 Task: Create a social media marketing post vector editable template set.
Action: Mouse moved to (90, 13)
Screenshot: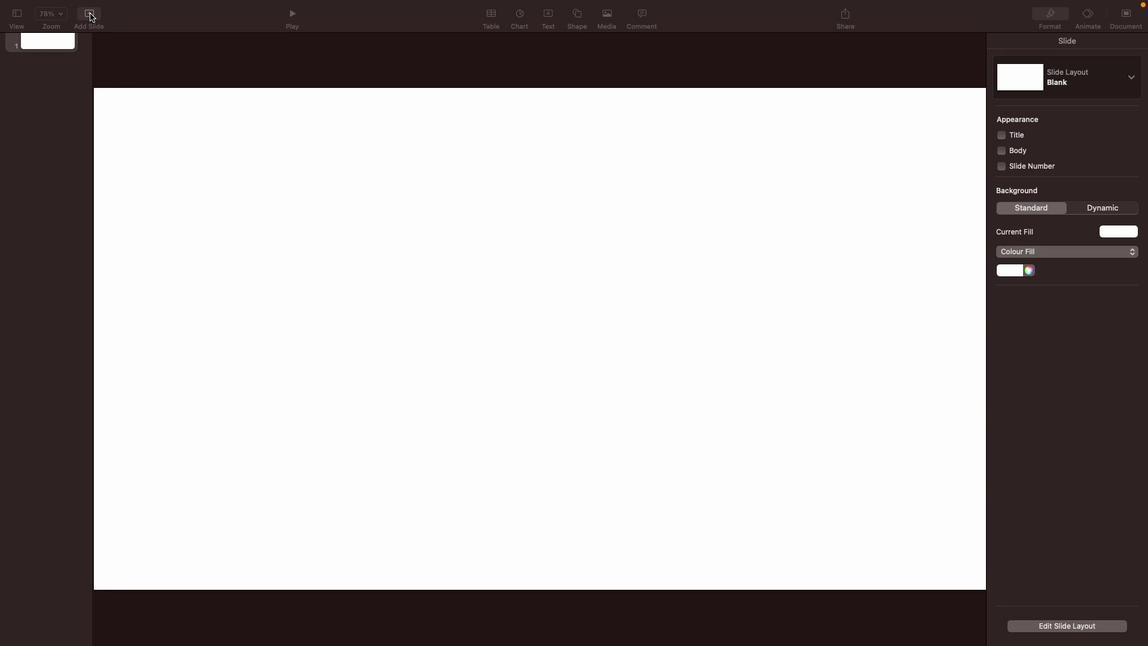 
Action: Mouse pressed left at (90, 13)
Screenshot: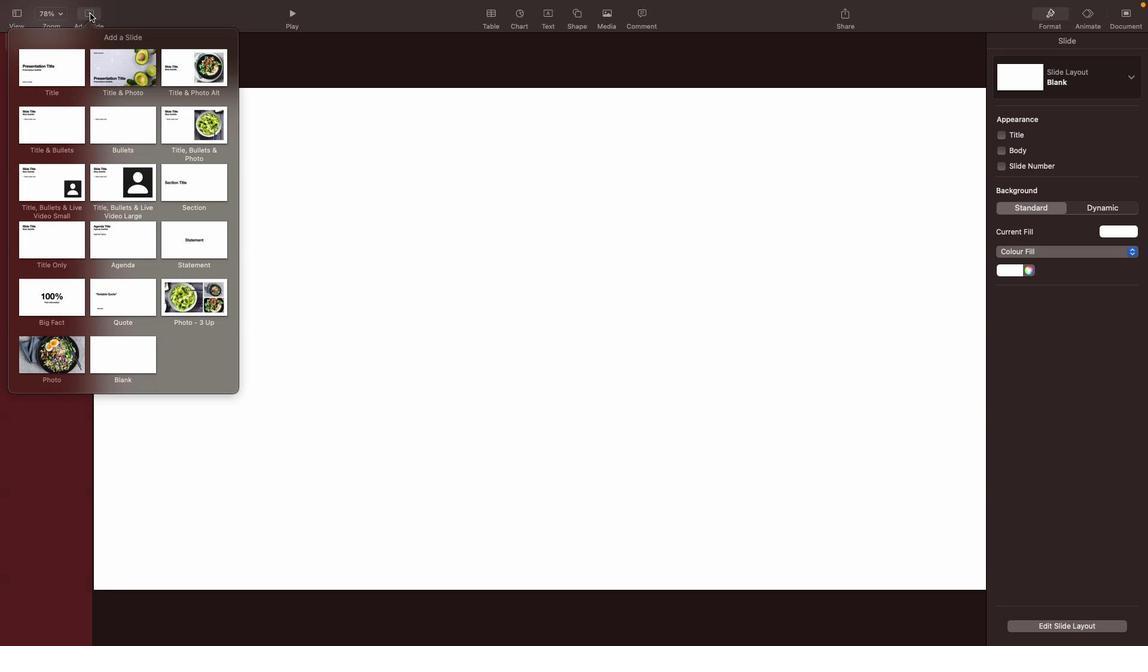 
Action: Mouse moved to (116, 356)
Screenshot: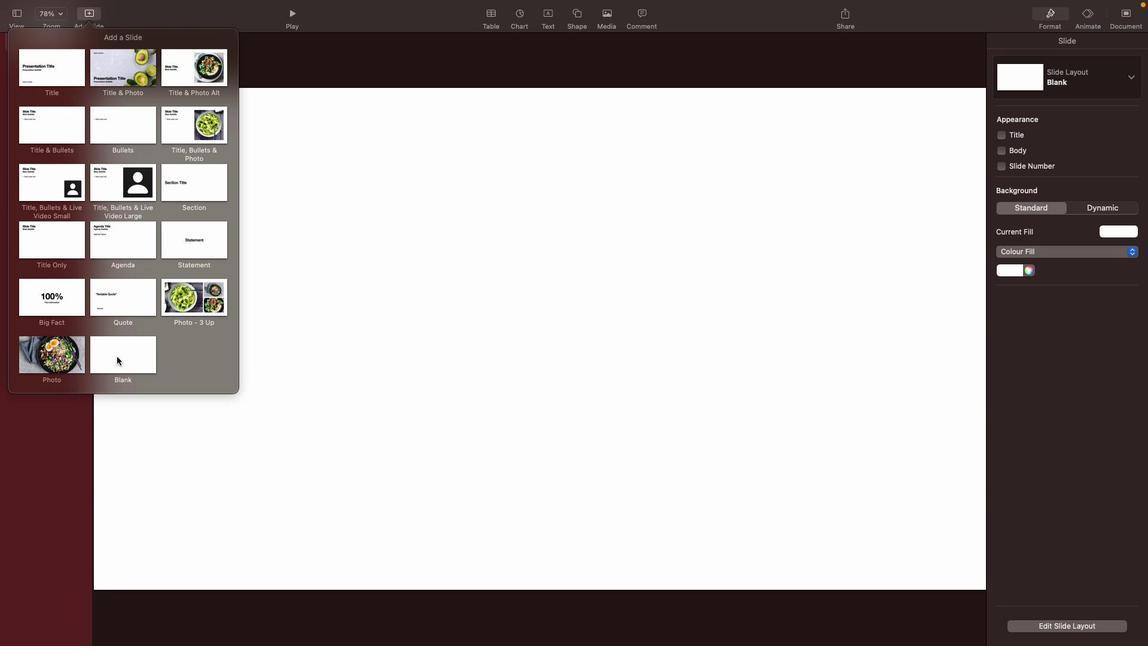
Action: Mouse pressed left at (116, 356)
Screenshot: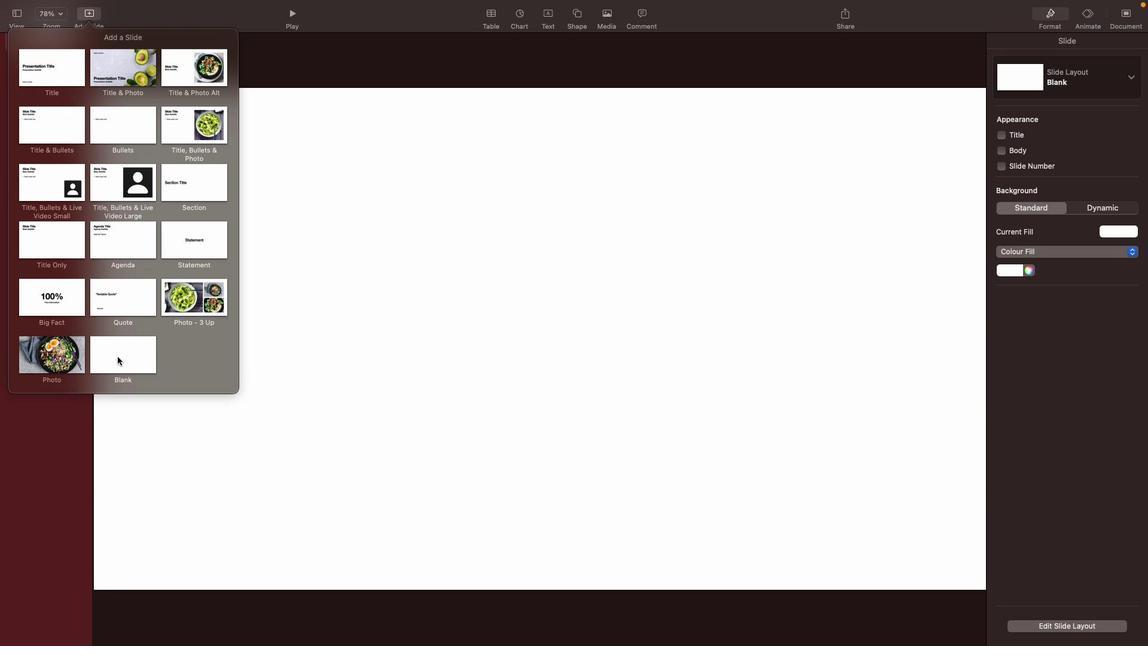 
Action: Mouse moved to (61, 69)
Screenshot: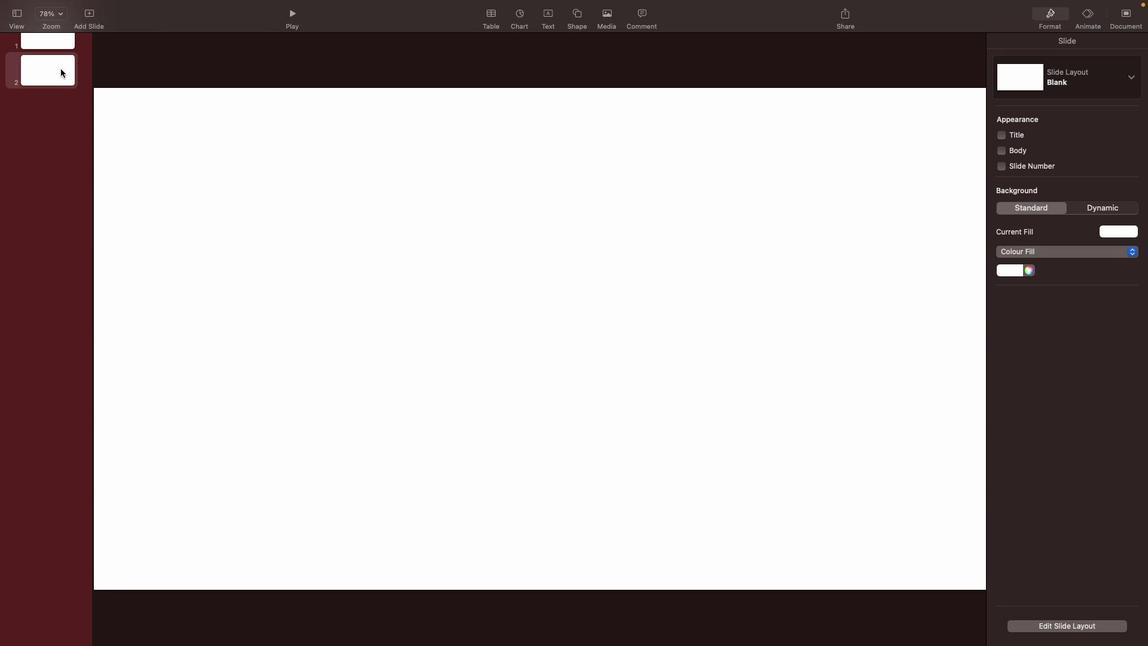 
Action: Mouse pressed right at (61, 69)
Screenshot: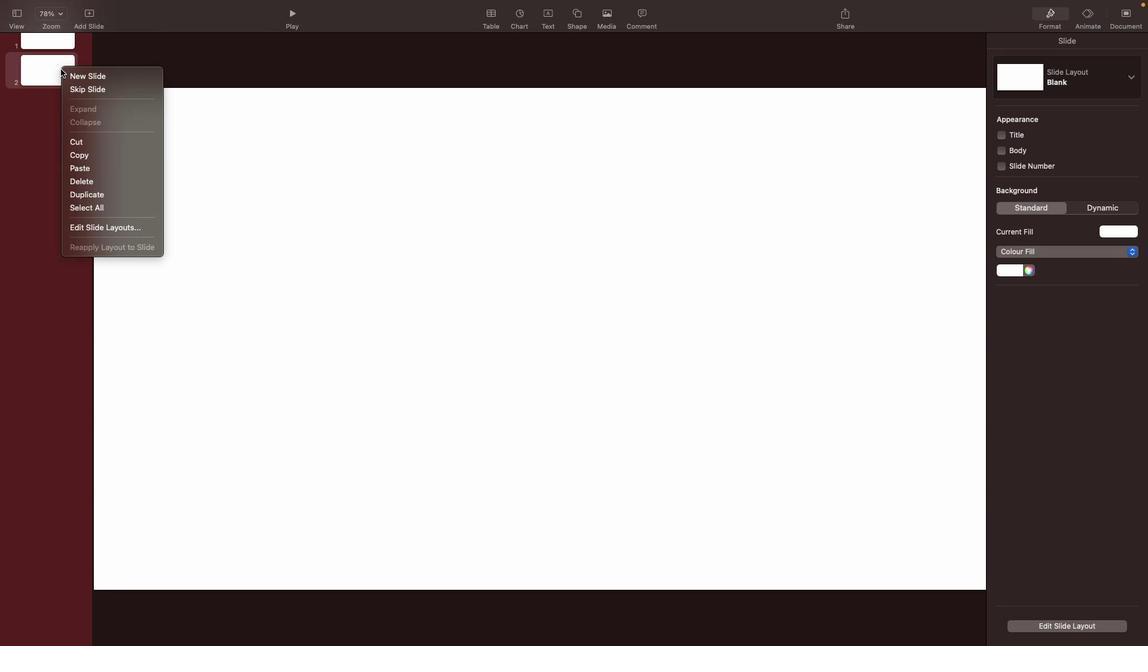 
Action: Mouse moved to (84, 76)
Screenshot: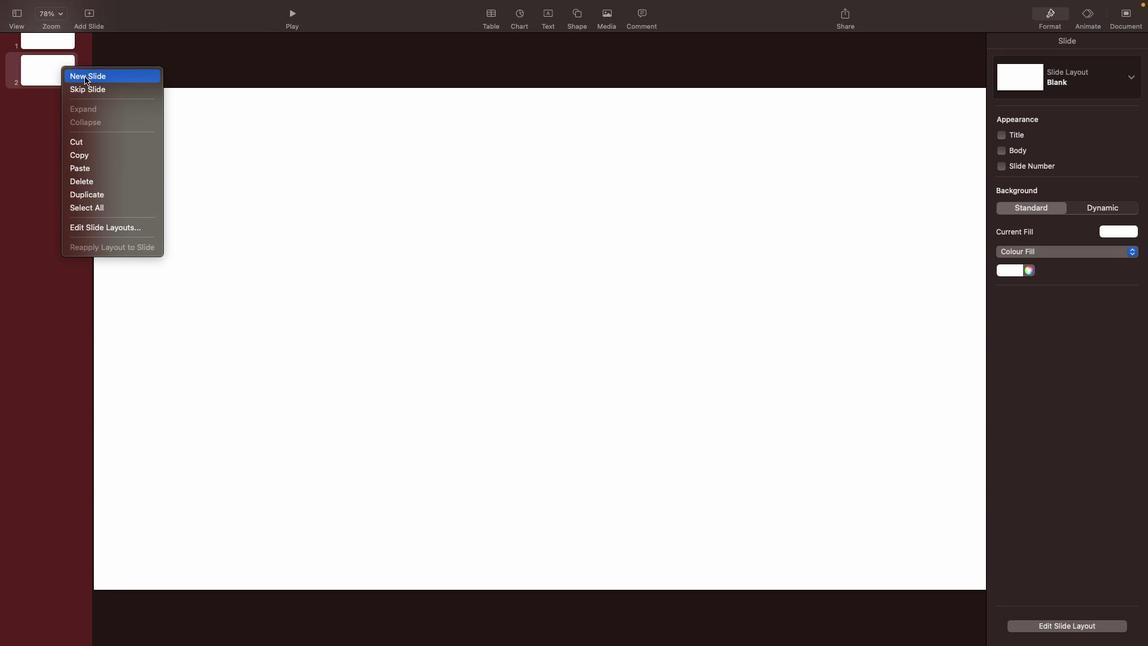 
Action: Mouse pressed left at (84, 76)
Screenshot: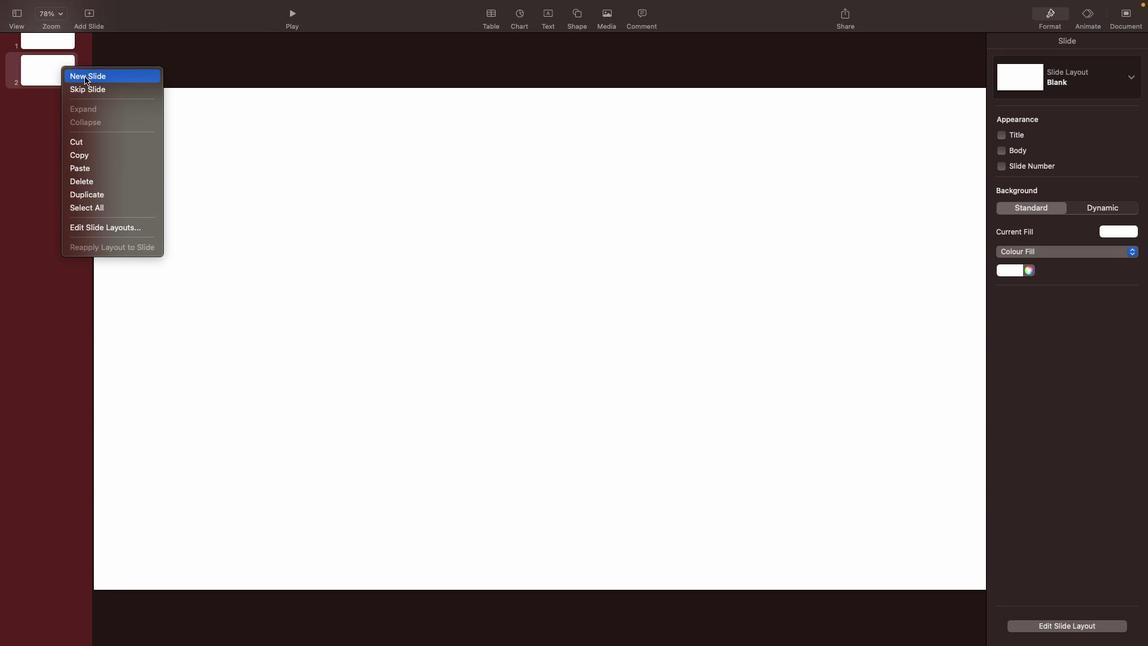
Action: Mouse moved to (47, 107)
Screenshot: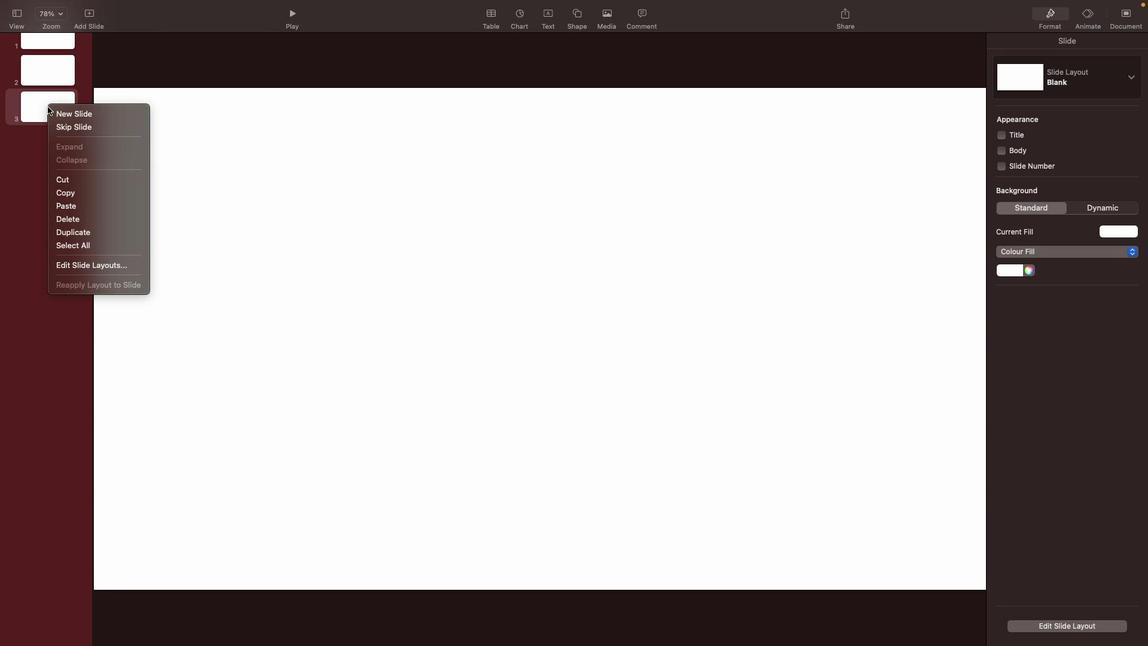 
Action: Mouse pressed right at (47, 107)
Screenshot: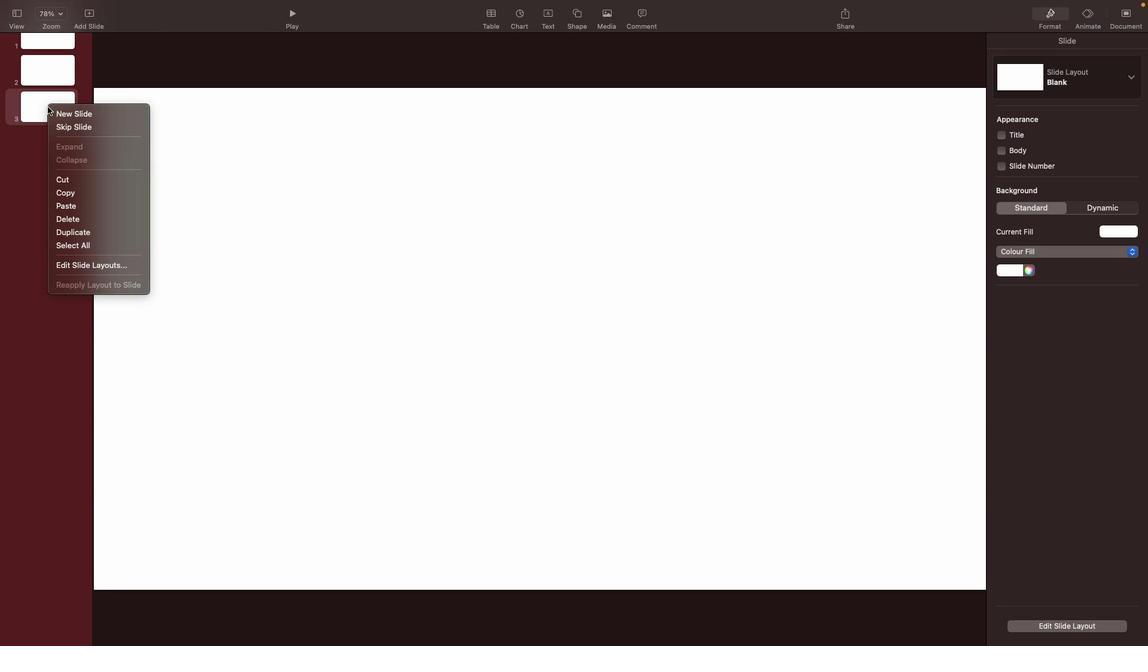 
Action: Mouse moved to (86, 115)
Screenshot: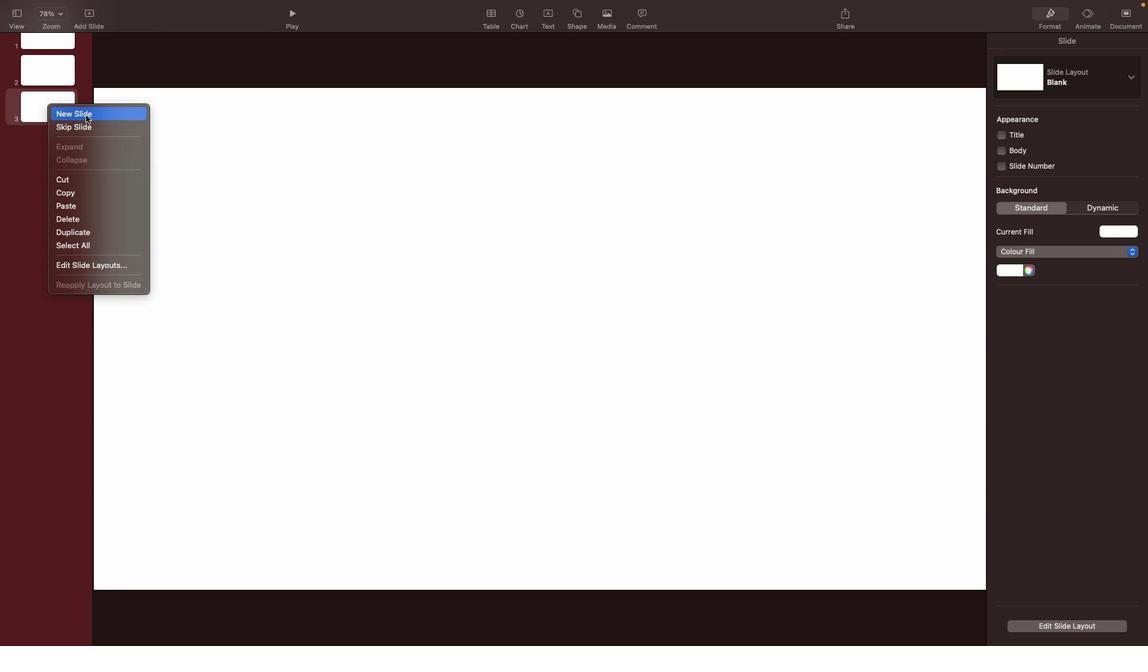
Action: Mouse pressed left at (86, 115)
Screenshot: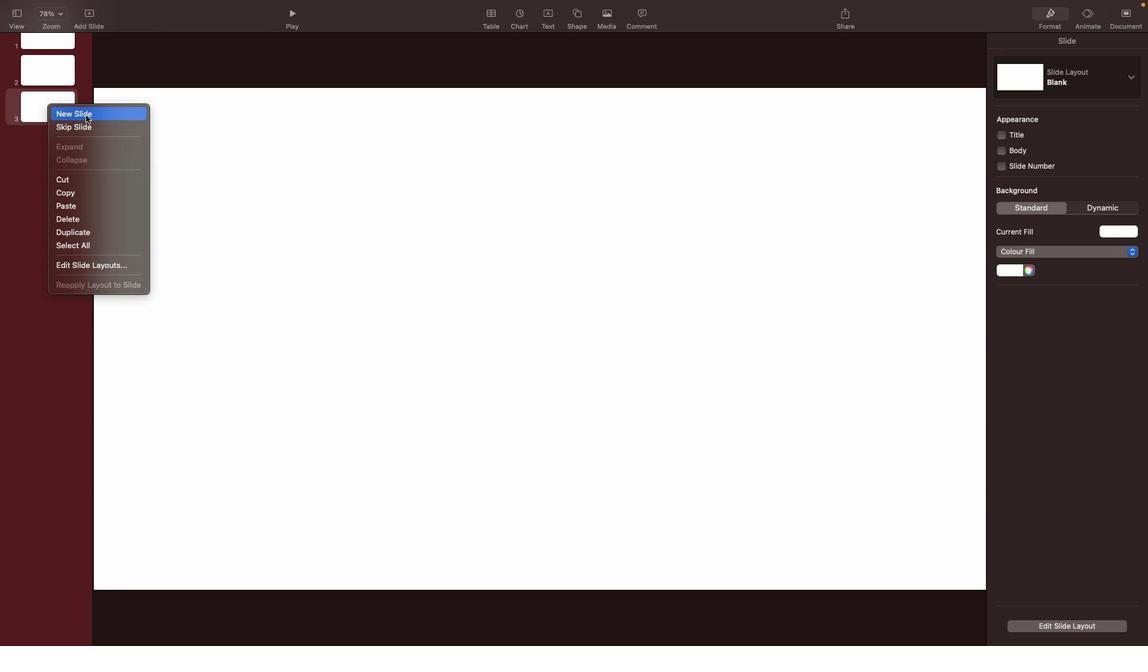 
Action: Mouse moved to (46, 136)
Screenshot: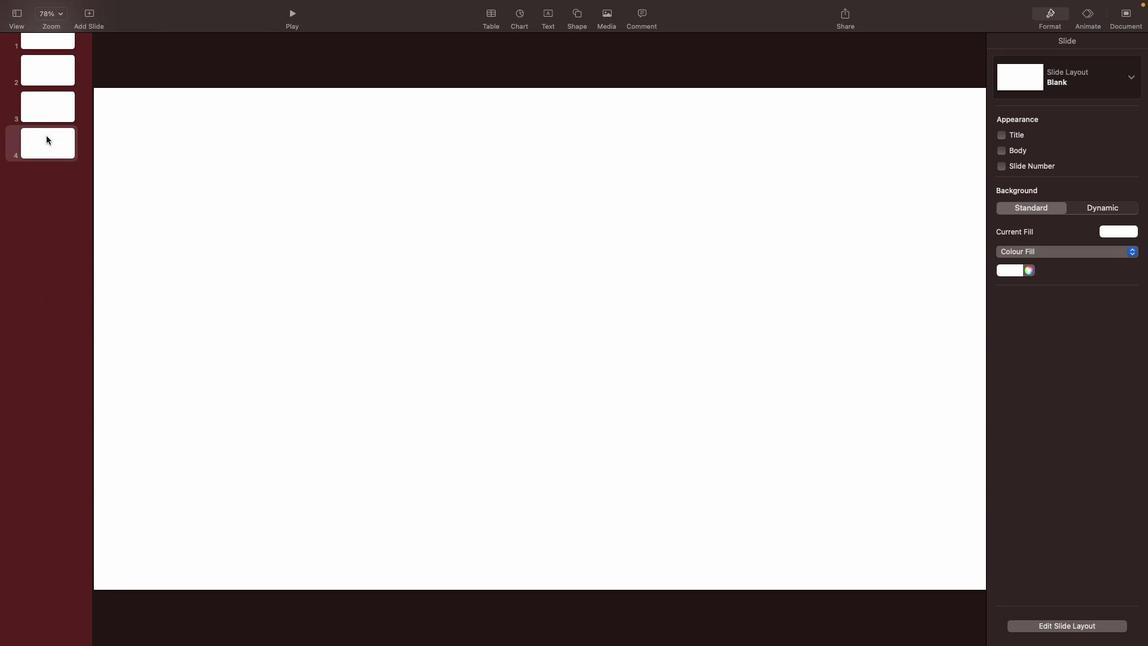 
Action: Mouse pressed right at (46, 136)
Screenshot: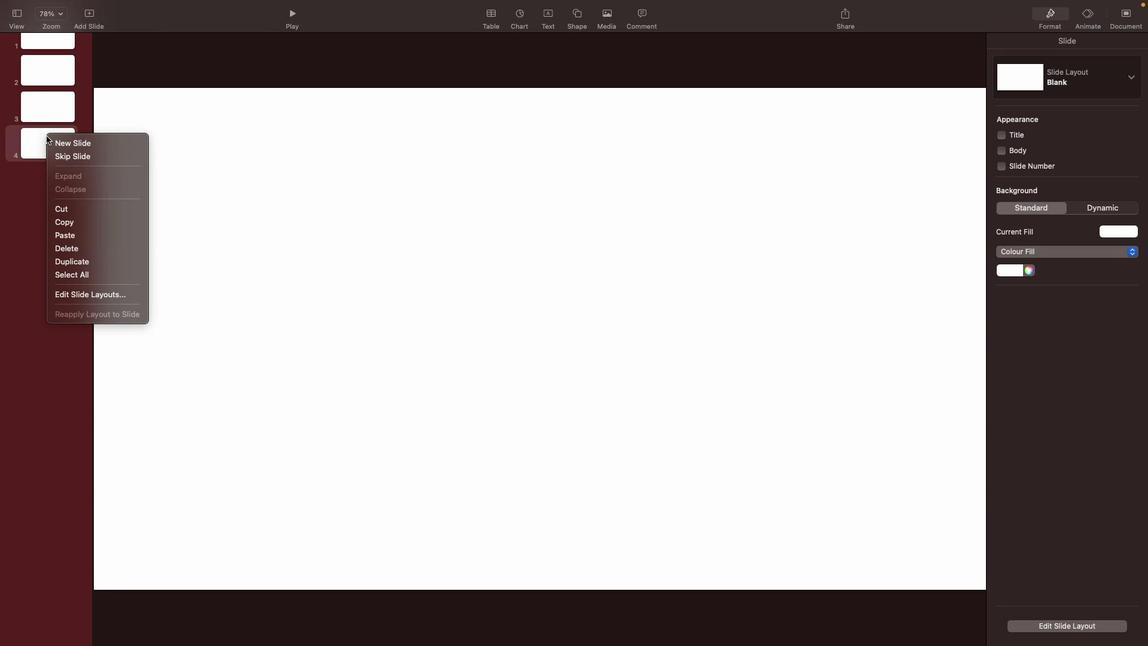
Action: Mouse moved to (99, 141)
Screenshot: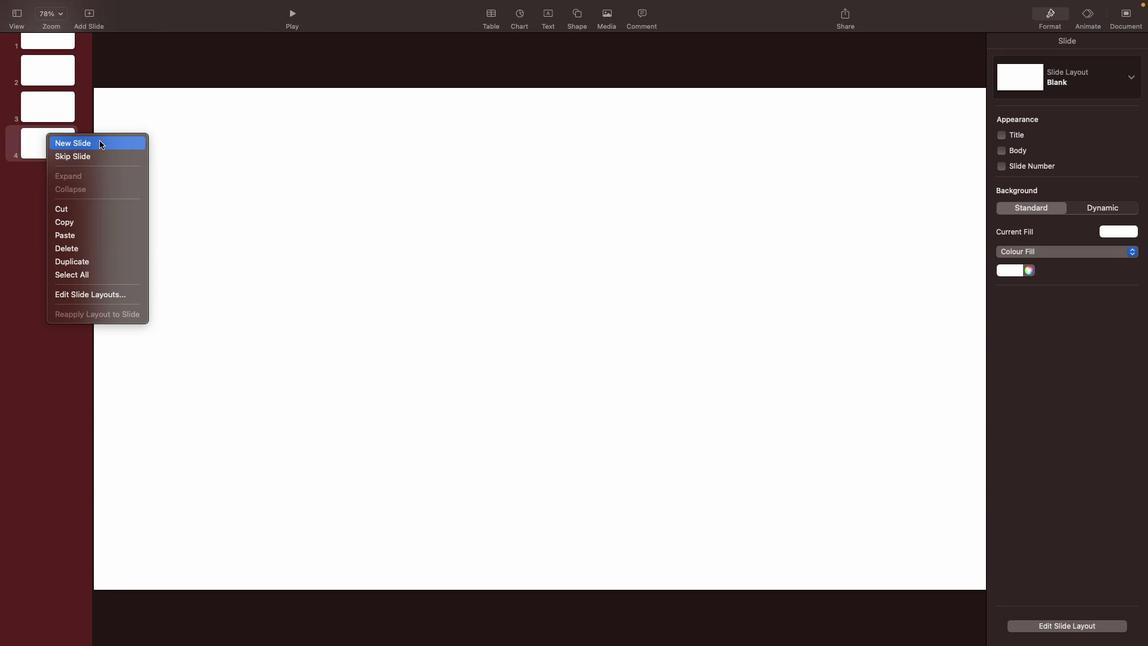 
Action: Mouse pressed left at (99, 141)
Screenshot: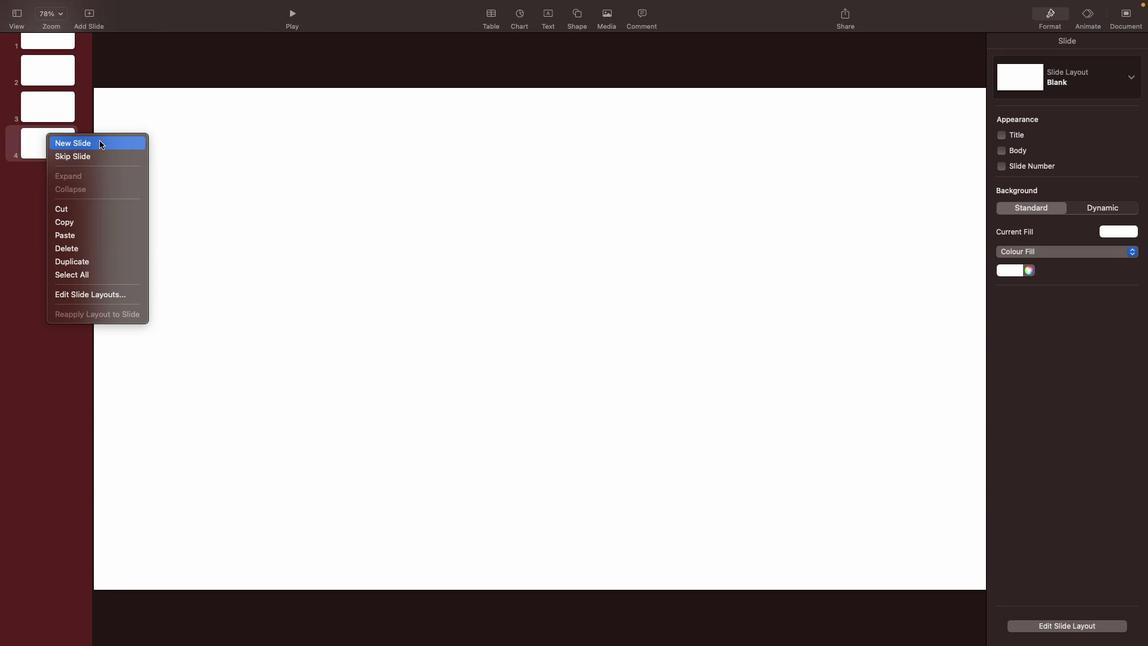 
Action: Mouse moved to (60, 184)
Screenshot: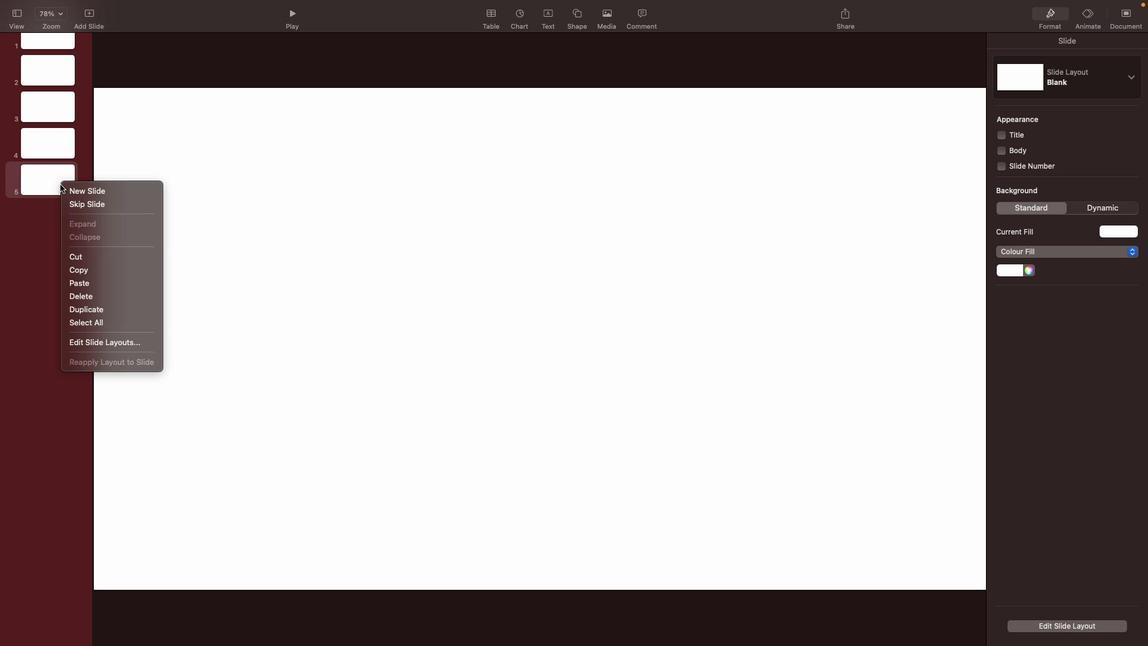 
Action: Mouse pressed right at (60, 184)
Screenshot: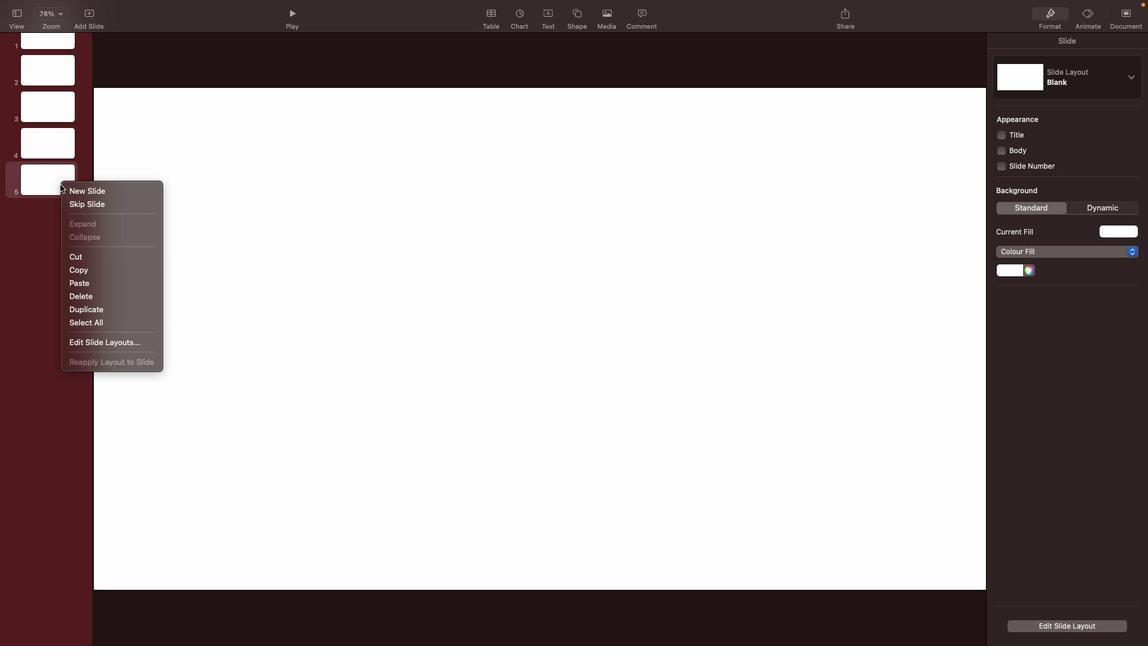 
Action: Mouse moved to (89, 202)
Screenshot: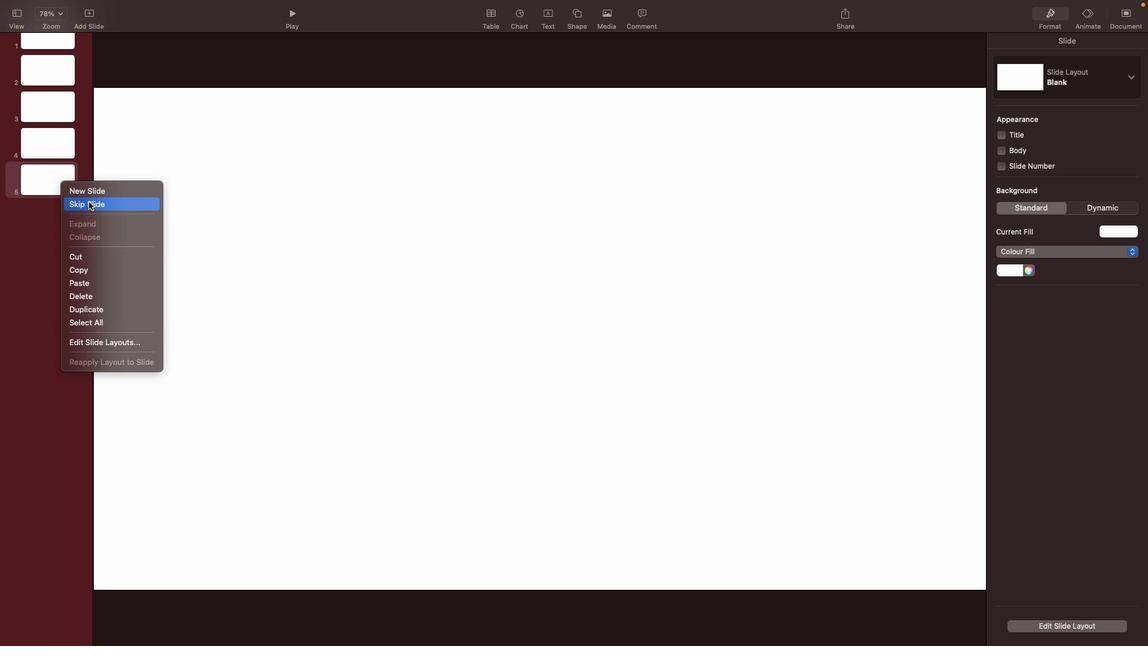
Action: Mouse pressed left at (89, 202)
Screenshot: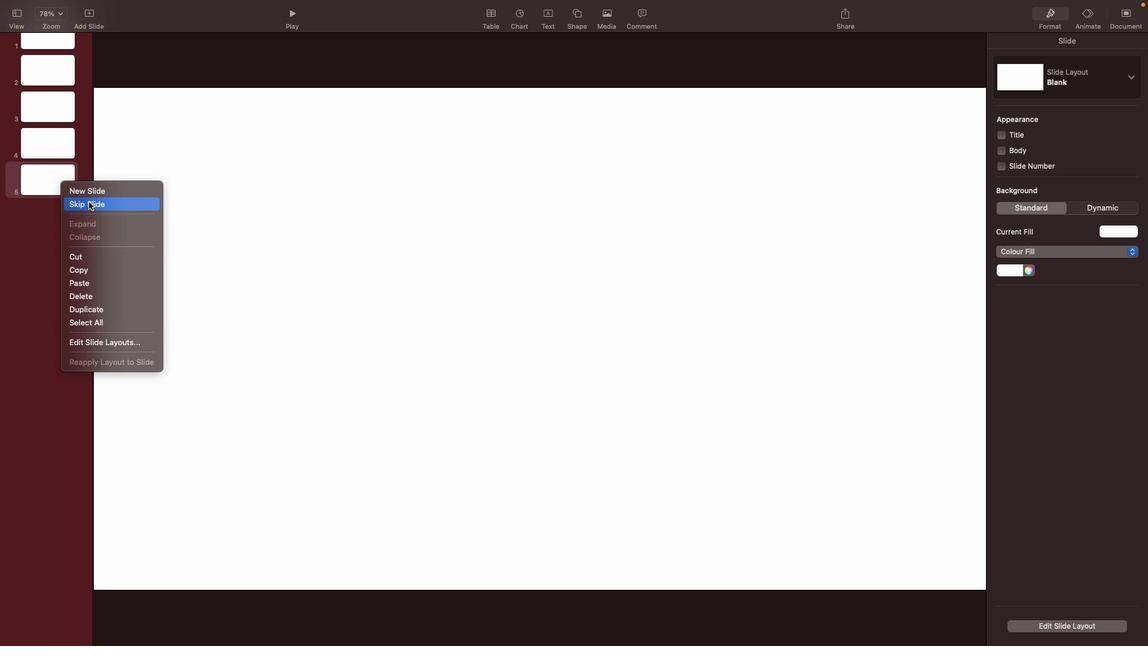 
Action: Mouse moved to (52, 158)
Screenshot: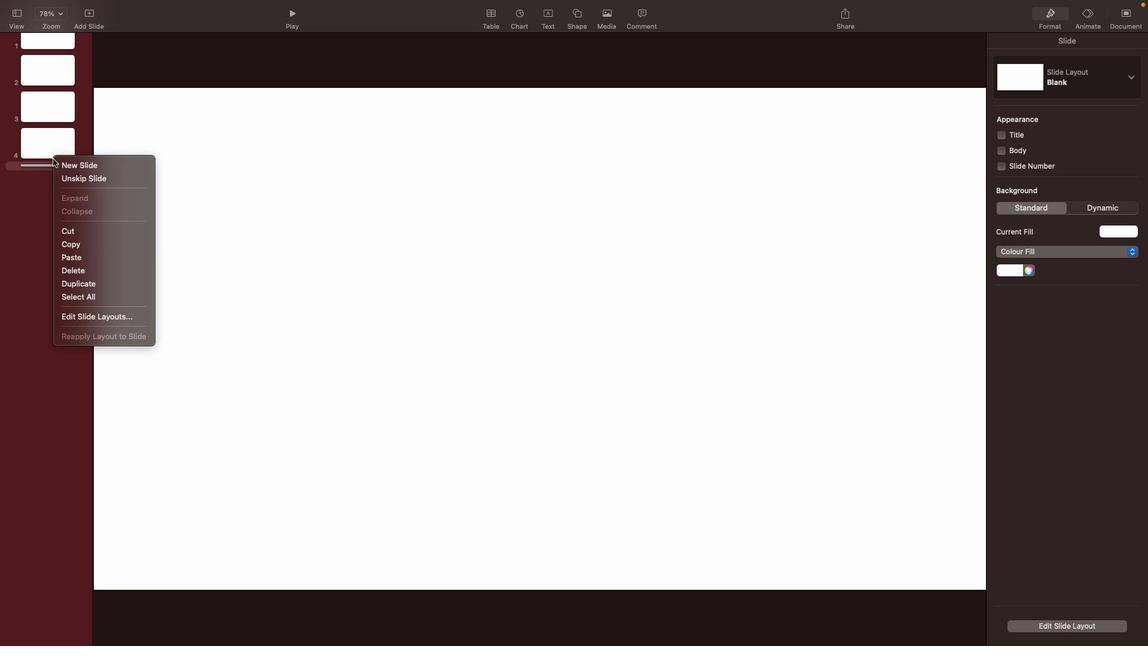 
Action: Mouse pressed right at (52, 158)
Screenshot: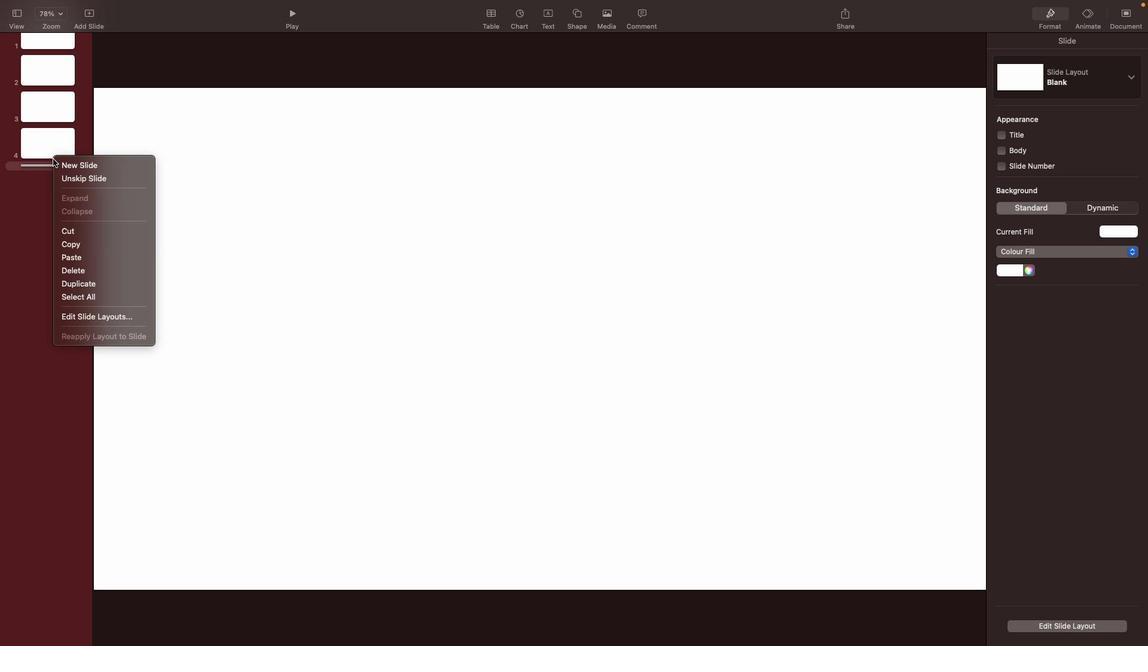 
Action: Mouse moved to (78, 233)
Screenshot: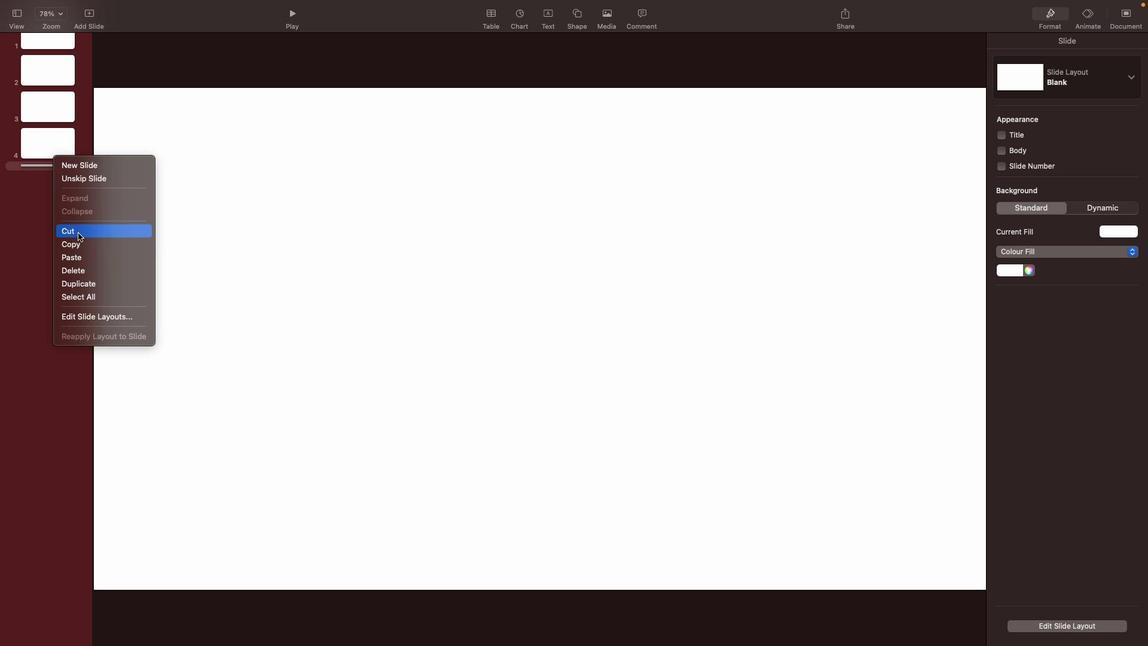 
Action: Mouse pressed left at (78, 233)
Screenshot: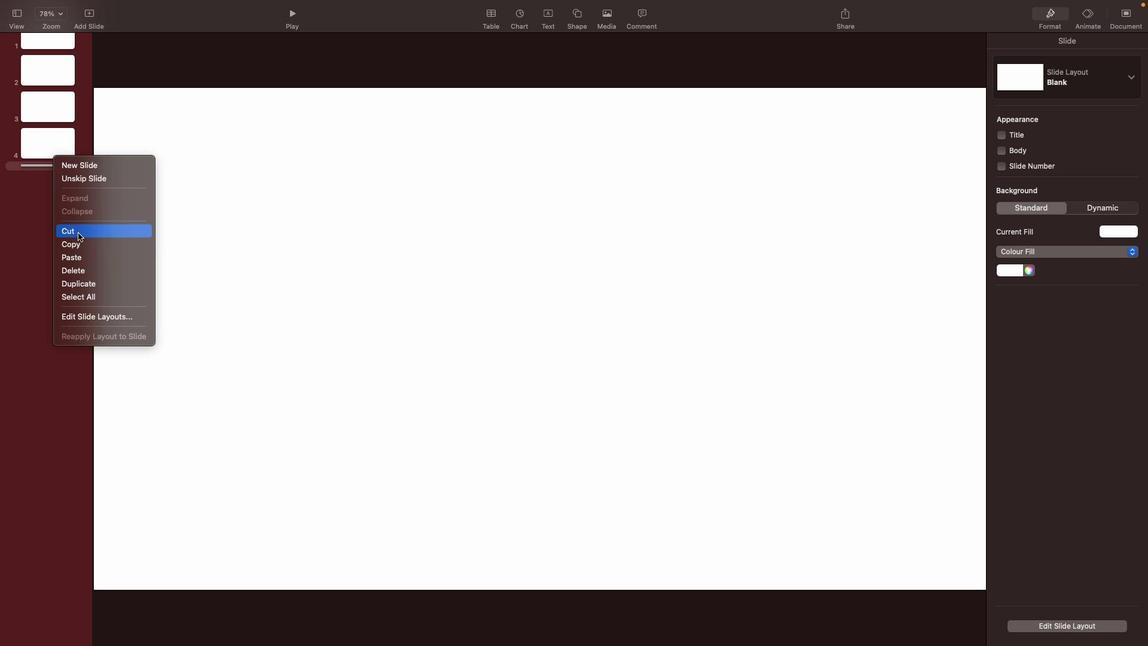 
Action: Mouse moved to (56, 142)
Screenshot: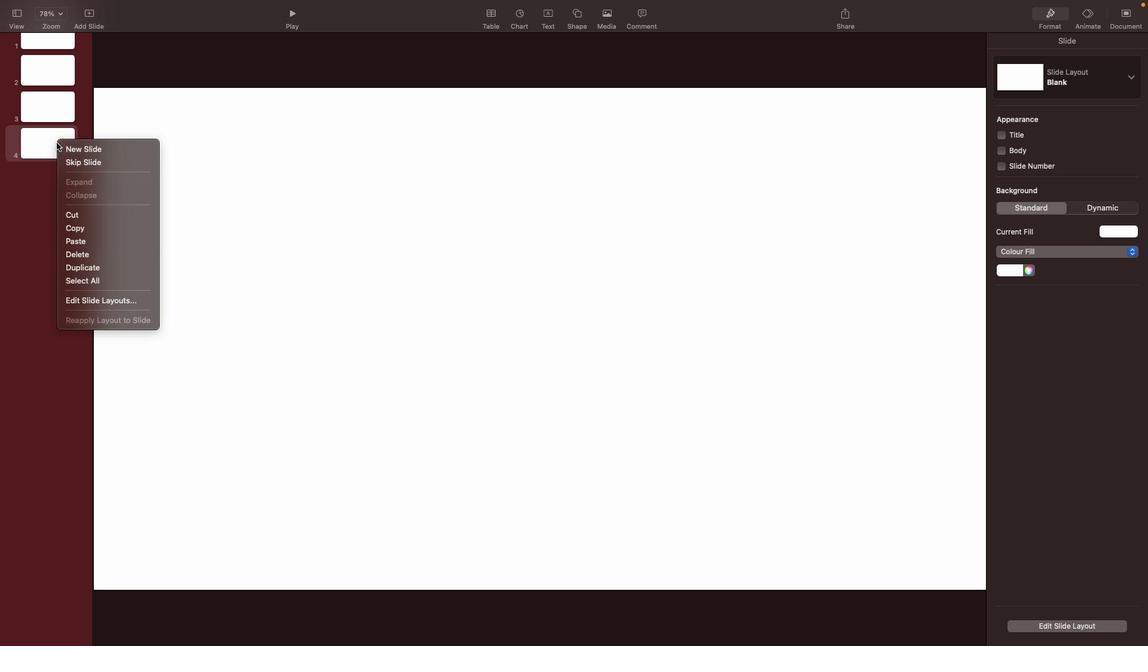 
Action: Mouse pressed right at (56, 142)
Screenshot: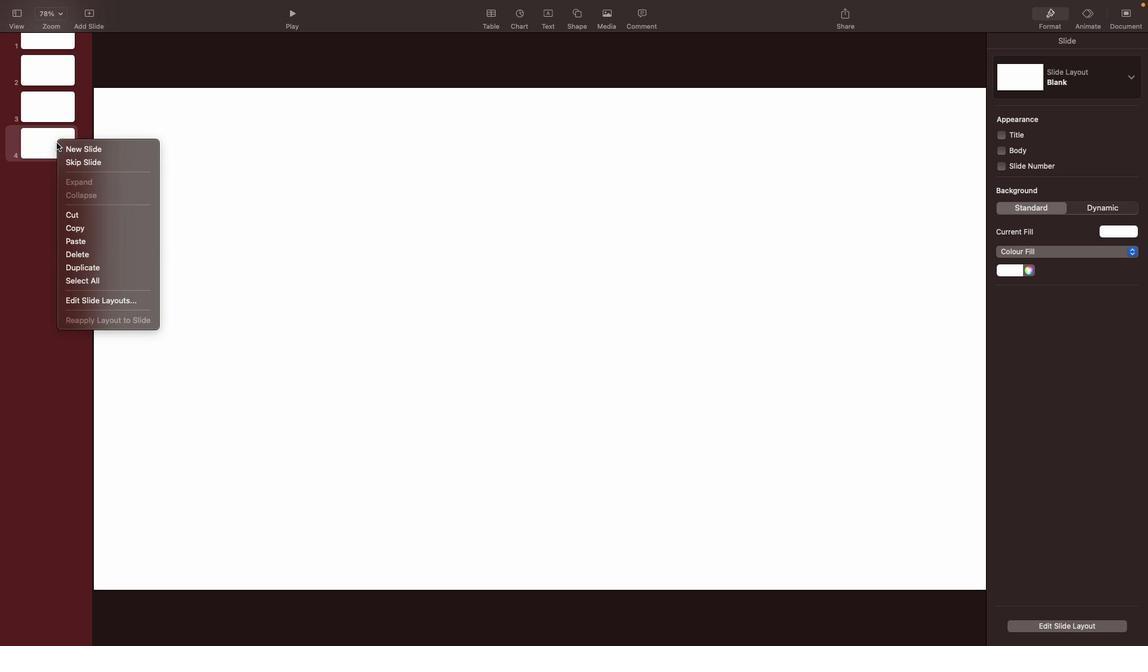 
Action: Mouse moved to (43, 43)
Screenshot: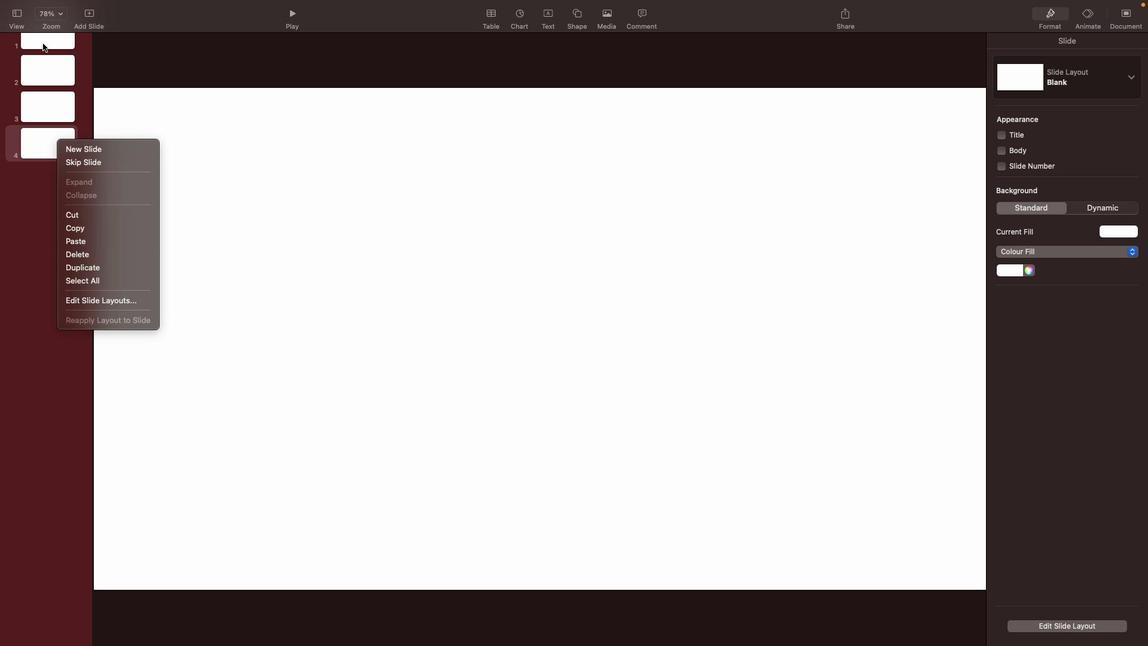 
Action: Mouse pressed left at (43, 43)
Screenshot: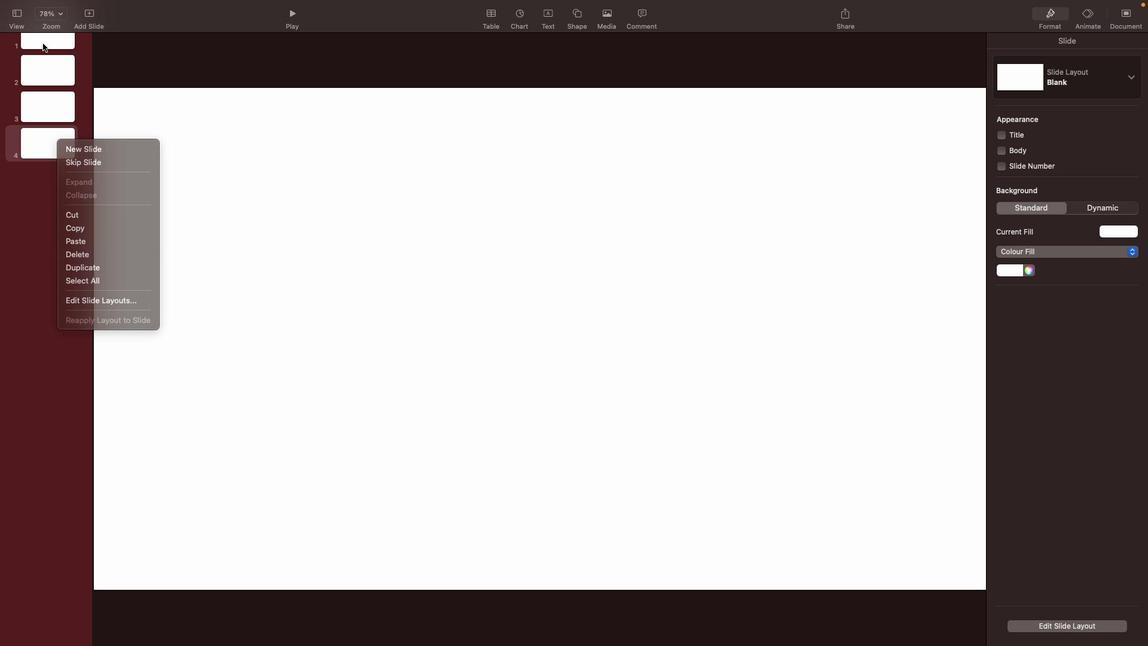 
Action: Mouse moved to (378, 260)
Screenshot: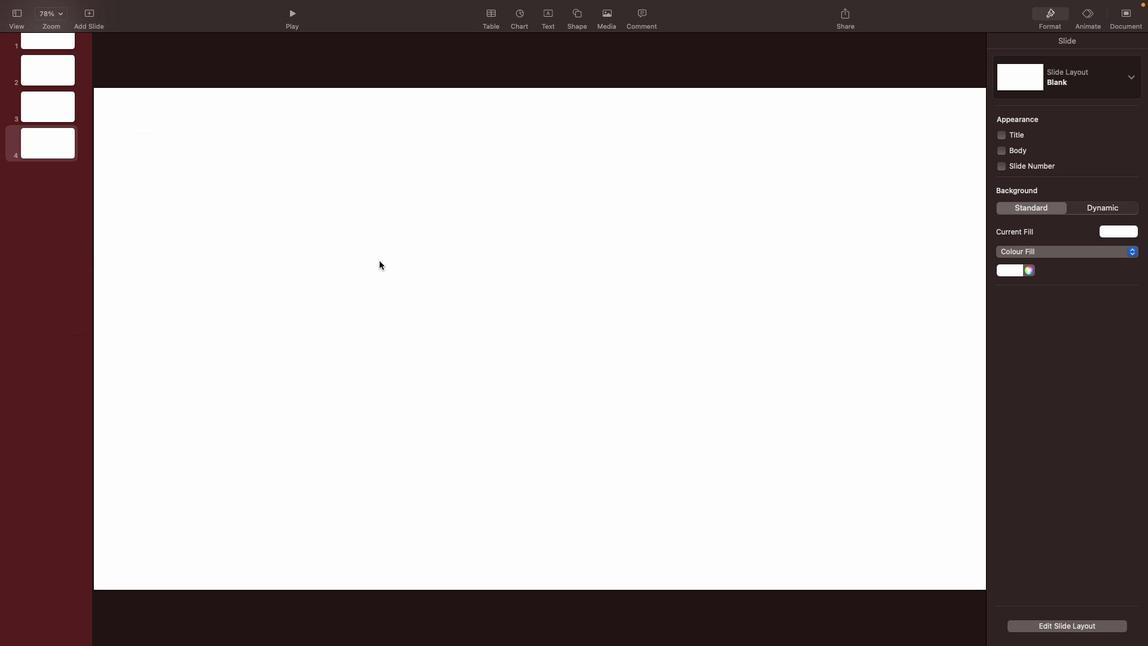 
Action: Mouse pressed left at (378, 260)
Screenshot: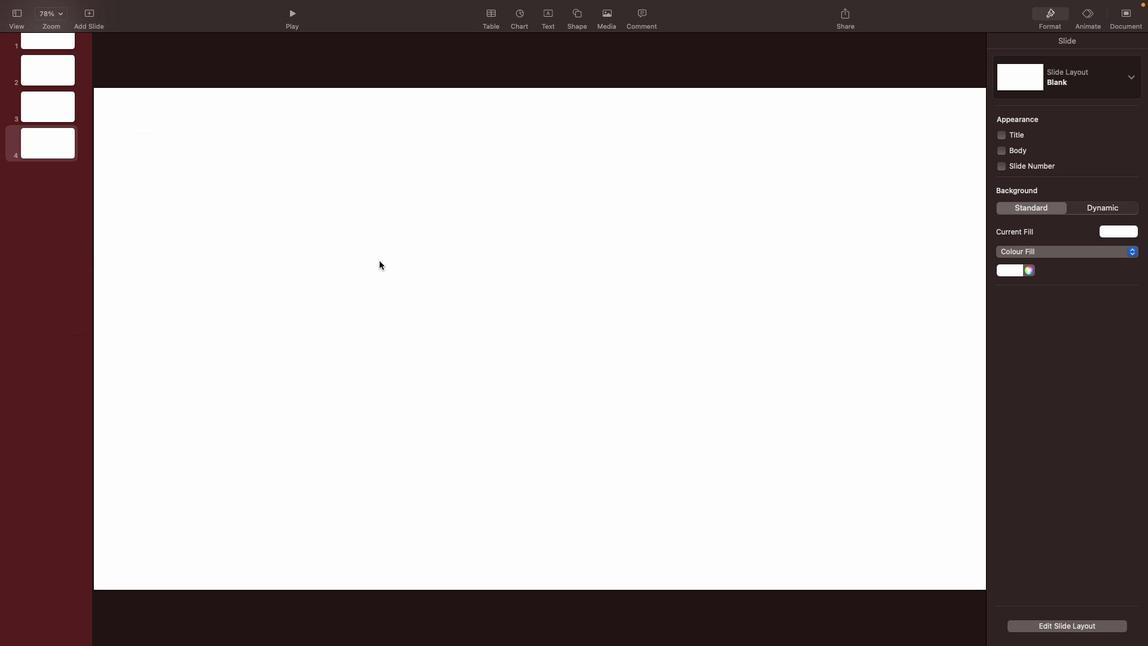 
Action: Mouse moved to (839, 211)
Screenshot: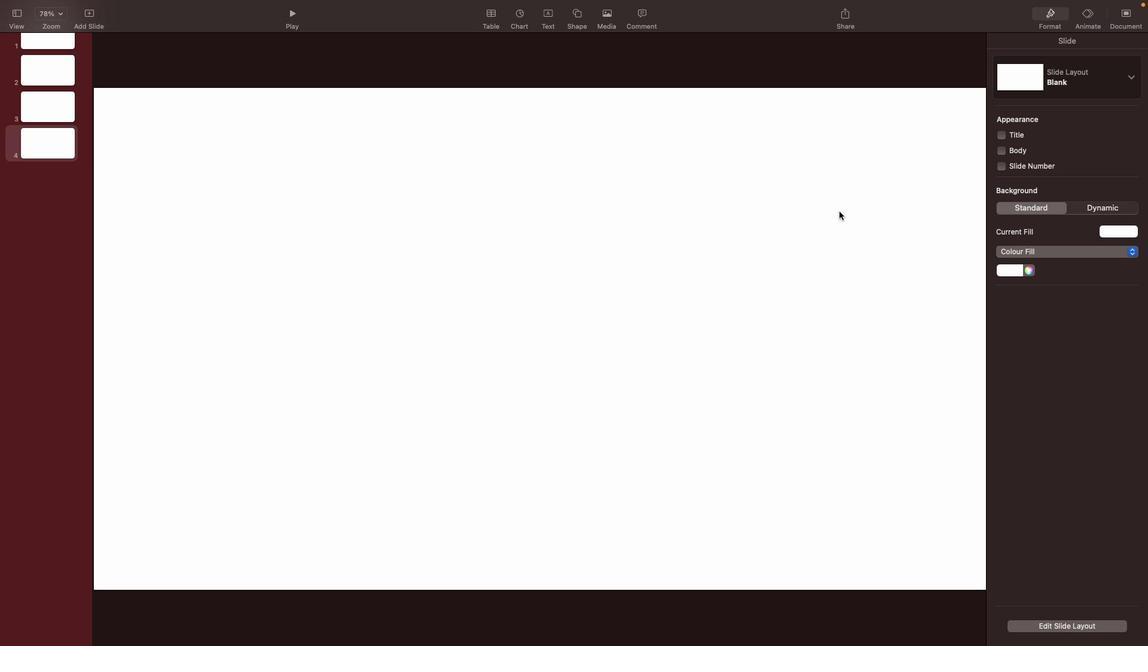 
Action: Mouse pressed left at (839, 211)
Screenshot: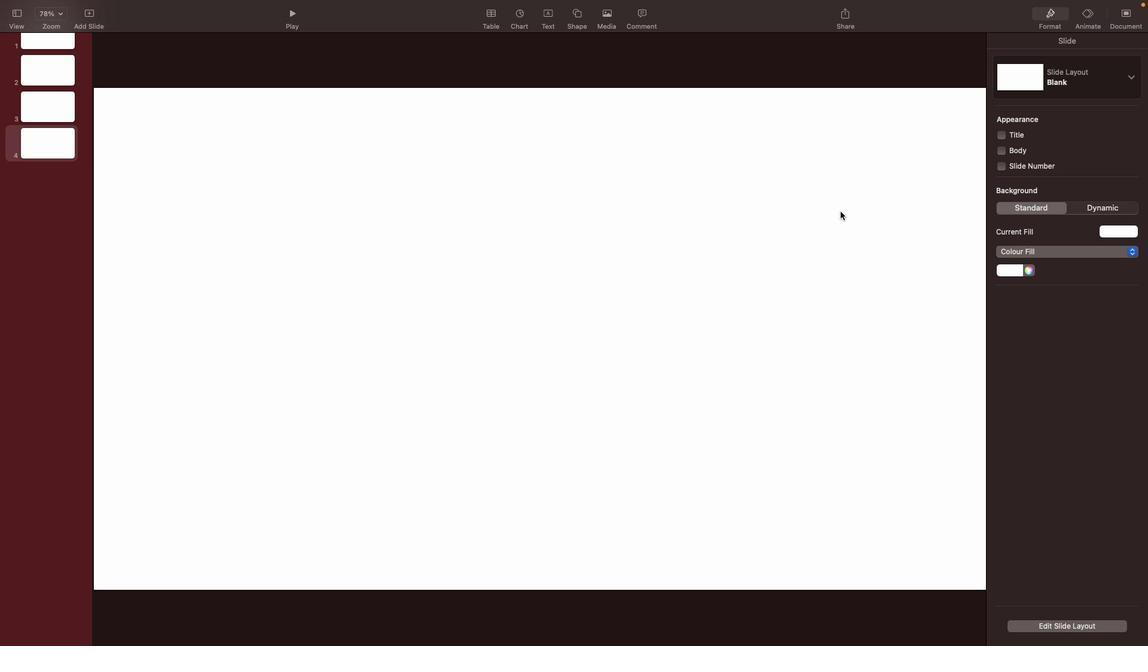 
Action: Mouse moved to (610, 14)
Screenshot: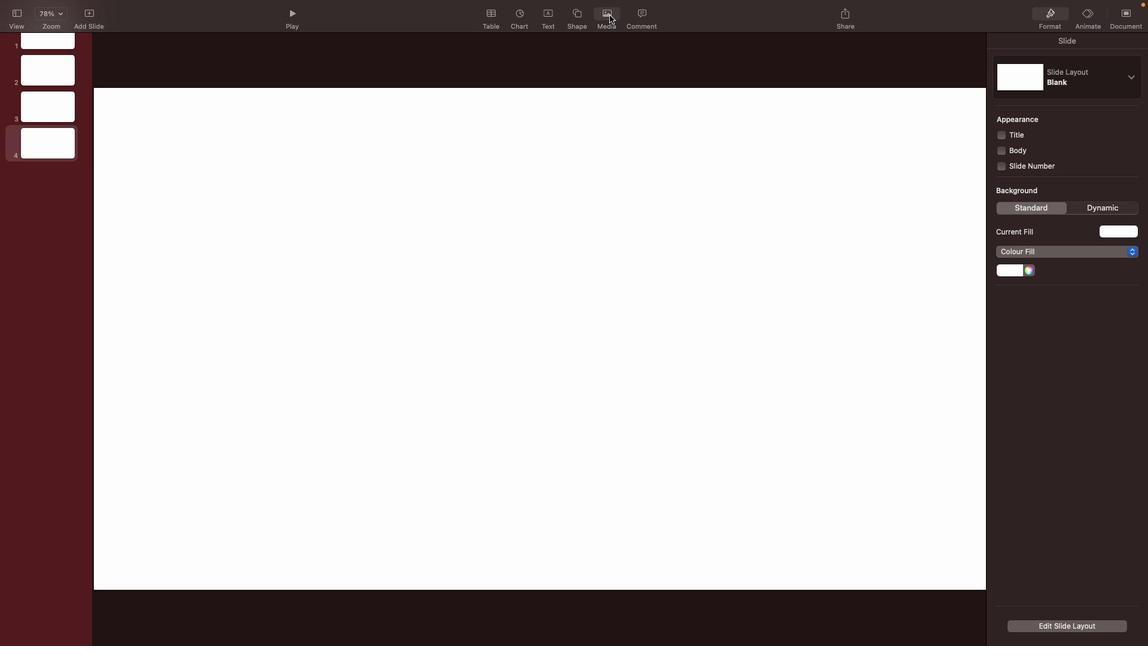 
Action: Mouse pressed left at (610, 14)
Screenshot: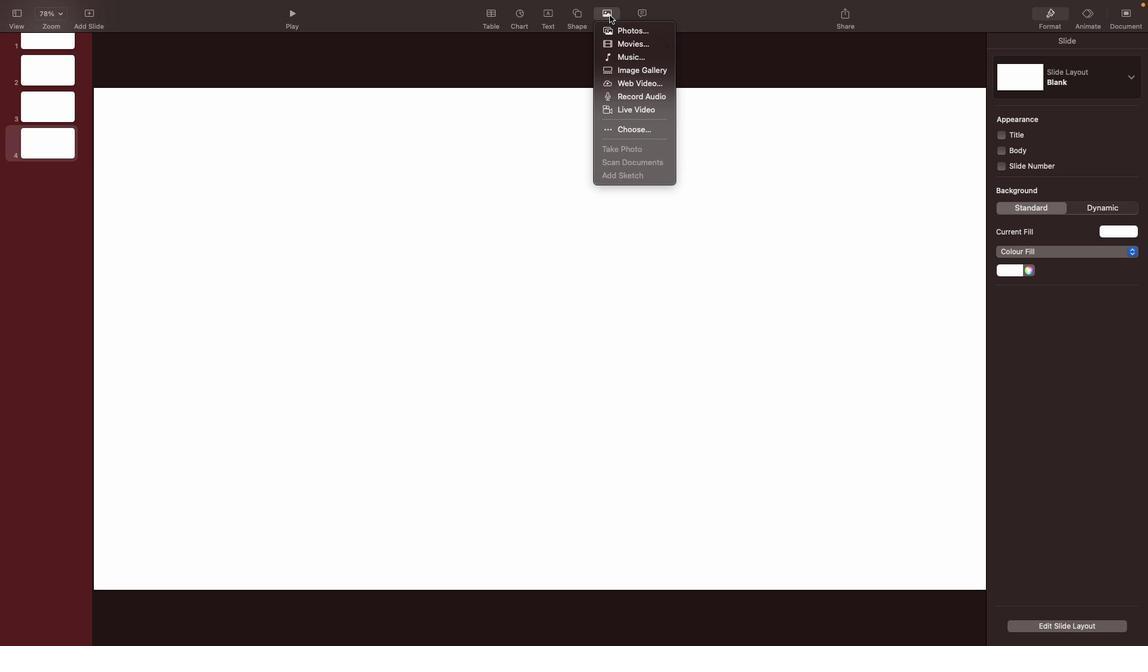 
Action: Mouse moved to (633, 67)
Screenshot: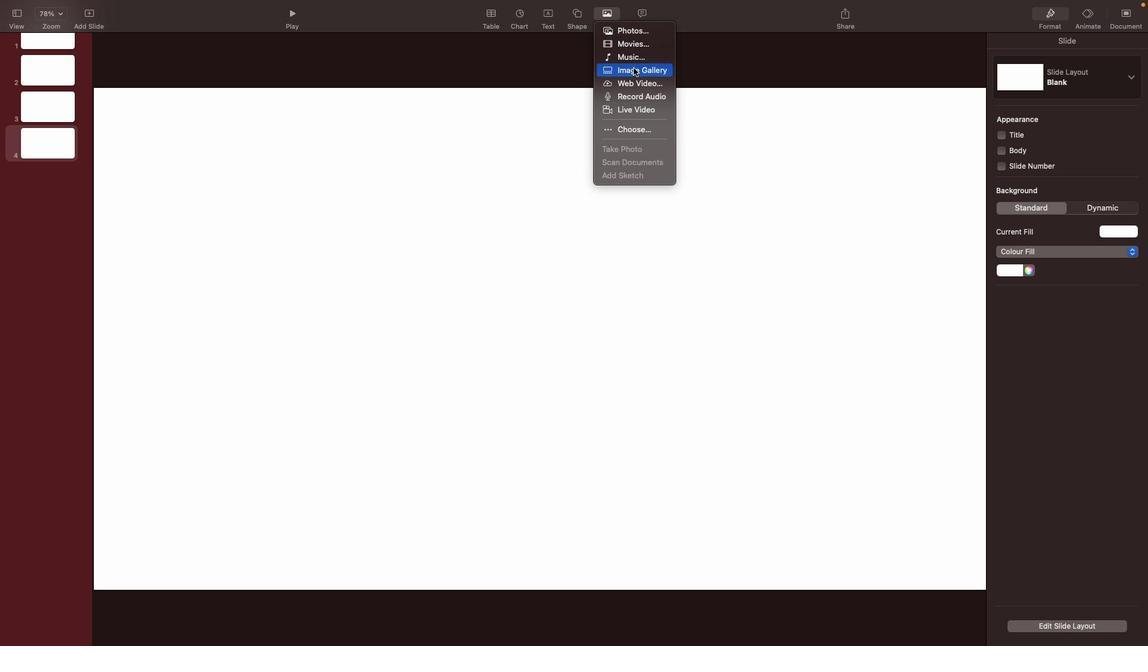 
Action: Mouse pressed left at (633, 67)
Screenshot: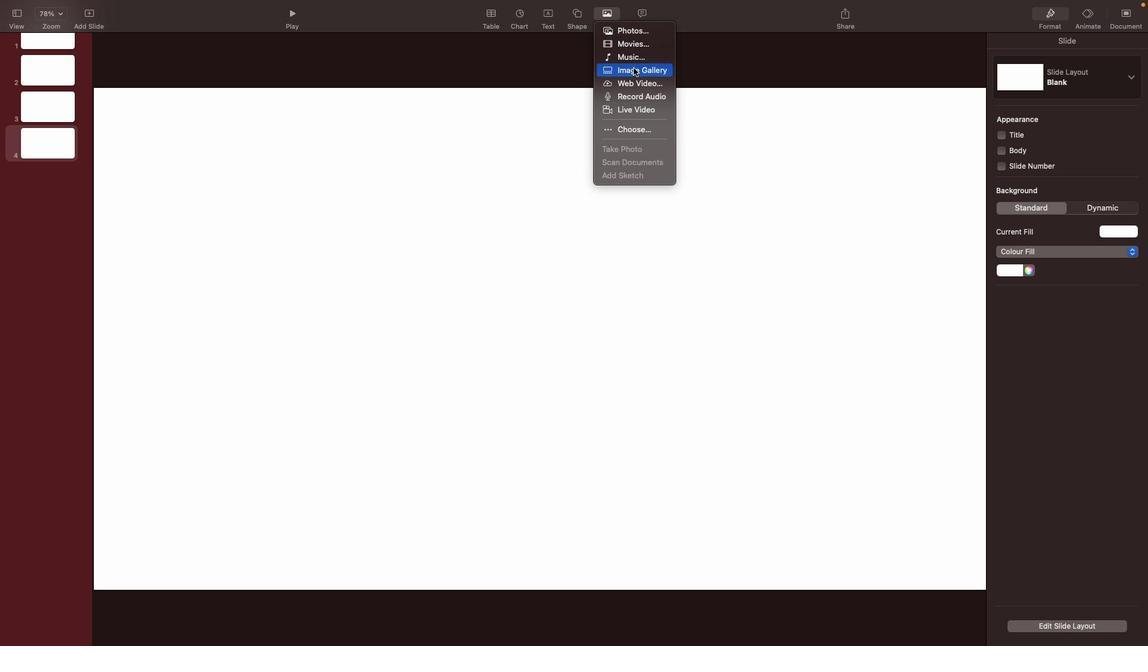 
Action: Mouse moved to (926, 506)
Screenshot: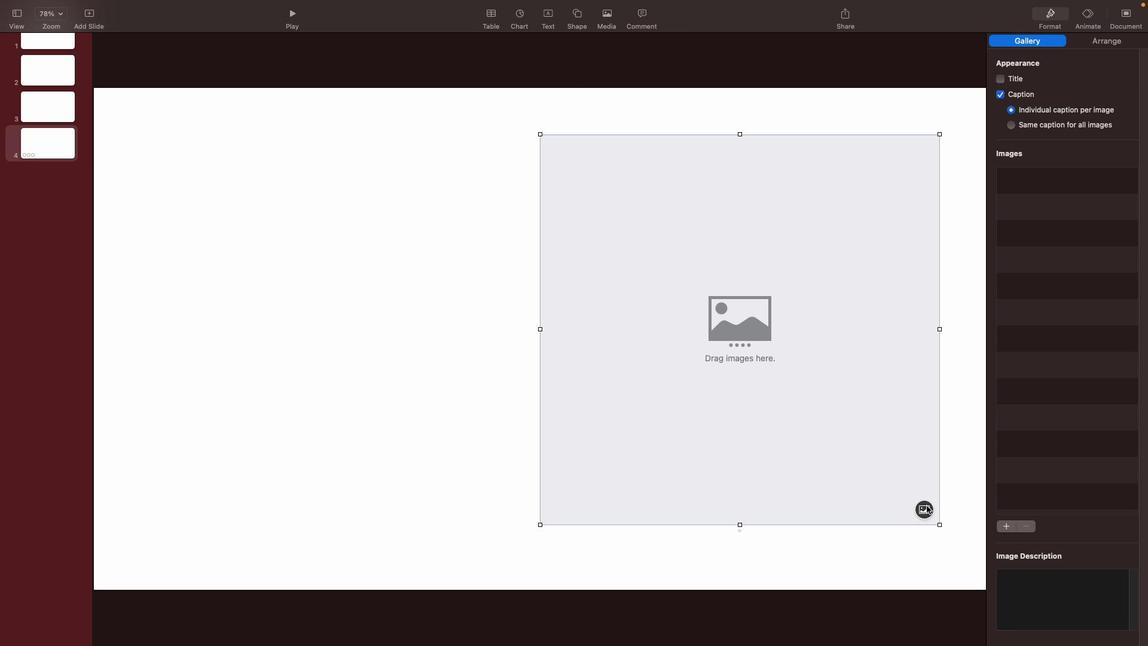 
Action: Mouse pressed left at (926, 506)
Screenshot: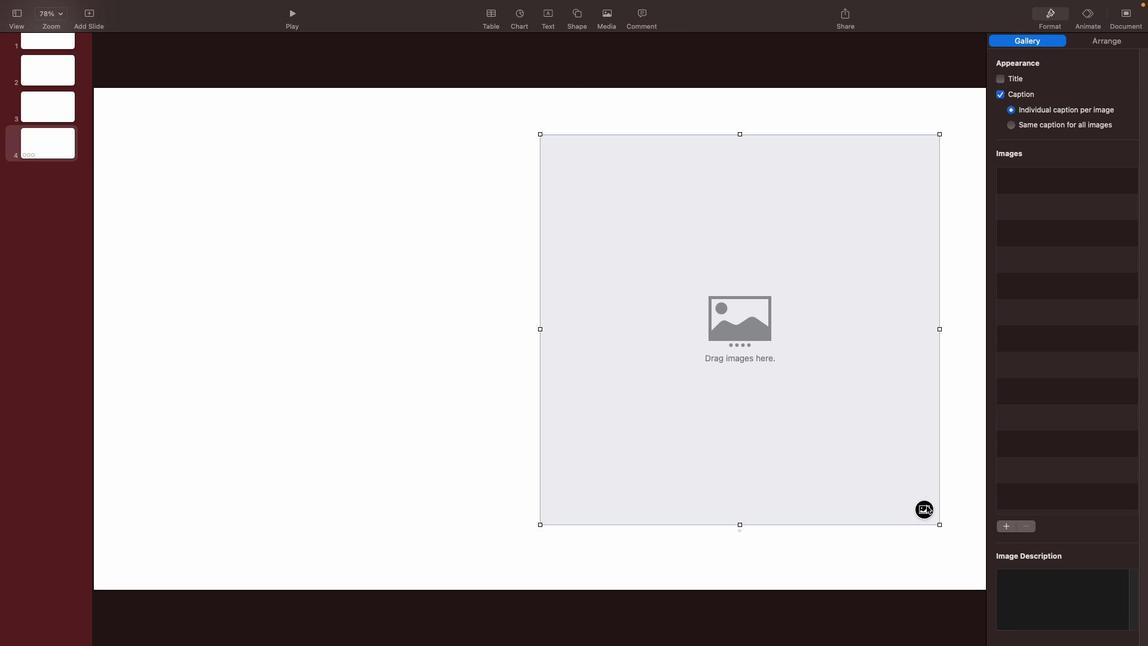 
Action: Mouse moved to (463, 315)
Screenshot: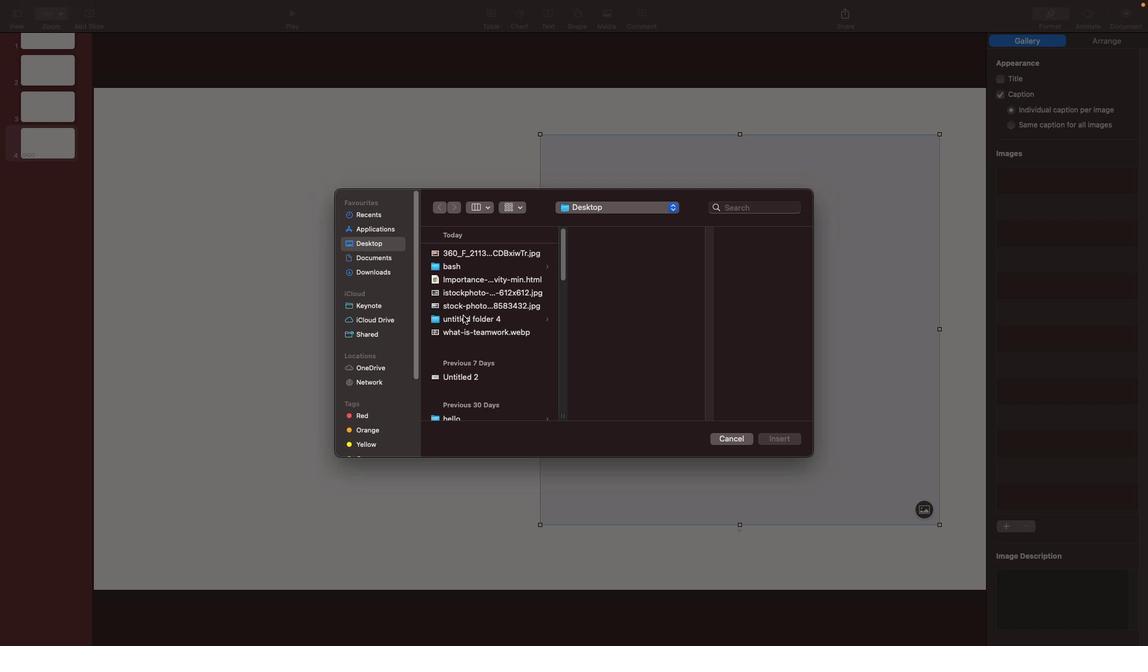 
Action: Mouse pressed left at (463, 315)
Screenshot: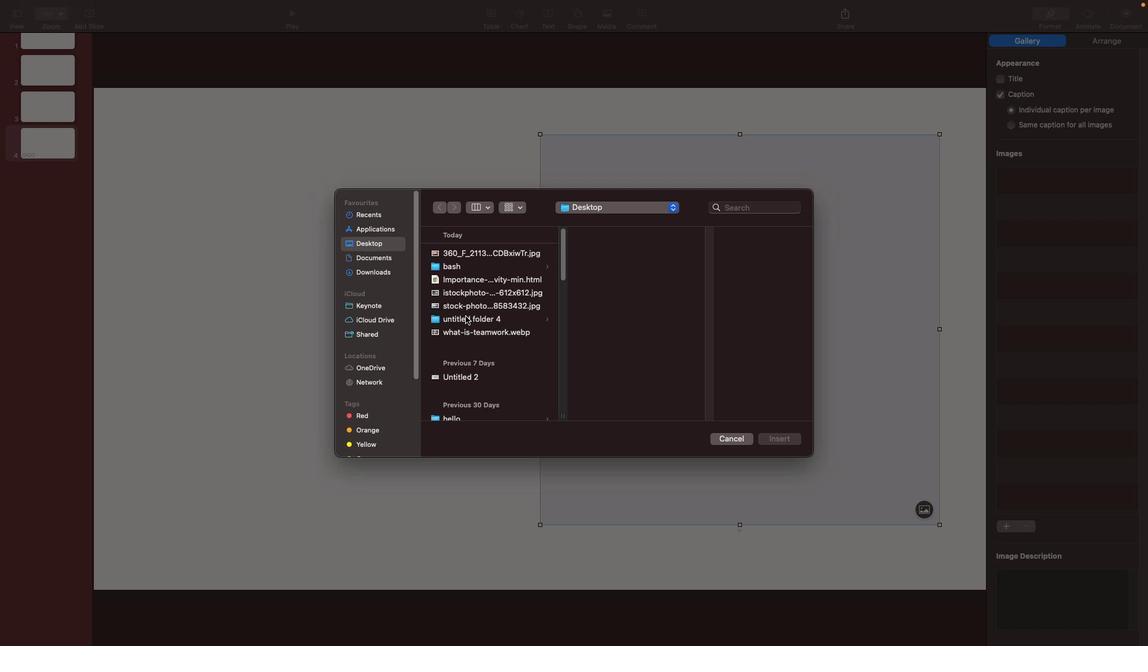 
Action: Mouse moved to (601, 284)
Screenshot: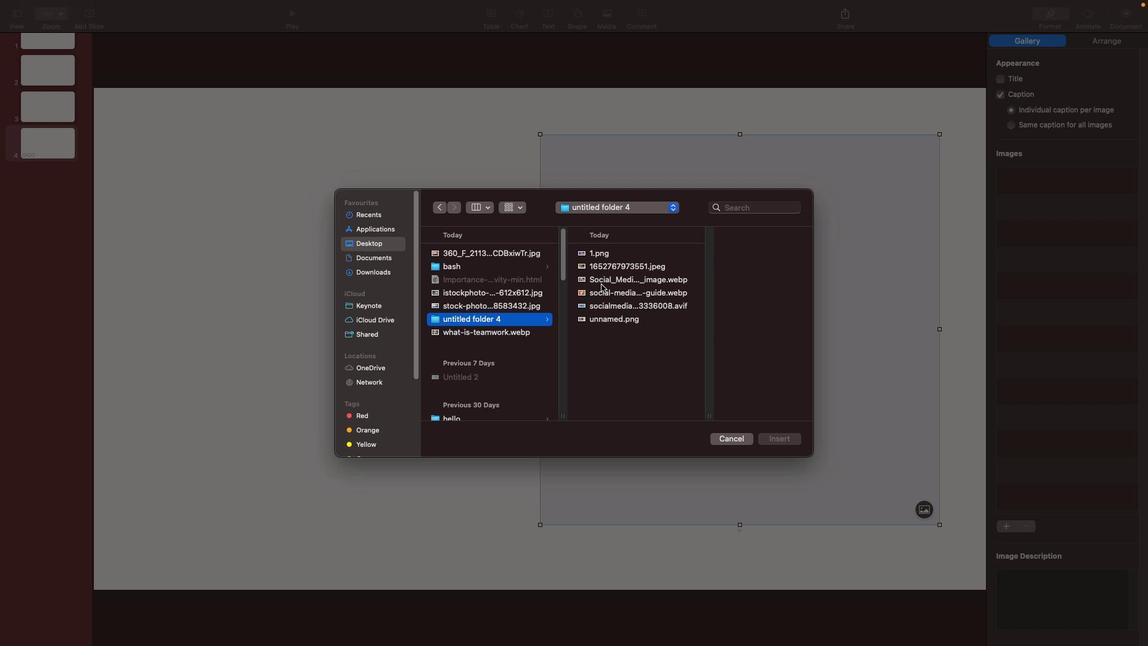 
Action: Mouse pressed left at (601, 284)
Screenshot: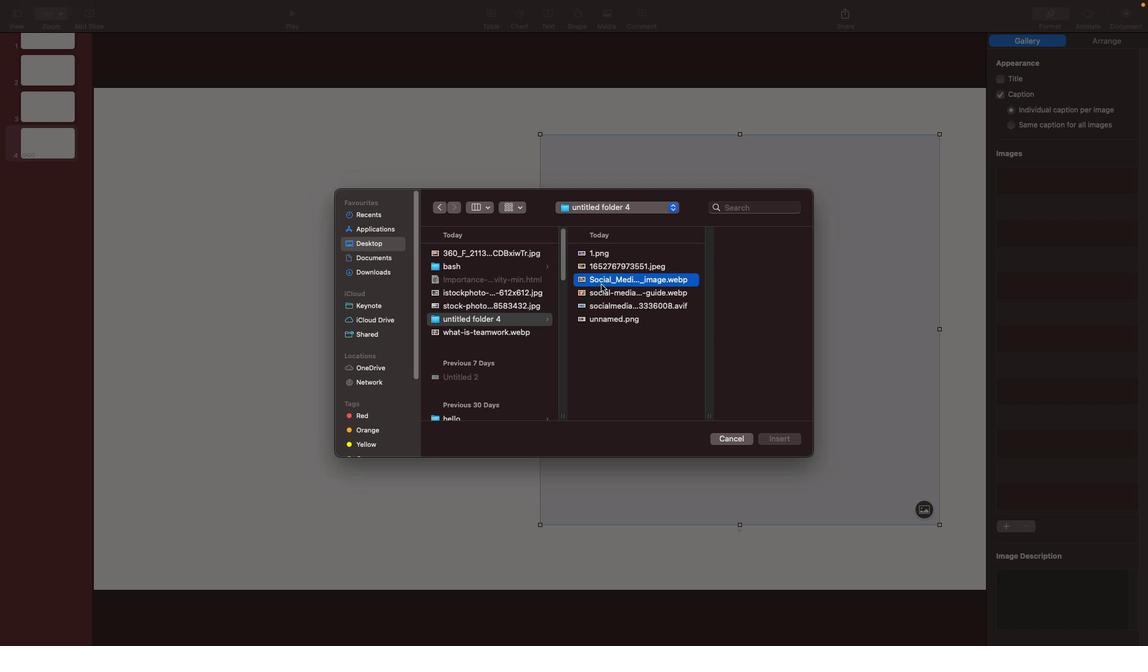 
Action: Mouse moved to (579, 291)
Screenshot: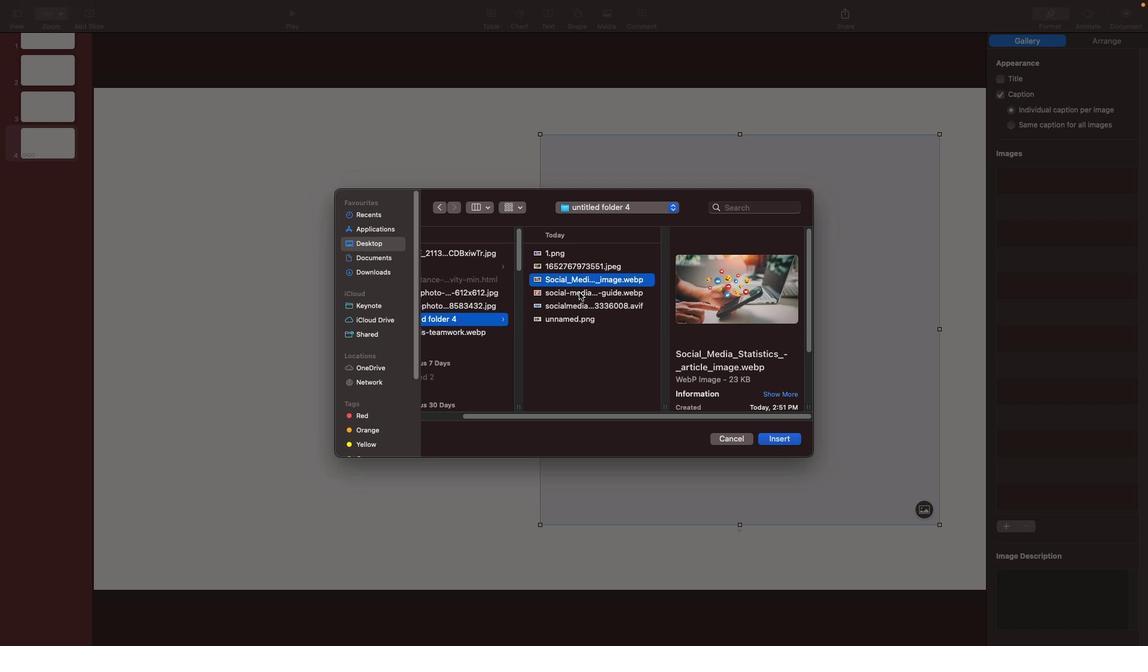 
Action: Mouse pressed left at (579, 291)
Screenshot: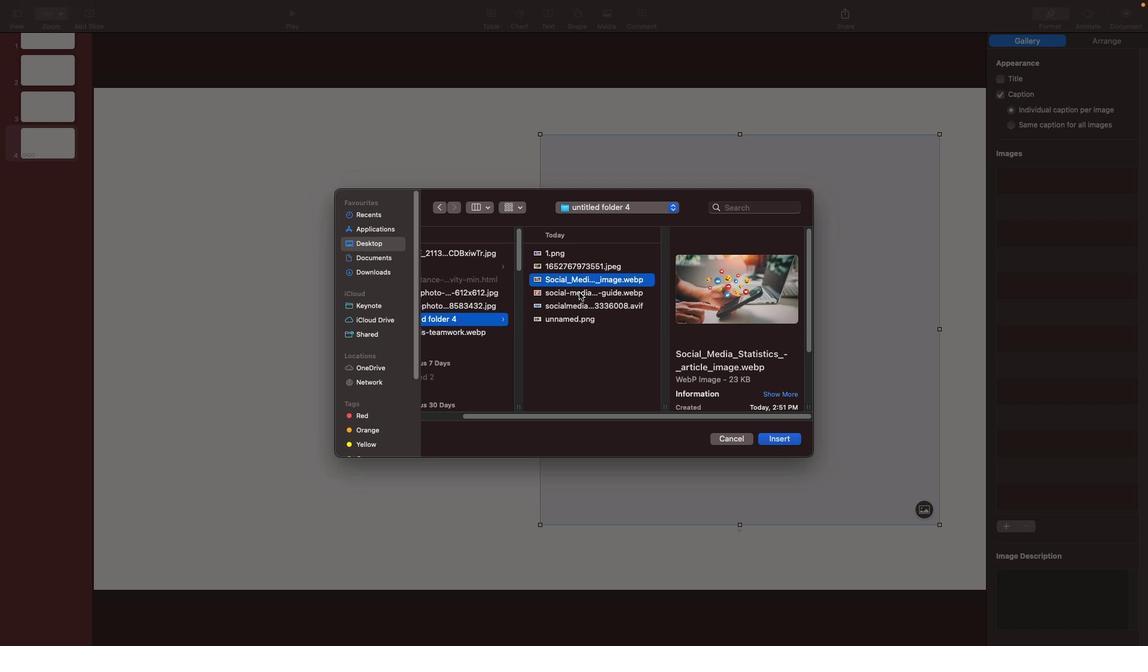 
Action: Mouse moved to (591, 309)
Screenshot: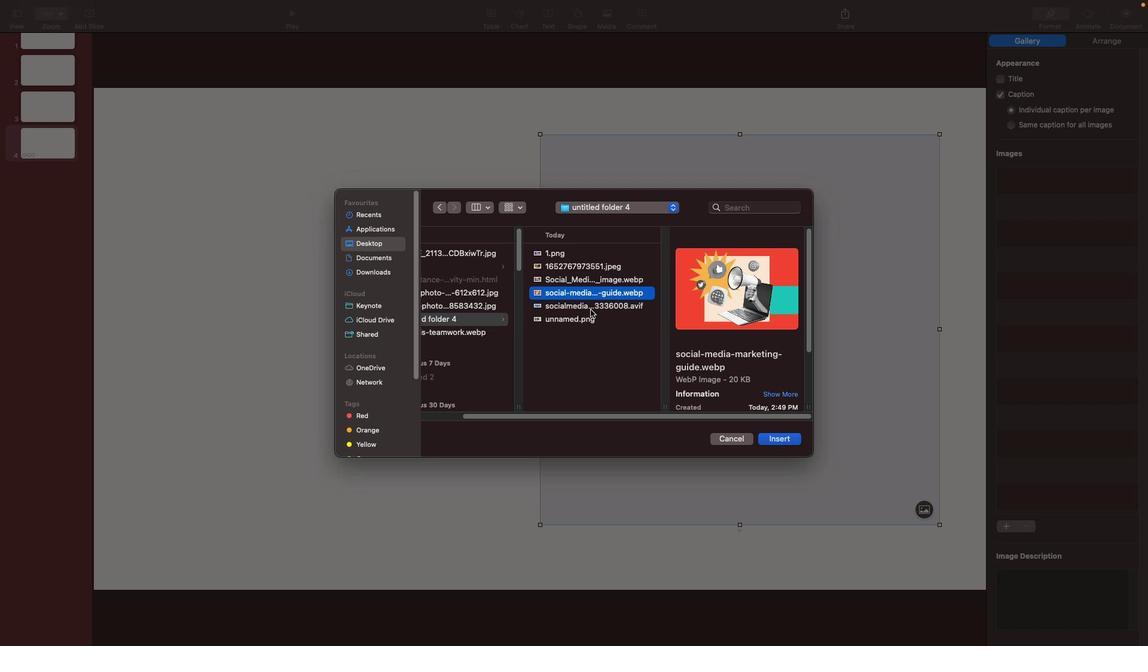 
Action: Mouse pressed left at (591, 309)
Screenshot: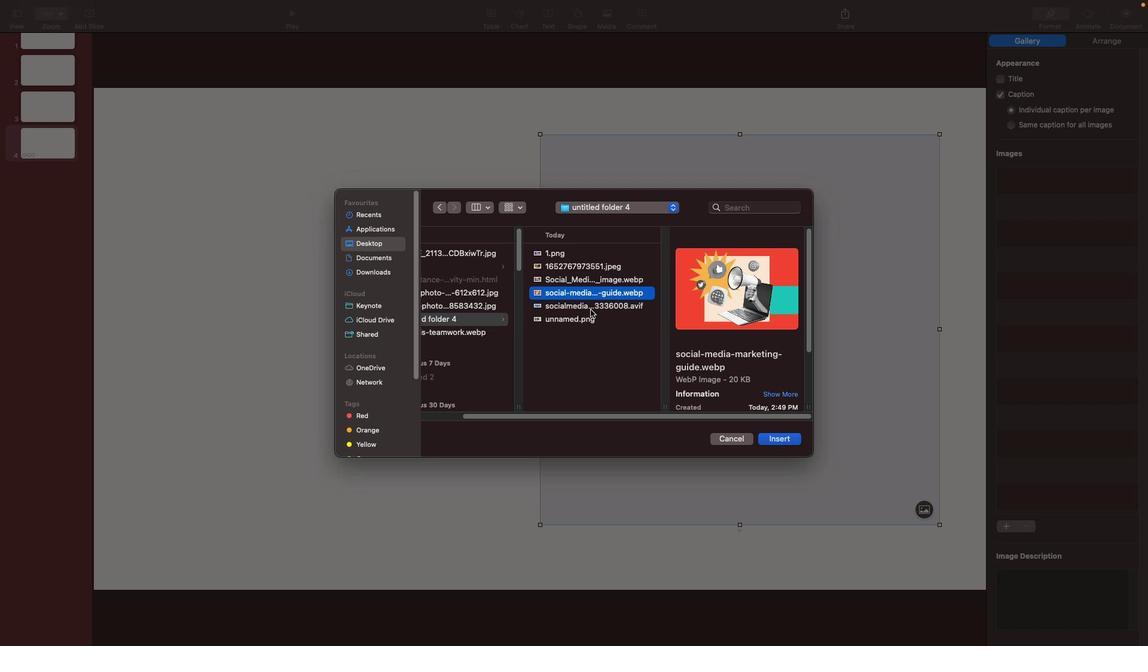 
Action: Mouse moved to (578, 294)
Screenshot: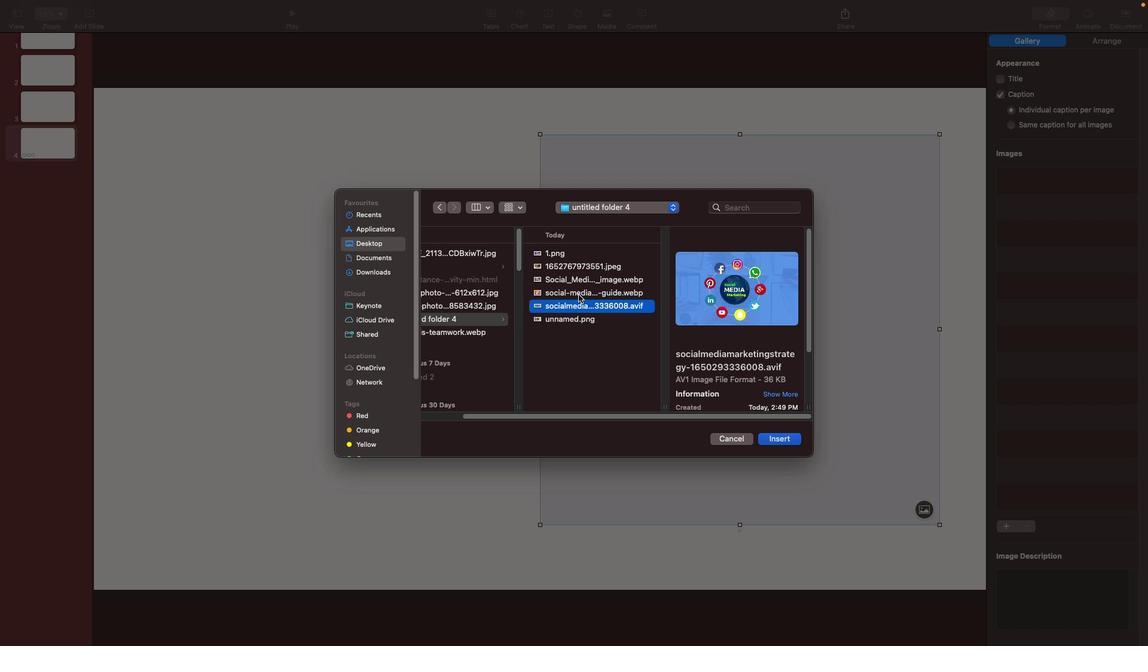
Action: Mouse pressed left at (578, 294)
Screenshot: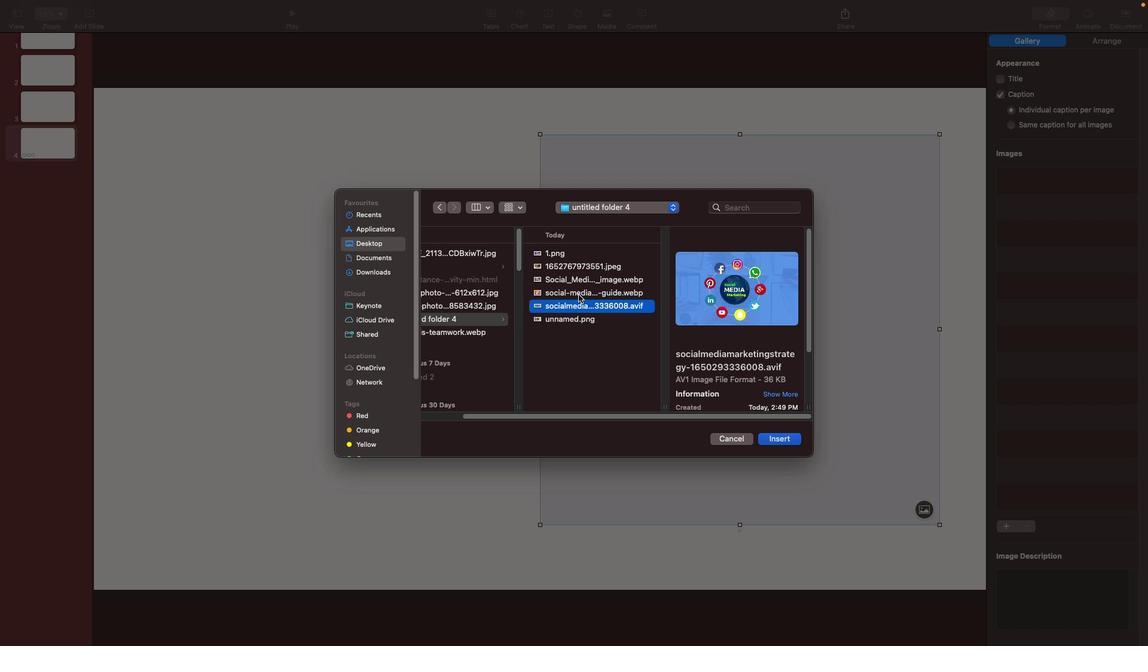 
Action: Mouse moved to (599, 286)
Screenshot: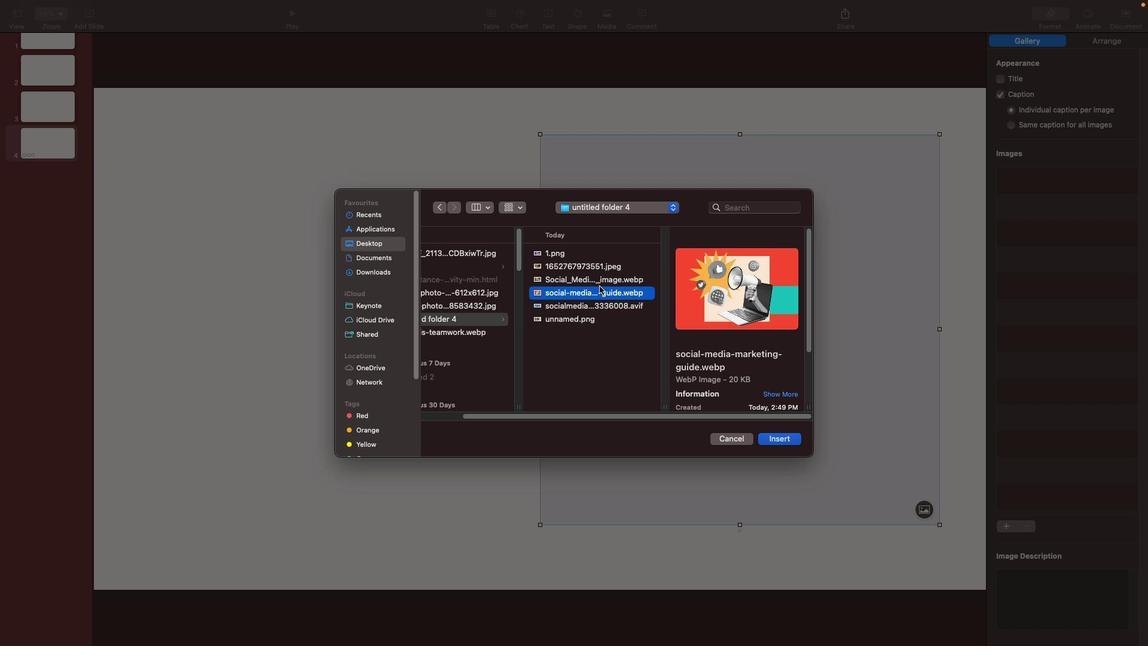 
Action: Mouse pressed left at (599, 286)
Screenshot: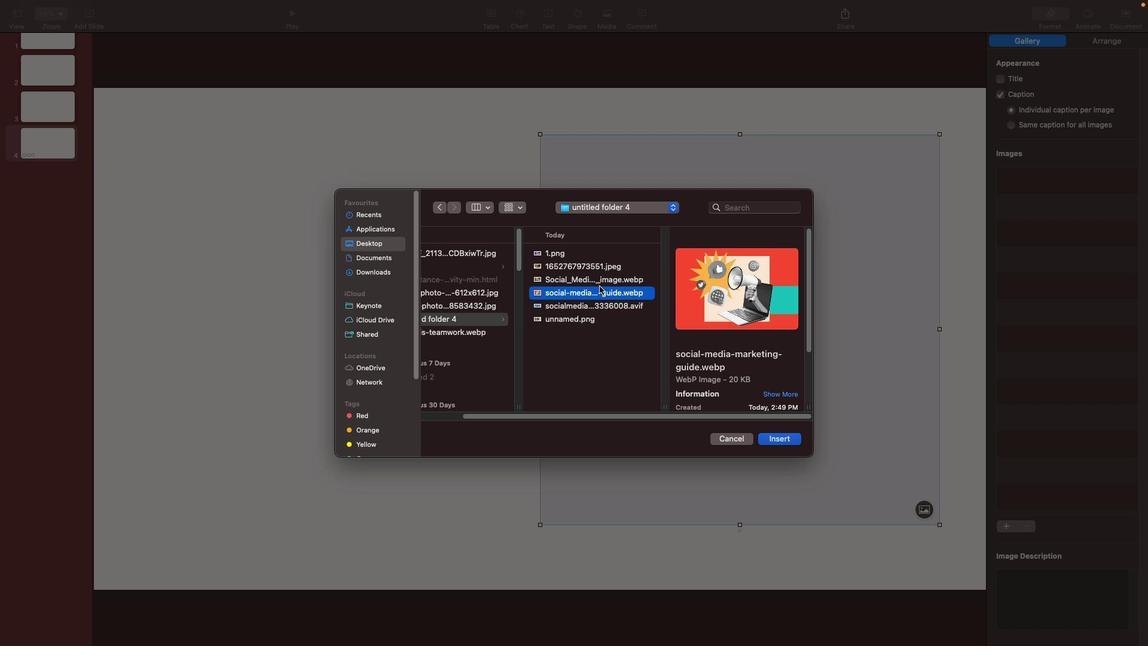 
Action: Mouse moved to (595, 274)
Screenshot: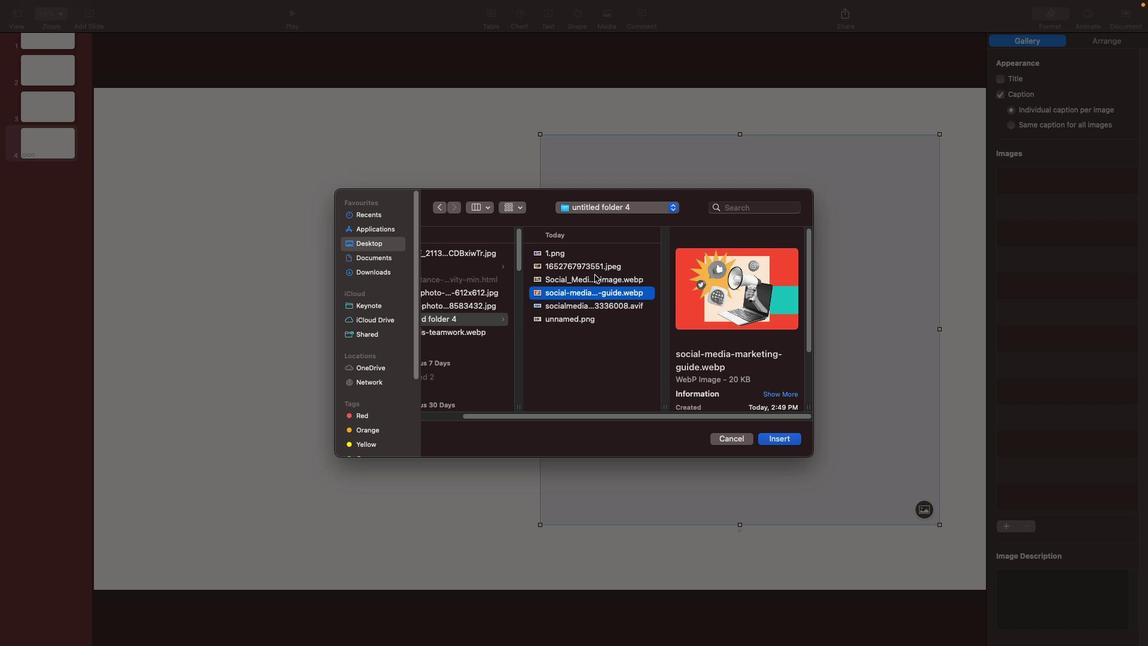 
Action: Mouse pressed left at (595, 274)
Screenshot: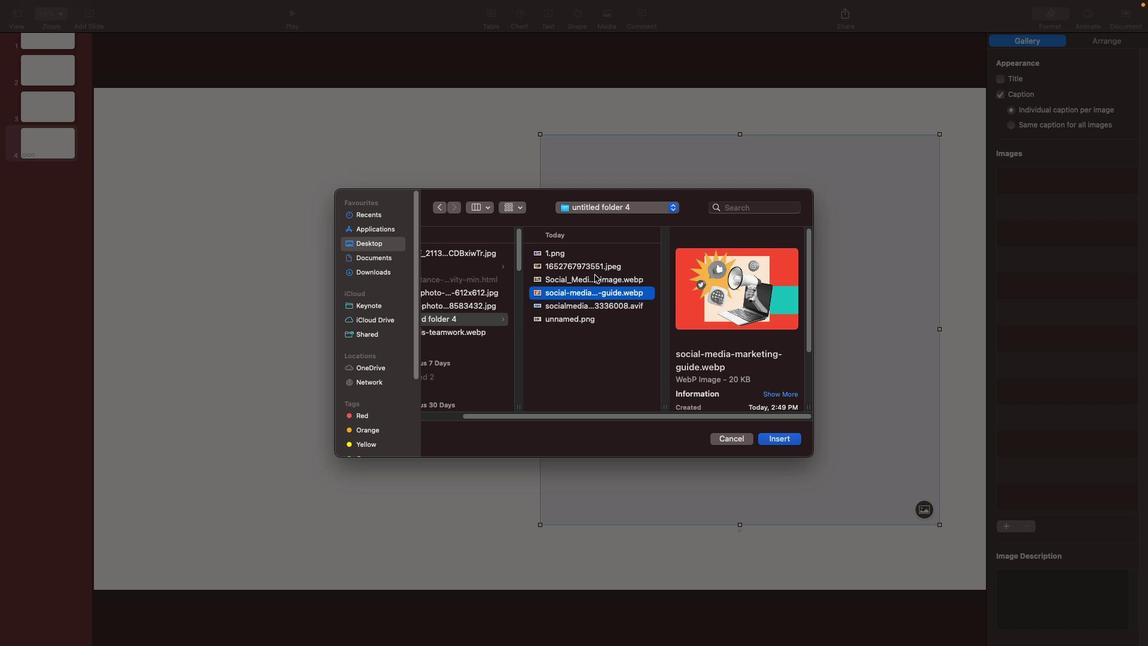 
Action: Mouse moved to (790, 439)
Screenshot: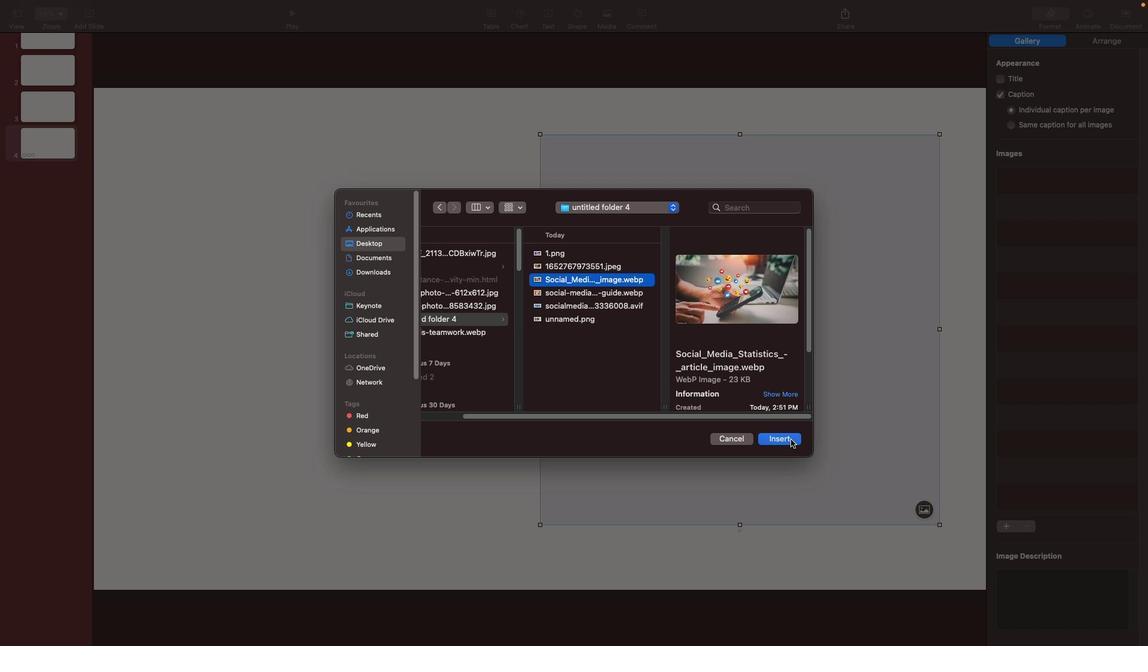 
Action: Mouse pressed left at (790, 439)
Screenshot: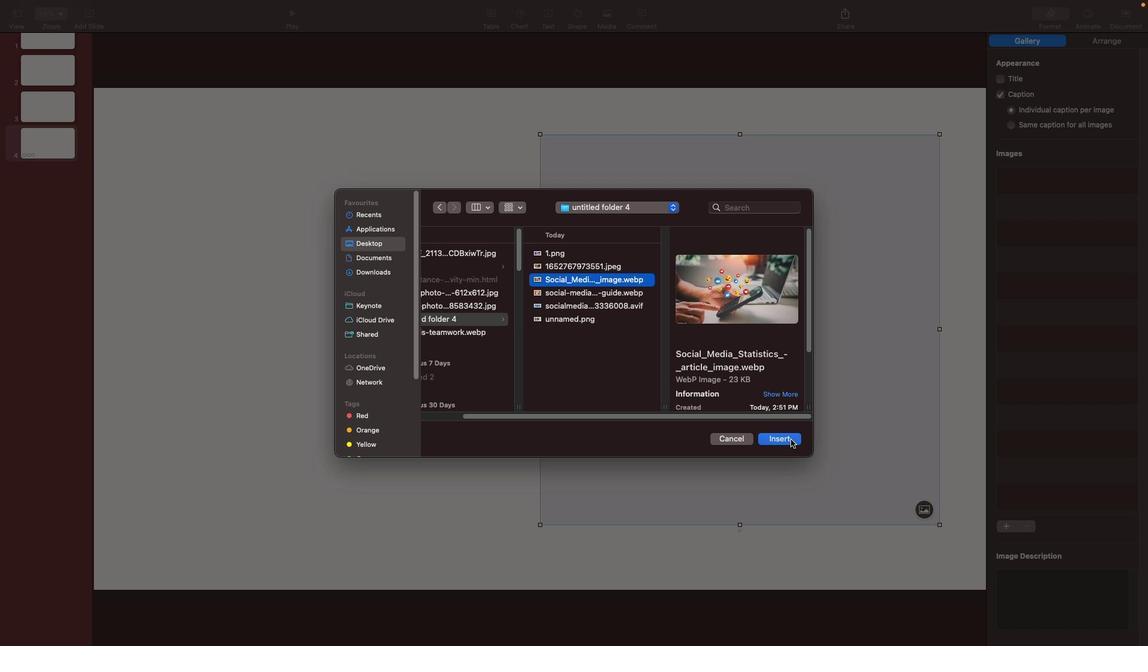 
Action: Mouse moved to (539, 135)
Screenshot: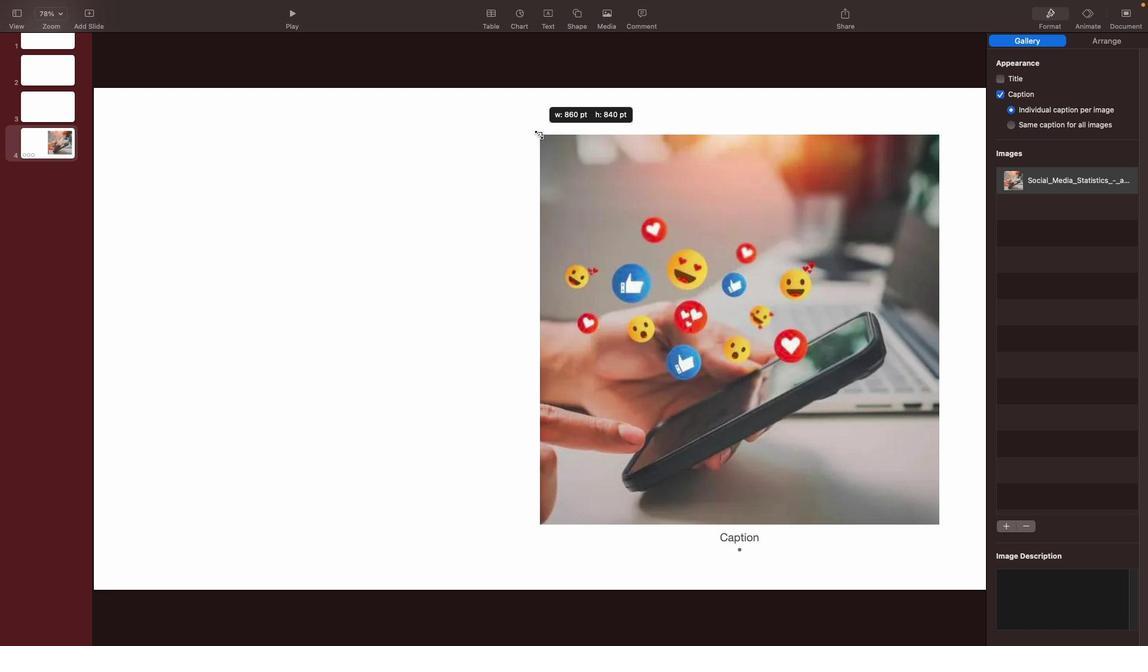 
Action: Mouse pressed left at (539, 135)
Screenshot: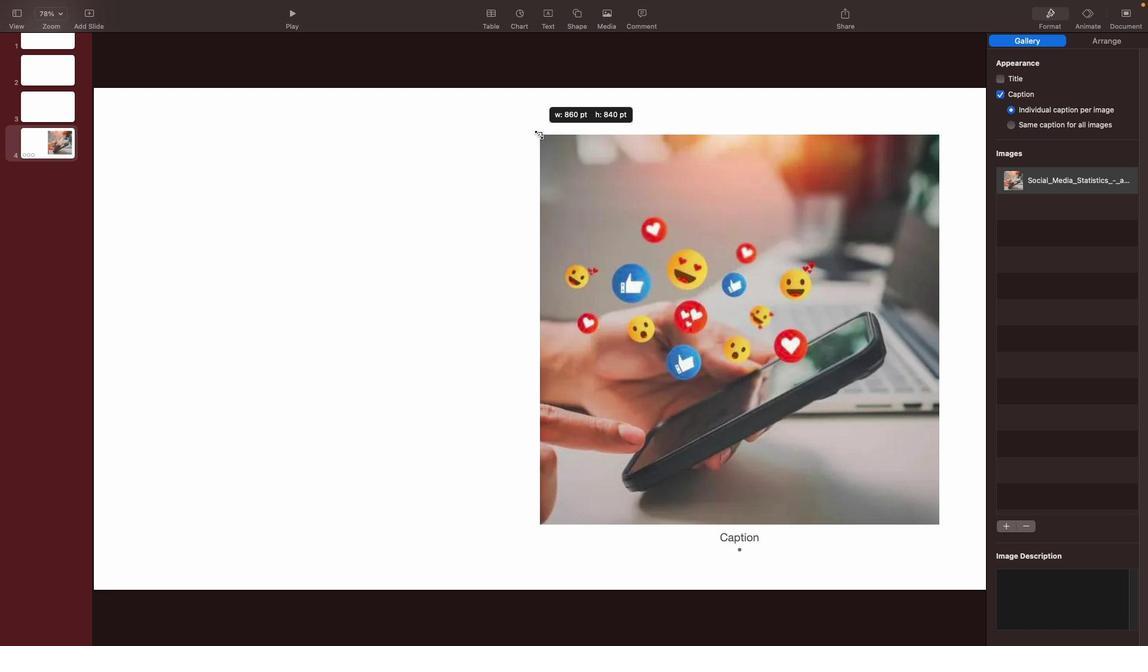 
Action: Mouse moved to (939, 305)
Screenshot: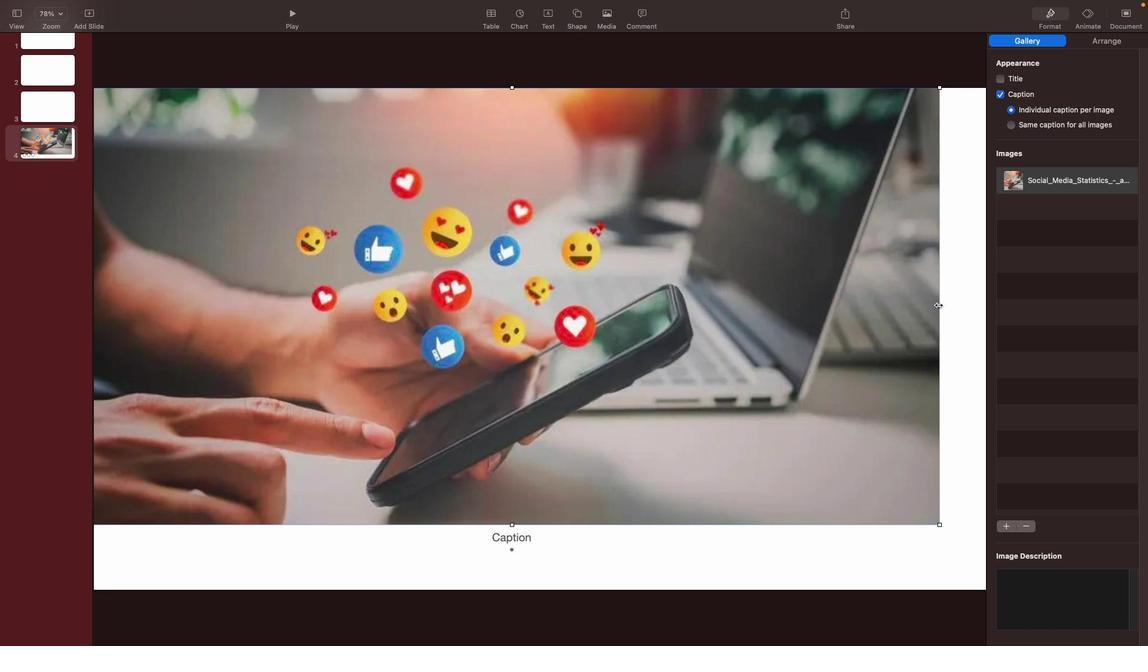 
Action: Mouse pressed left at (939, 305)
Screenshot: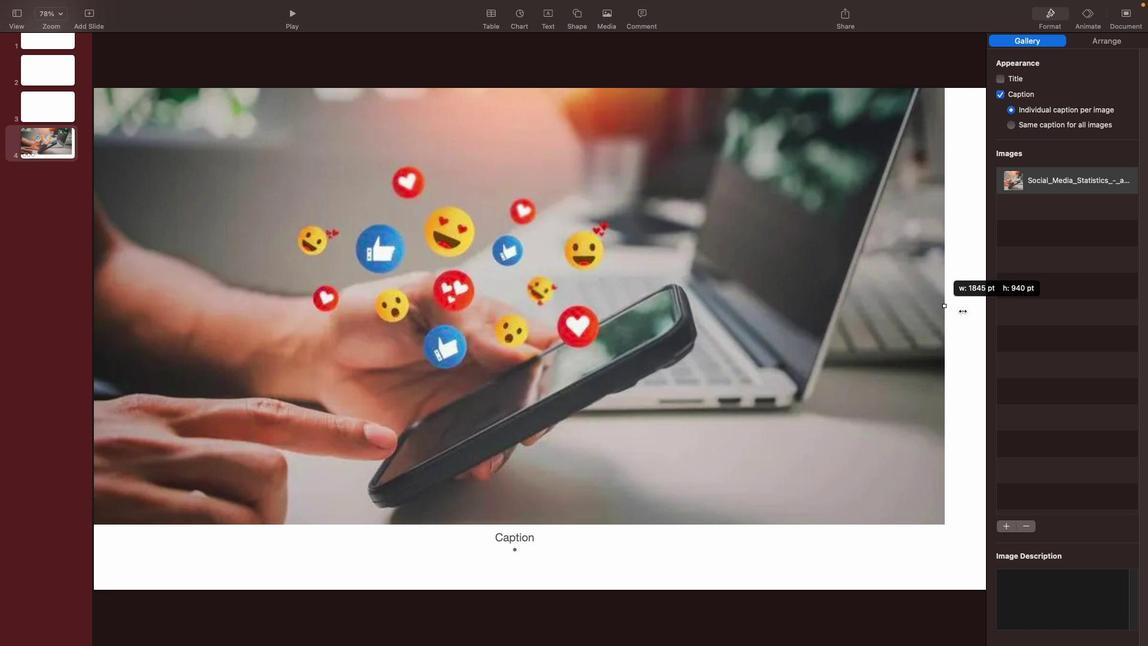 
Action: Mouse moved to (551, 525)
Screenshot: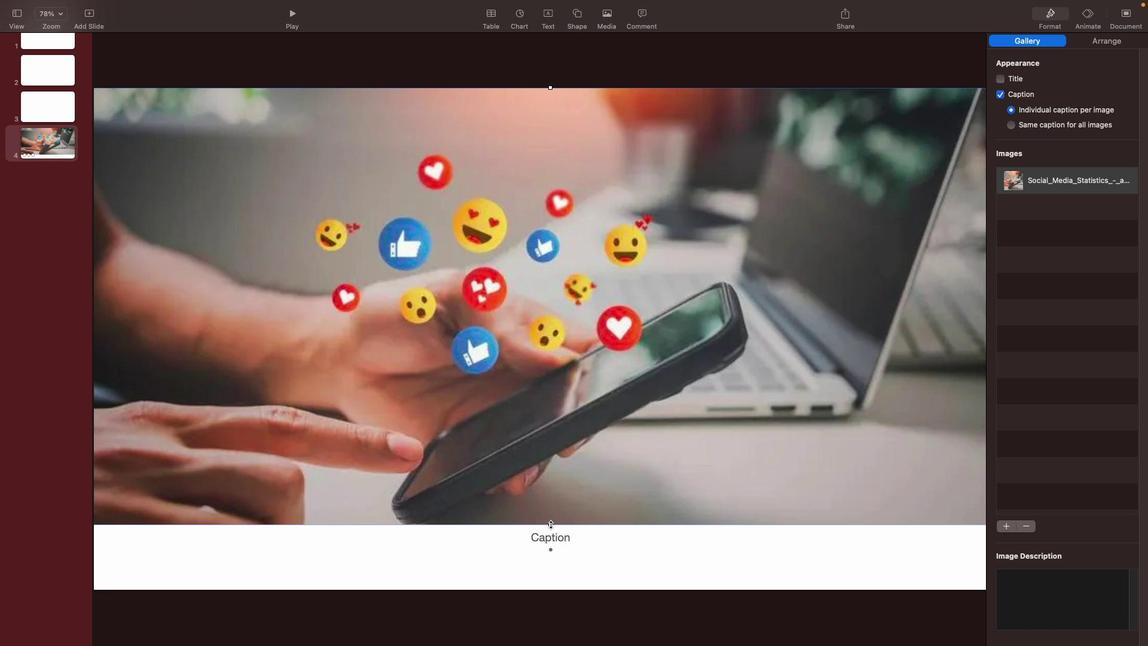 
Action: Mouse pressed left at (551, 525)
Screenshot: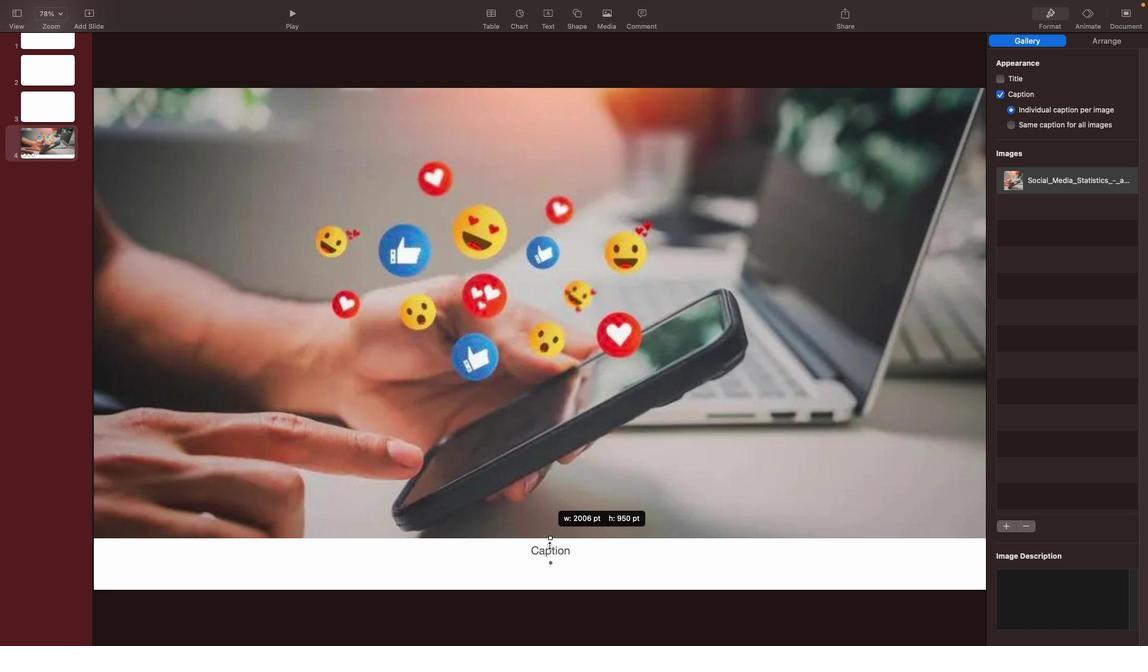
Action: Mouse moved to (580, 529)
Screenshot: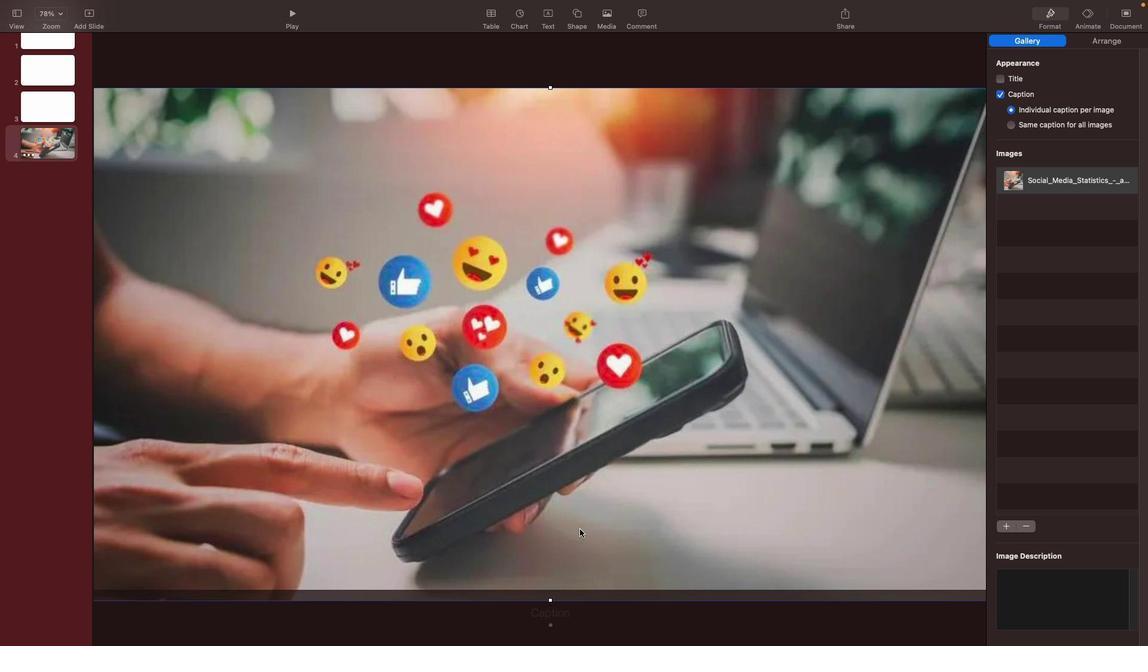 
Action: Mouse pressed left at (580, 529)
Screenshot: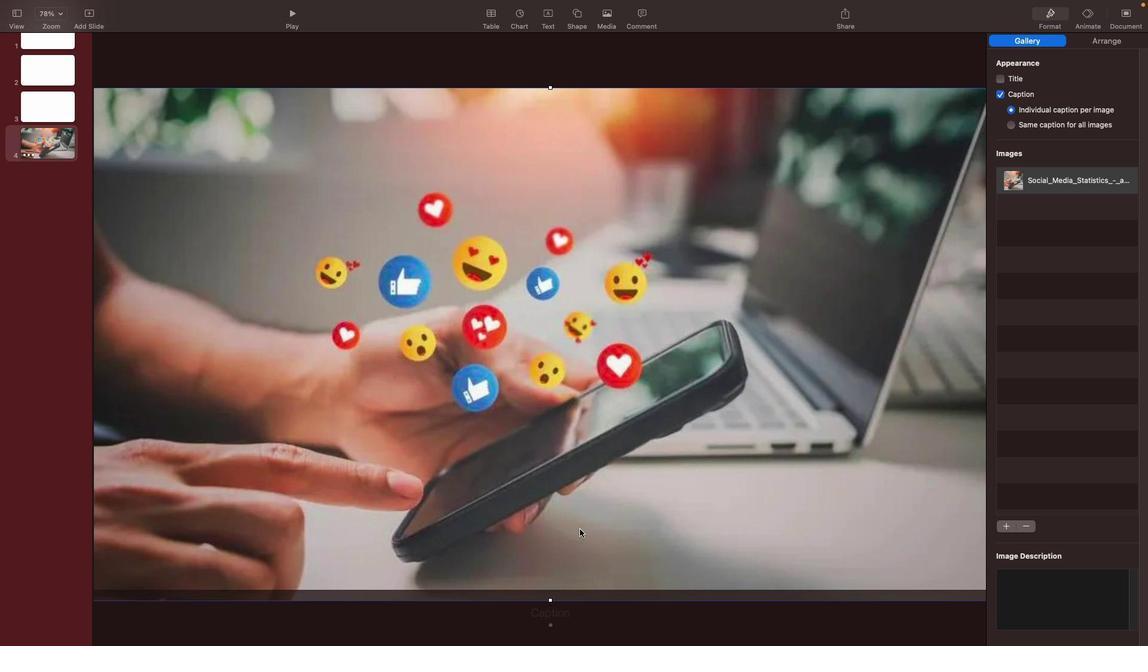 
Action: Mouse moved to (1002, 92)
Screenshot: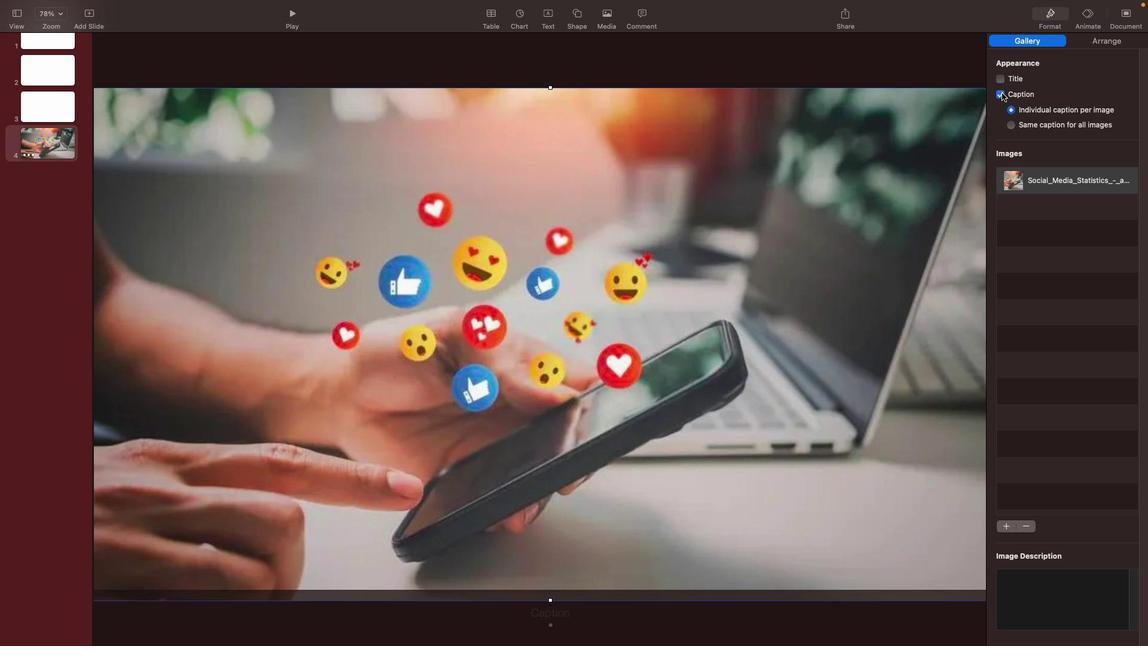 
Action: Mouse pressed left at (1002, 92)
Screenshot: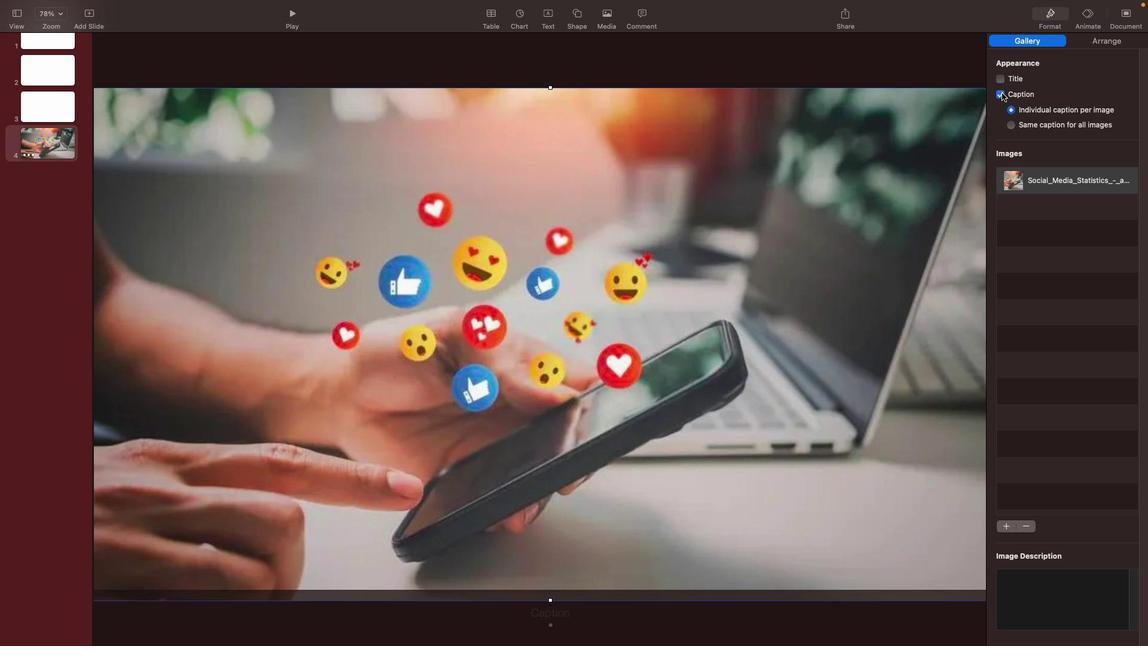 
Action: Mouse moved to (823, 202)
Screenshot: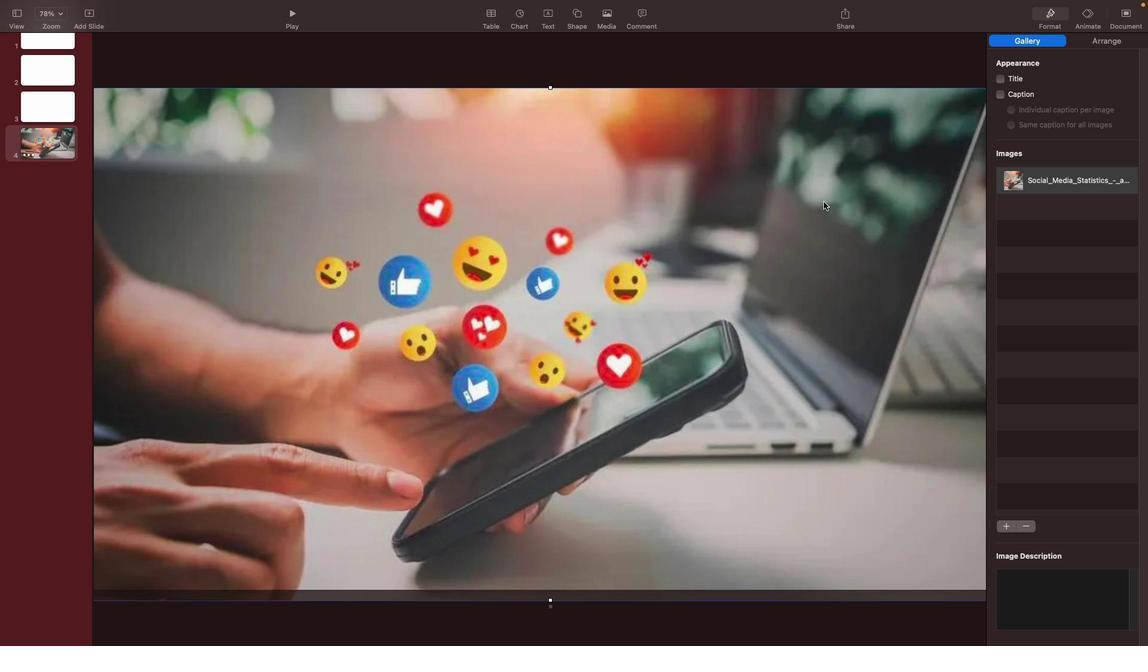 
Action: Mouse pressed left at (823, 202)
Screenshot: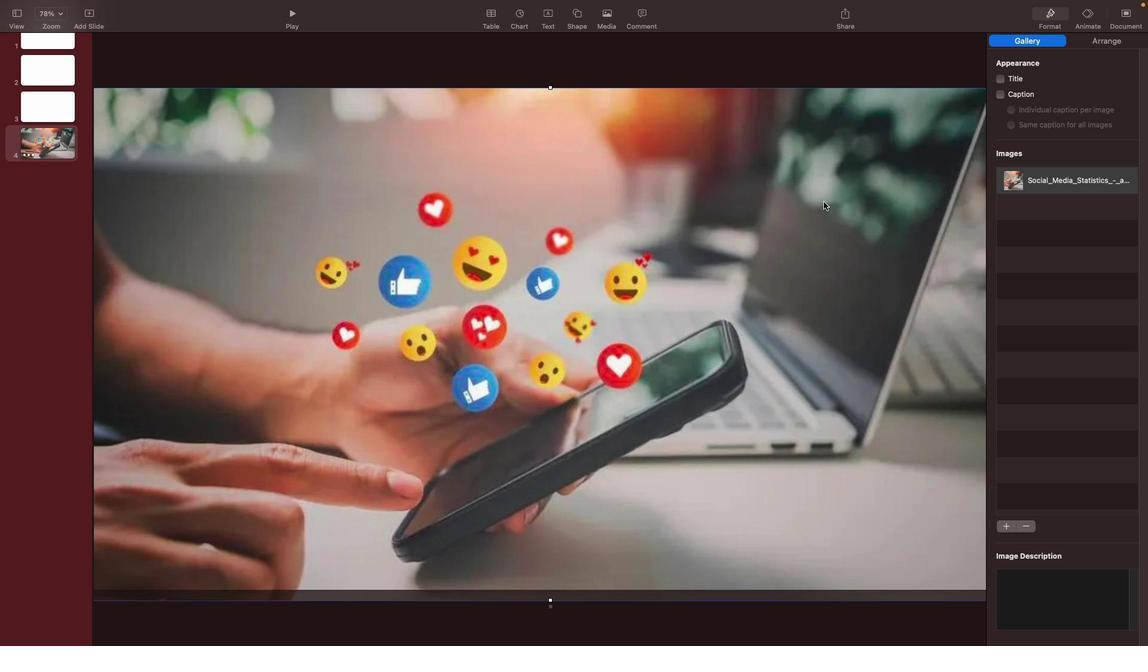 
Action: Mouse moved to (939, 80)
Screenshot: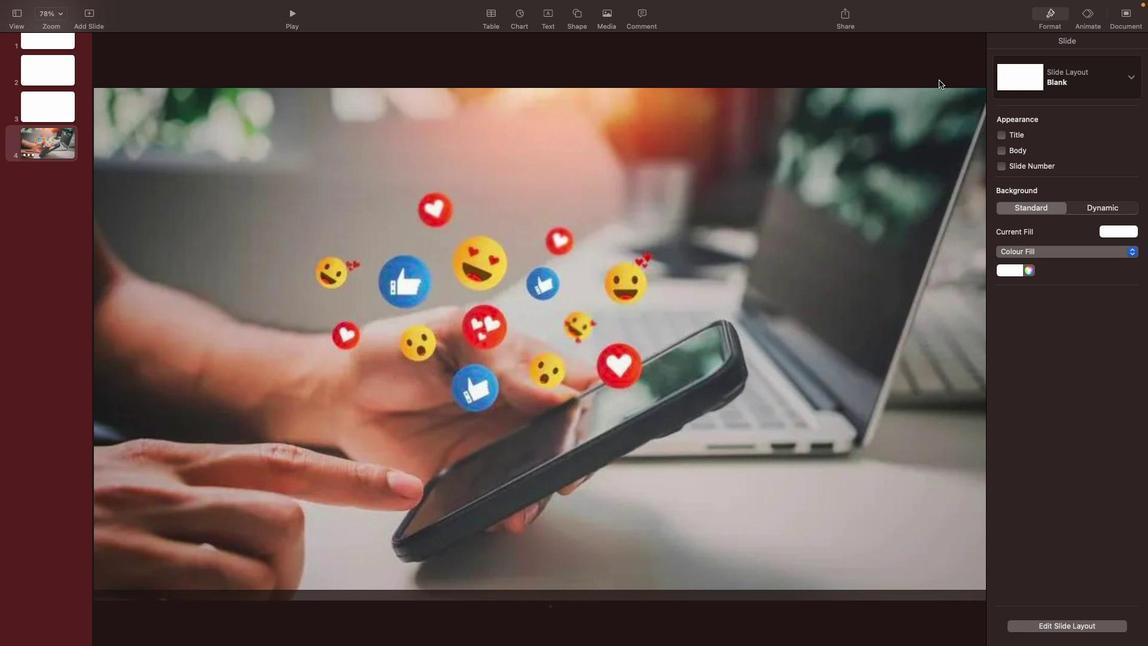 
Action: Mouse pressed left at (939, 80)
Screenshot: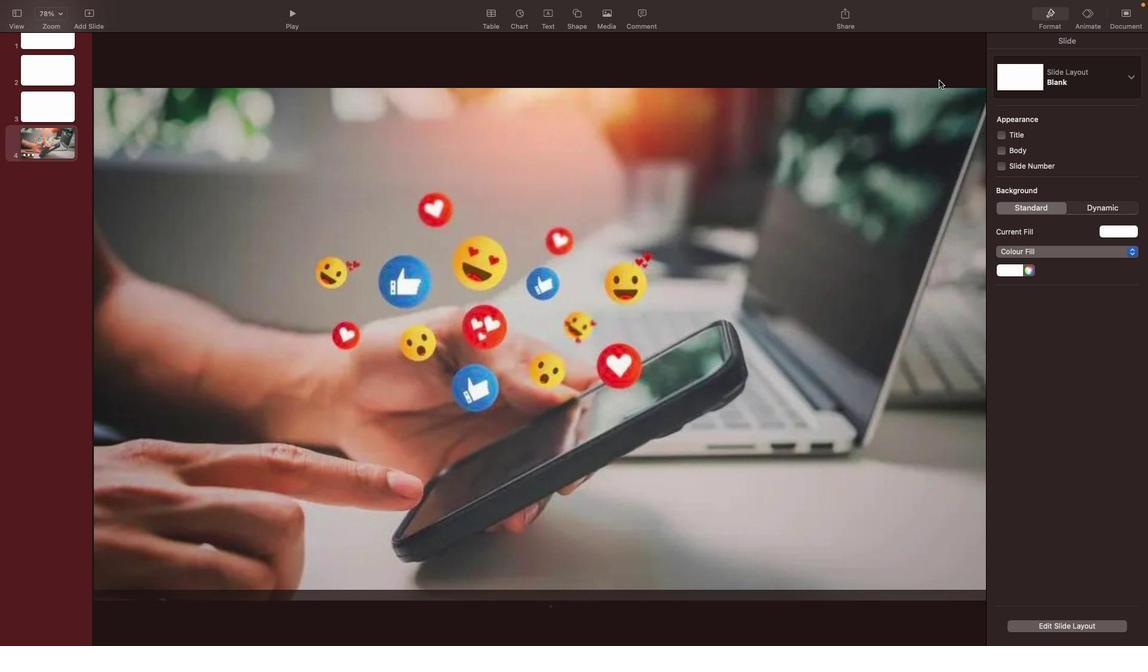 
Action: Mouse moved to (999, 134)
Screenshot: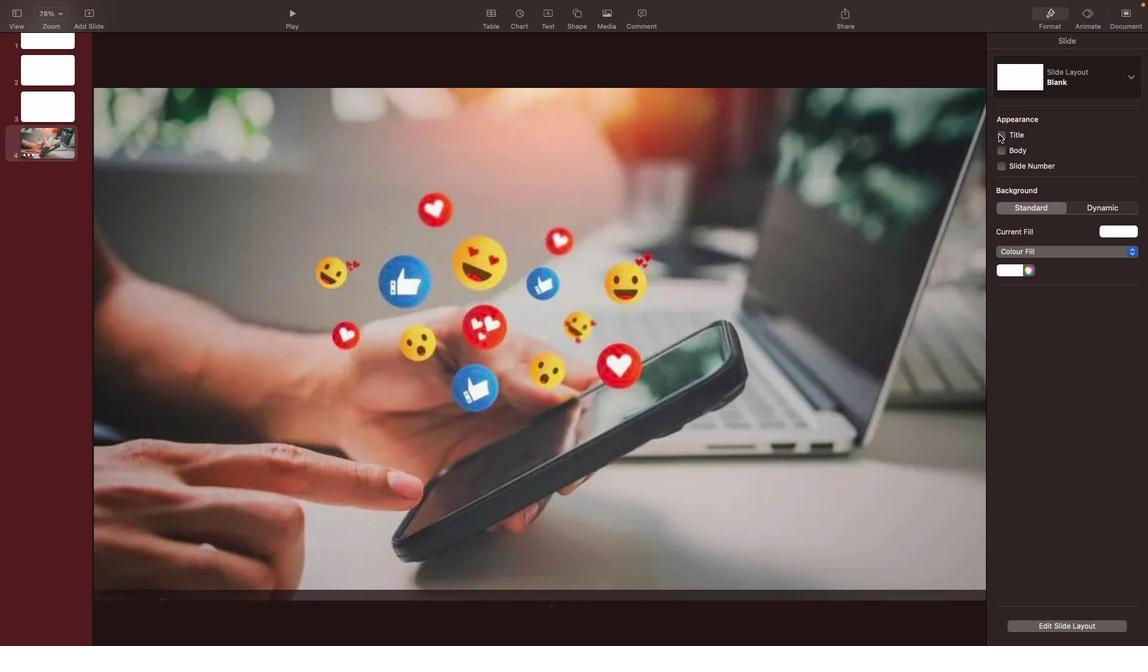 
Action: Mouse pressed left at (999, 134)
Screenshot: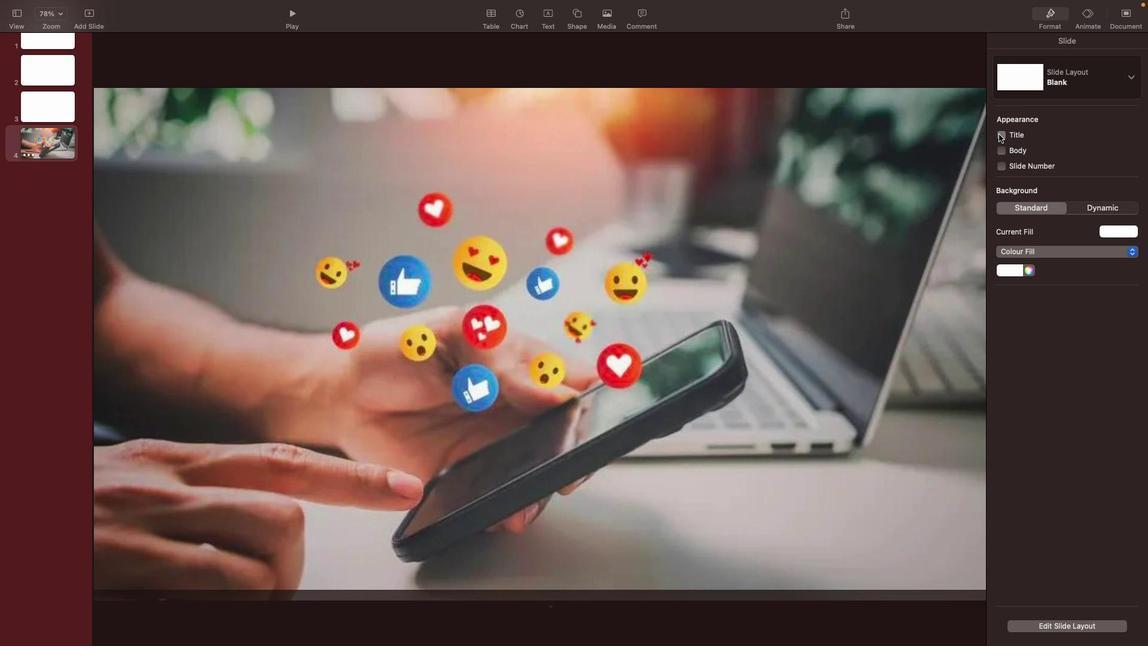 
Action: Mouse moved to (454, 159)
Screenshot: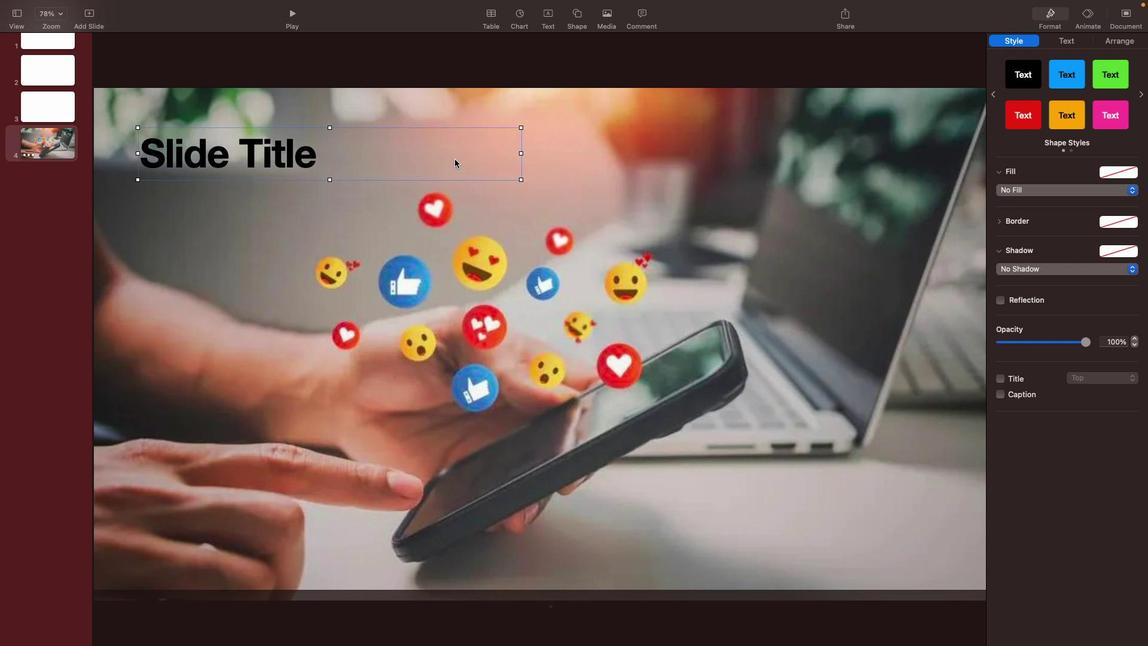 
Action: Mouse pressed left at (454, 159)
Screenshot: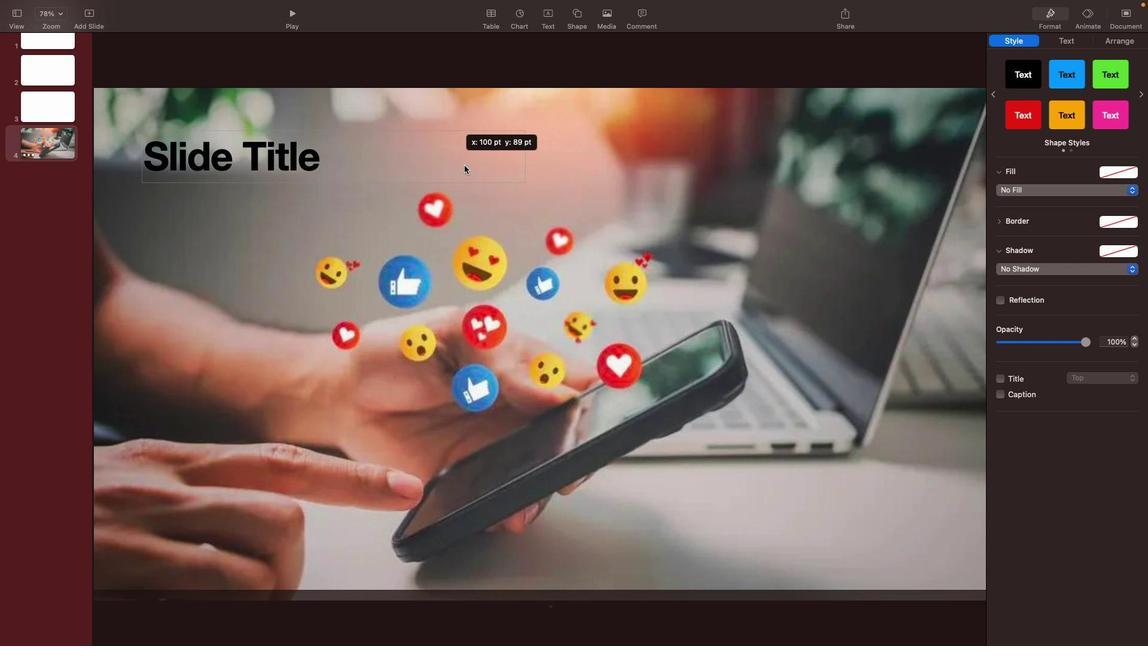 
Action: Mouse moved to (560, 180)
Screenshot: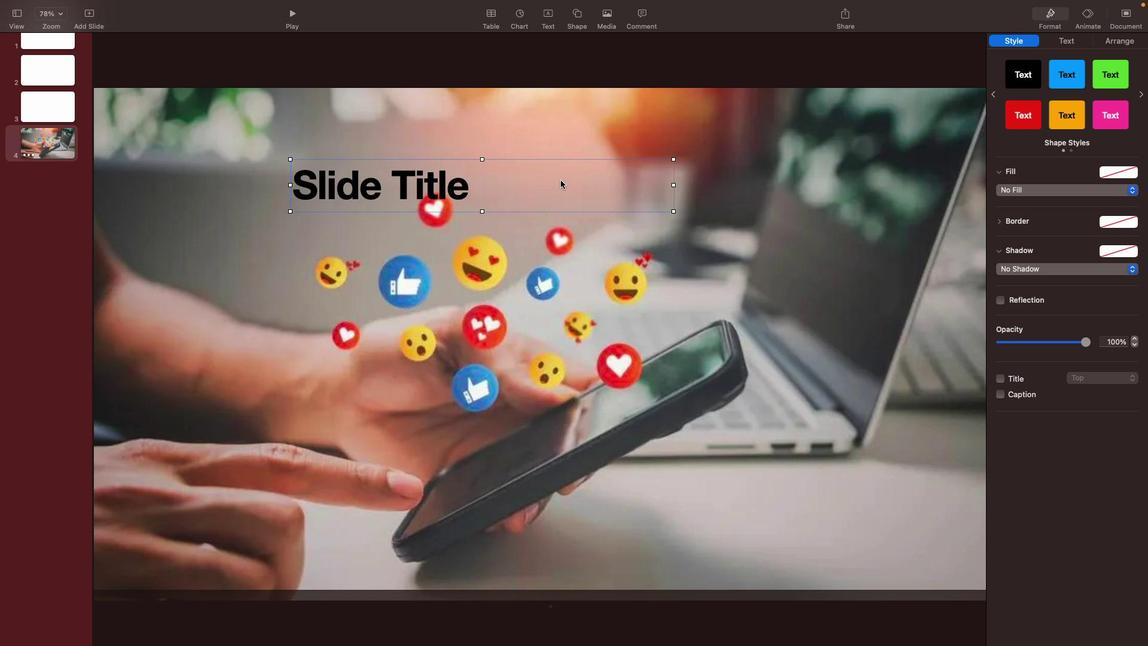
Action: Mouse pressed left at (560, 180)
Screenshot: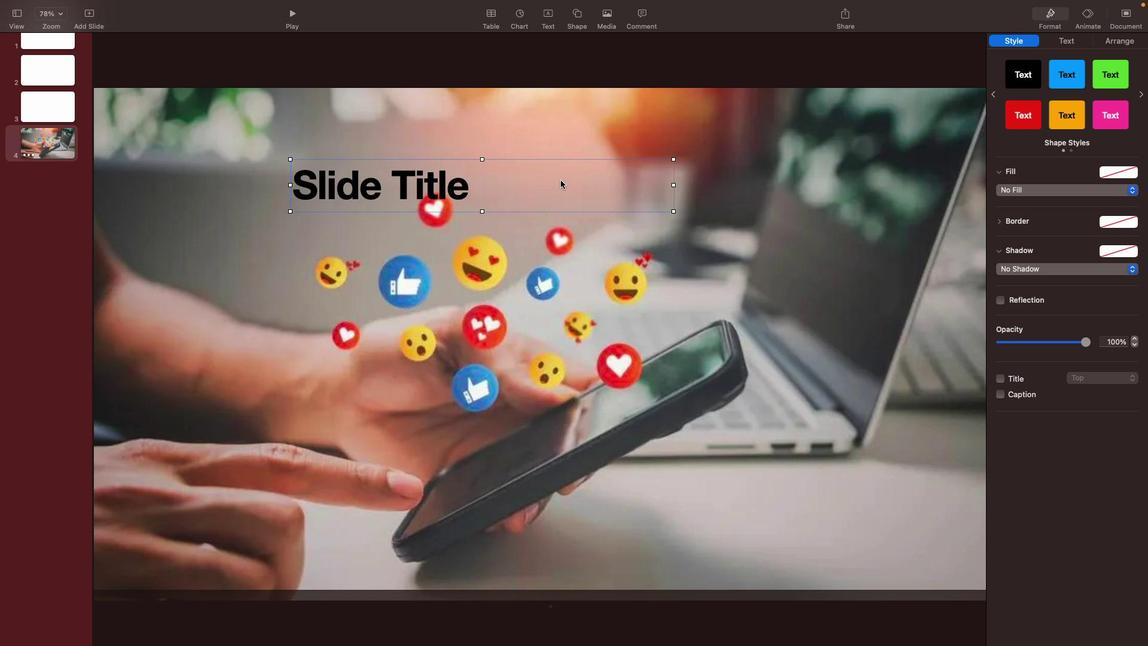 
Action: Key pressed '4'Key.space'P''O''I''N''T''D'Key.spaceKey.backspaceKey.backspace'S'Key.space'T''O'Key.space'B''U''I''L''D'Key.space'A'Key.space'K''I''L''L''E''R'Key.spaceKey.shift'S''O''C''I''A''L'Key.space'M''E''D''I''A'Key.space'M''A''R''K''I''T''I''N''G'Key.spaceKey.backspaceKey.backspaceKey.backspaceKey.backspaceKey.backspaceKey.backspace'E''T''I''N''G'Key.space'S''T''R''A''T''E''G''Y'
Screenshot: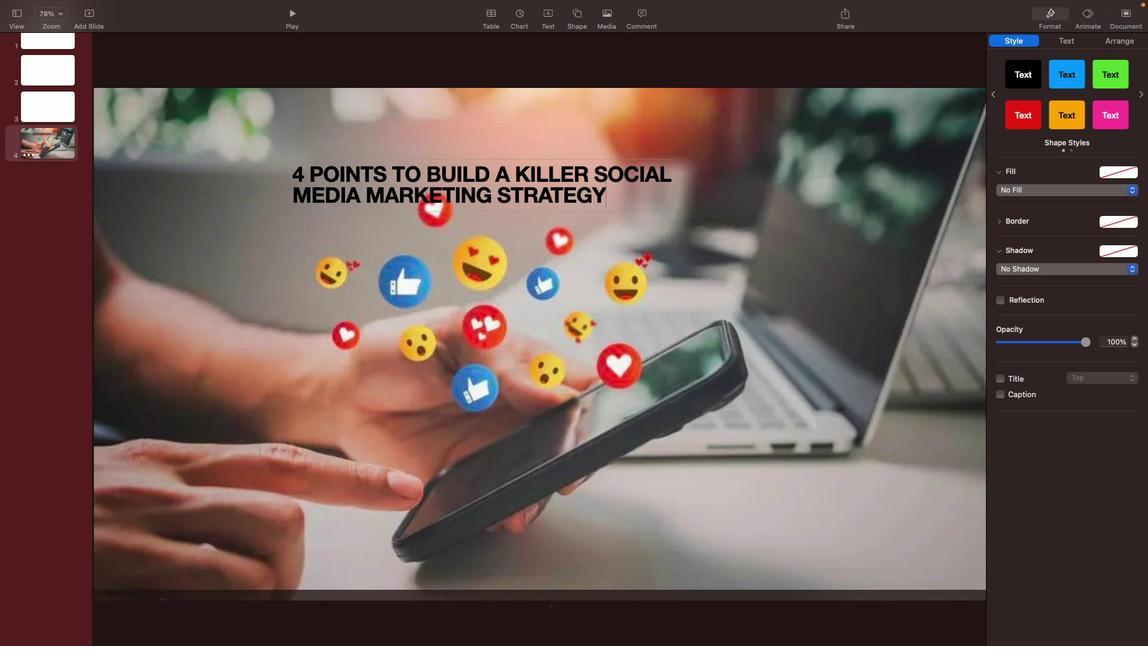 
Action: Mouse moved to (703, 168)
Screenshot: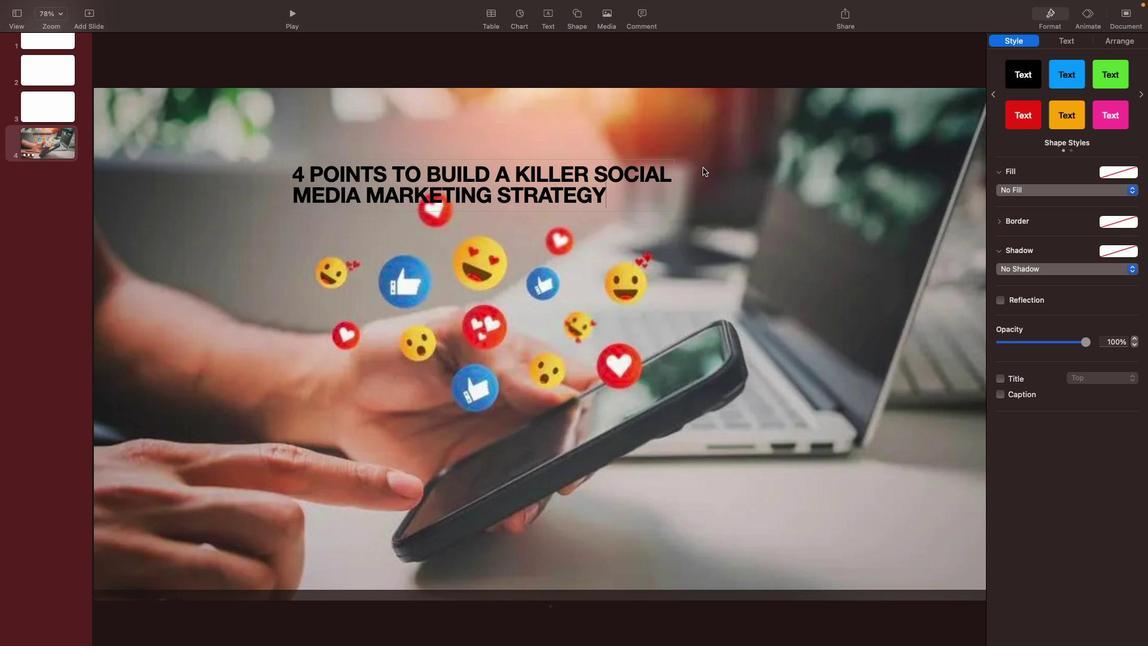 
Action: Mouse pressed left at (703, 168)
Screenshot: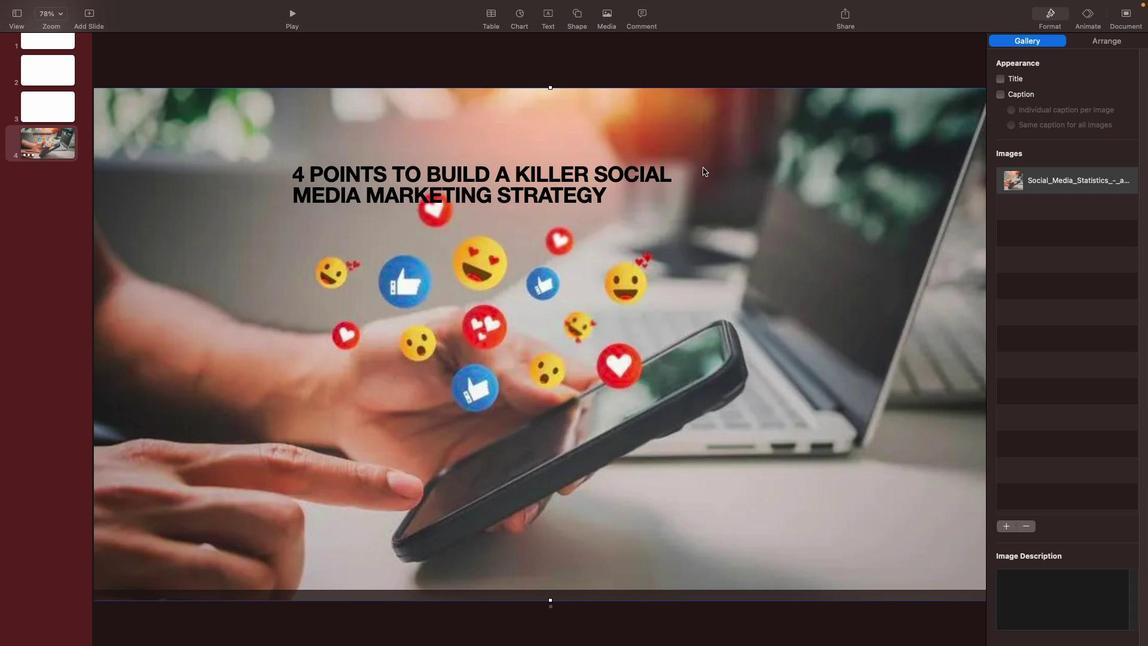 
Action: Mouse moved to (610, 196)
Screenshot: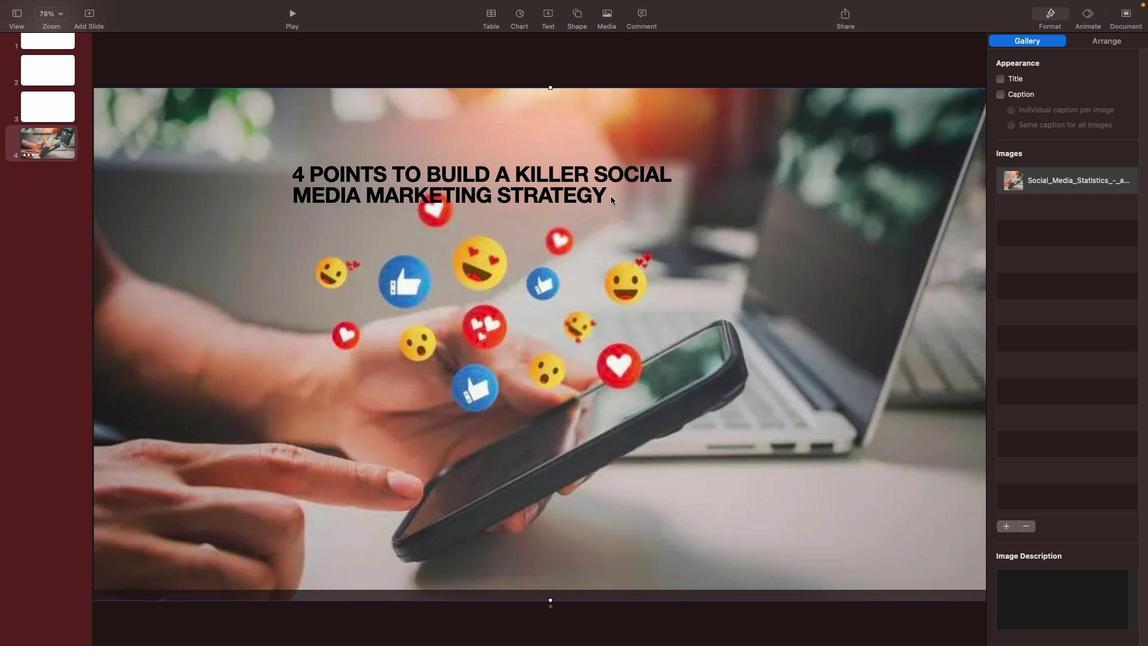 
Action: Mouse pressed left at (610, 196)
Screenshot: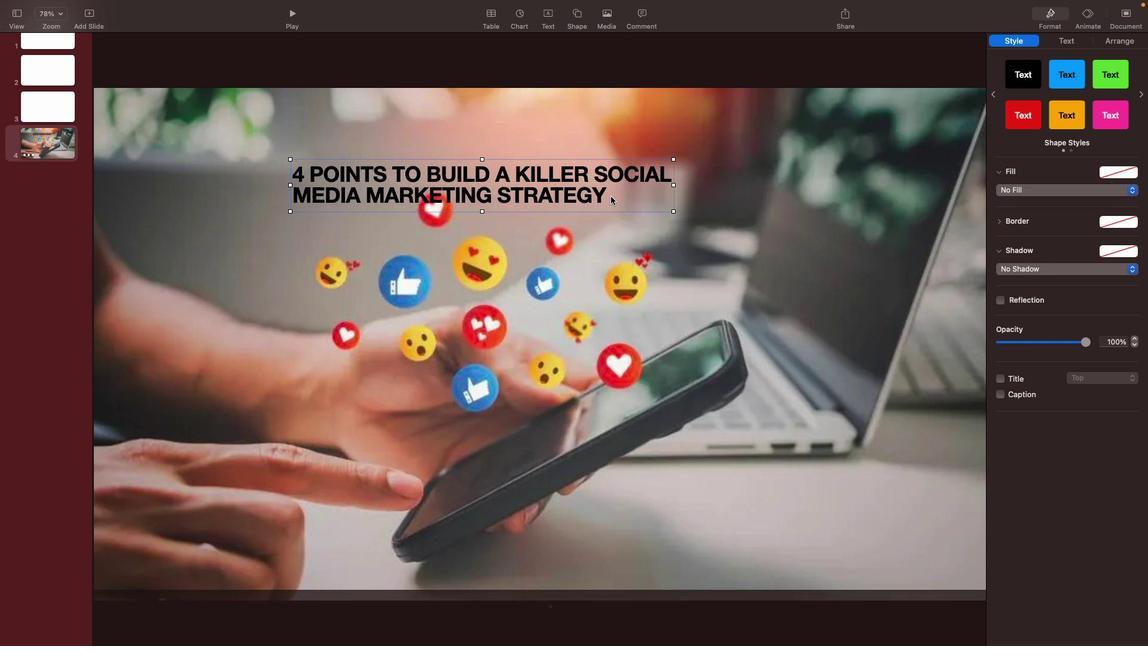 
Action: Mouse moved to (674, 186)
Screenshot: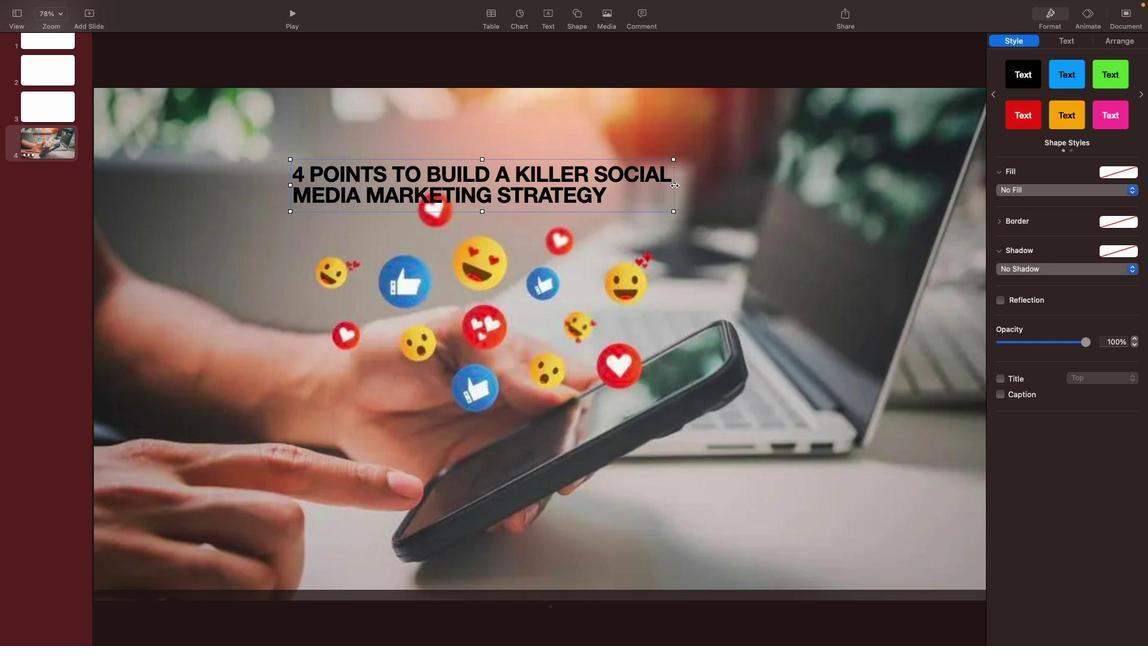 
Action: Mouse pressed left at (674, 186)
Screenshot: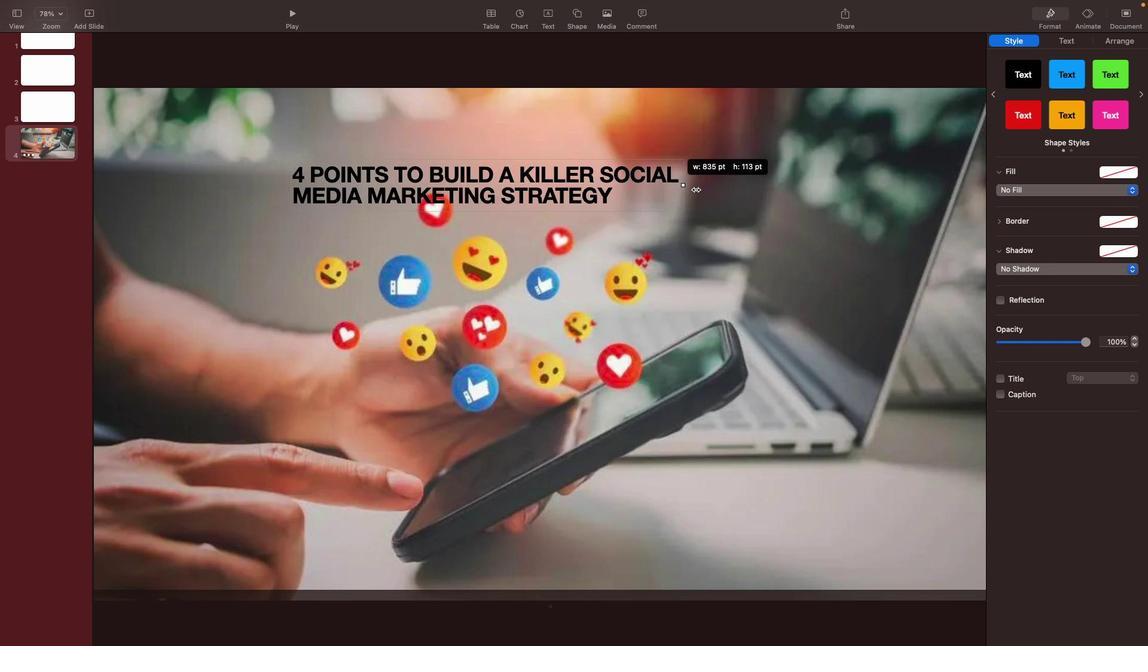 
Action: Mouse moved to (587, 211)
Screenshot: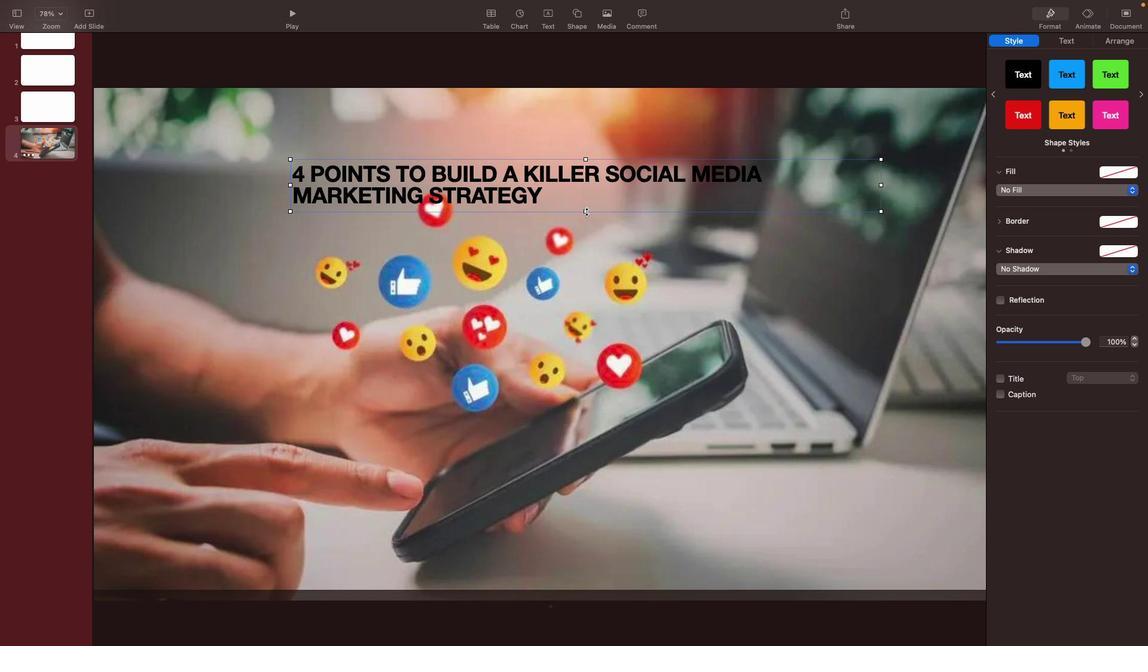
Action: Mouse pressed left at (587, 211)
Screenshot: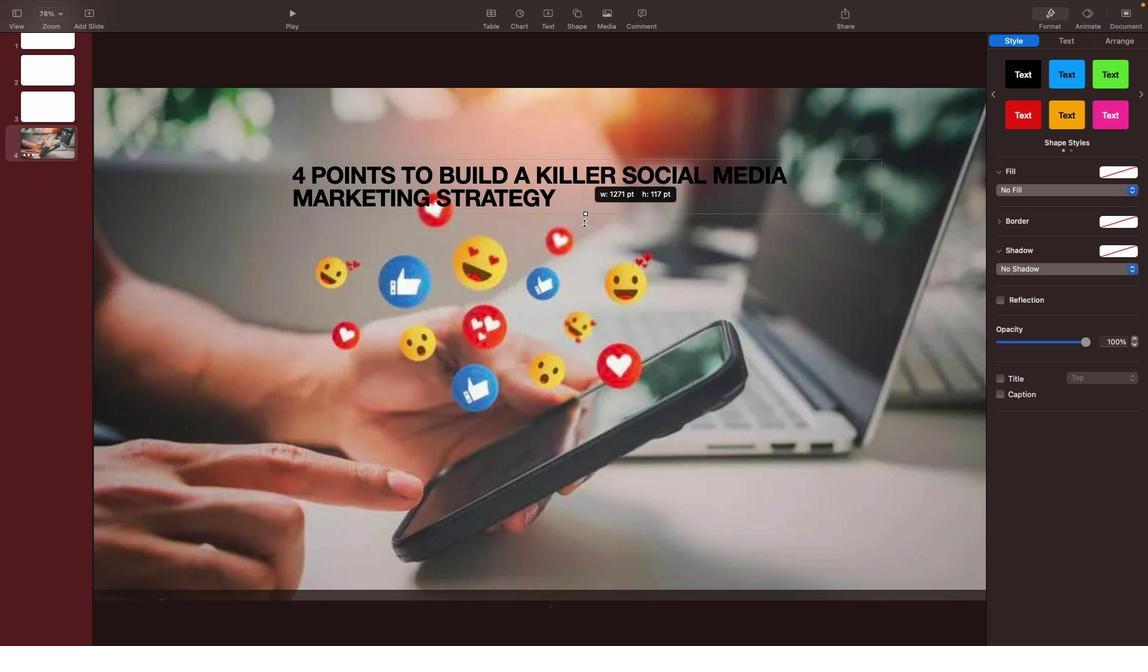 
Action: Mouse moved to (548, 229)
Screenshot: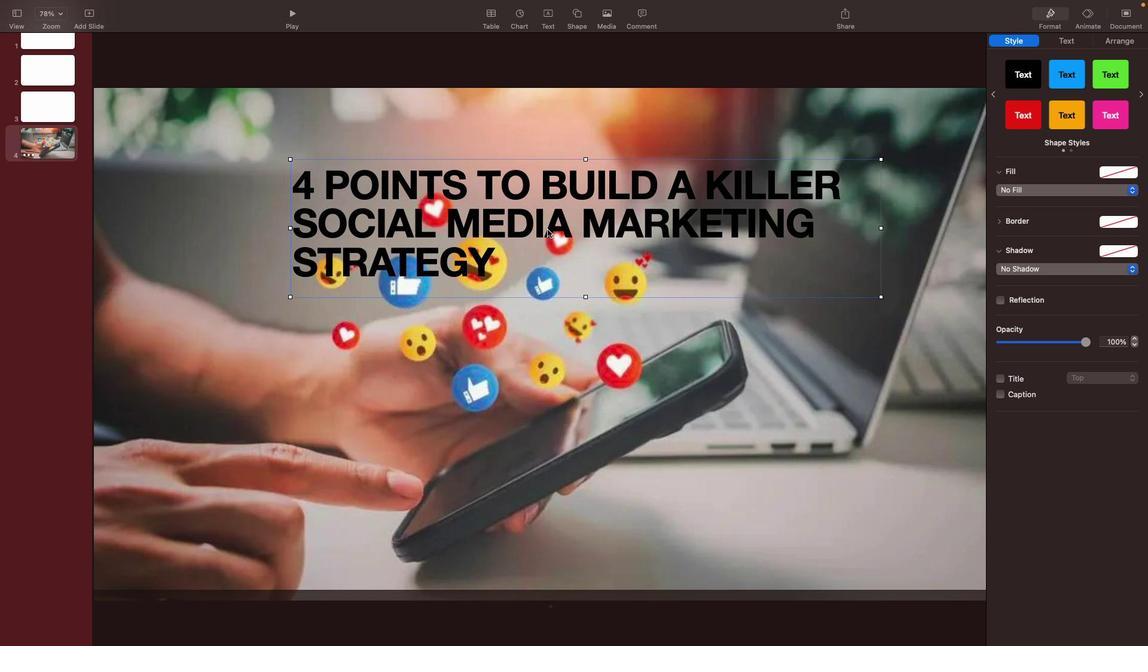 
Action: Mouse pressed left at (548, 229)
Screenshot: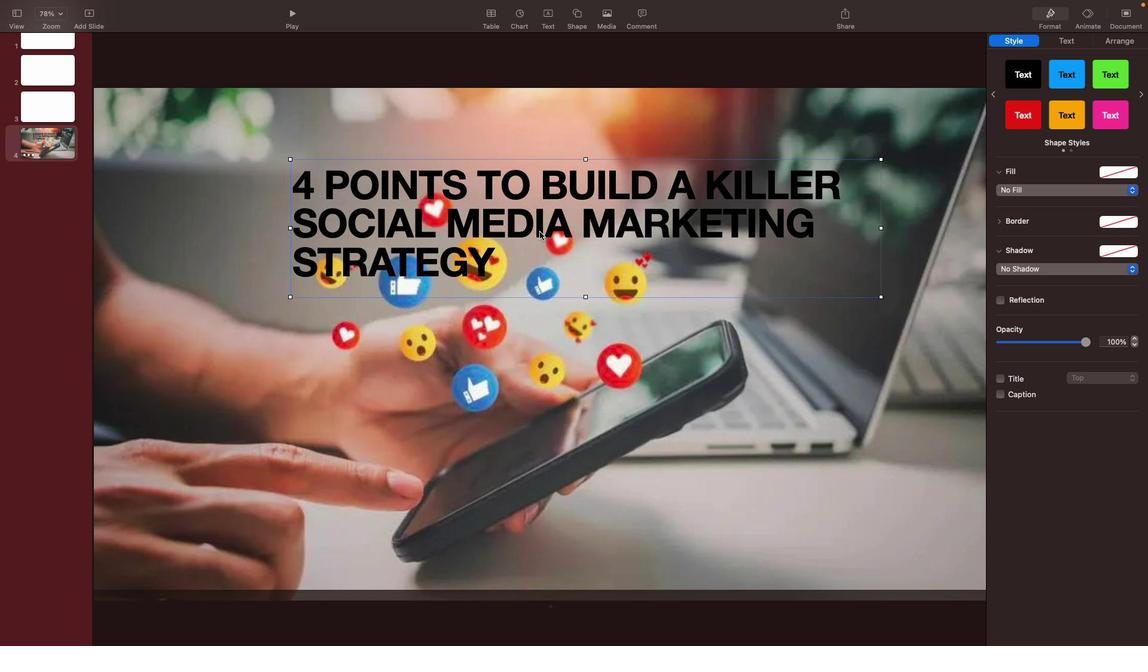 
Action: Mouse moved to (410, 360)
Screenshot: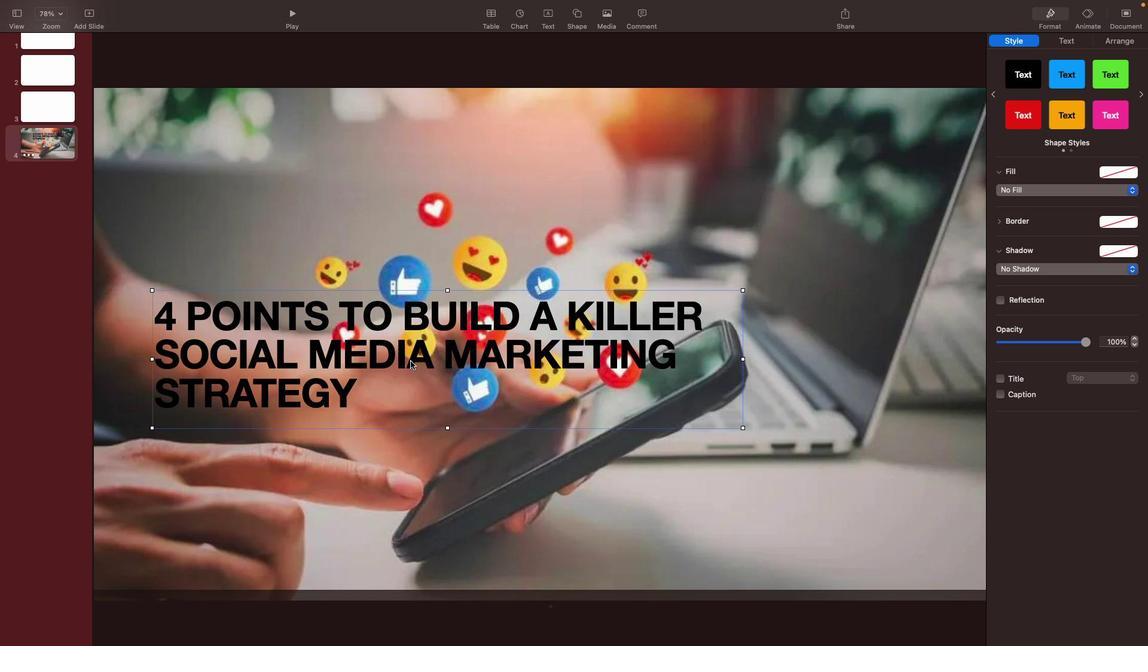 
Action: Mouse pressed left at (410, 360)
Screenshot: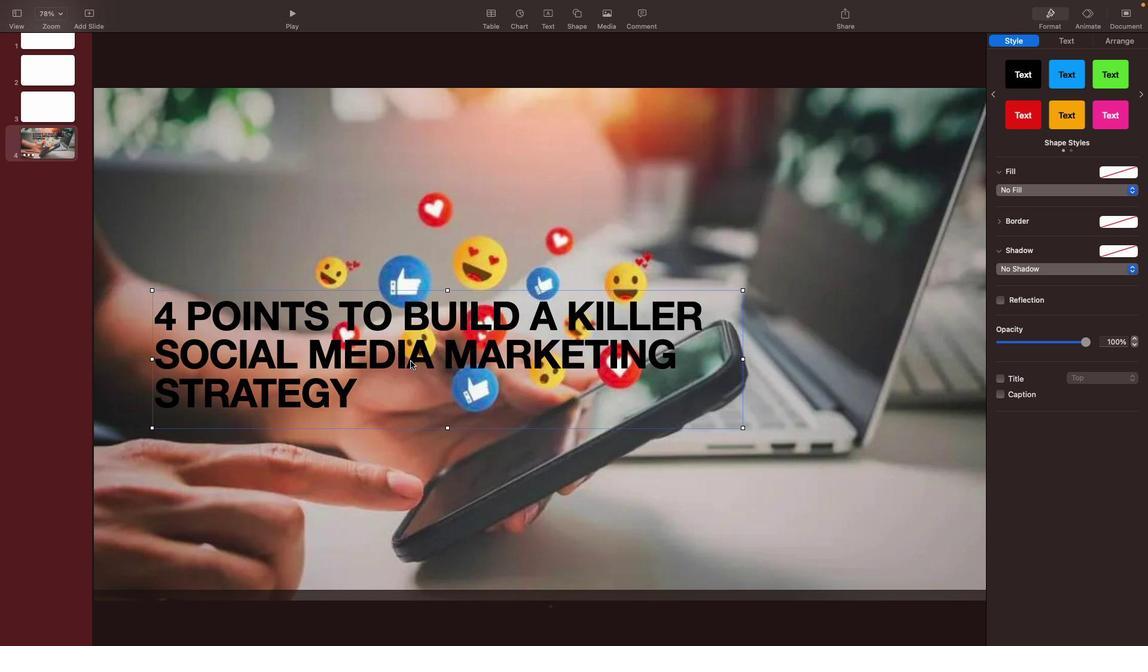 
Action: Mouse moved to (409, 338)
Screenshot: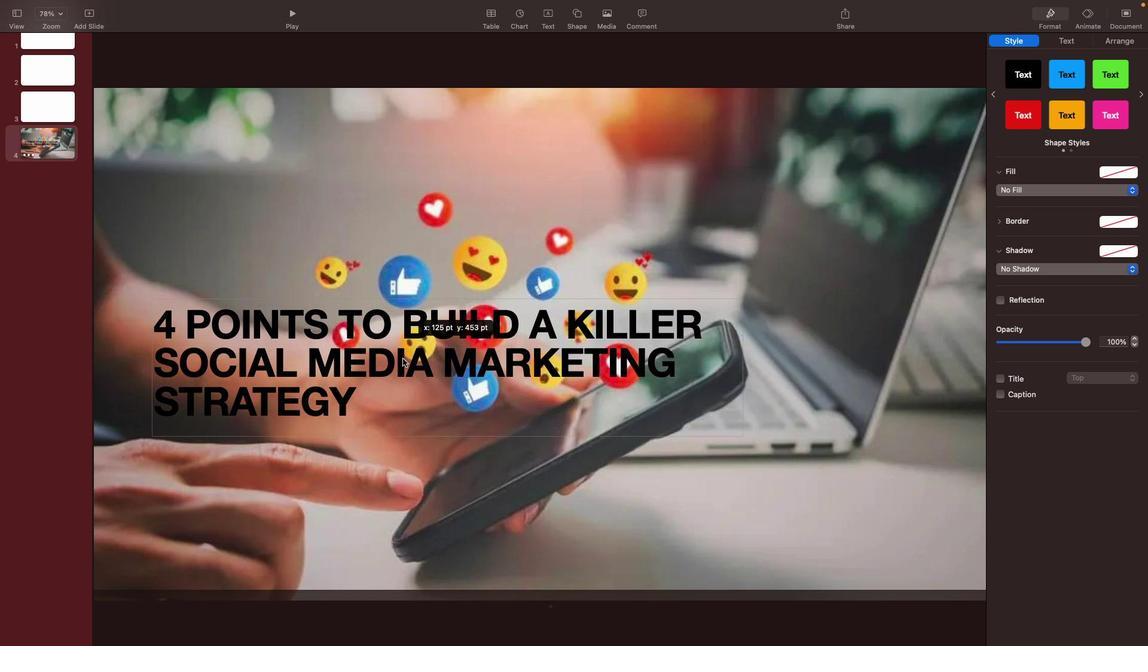 
Action: Mouse pressed left at (409, 338)
Screenshot: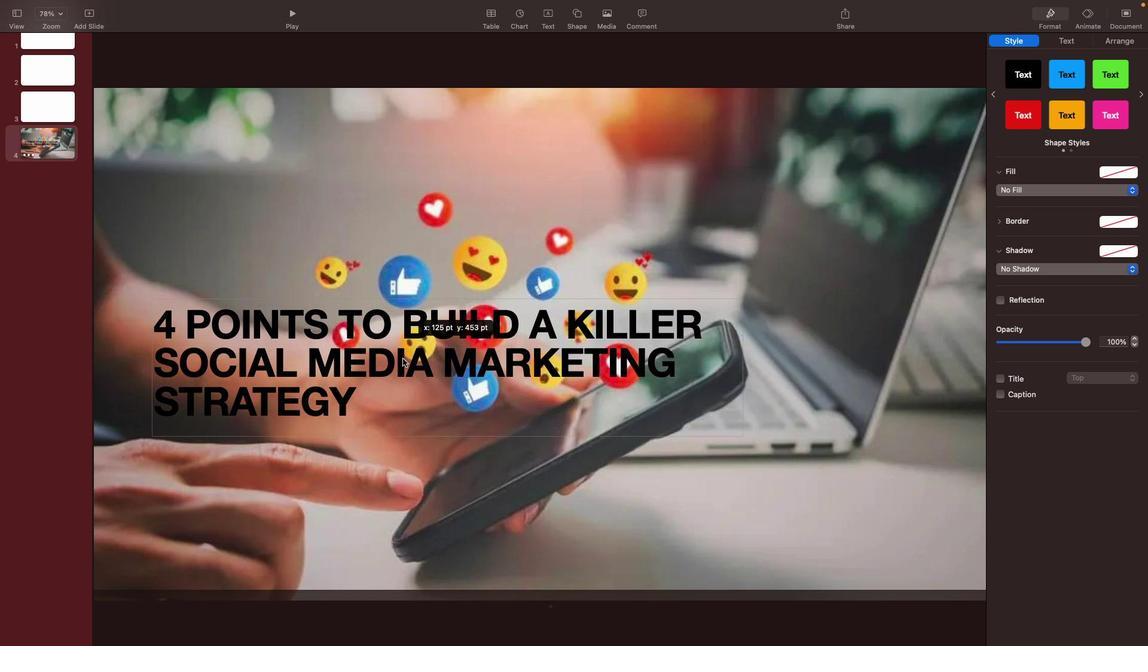 
Action: Mouse moved to (1066, 40)
Screenshot: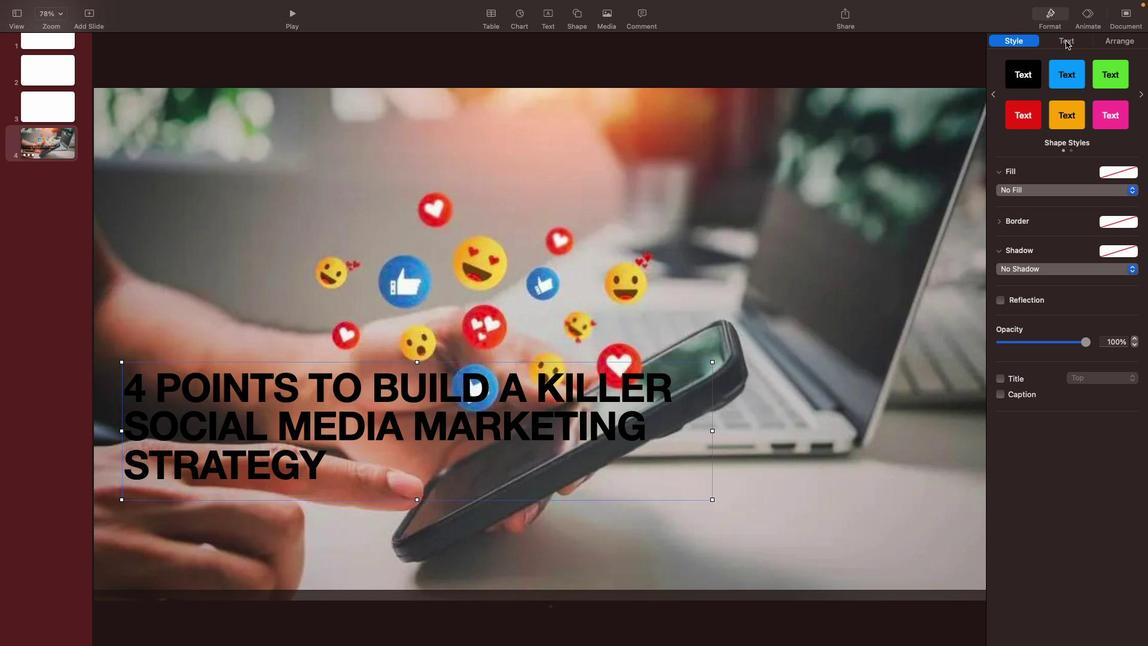 
Action: Mouse pressed left at (1066, 40)
Screenshot: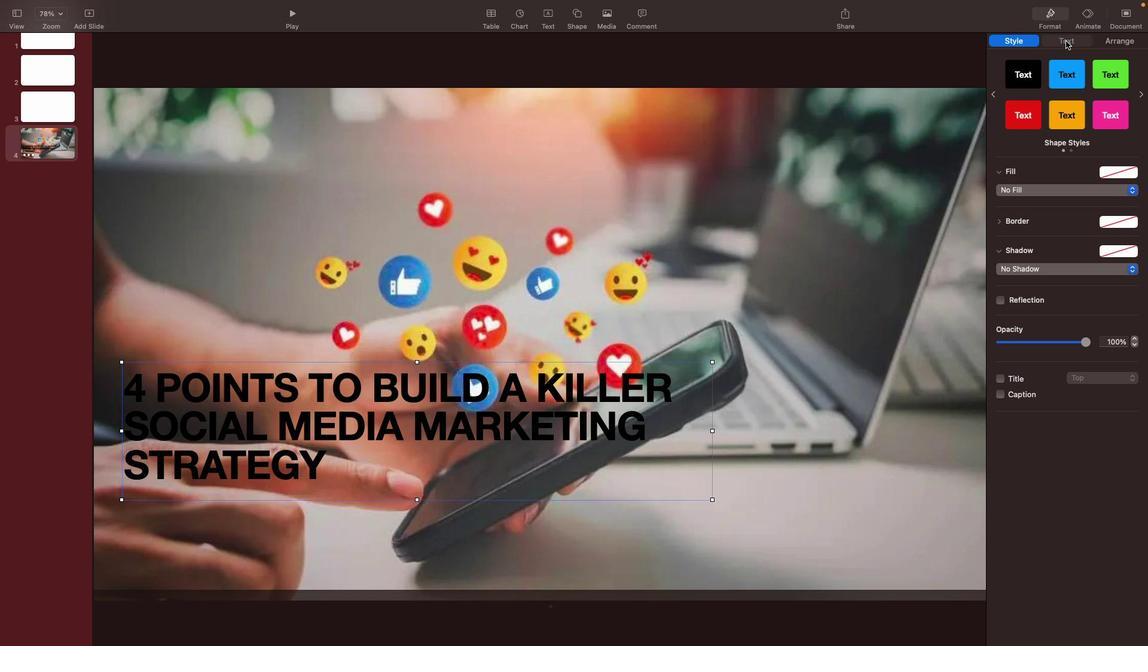 
Action: Mouse moved to (1124, 235)
Screenshot: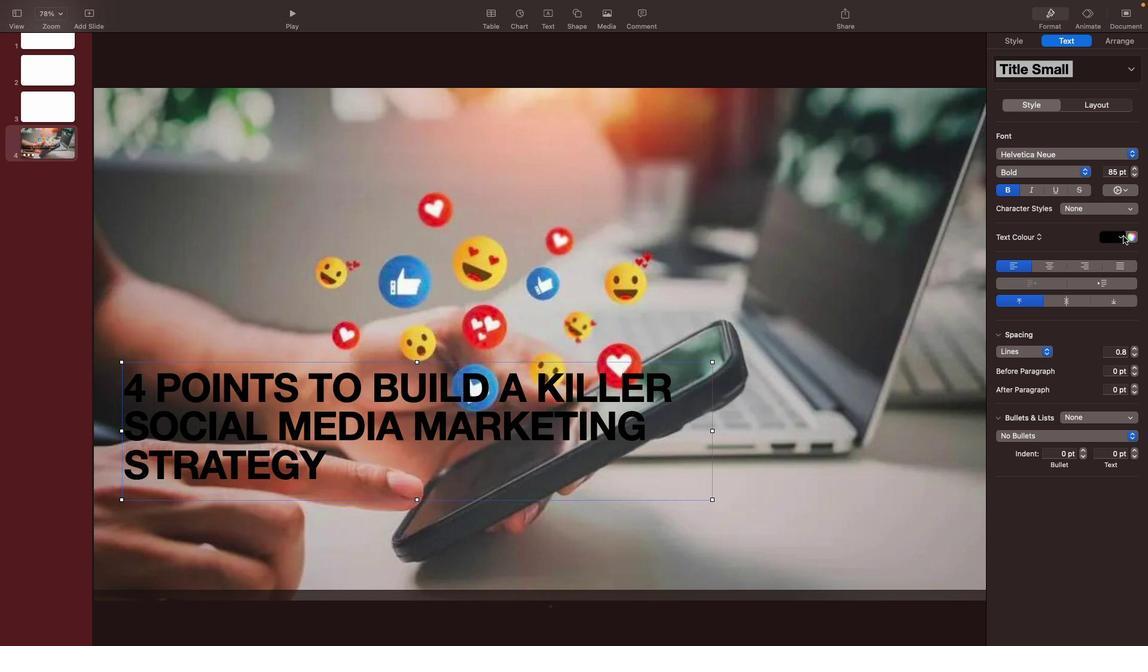 
Action: Mouse pressed left at (1124, 235)
Screenshot: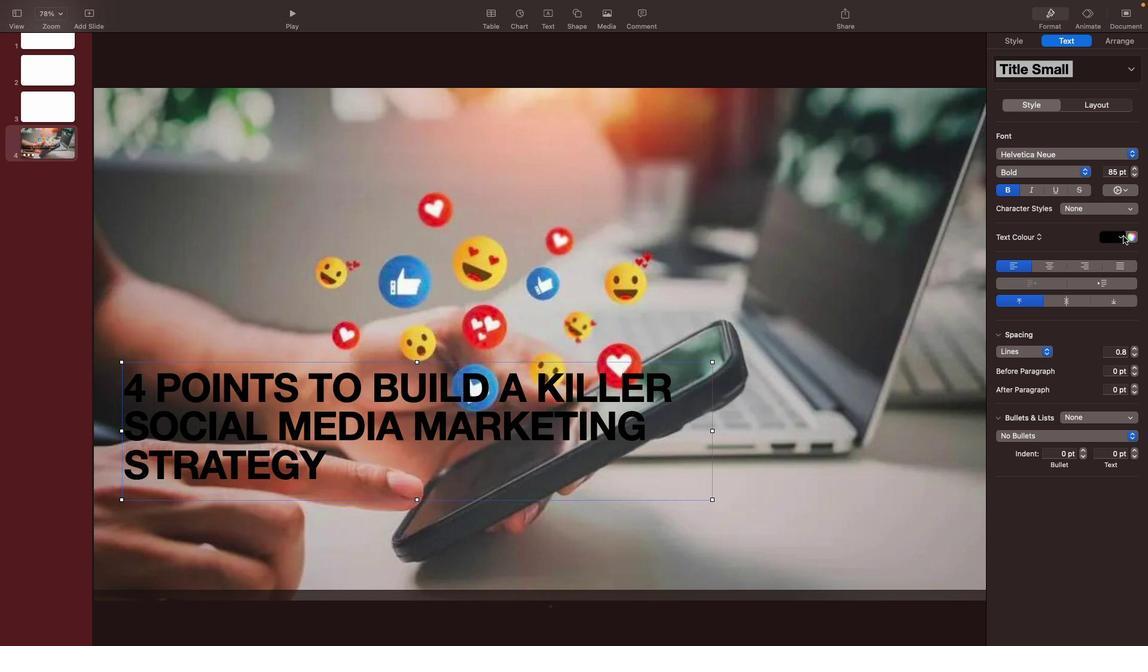 
Action: Mouse moved to (1008, 317)
Screenshot: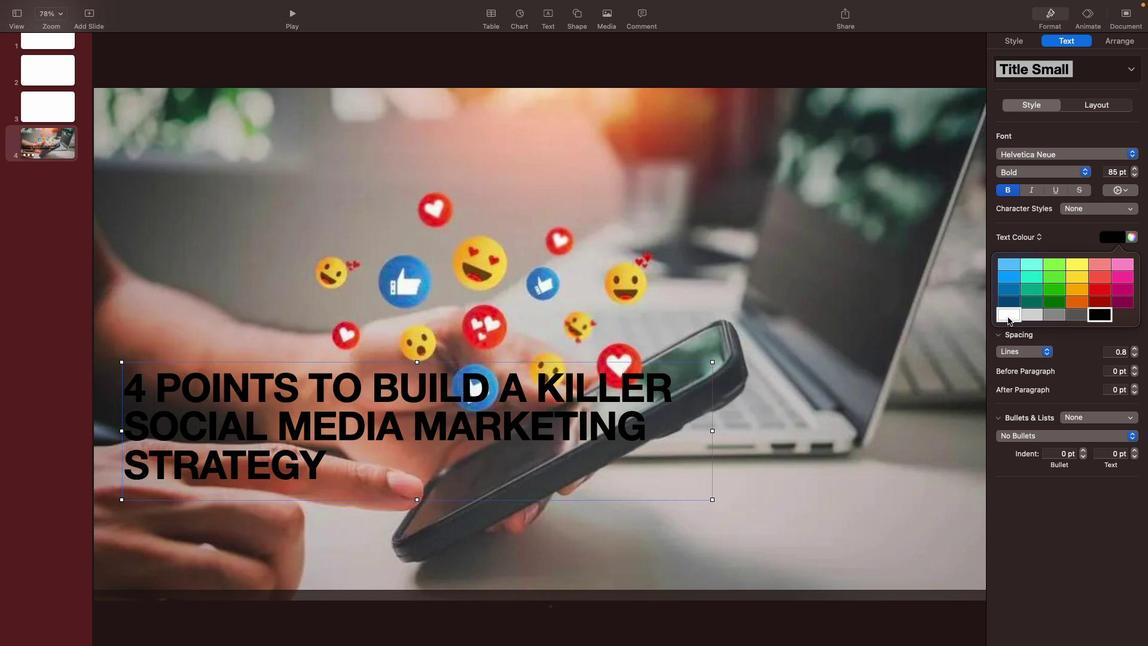 
Action: Mouse pressed left at (1008, 317)
Screenshot: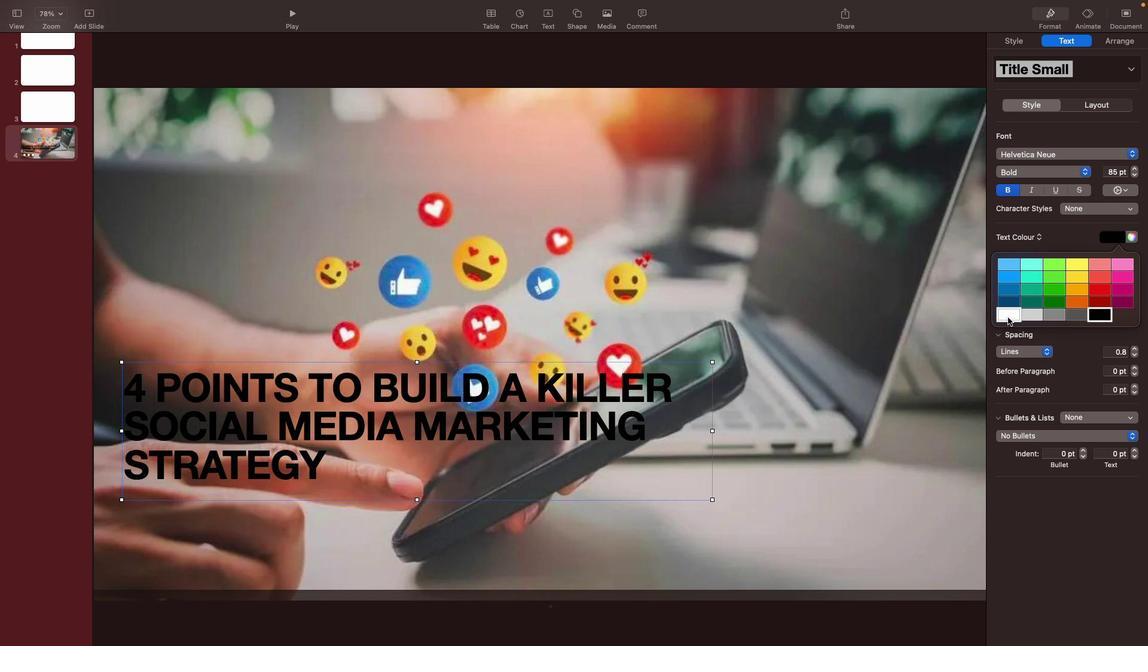 
Action: Mouse moved to (811, 364)
Screenshot: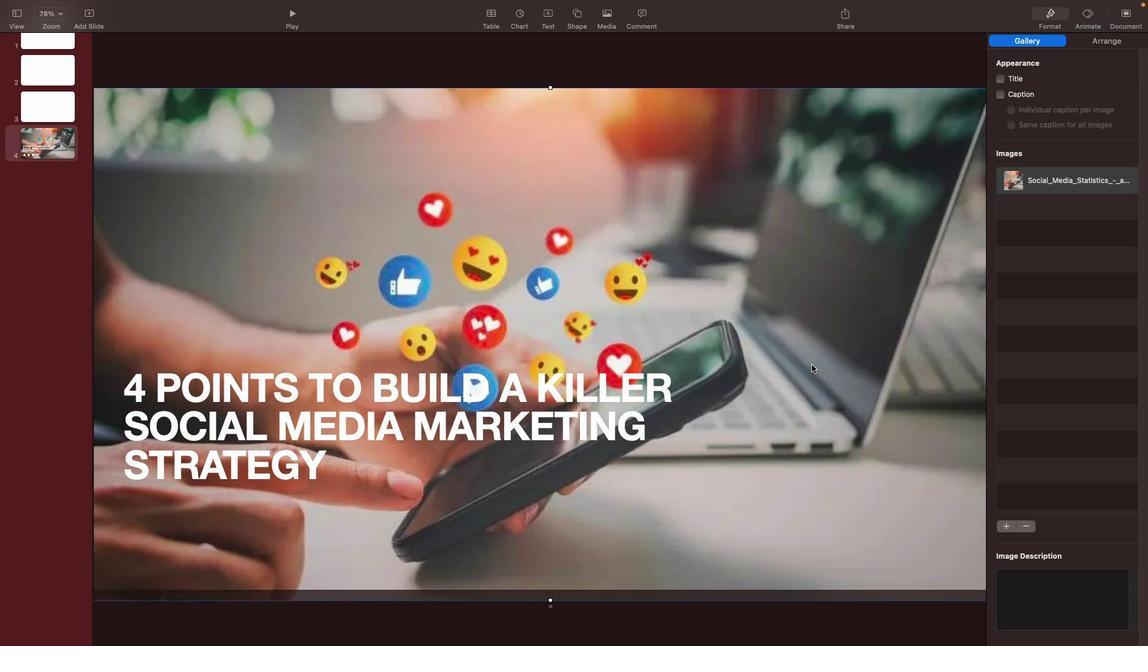 
Action: Mouse pressed left at (811, 364)
Screenshot: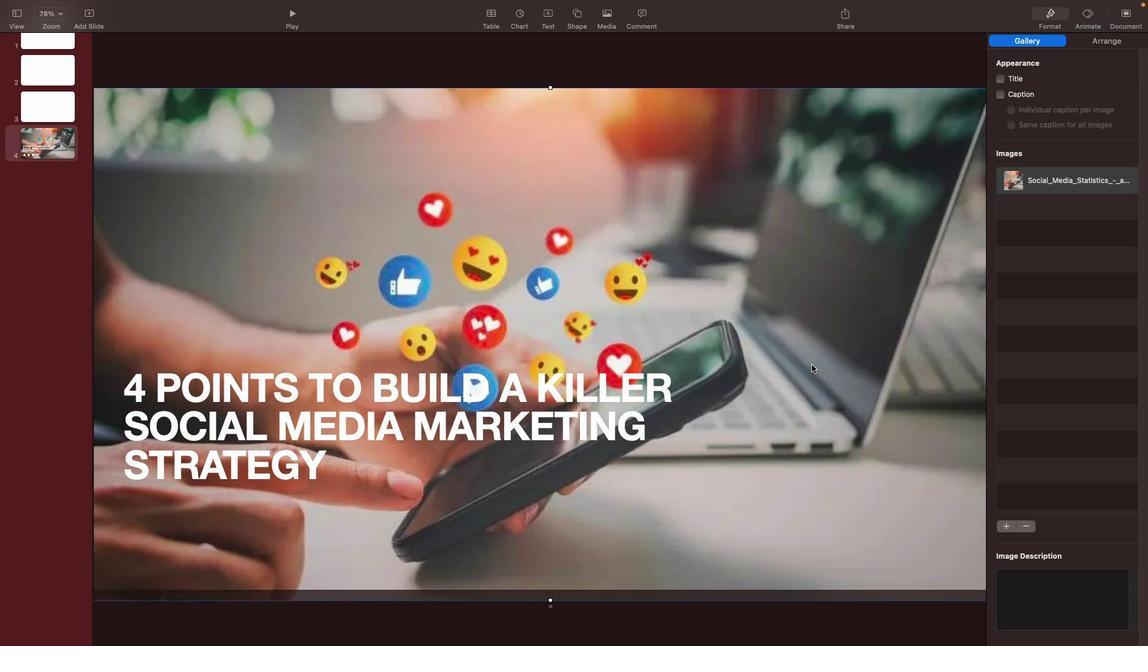 
Action: Mouse moved to (687, 393)
Screenshot: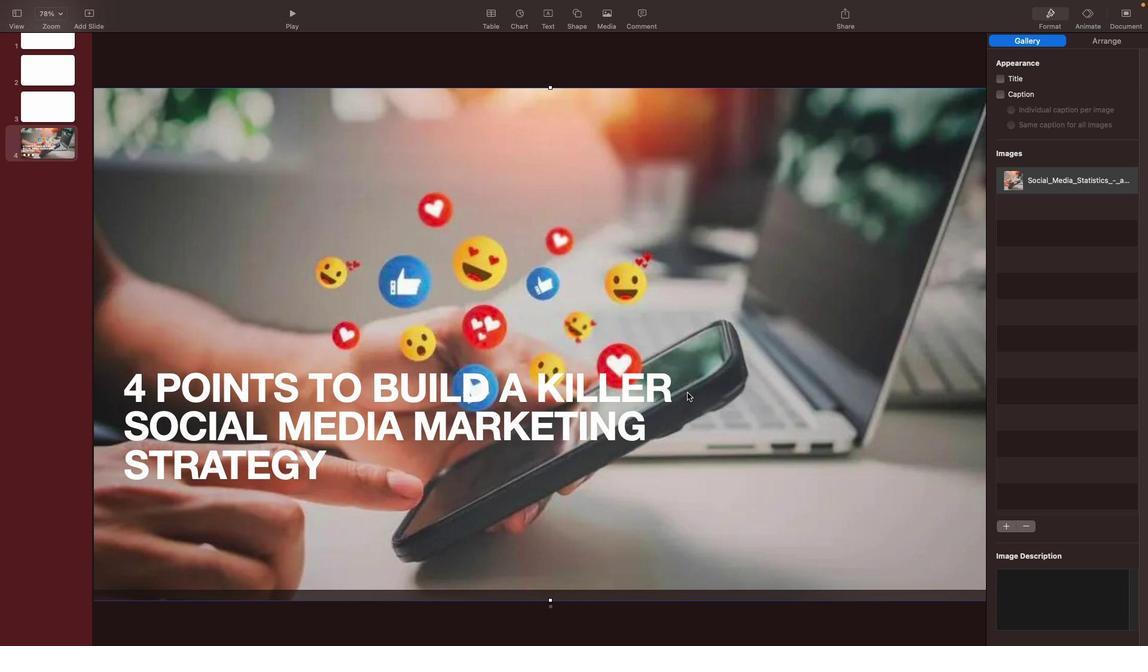 
Action: Mouse pressed left at (687, 393)
Screenshot: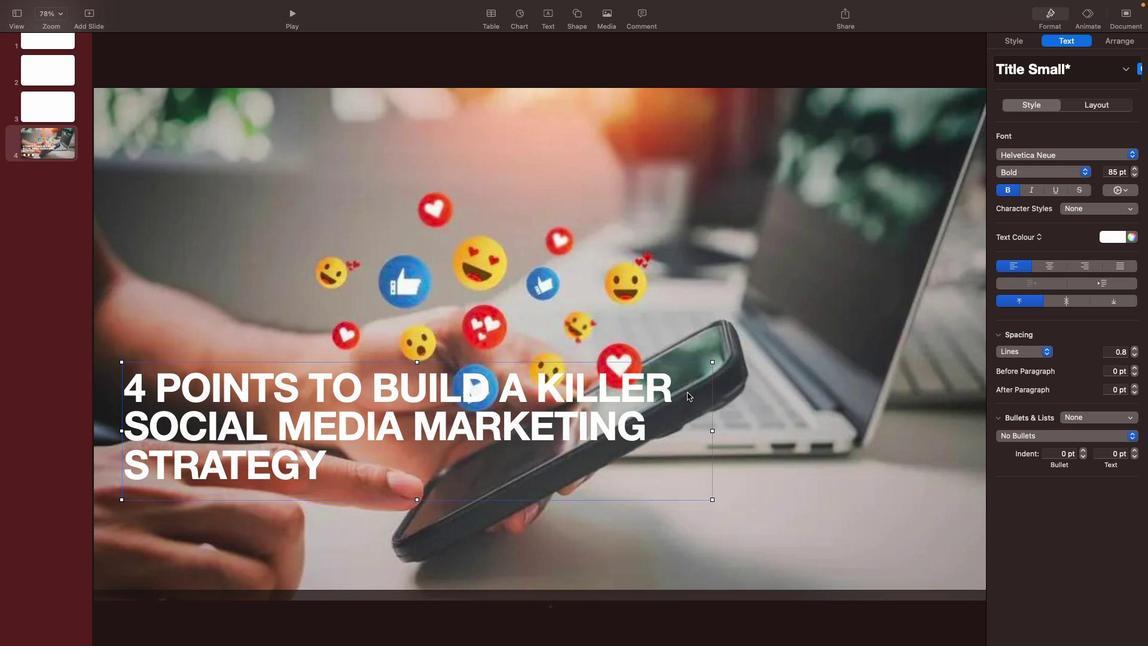 
Action: Mouse moved to (1121, 236)
Screenshot: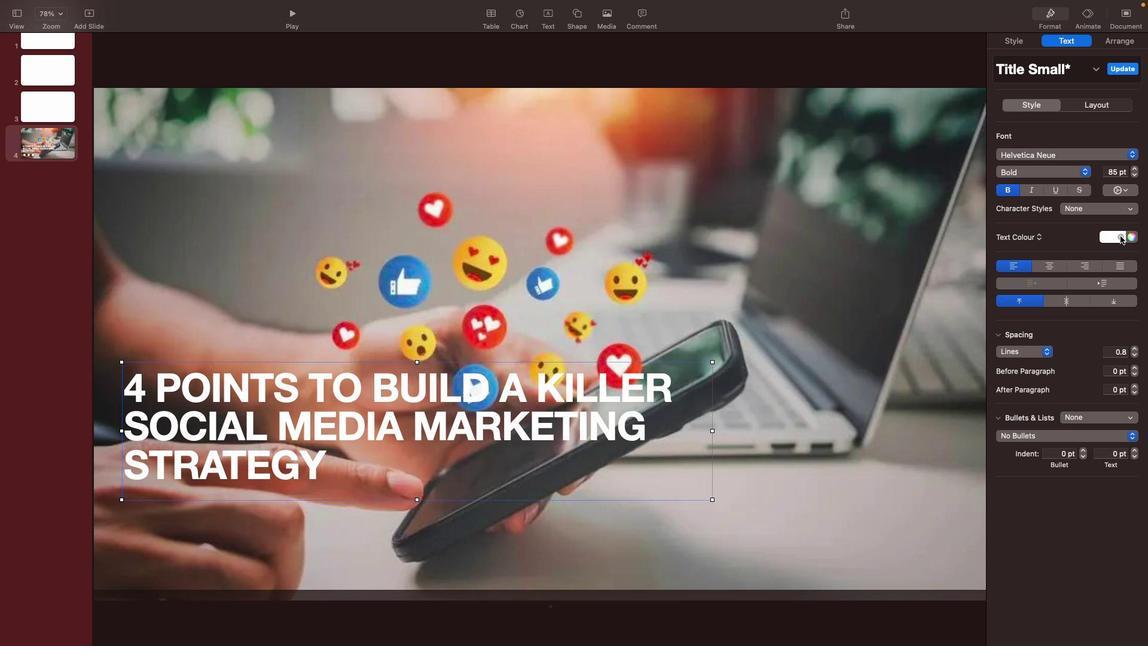 
Action: Mouse pressed left at (1121, 236)
Screenshot: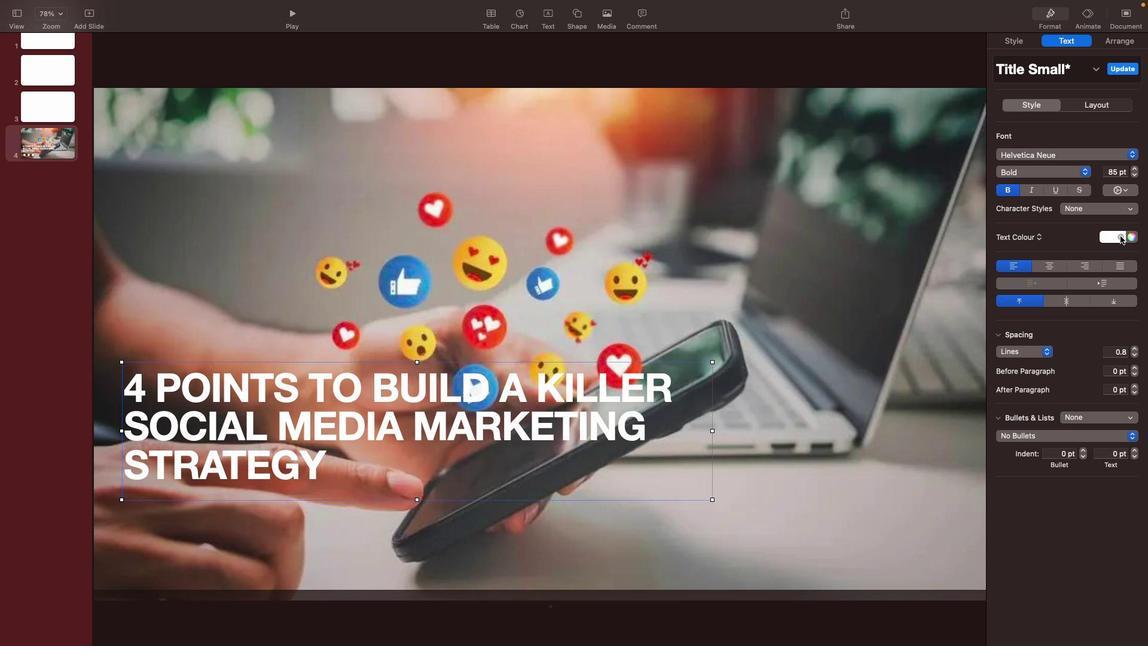 
Action: Mouse moved to (1011, 301)
Screenshot: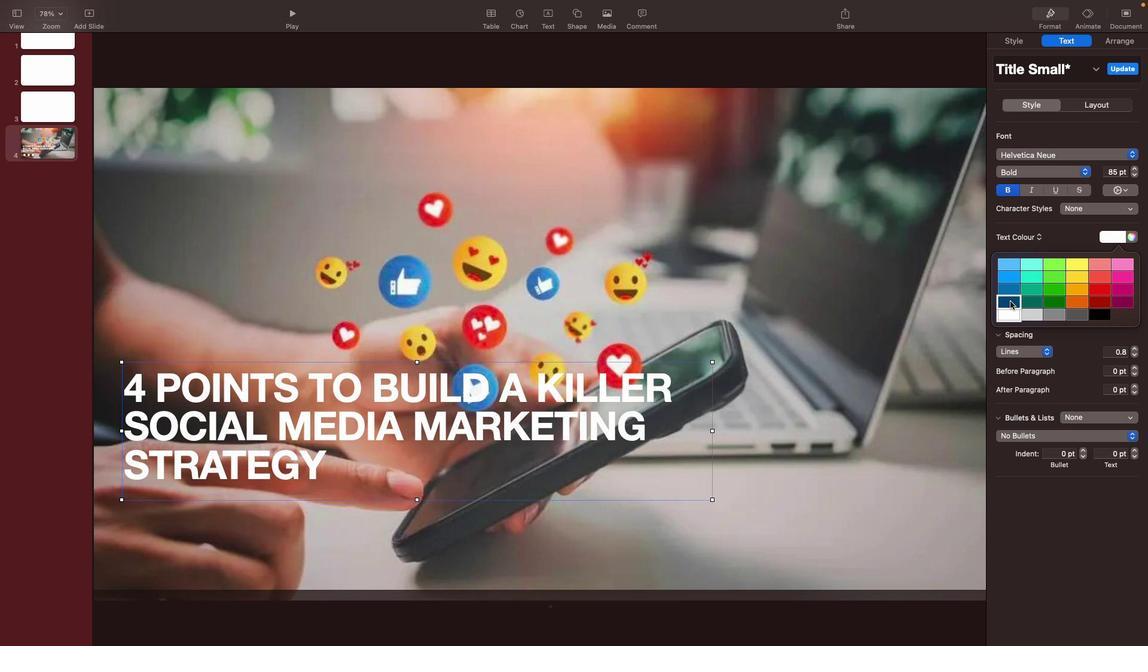 
Action: Mouse pressed left at (1011, 301)
Screenshot: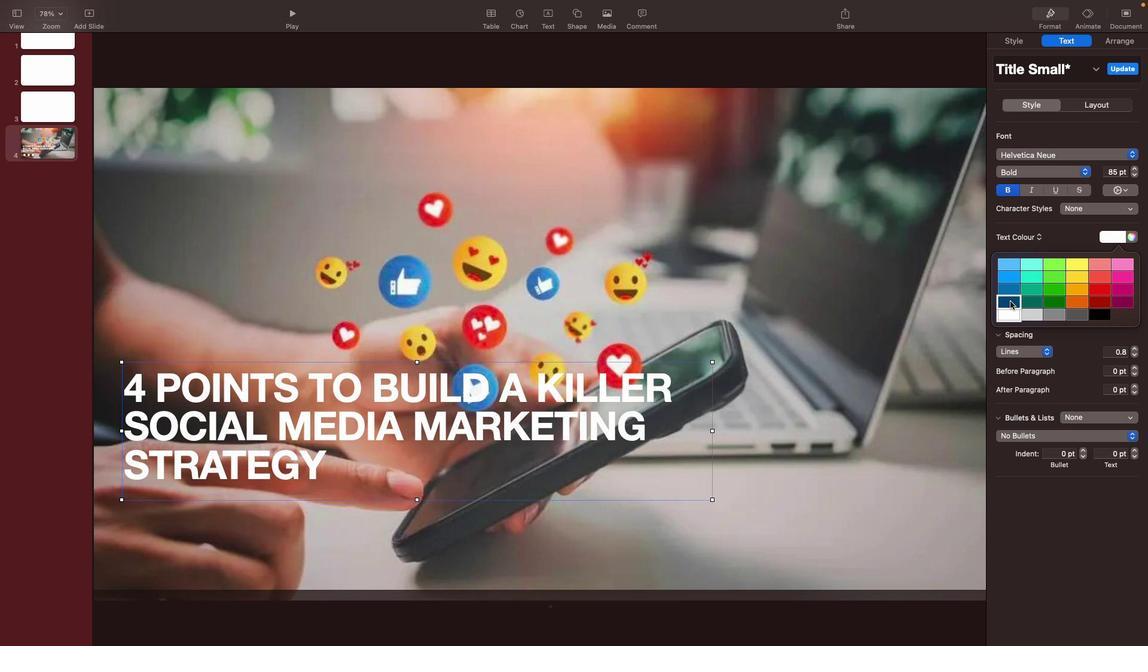 
Action: Mouse moved to (613, 300)
Screenshot: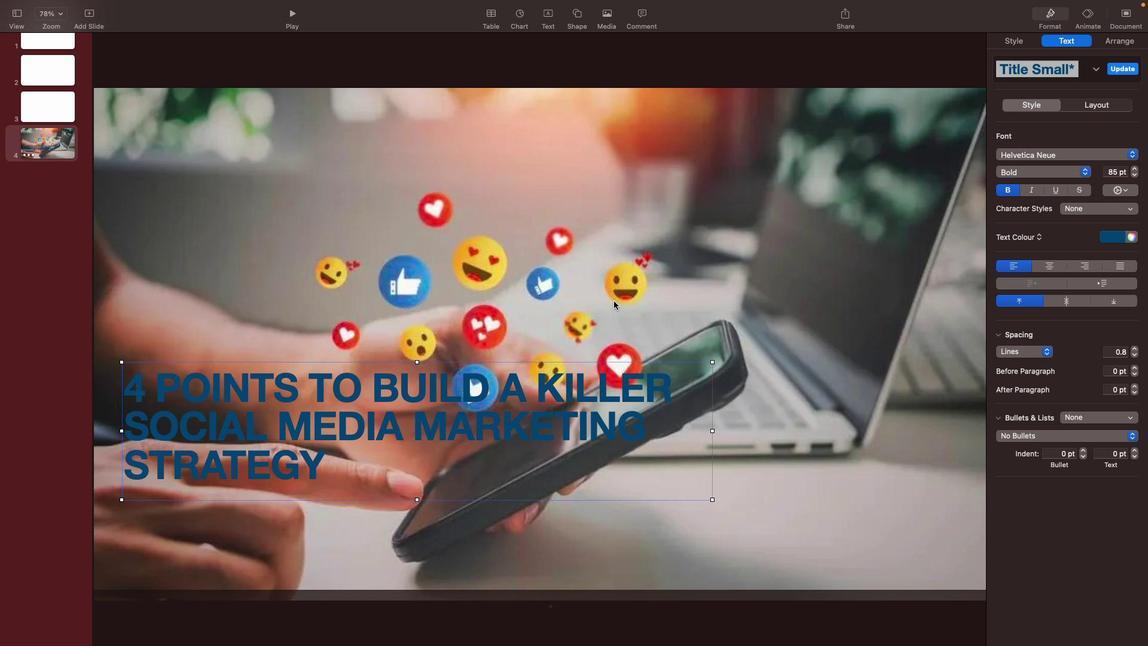 
Action: Mouse pressed left at (613, 300)
Screenshot: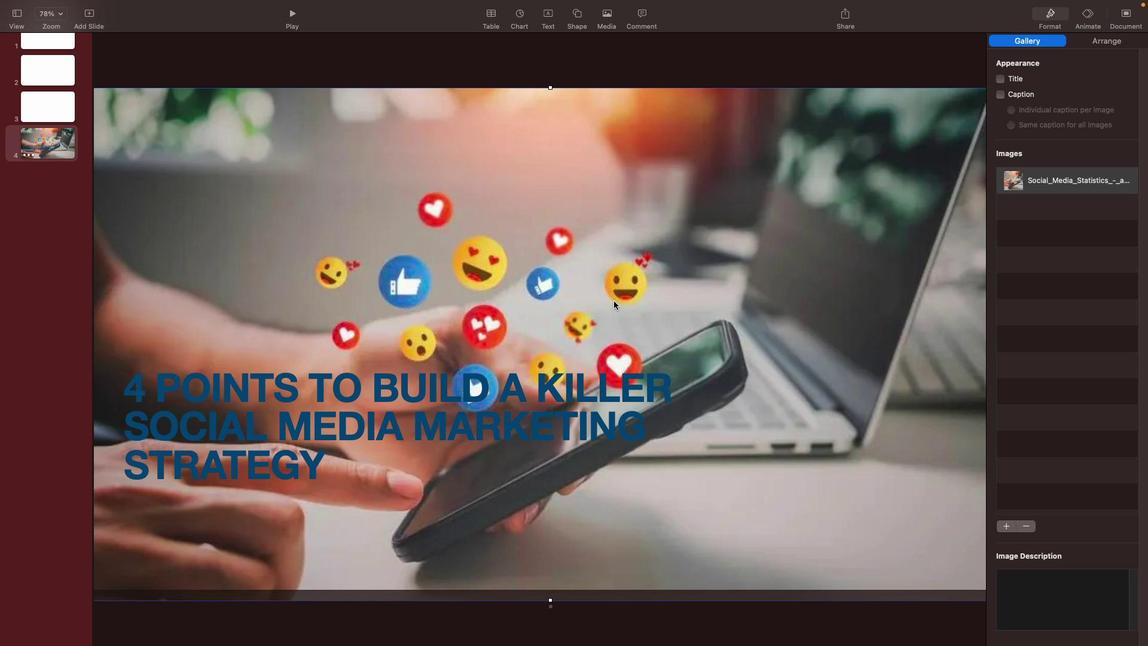 
Action: Mouse moved to (576, 381)
Screenshot: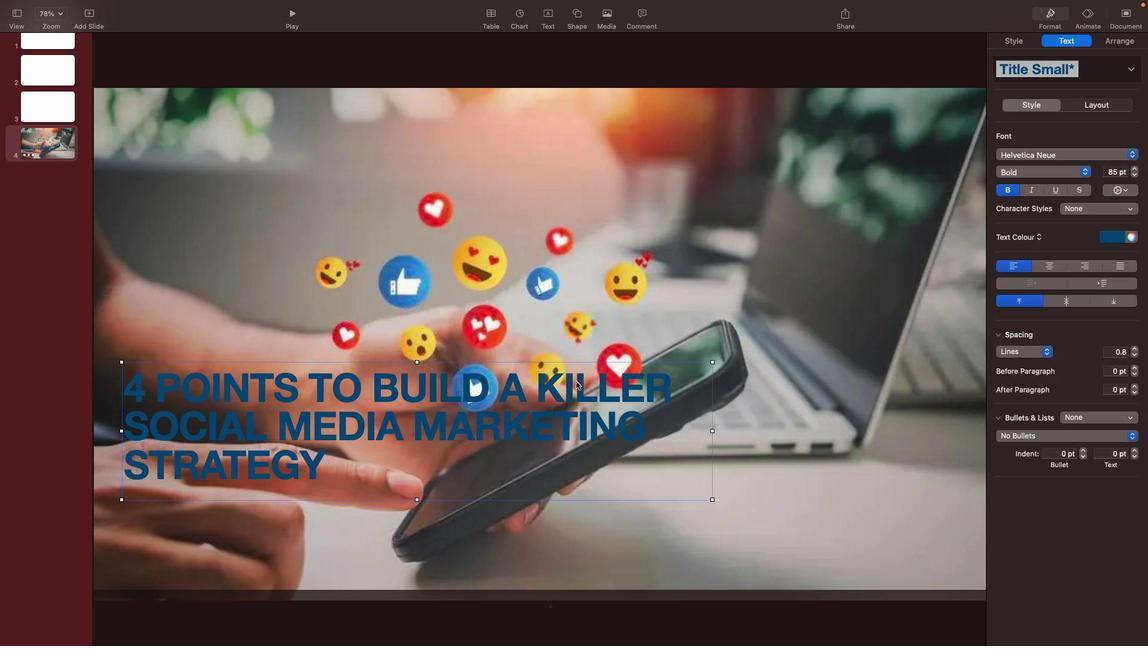
Action: Mouse pressed left at (576, 381)
Screenshot: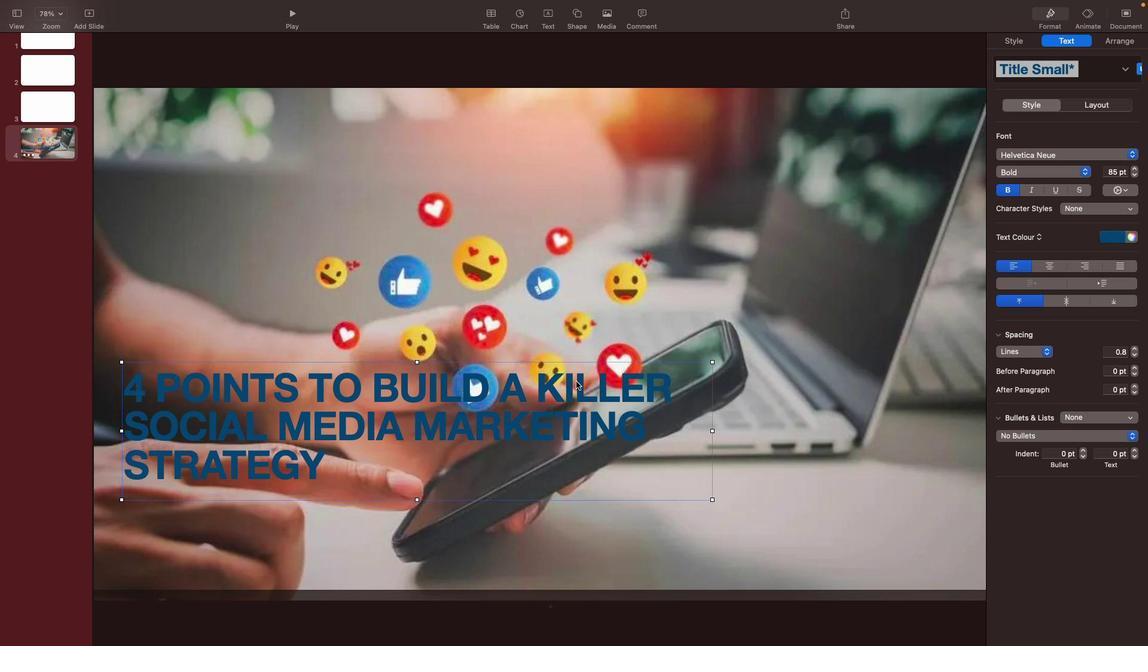 
Action: Mouse moved to (712, 476)
Screenshot: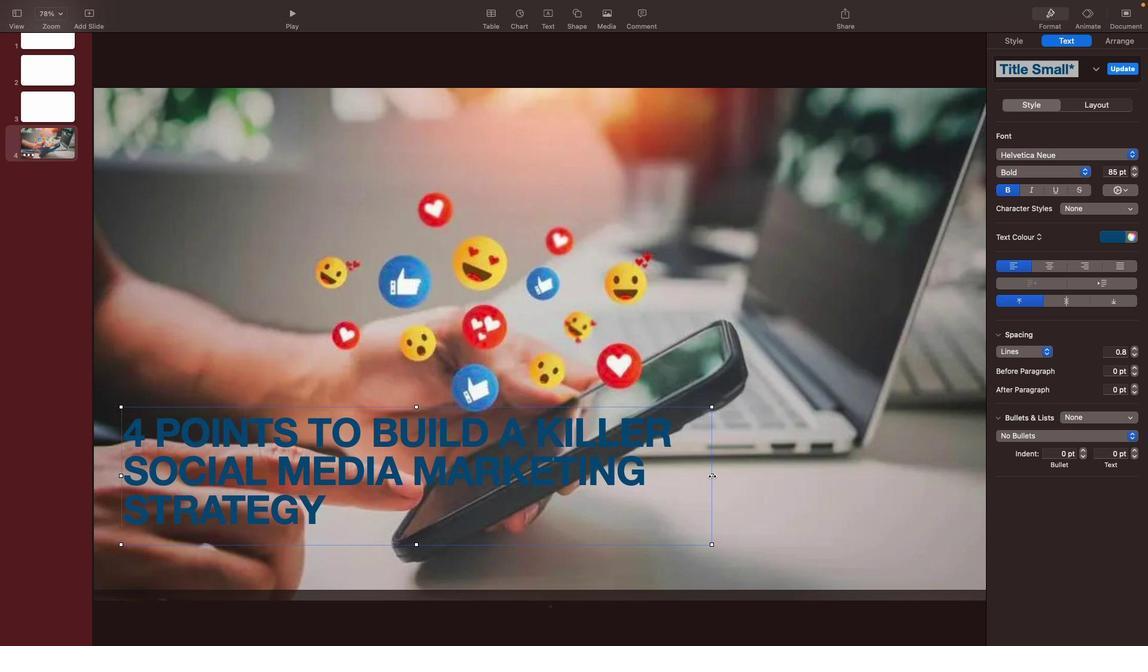 
Action: Mouse pressed left at (712, 476)
Screenshot: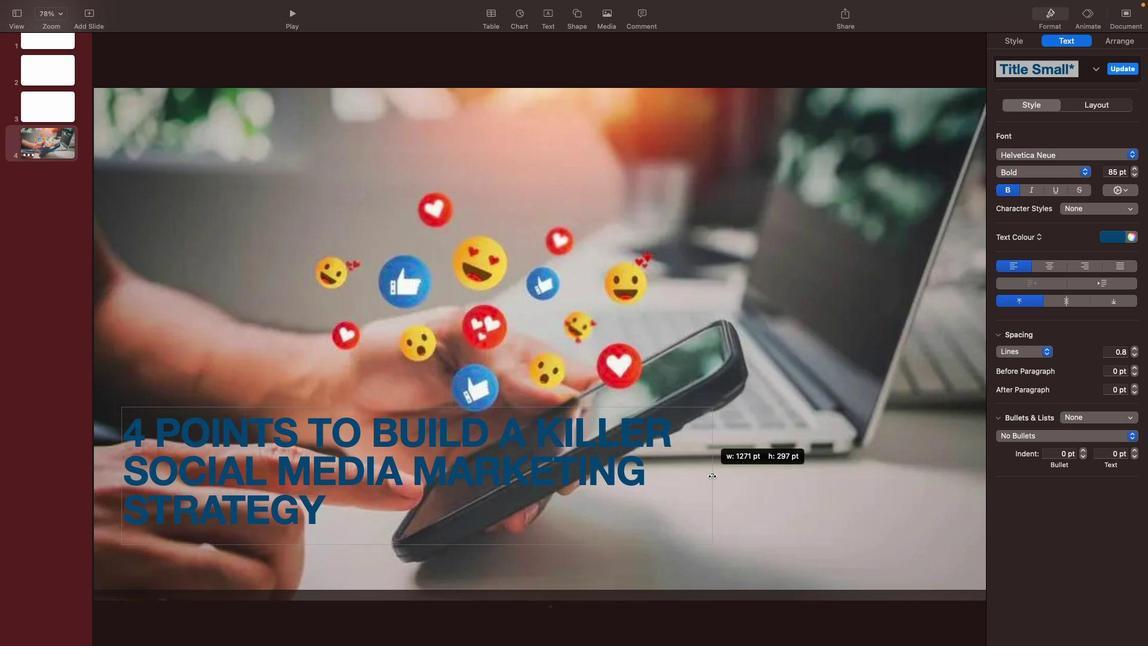 
Action: Mouse moved to (664, 397)
Screenshot: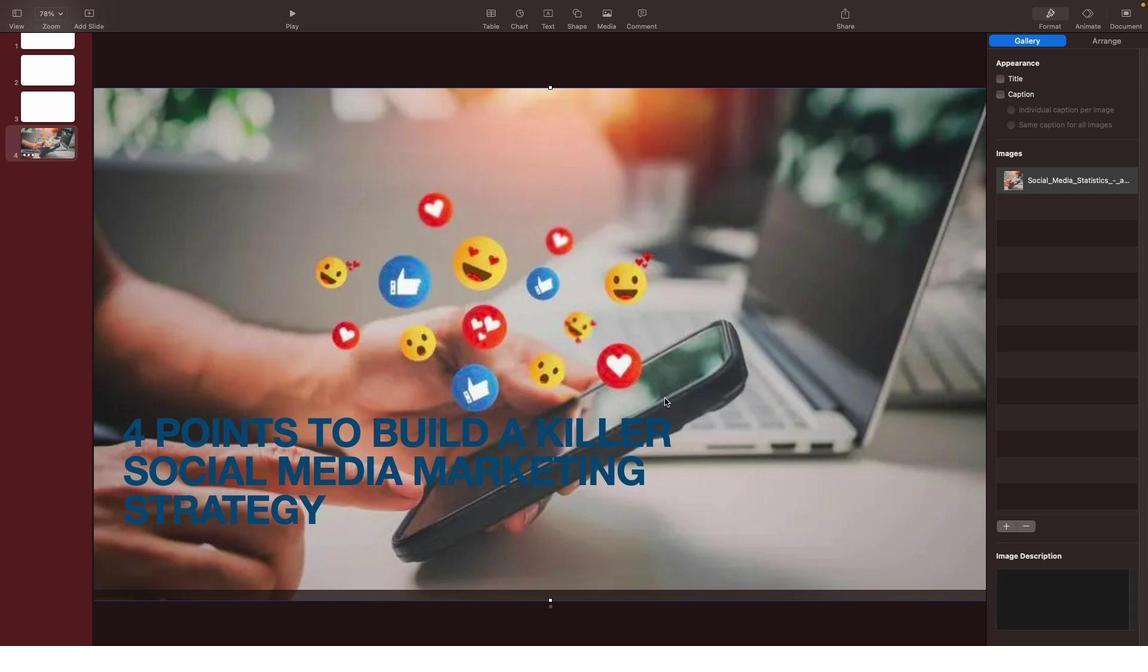 
Action: Mouse pressed left at (664, 397)
Screenshot: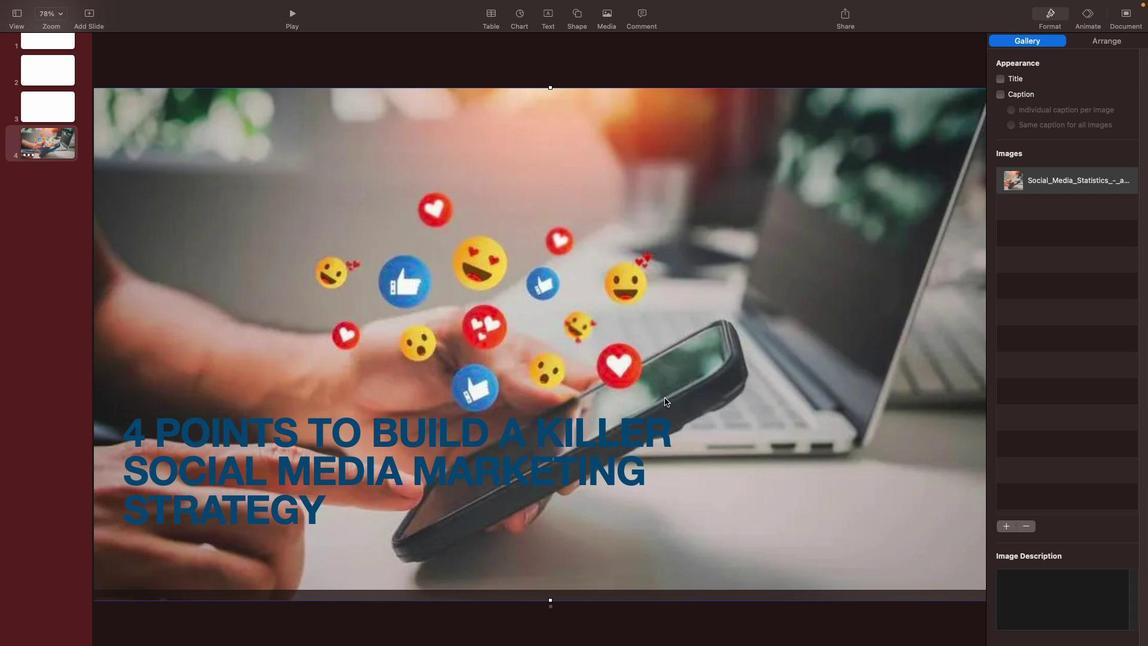 
Action: Mouse moved to (641, 446)
Screenshot: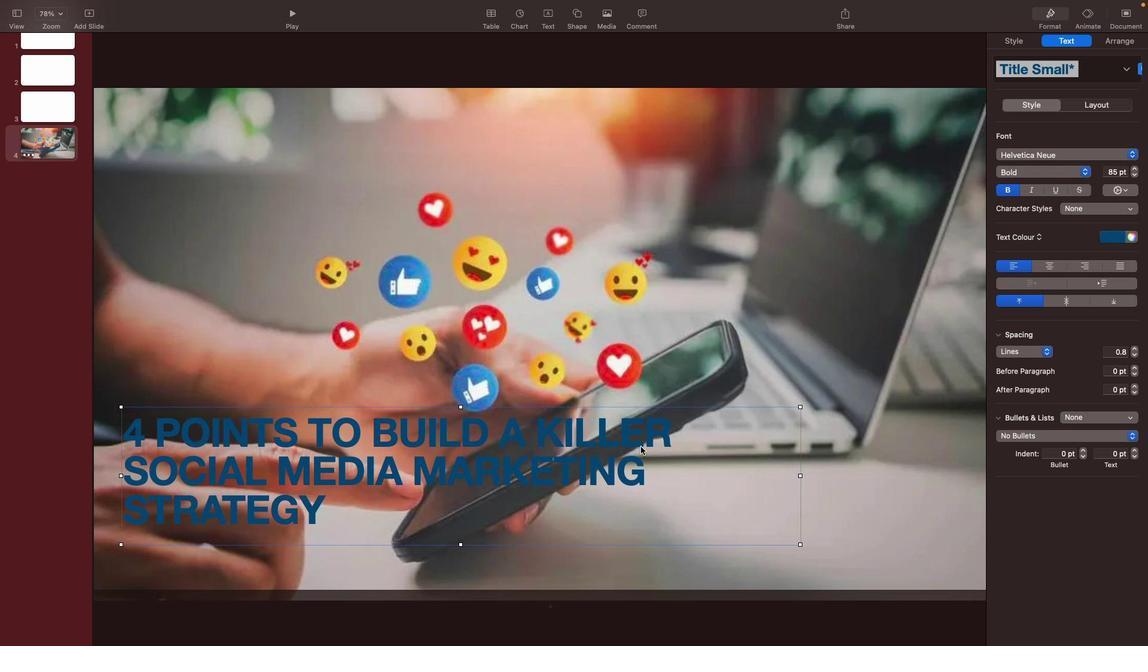 
Action: Mouse pressed left at (641, 446)
Screenshot: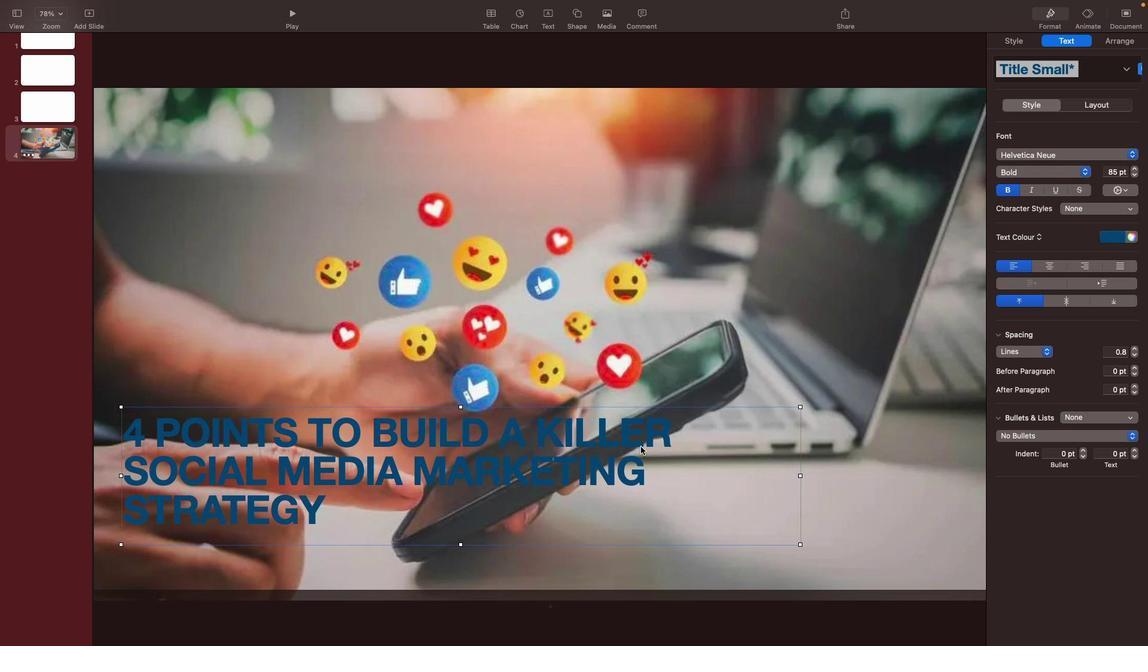 
Action: Mouse moved to (1020, 45)
Screenshot: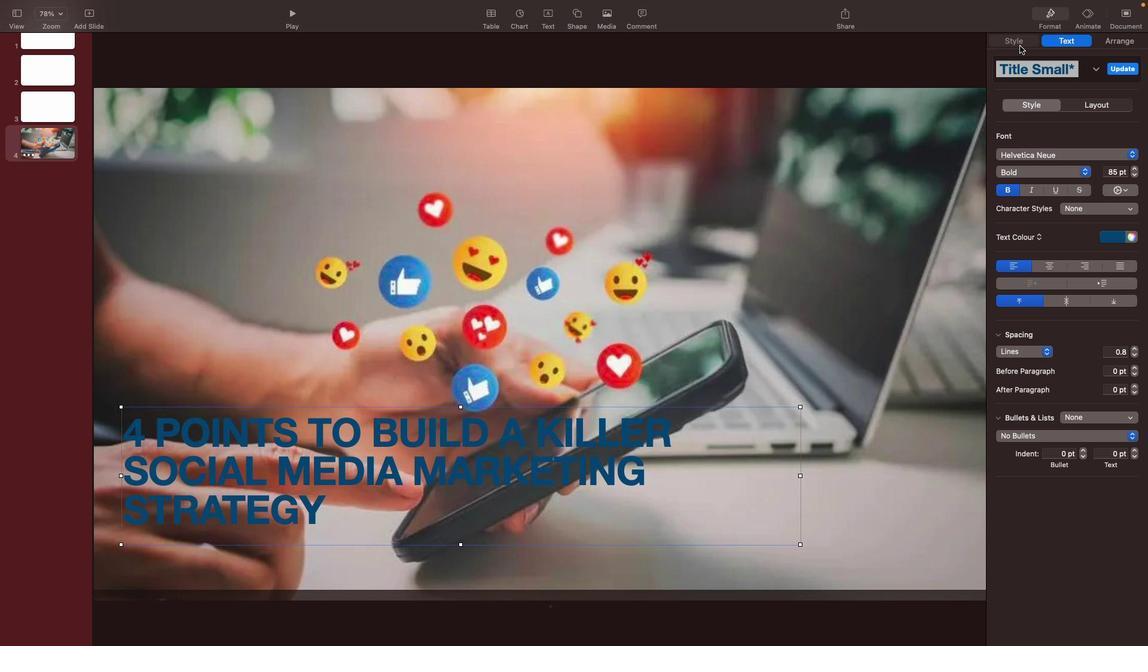 
Action: Mouse pressed left at (1020, 45)
Screenshot: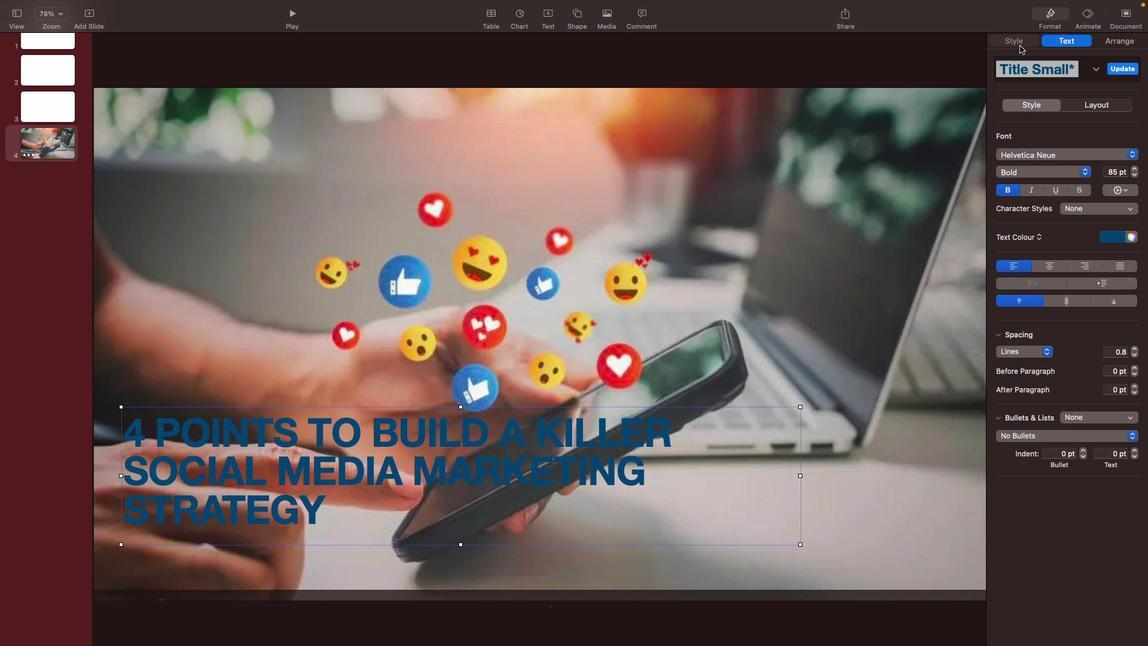 
Action: Mouse moved to (1134, 166)
Screenshot: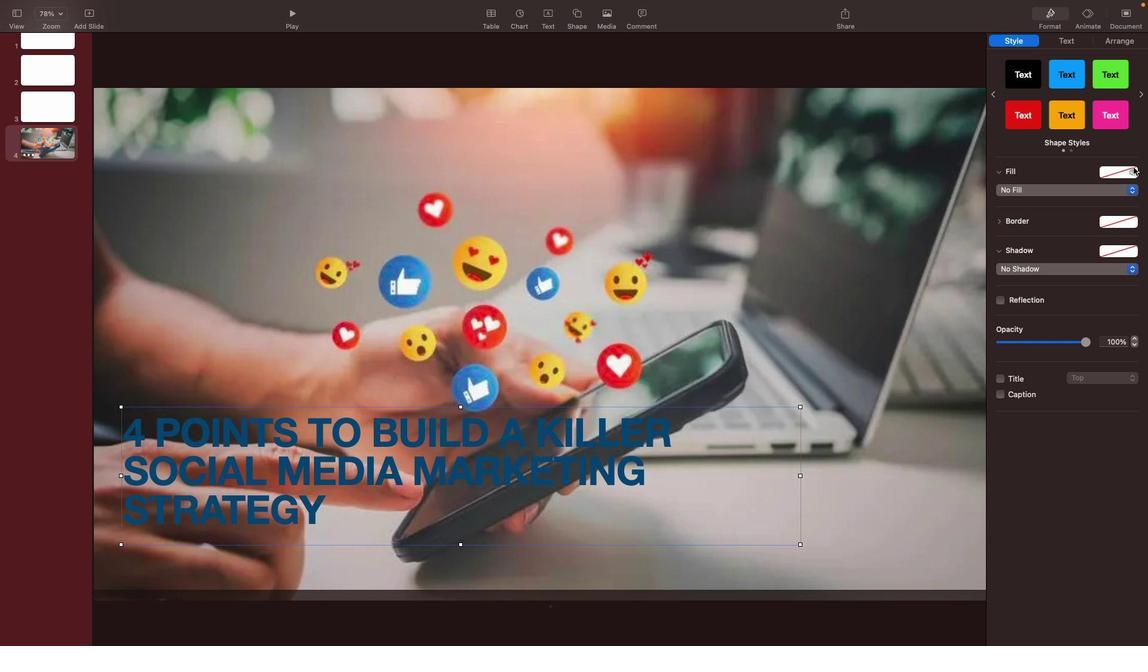 
Action: Mouse pressed left at (1134, 166)
Screenshot: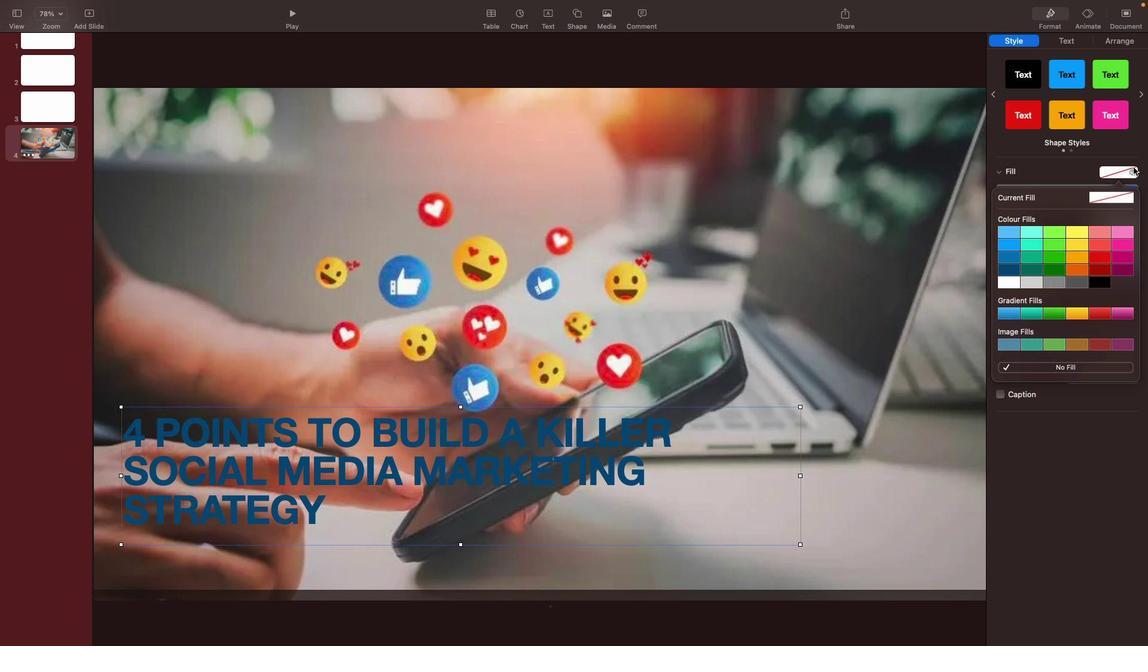 
Action: Mouse moved to (1024, 278)
Screenshot: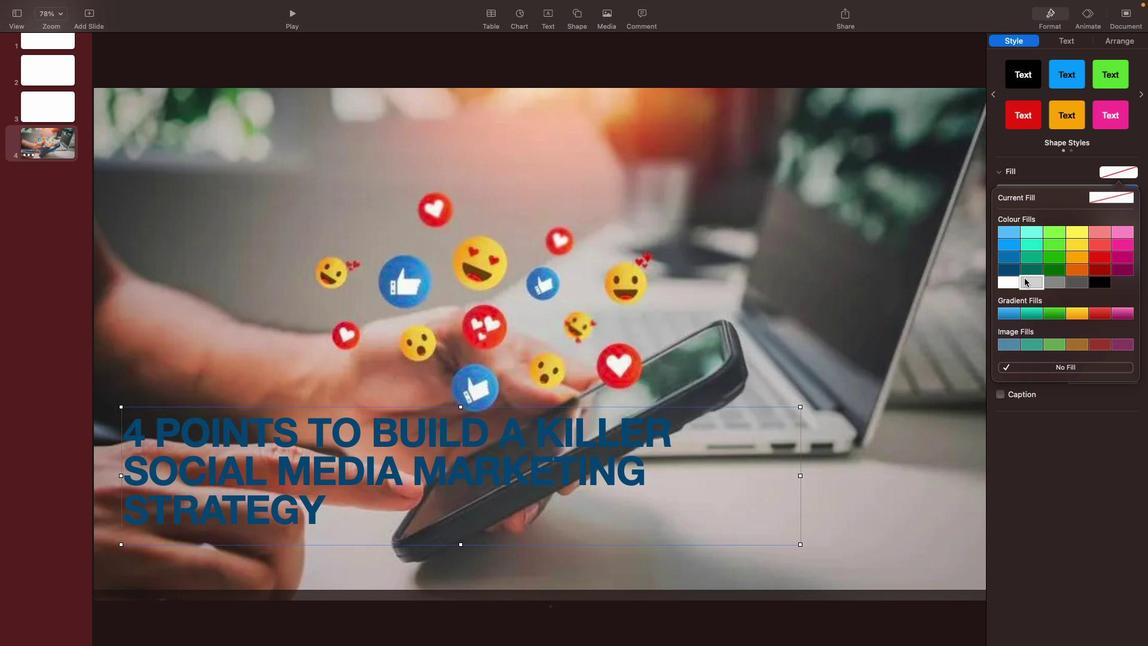 
Action: Mouse pressed left at (1024, 278)
Screenshot: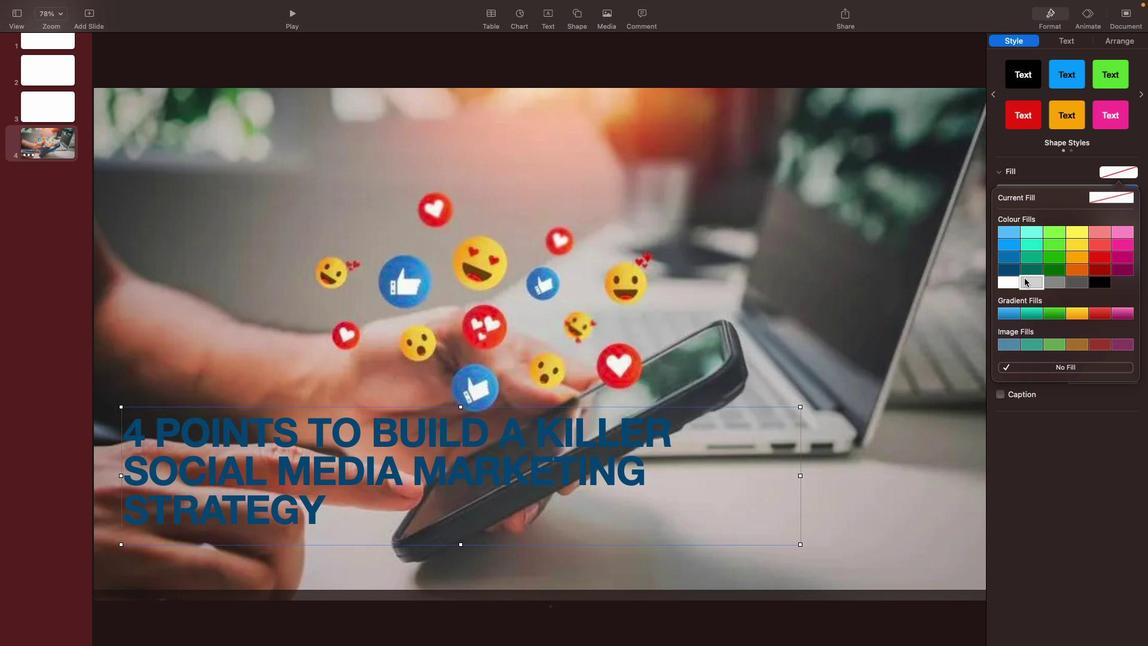 
Action: Mouse moved to (706, 345)
Screenshot: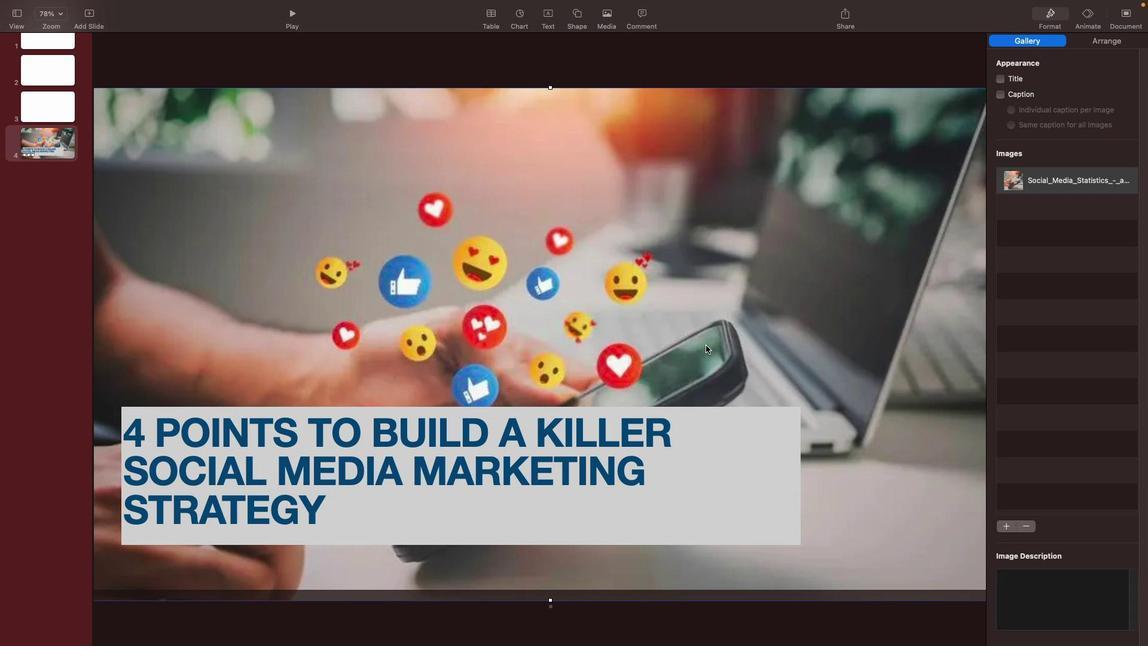 
Action: Mouse pressed left at (706, 345)
Screenshot: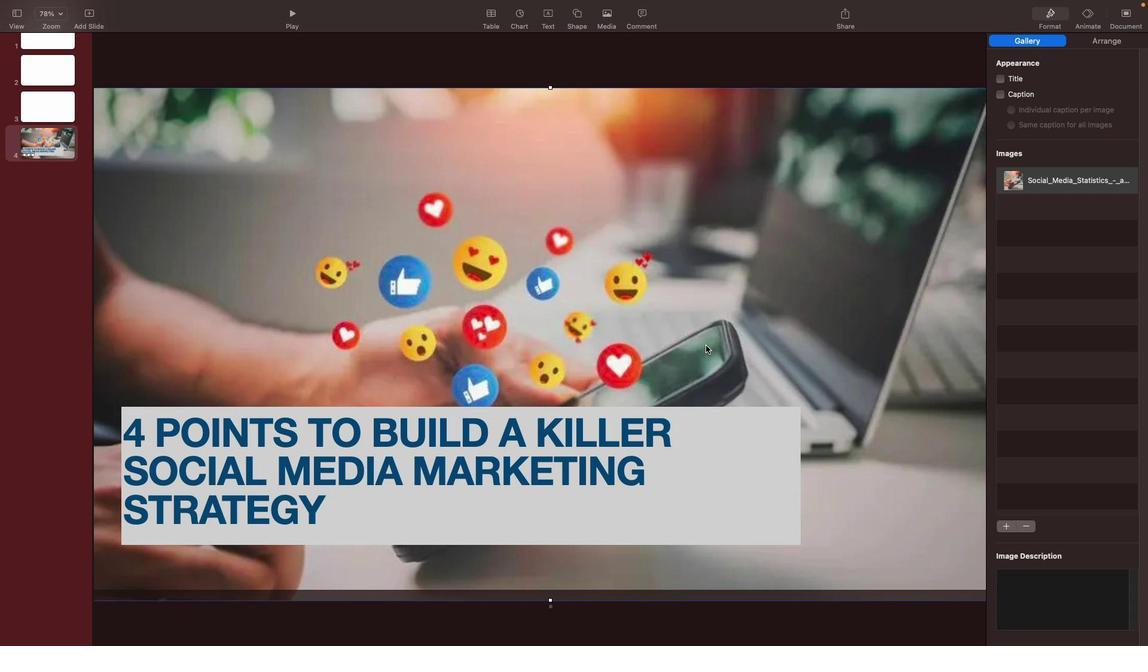 
Action: Mouse moved to (762, 466)
Screenshot: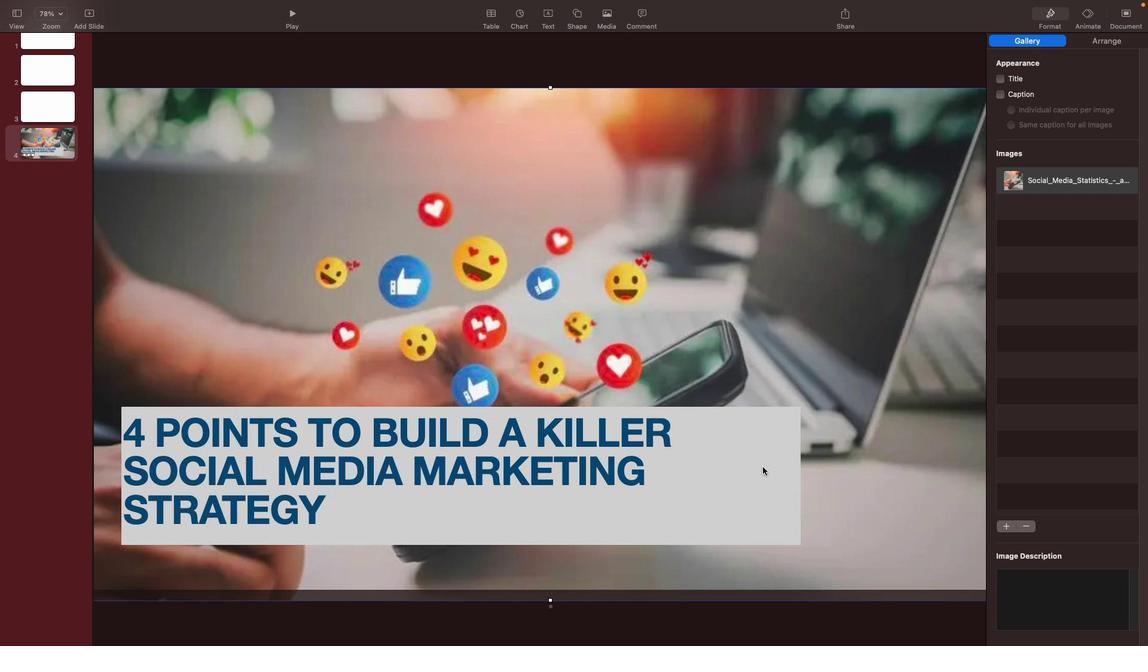 
Action: Mouse pressed left at (762, 466)
Screenshot: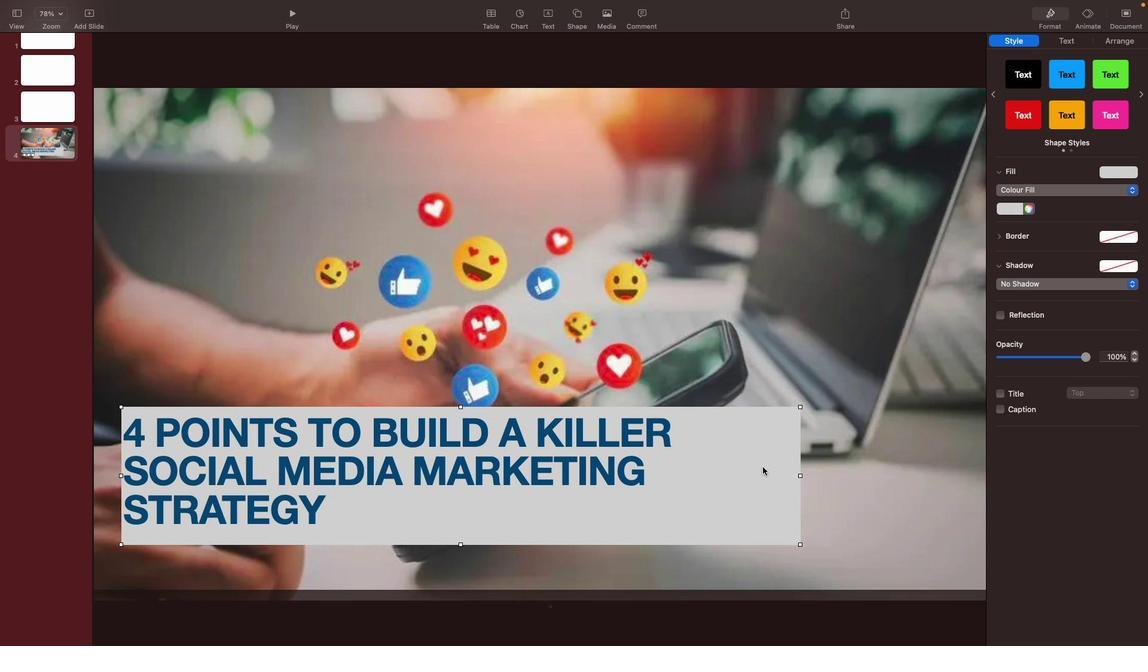 
Action: Mouse moved to (799, 476)
Screenshot: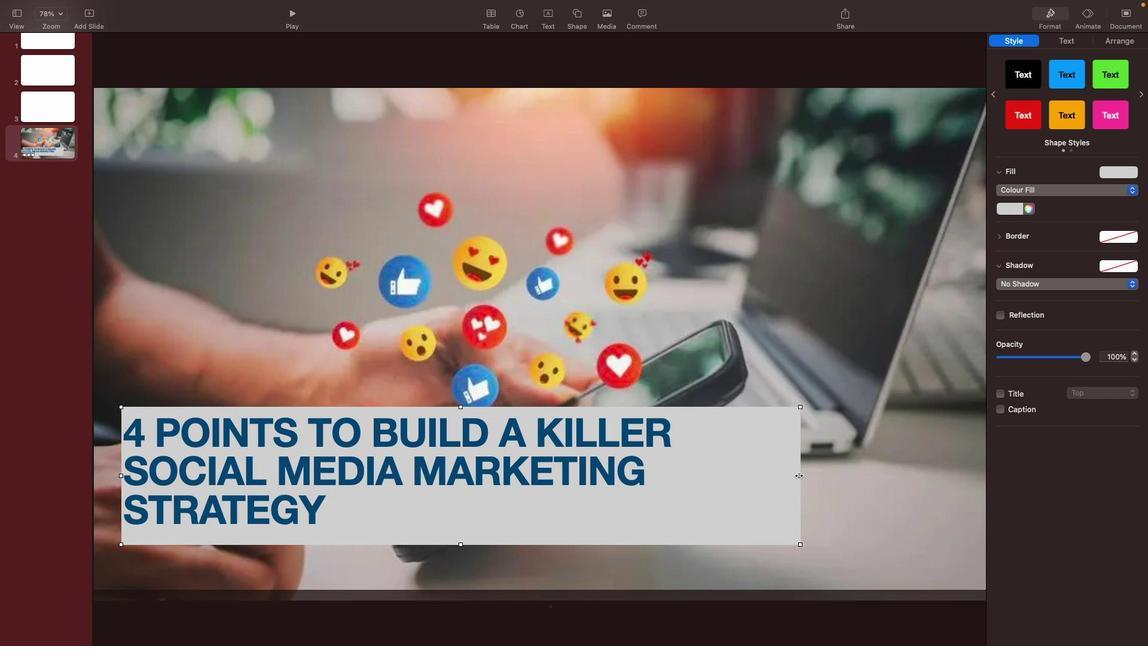 
Action: Mouse pressed left at (799, 476)
Screenshot: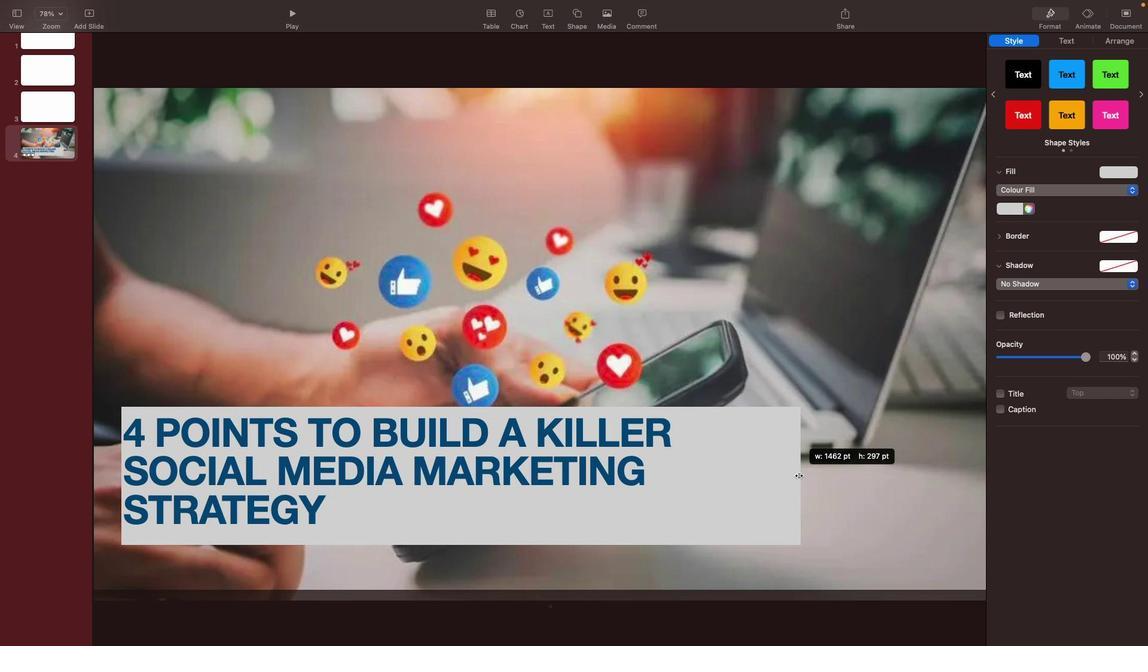 
Action: Mouse moved to (492, 466)
Screenshot: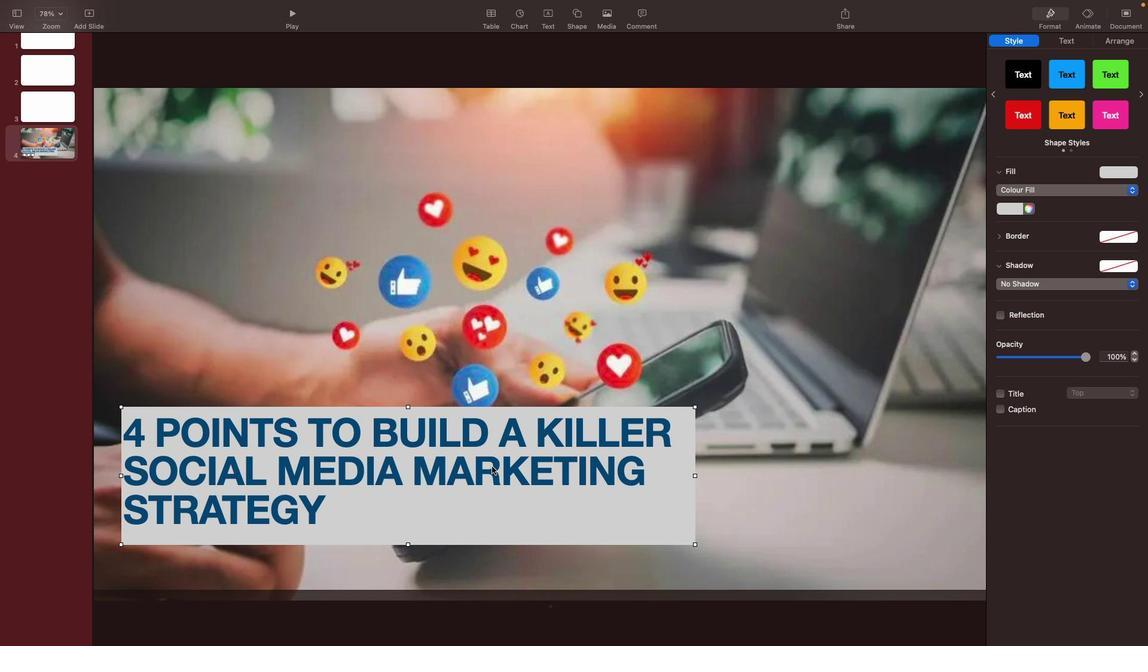 
Action: Mouse pressed left at (492, 466)
Screenshot: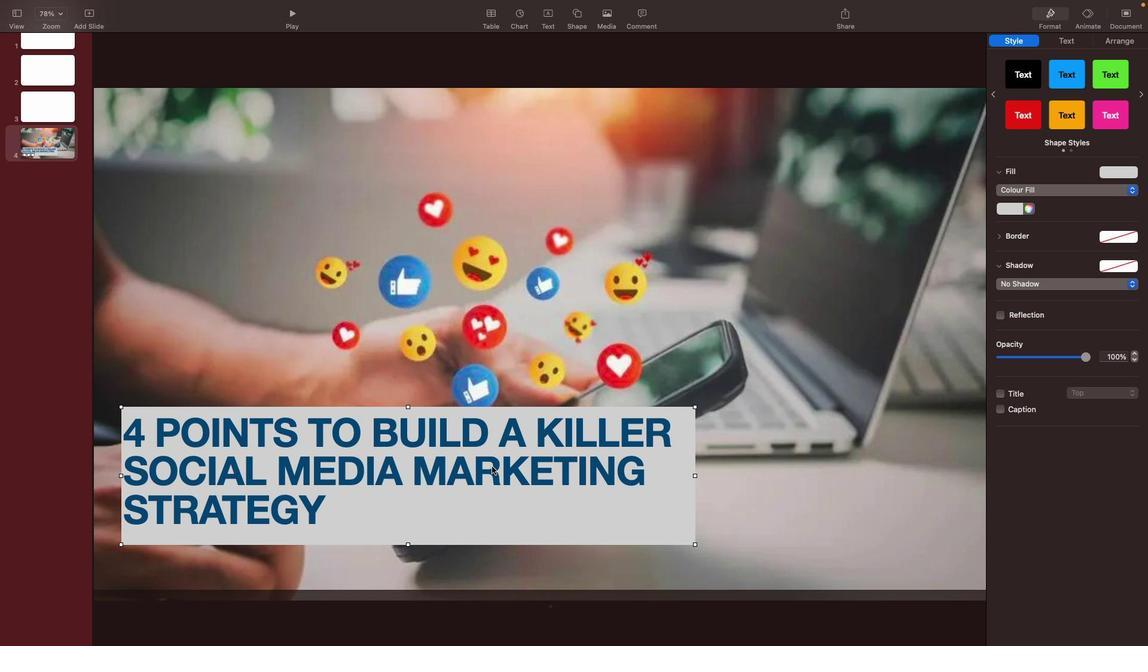 
Action: Mouse moved to (121, 476)
Screenshot: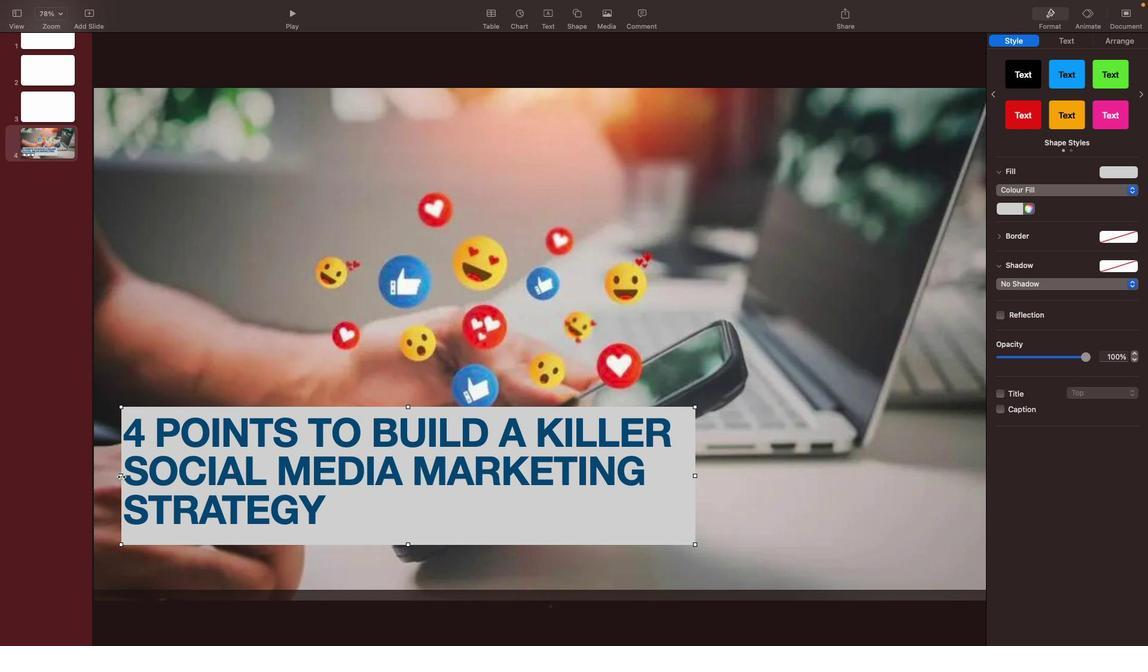
Action: Mouse pressed left at (121, 476)
Screenshot: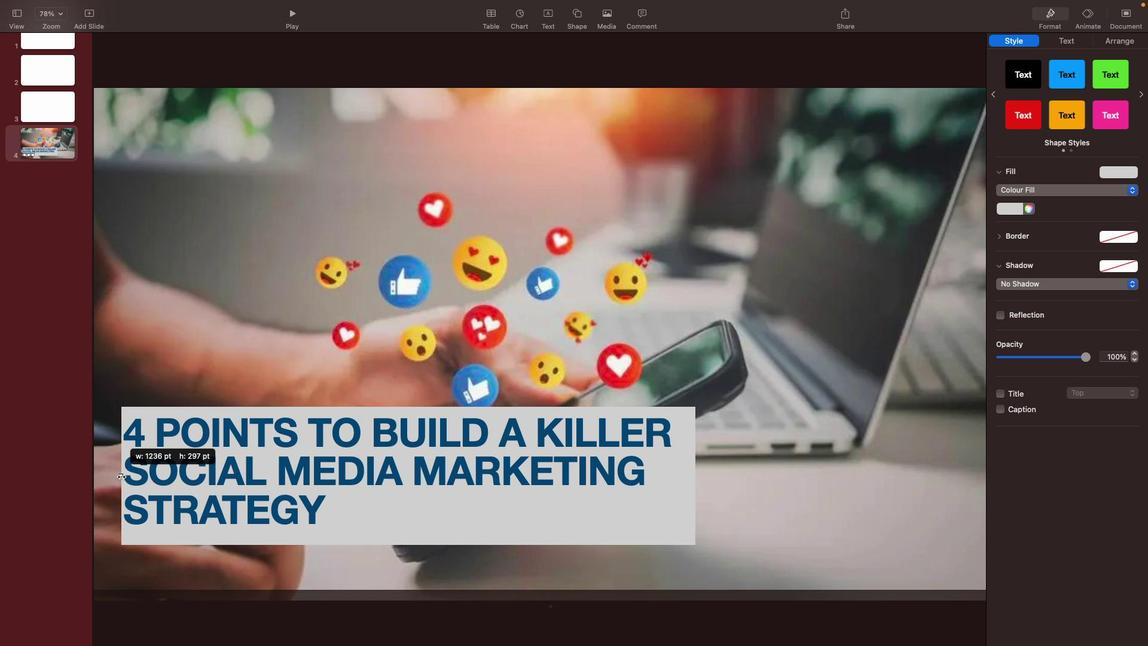 
Action: Mouse moved to (248, 501)
Screenshot: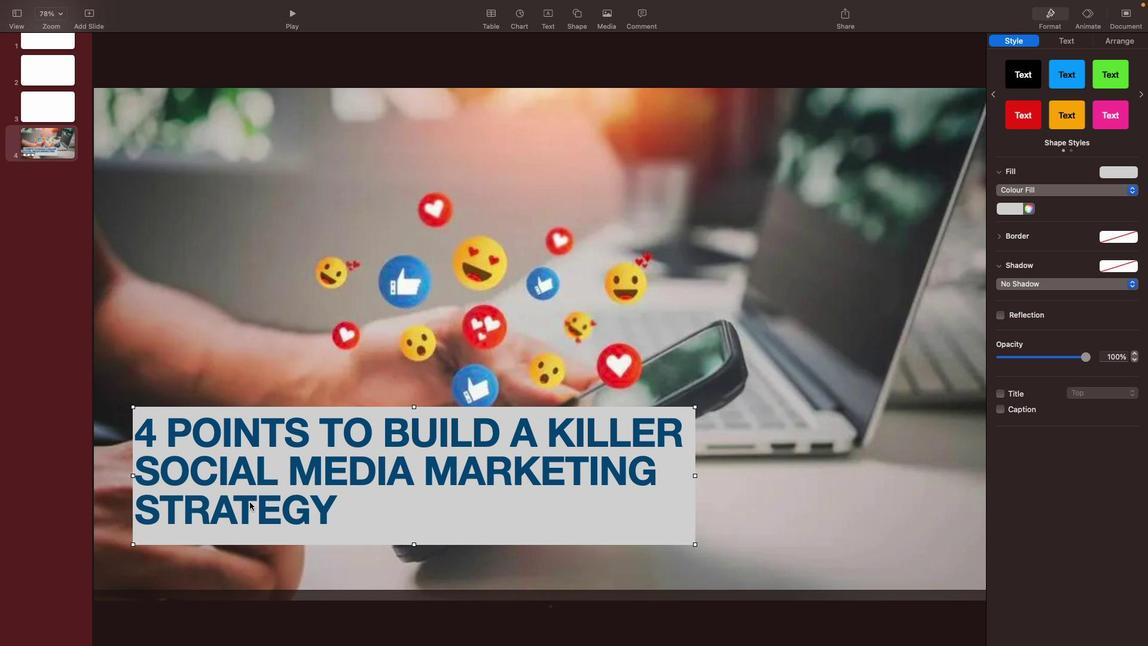 
Action: Mouse pressed left at (248, 501)
Screenshot: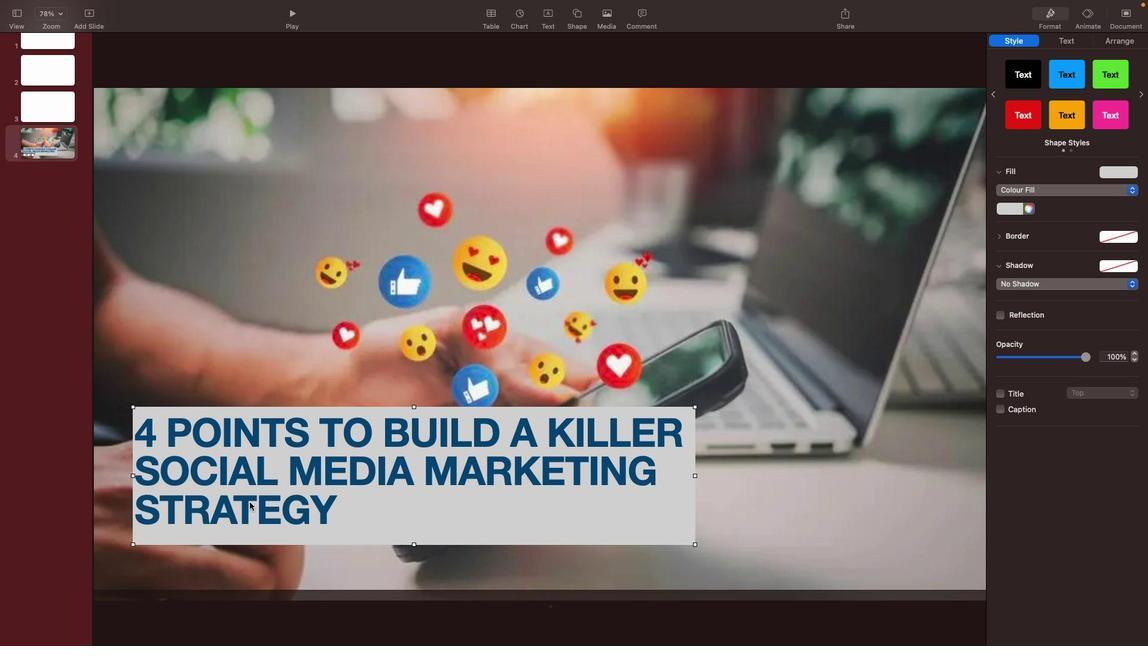 
Action: Mouse moved to (372, 486)
Screenshot: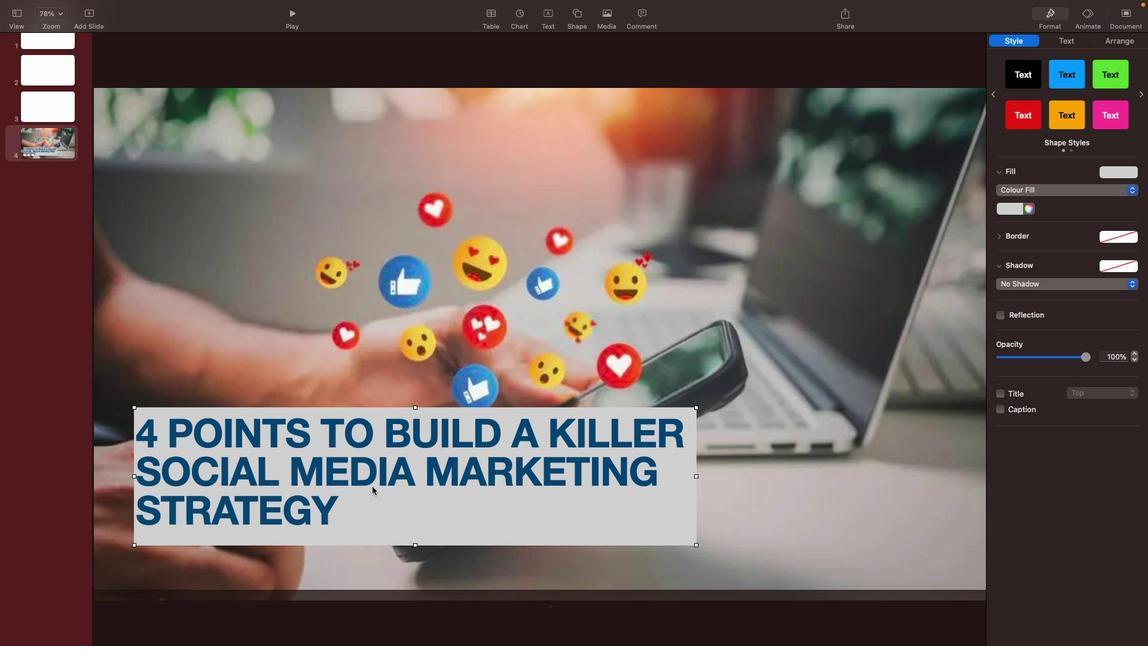 
Action: Mouse pressed left at (372, 486)
Screenshot: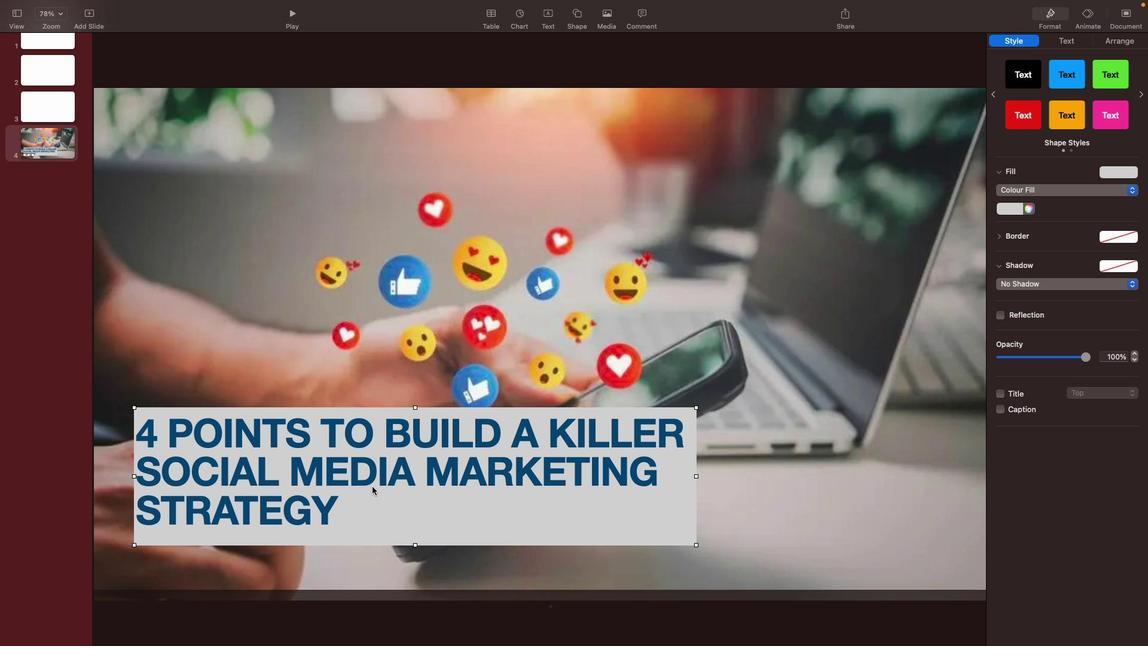 
Action: Mouse moved to (441, 470)
Screenshot: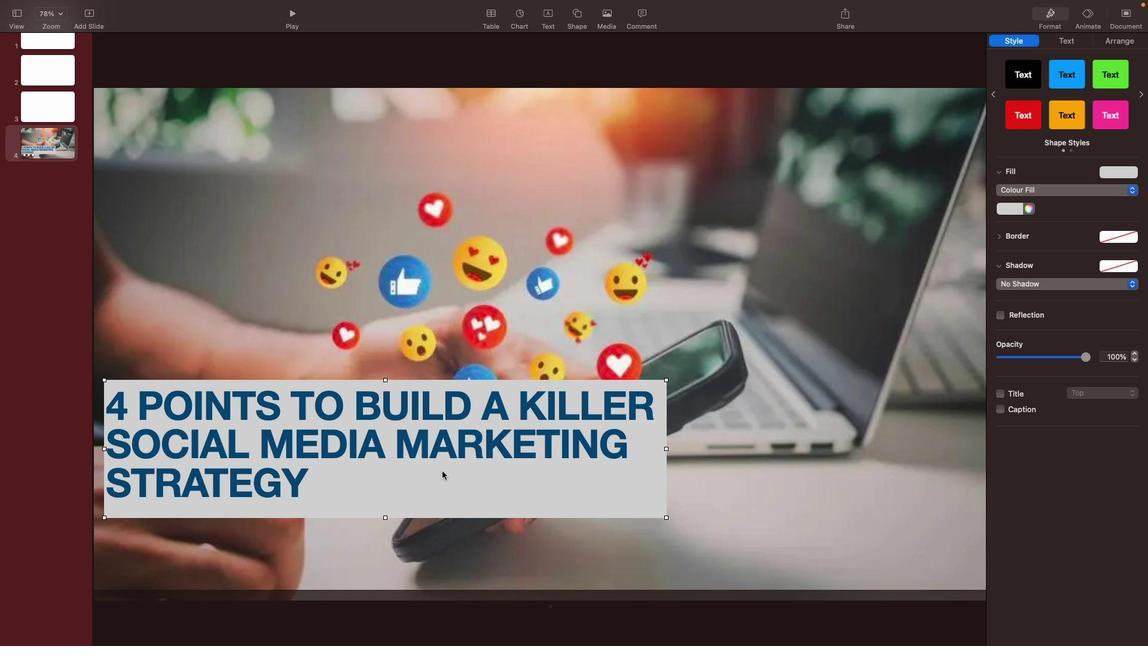 
Action: Mouse pressed left at (441, 470)
Screenshot: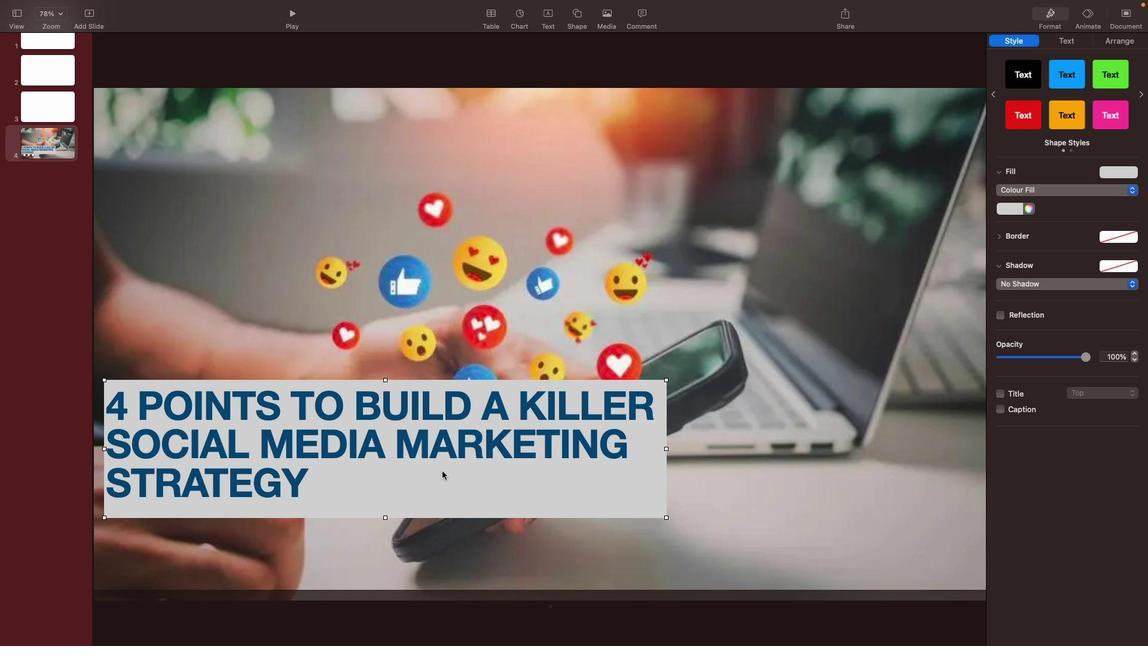 
Action: Mouse moved to (110, 449)
Screenshot: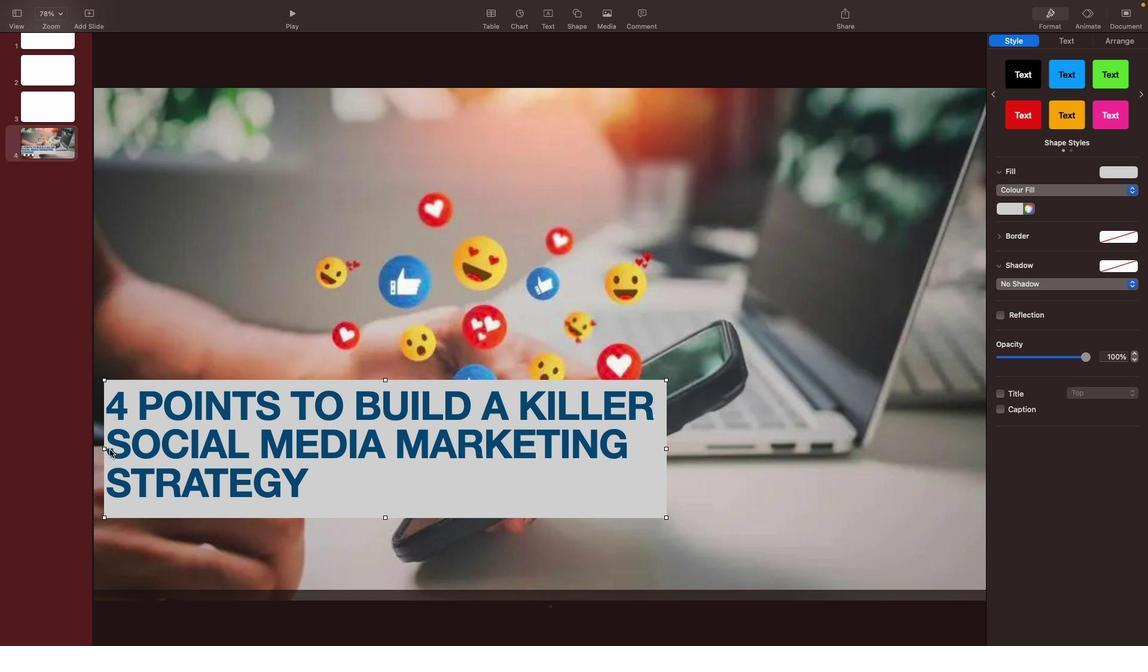 
Action: Mouse pressed left at (110, 449)
Screenshot: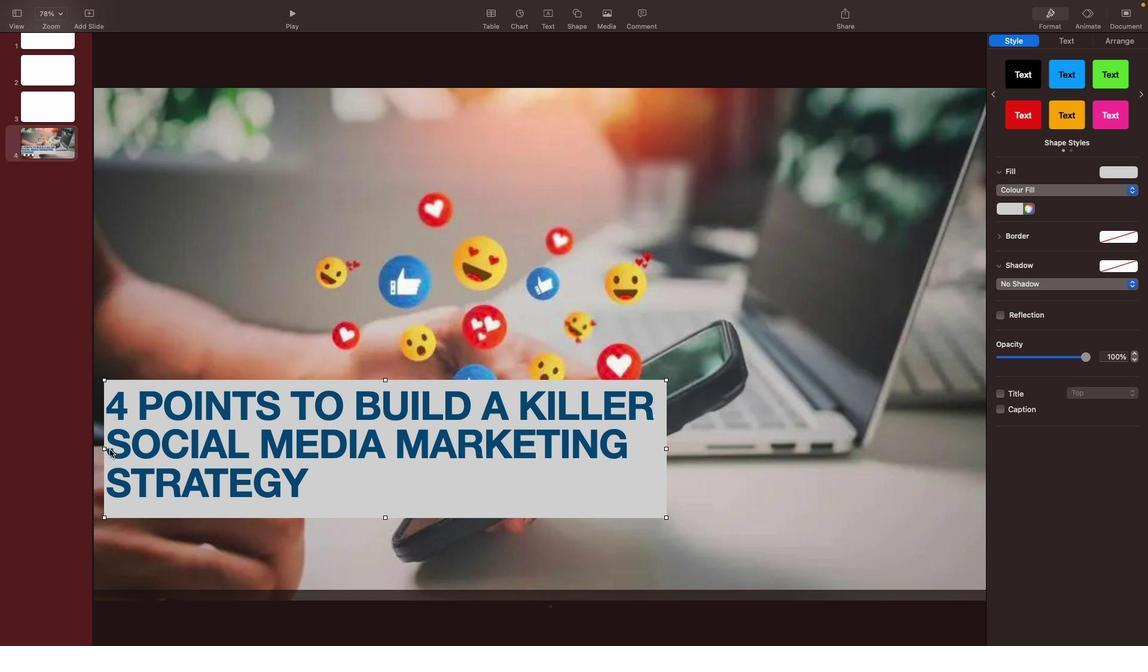 
Action: Mouse moved to (610, 435)
Screenshot: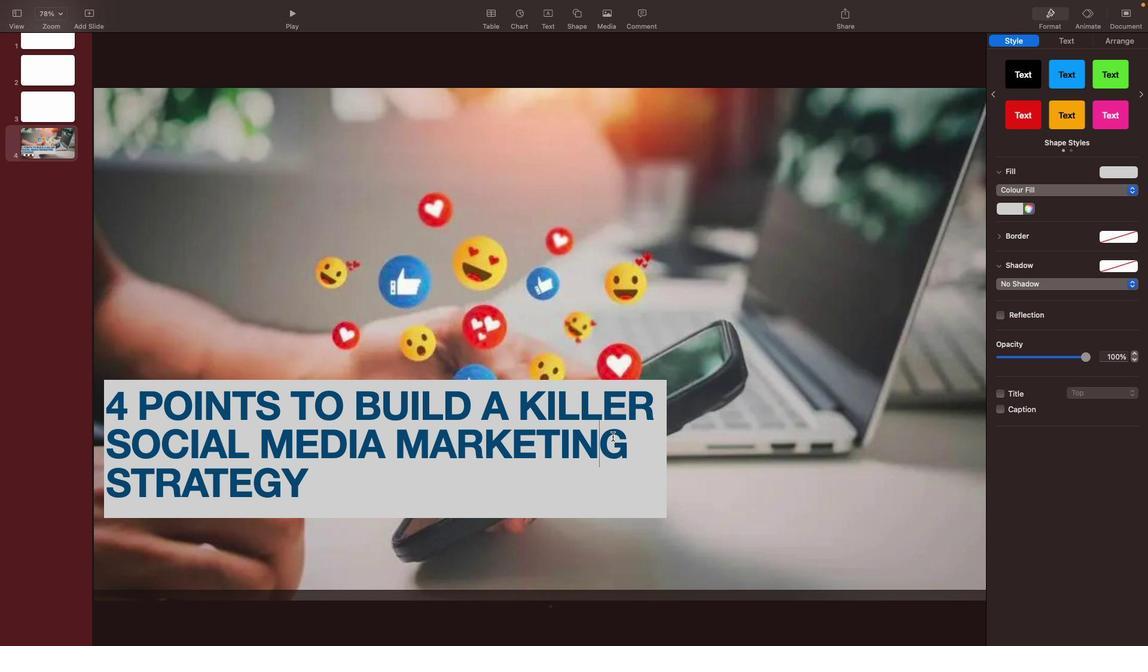 
Action: Mouse pressed left at (610, 435)
Screenshot: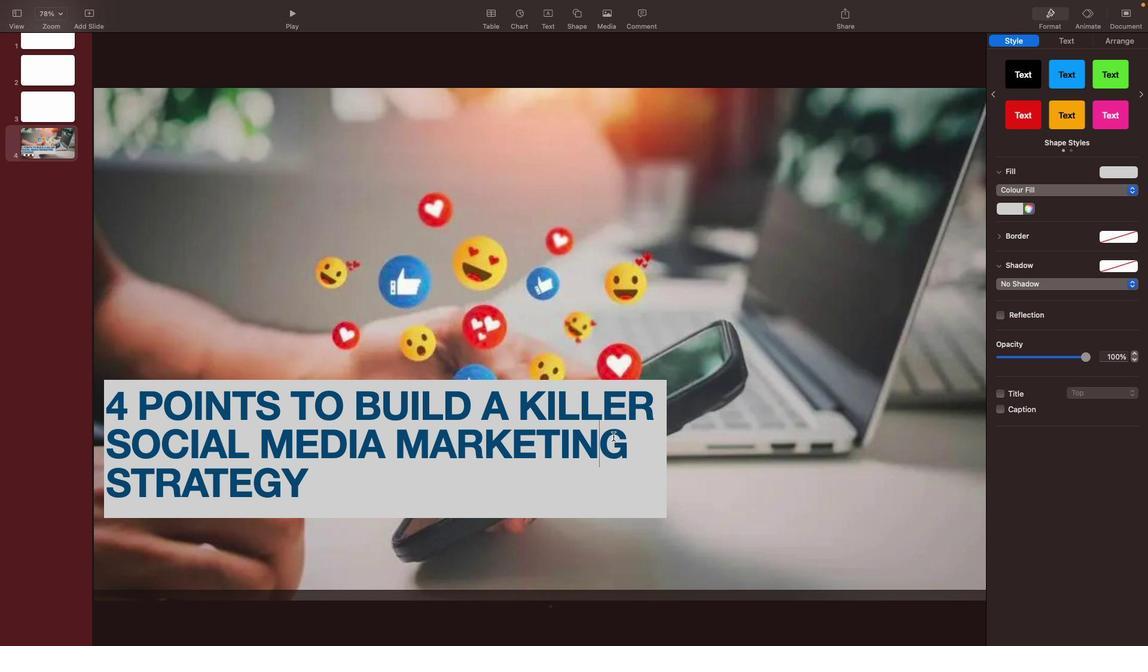 
Action: Mouse moved to (667, 448)
Screenshot: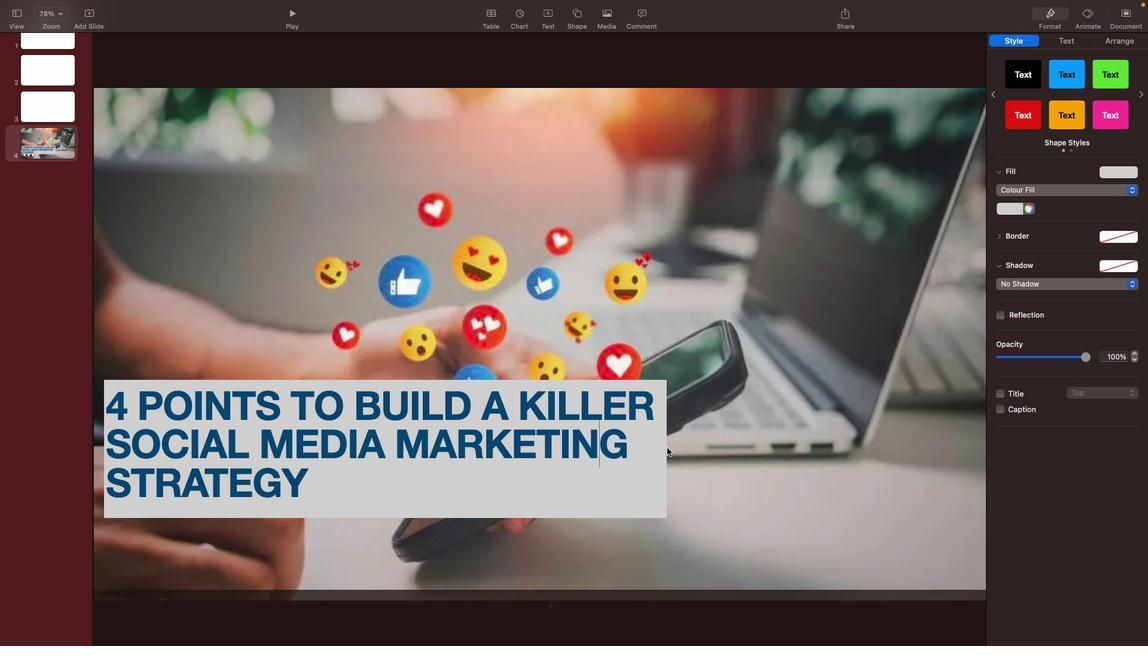 
Action: Mouse pressed left at (667, 448)
Screenshot: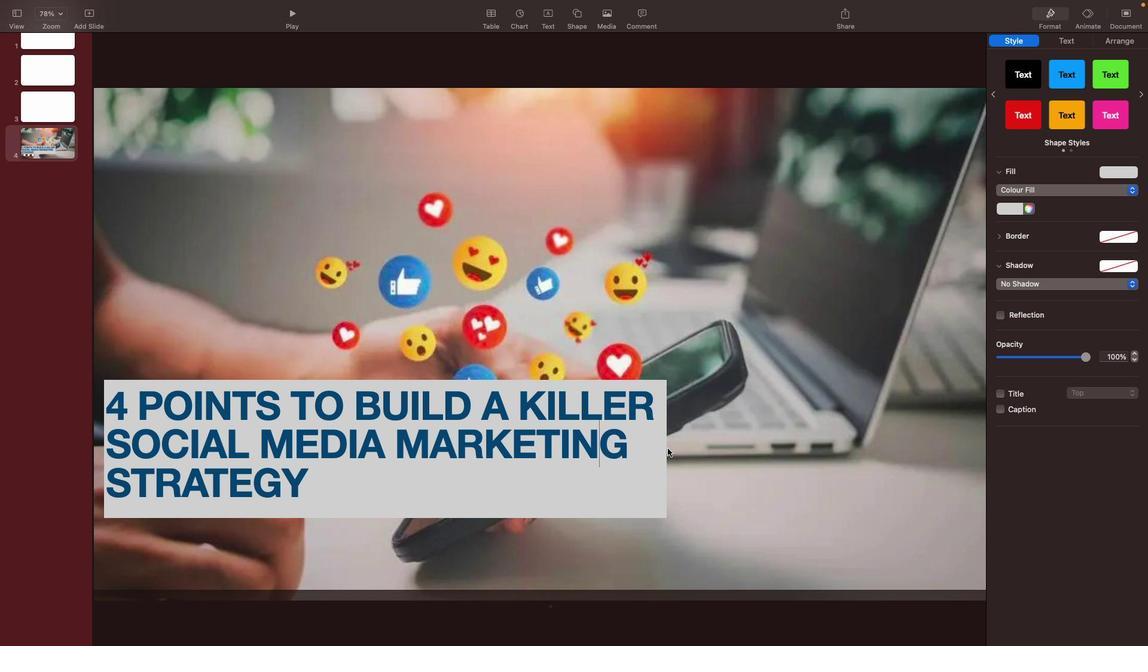 
Action: Mouse moved to (698, 430)
Screenshot: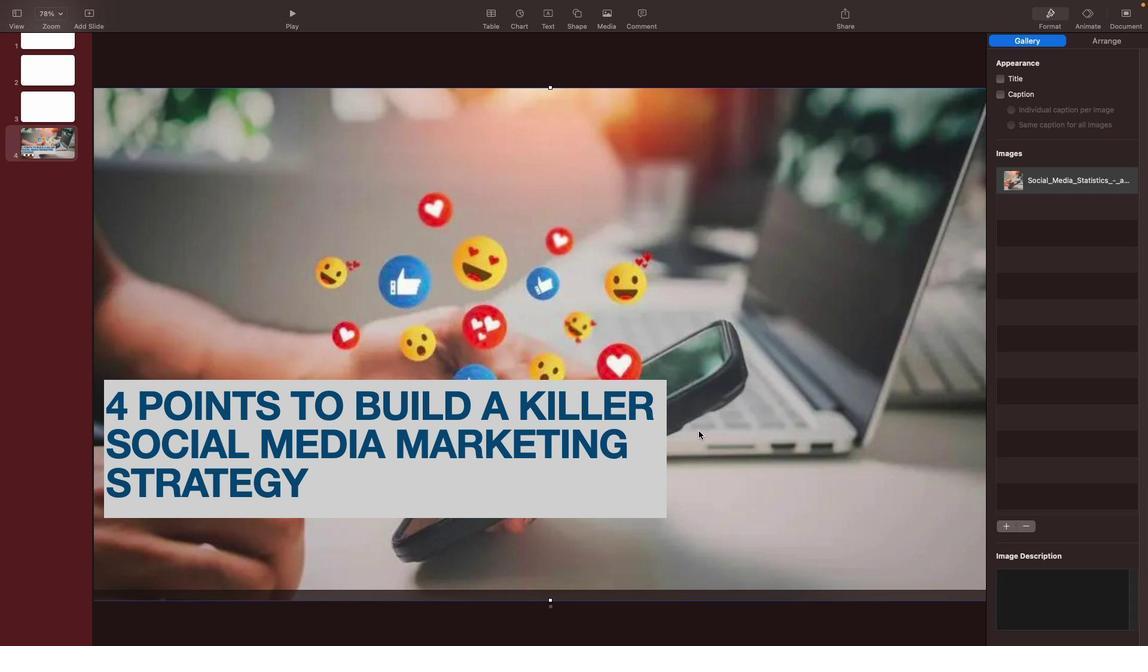 
Action: Mouse pressed left at (698, 430)
Screenshot: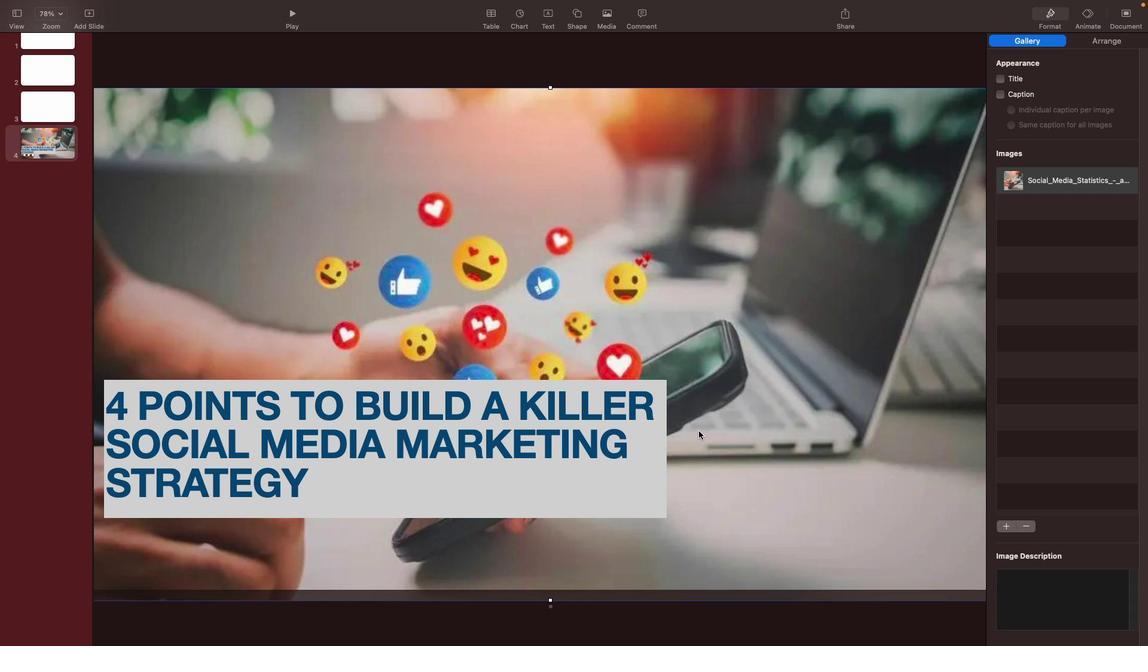 
Action: Mouse moved to (652, 445)
Screenshot: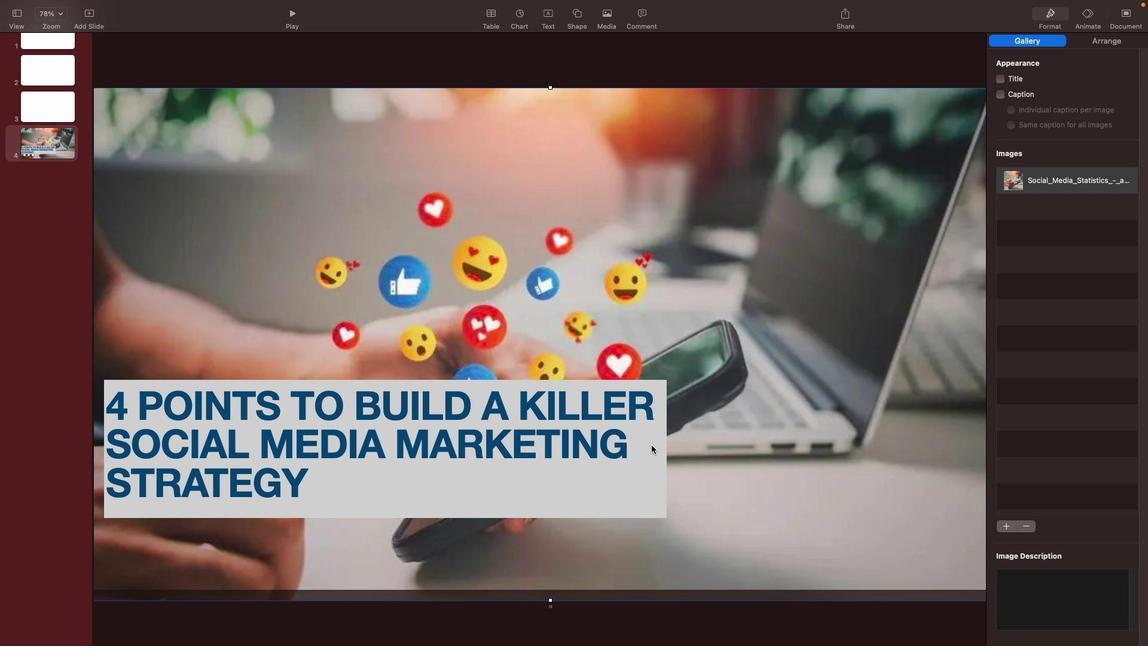 
Action: Mouse pressed left at (652, 445)
Screenshot: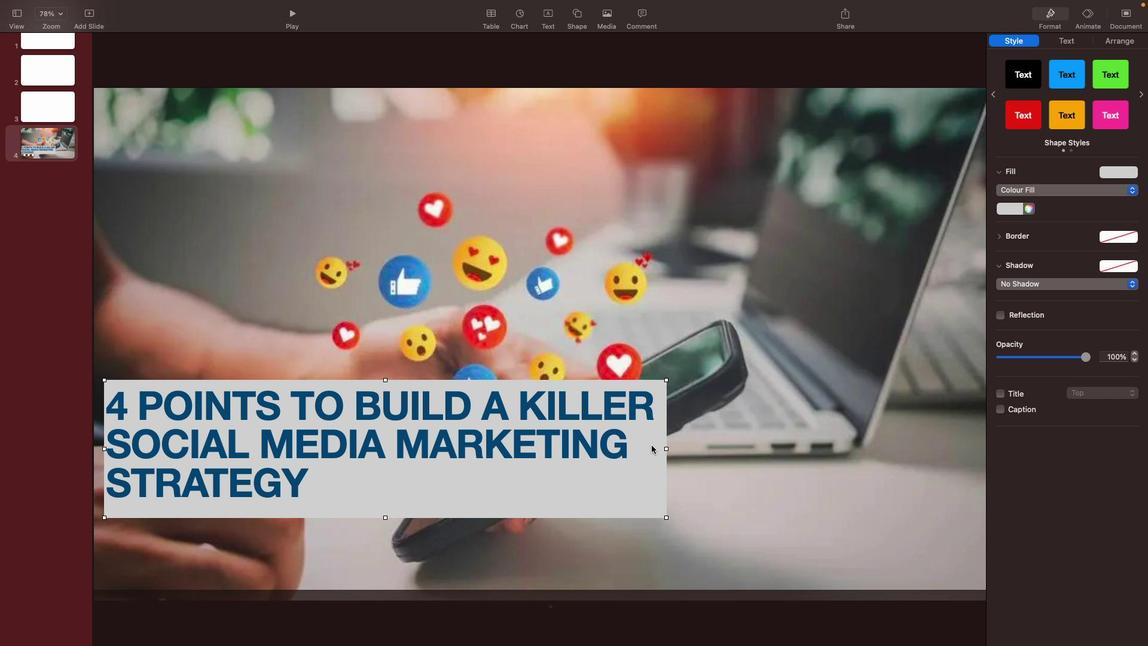 
Action: Mouse moved to (666, 448)
Screenshot: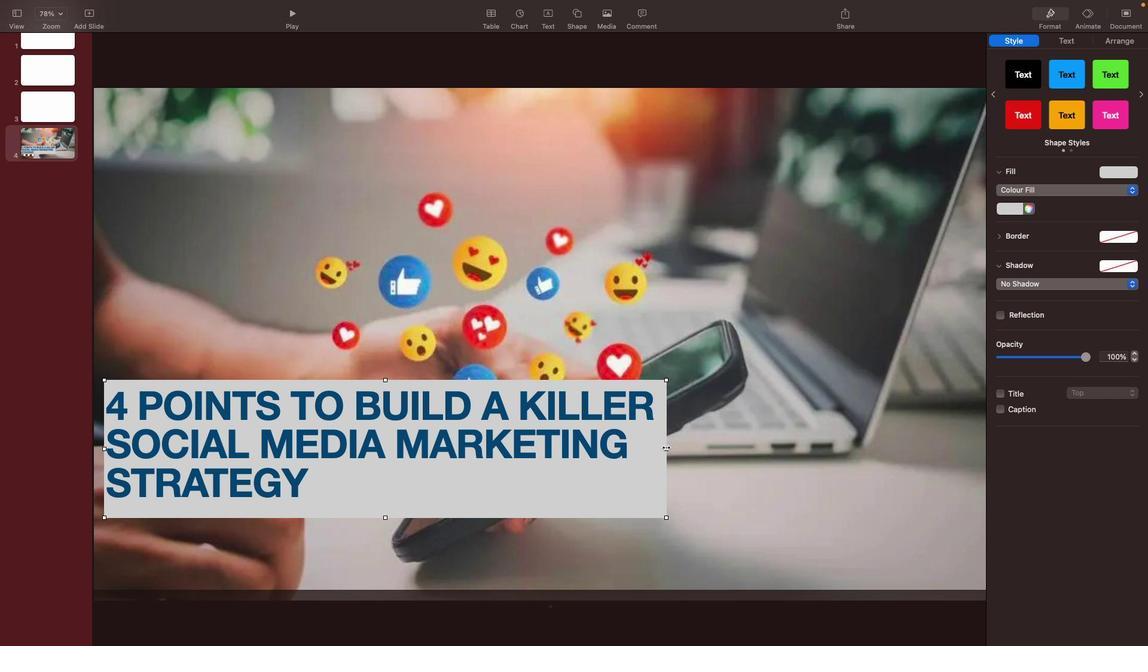 
Action: Mouse pressed left at (666, 448)
Screenshot: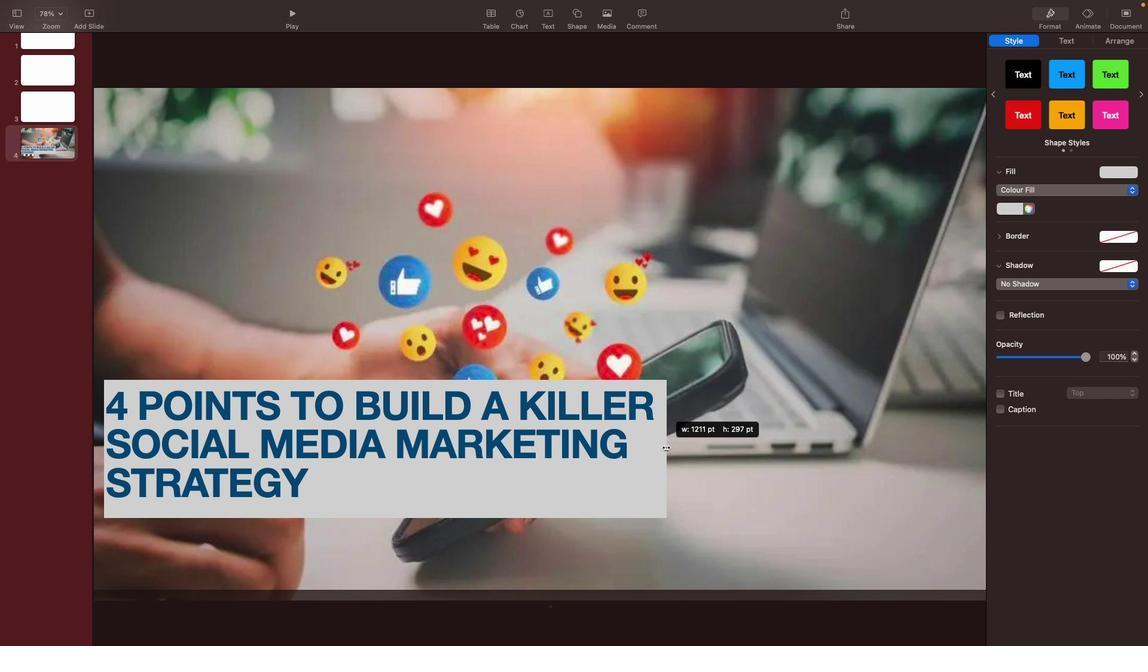 
Action: Mouse moved to (693, 468)
Screenshot: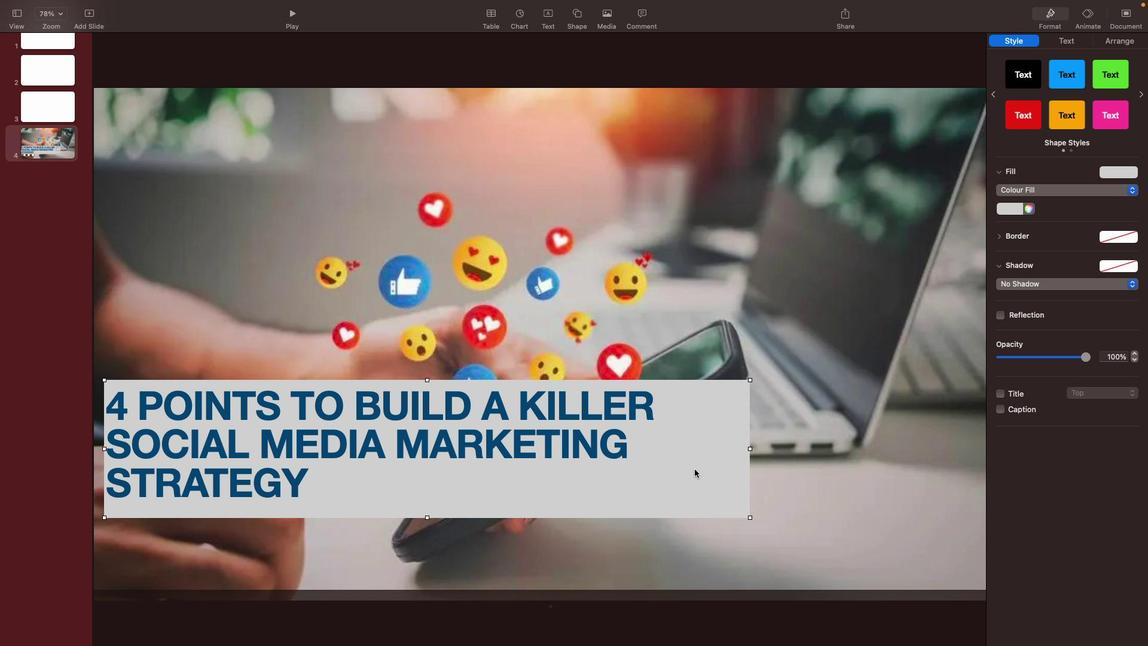 
Action: Mouse pressed left at (693, 468)
Screenshot: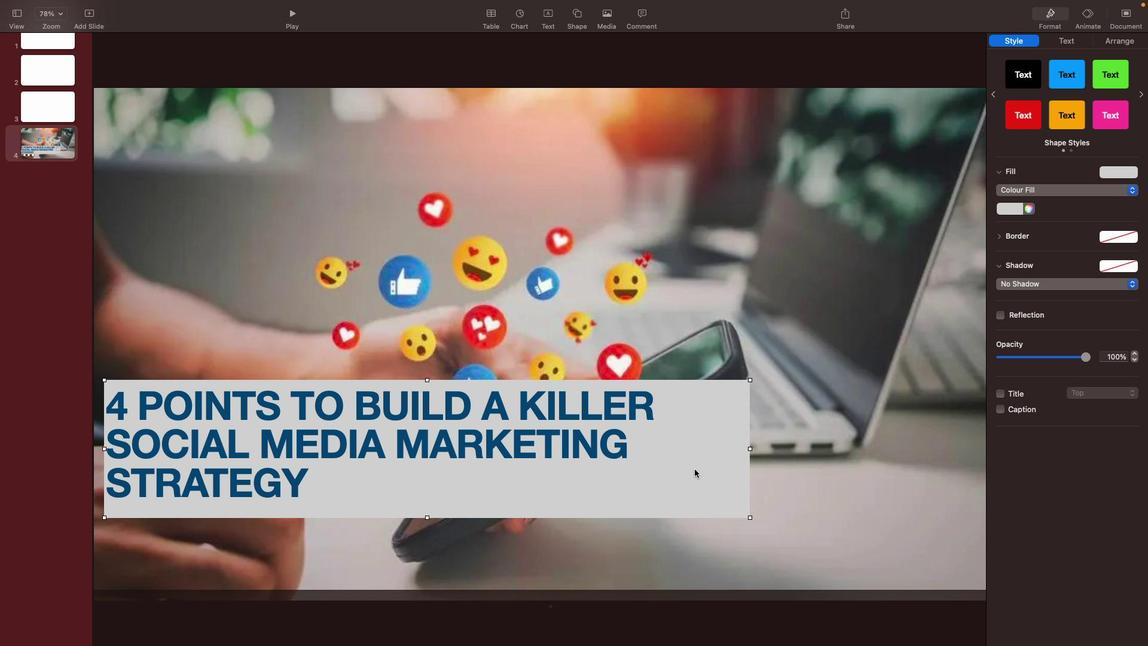 
Action: Mouse moved to (637, 333)
Screenshot: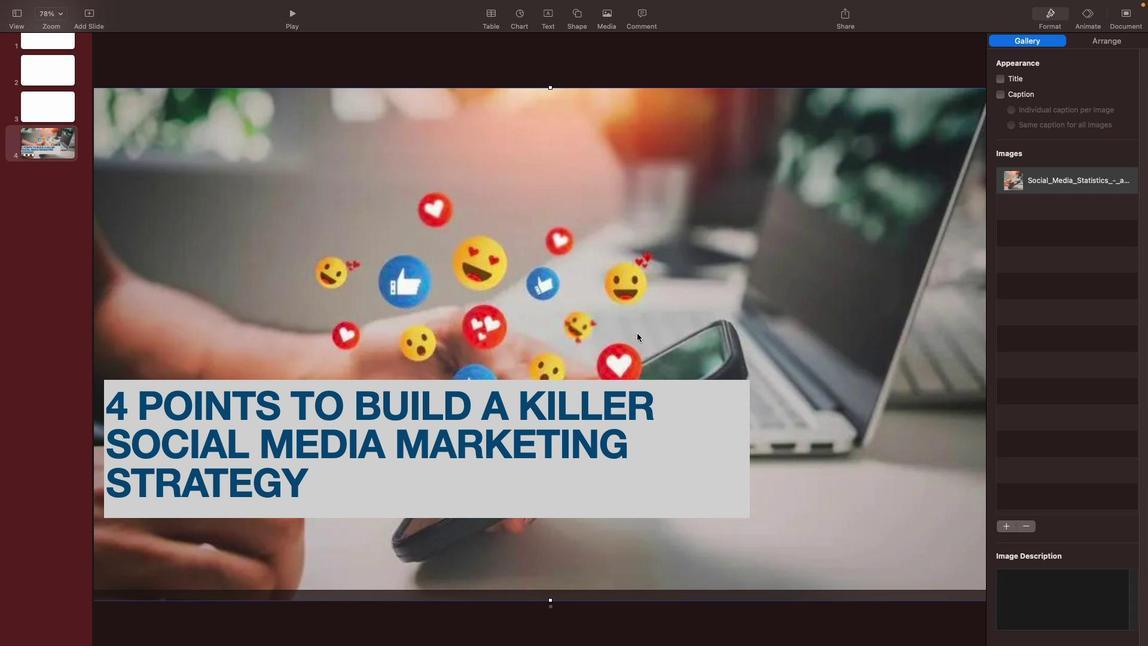 
Action: Mouse pressed left at (637, 333)
Screenshot: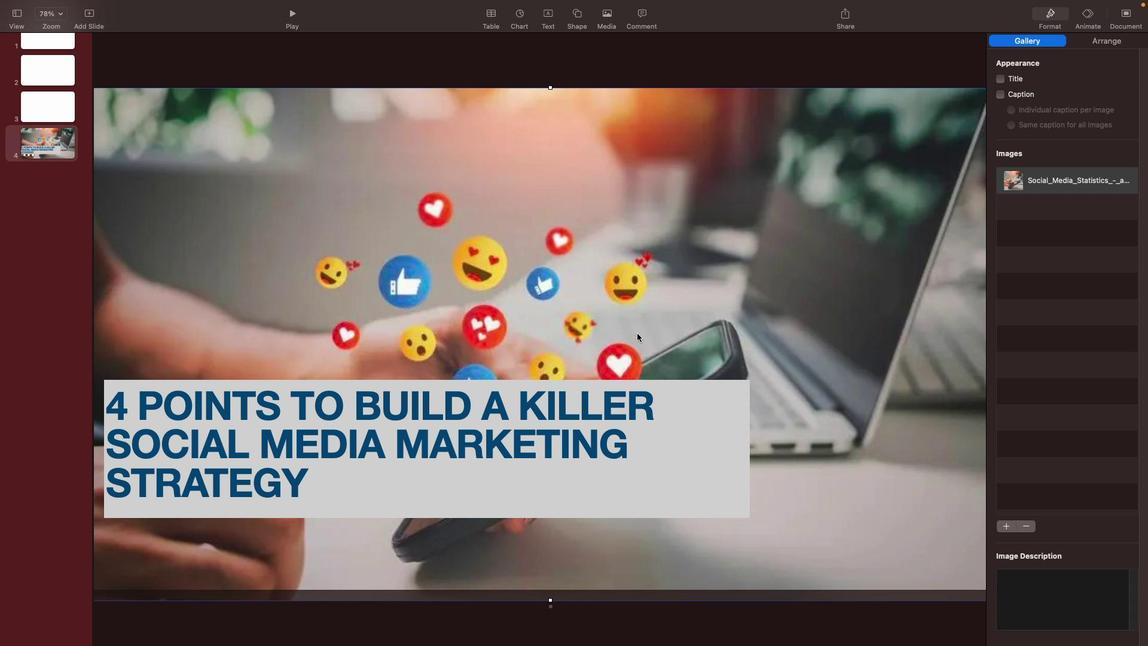 
Action: Mouse moved to (566, 481)
Screenshot: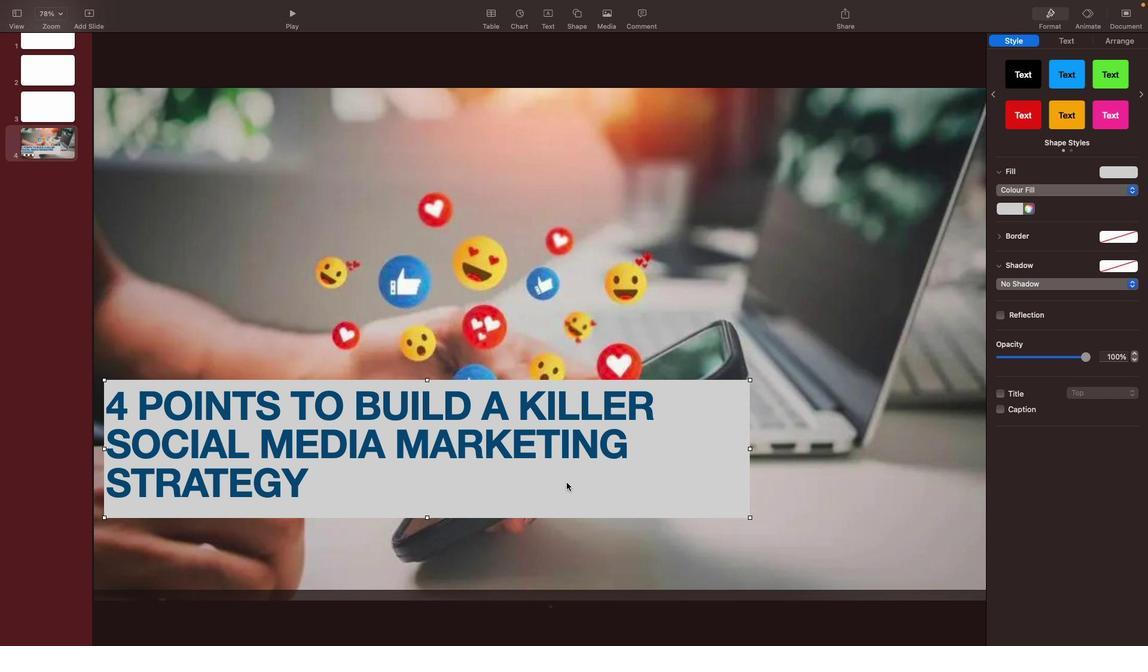 
Action: Mouse pressed left at (566, 481)
Screenshot: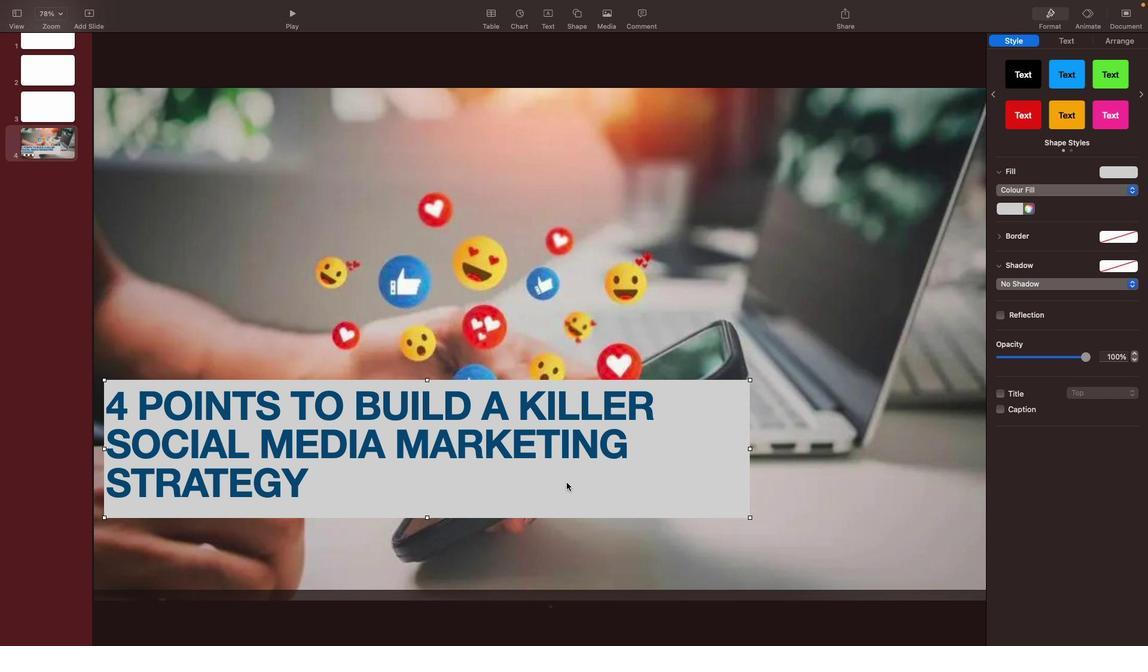 
Action: Mouse moved to (1062, 35)
Screenshot: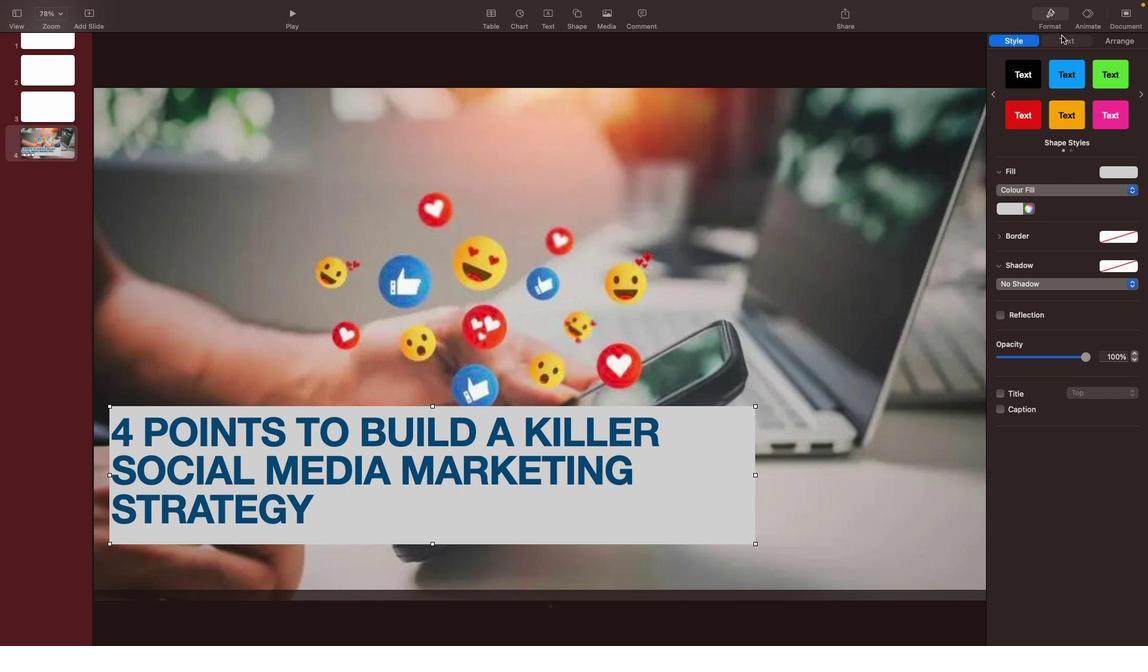 
Action: Mouse pressed left at (1062, 35)
Screenshot: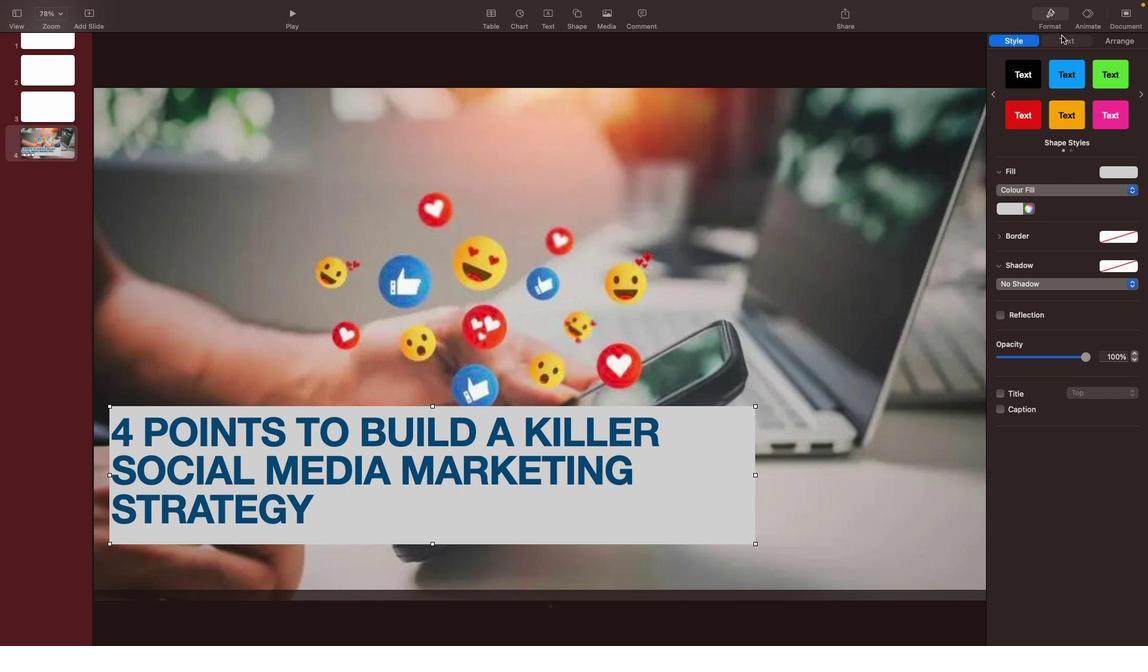 
Action: Mouse moved to (1026, 44)
Screenshot: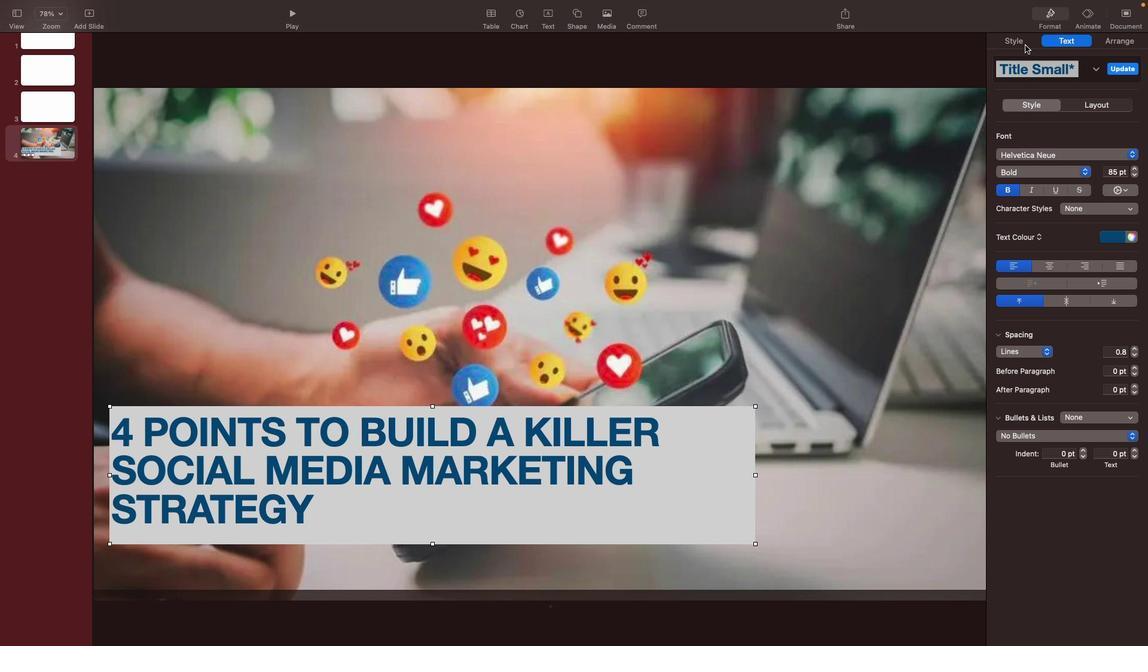 
Action: Mouse pressed left at (1026, 44)
Screenshot: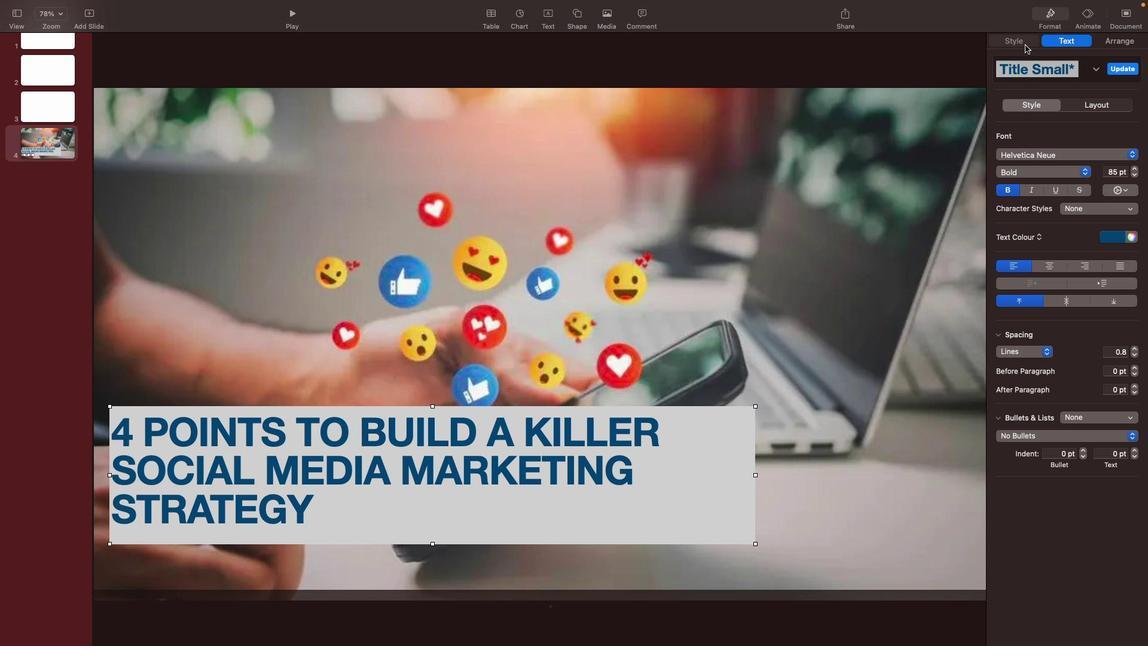 
Action: Mouse moved to (1132, 173)
Screenshot: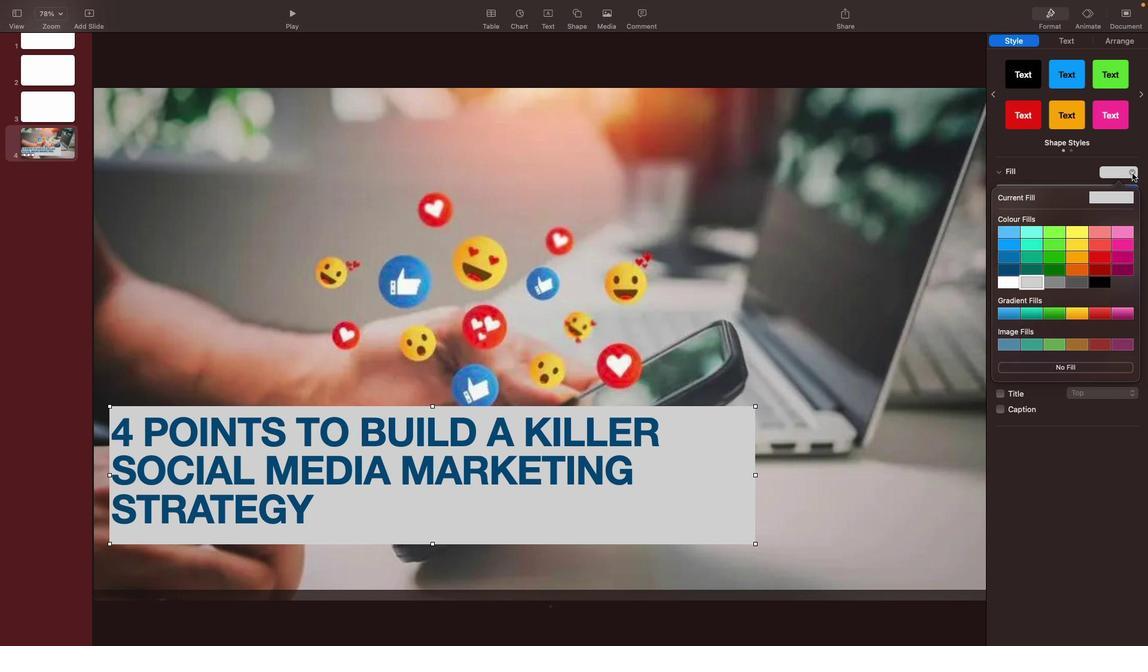 
Action: Mouse pressed left at (1132, 173)
Screenshot: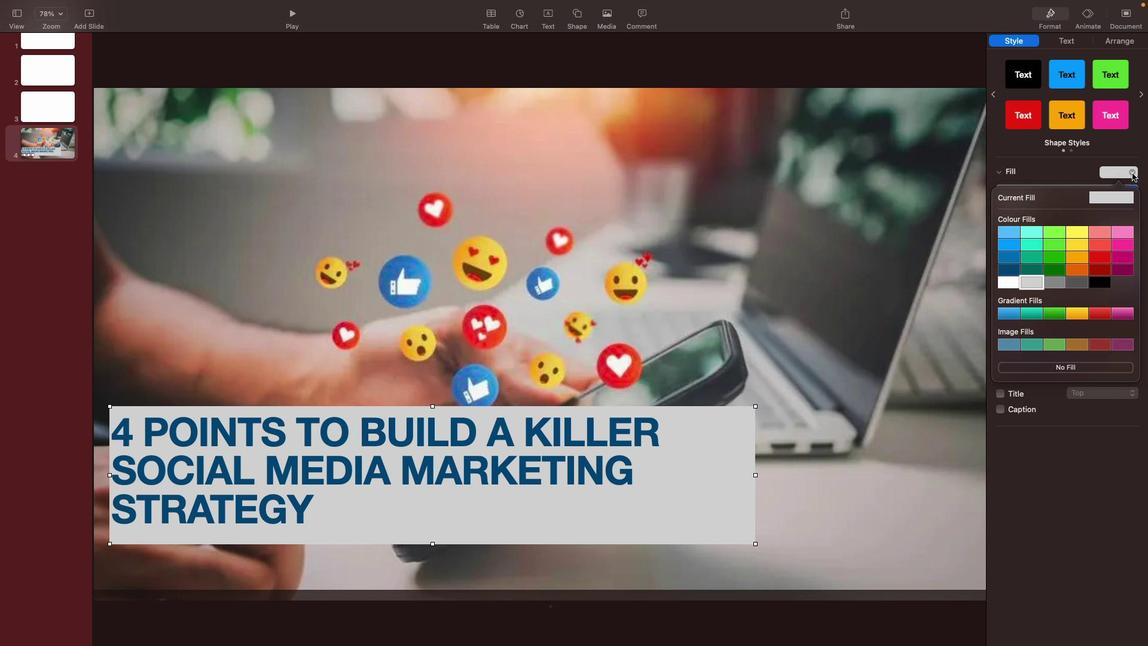 
Action: Mouse moved to (1078, 367)
Screenshot: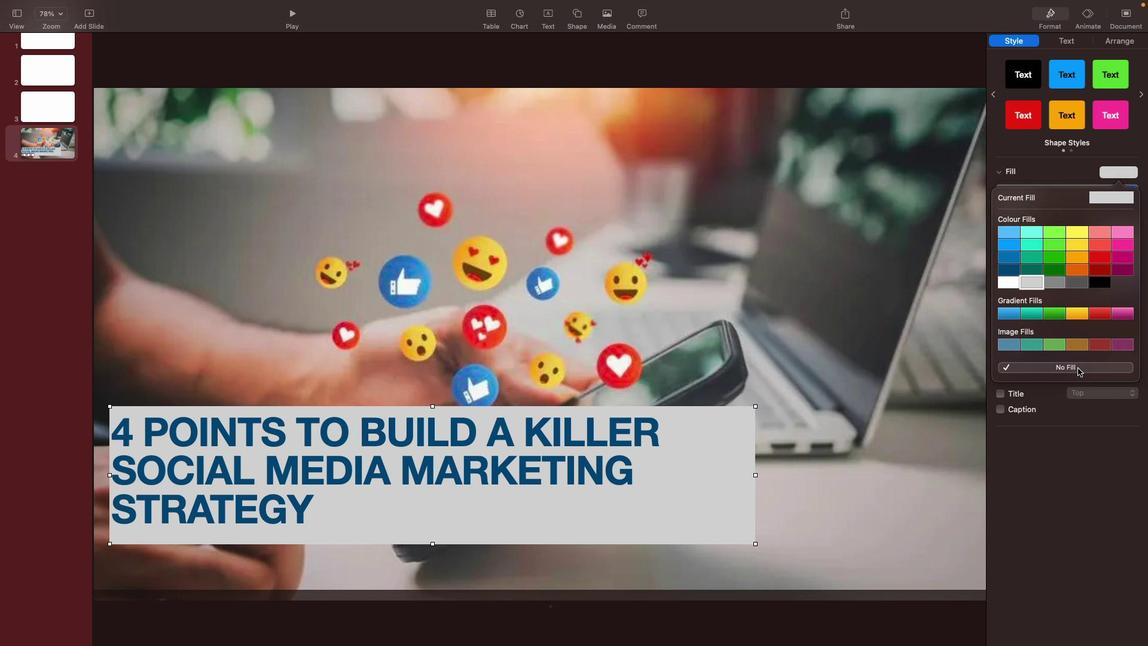 
Action: Mouse pressed left at (1078, 367)
Screenshot: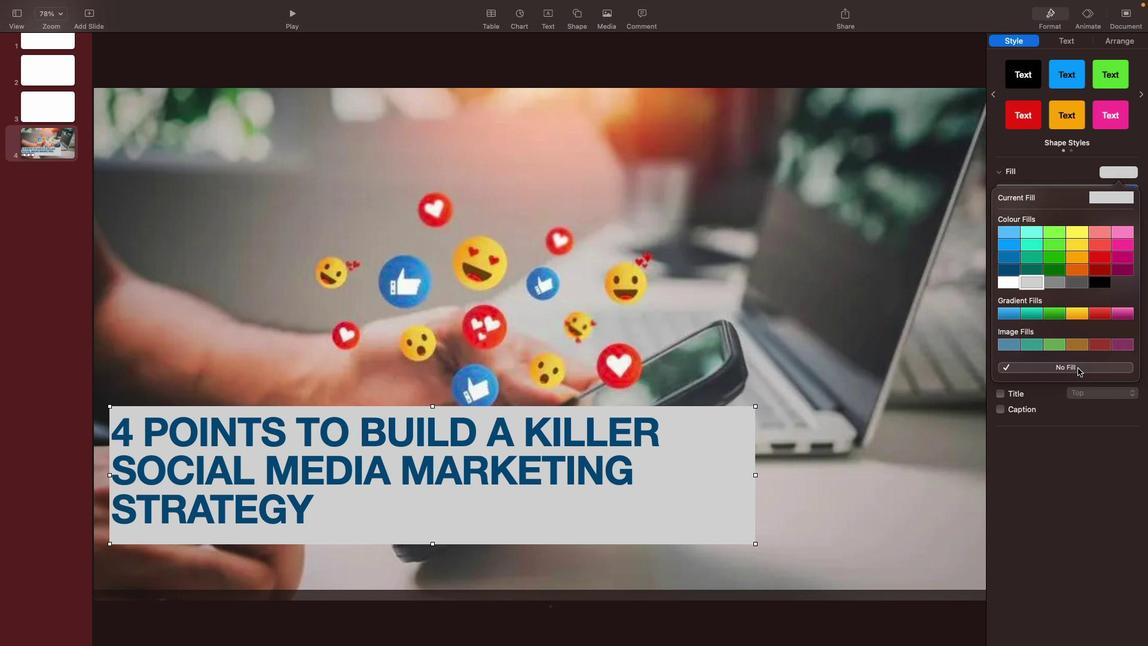 
Action: Mouse moved to (792, 329)
Screenshot: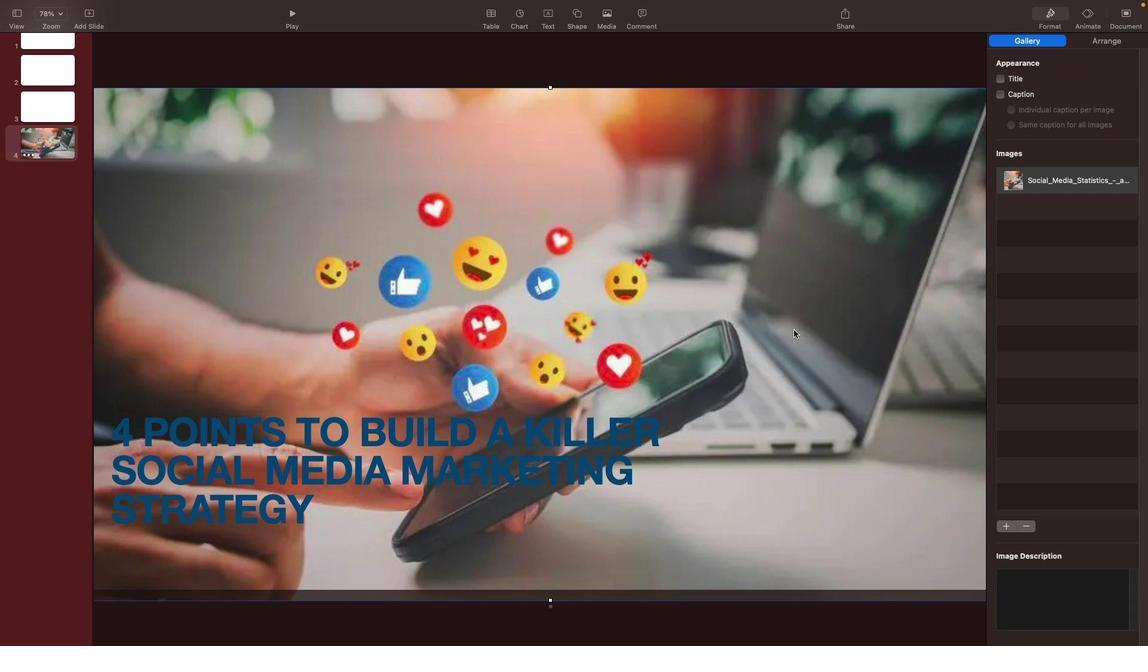
Action: Mouse pressed left at (792, 329)
Screenshot: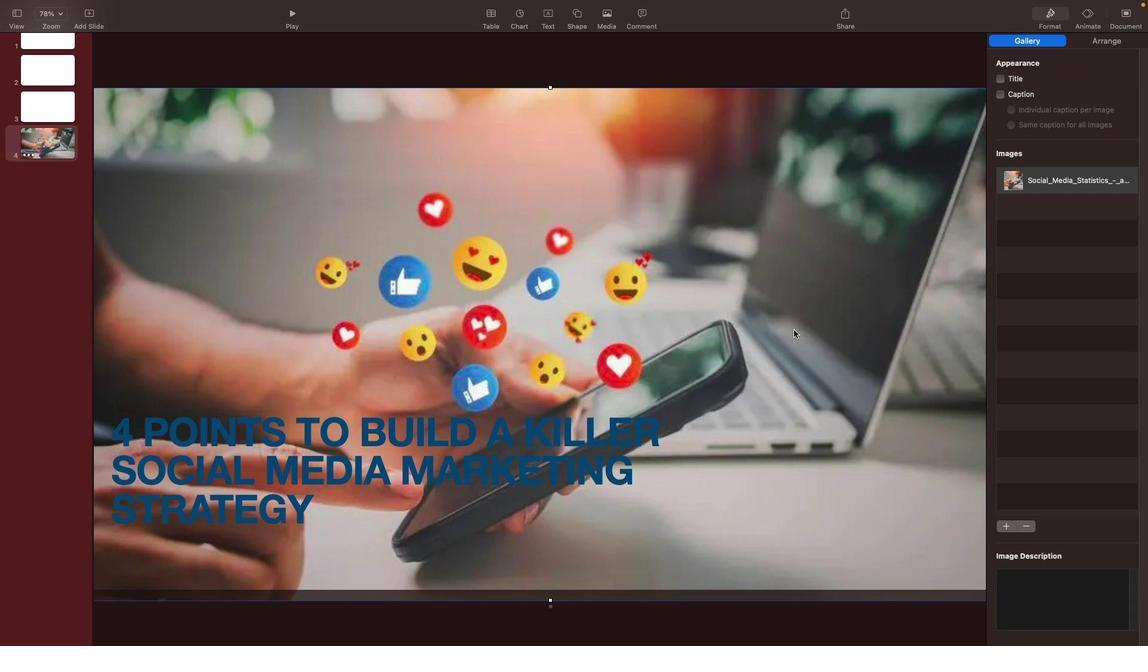 
Action: Mouse moved to (625, 451)
Screenshot: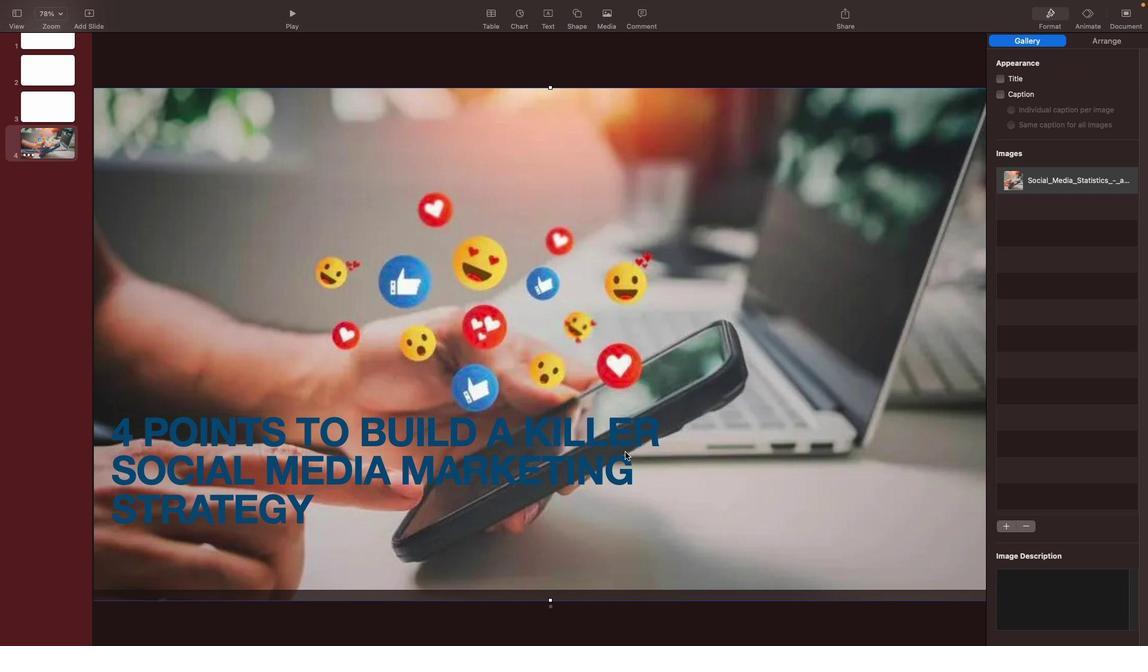 
Action: Mouse pressed left at (625, 451)
Screenshot: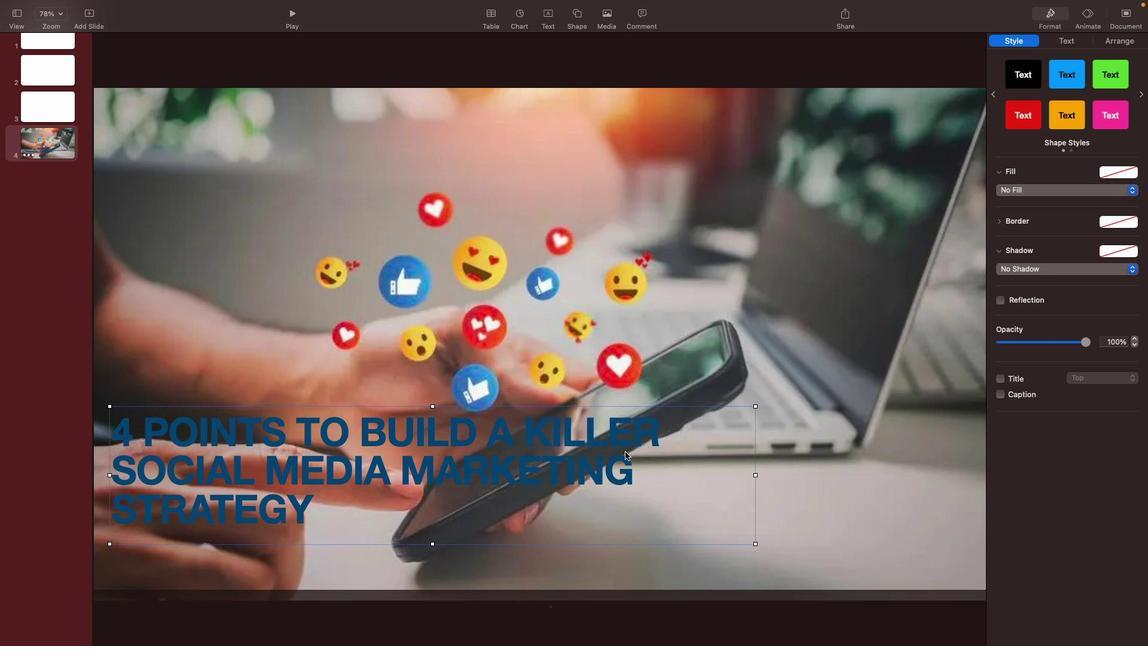 
Action: Mouse moved to (579, 431)
Screenshot: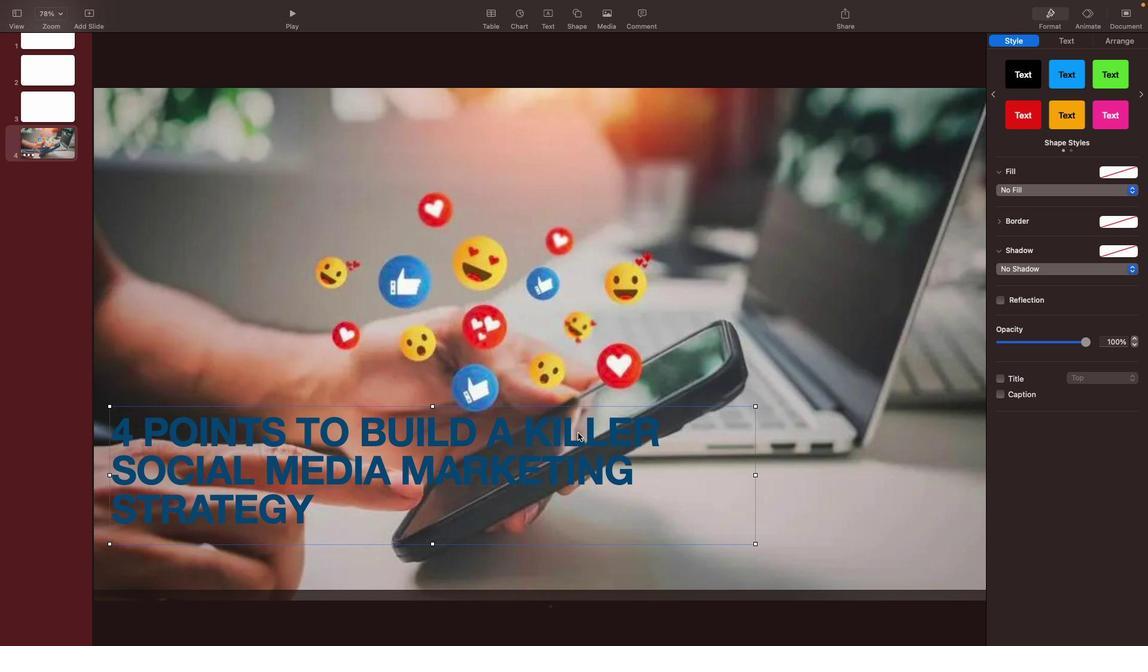 
Action: Mouse pressed left at (579, 431)
Screenshot: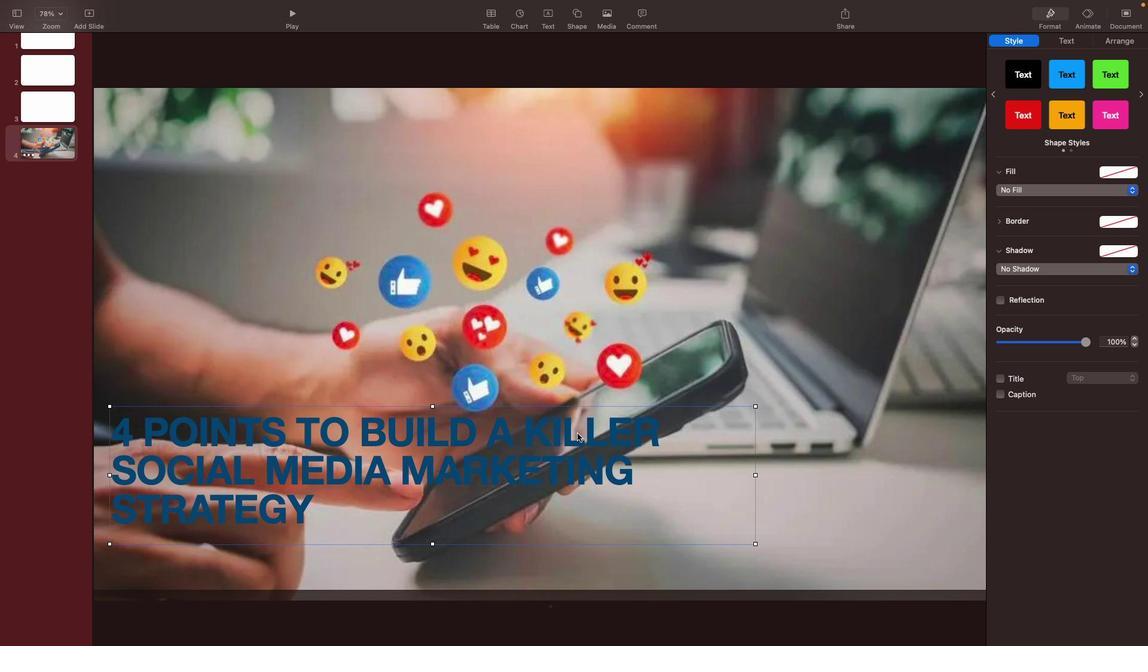 
Action: Mouse moved to (569, 429)
Screenshot: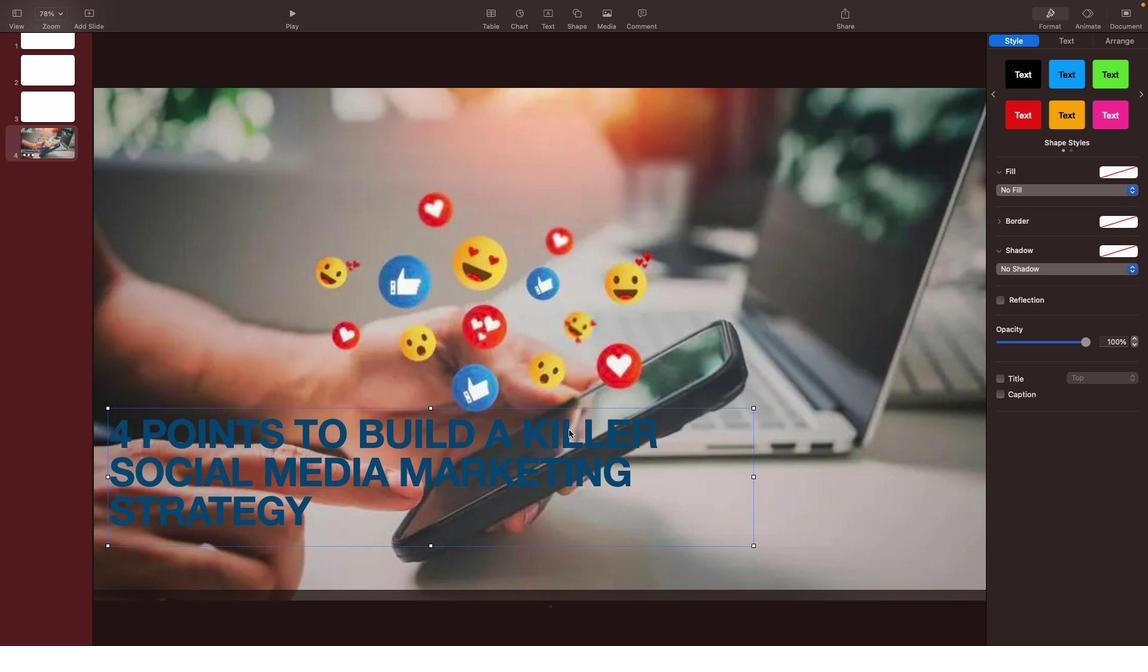 
Action: Mouse pressed left at (569, 429)
Screenshot: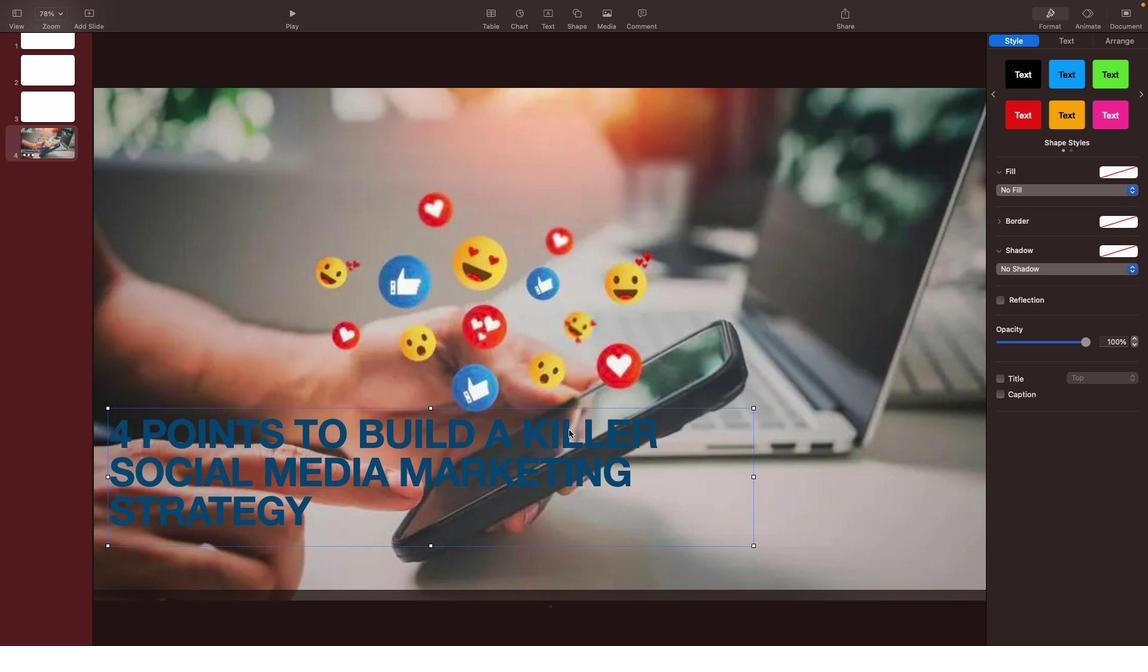 
Action: Mouse moved to (627, 232)
Screenshot: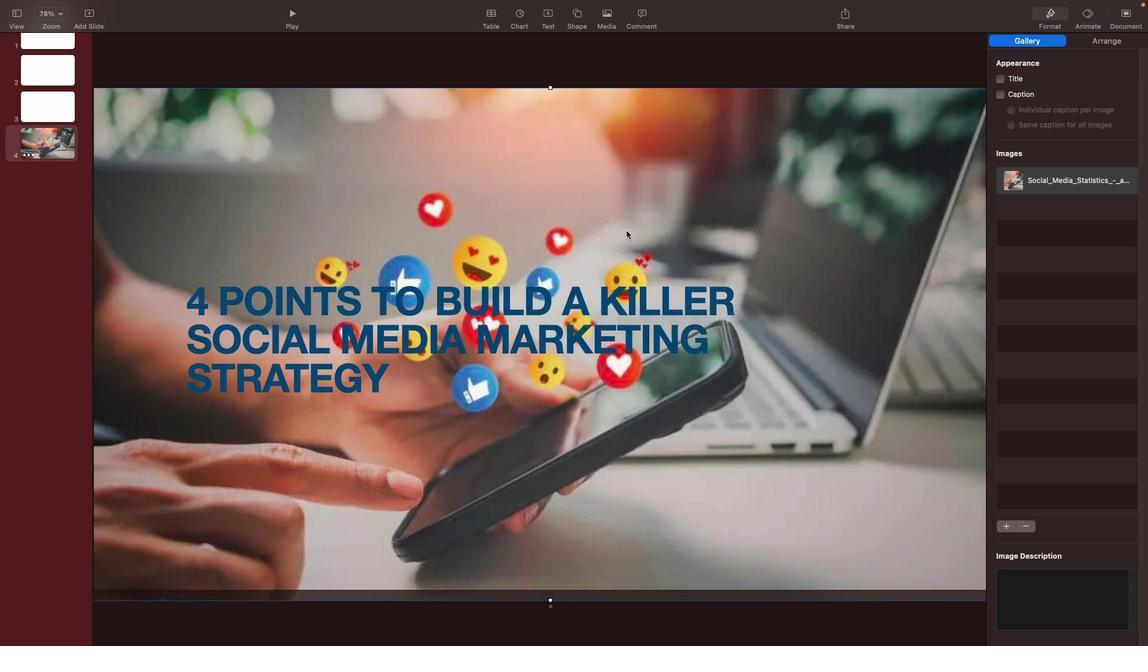 
Action: Mouse pressed left at (627, 232)
Screenshot: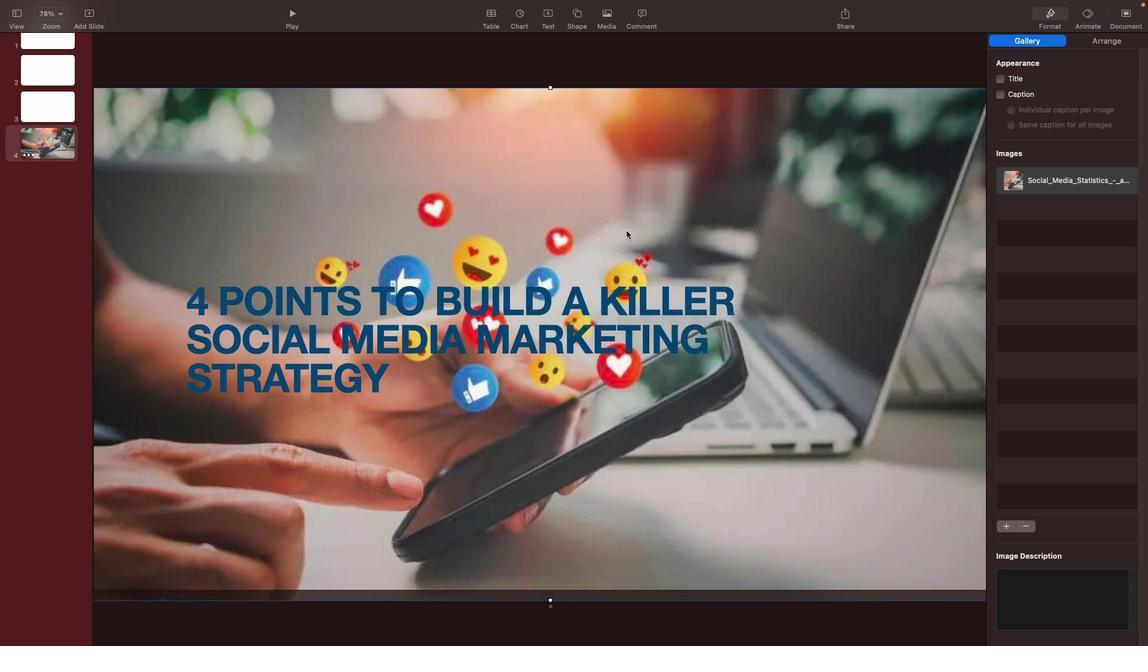
Action: Mouse moved to (764, 391)
Screenshot: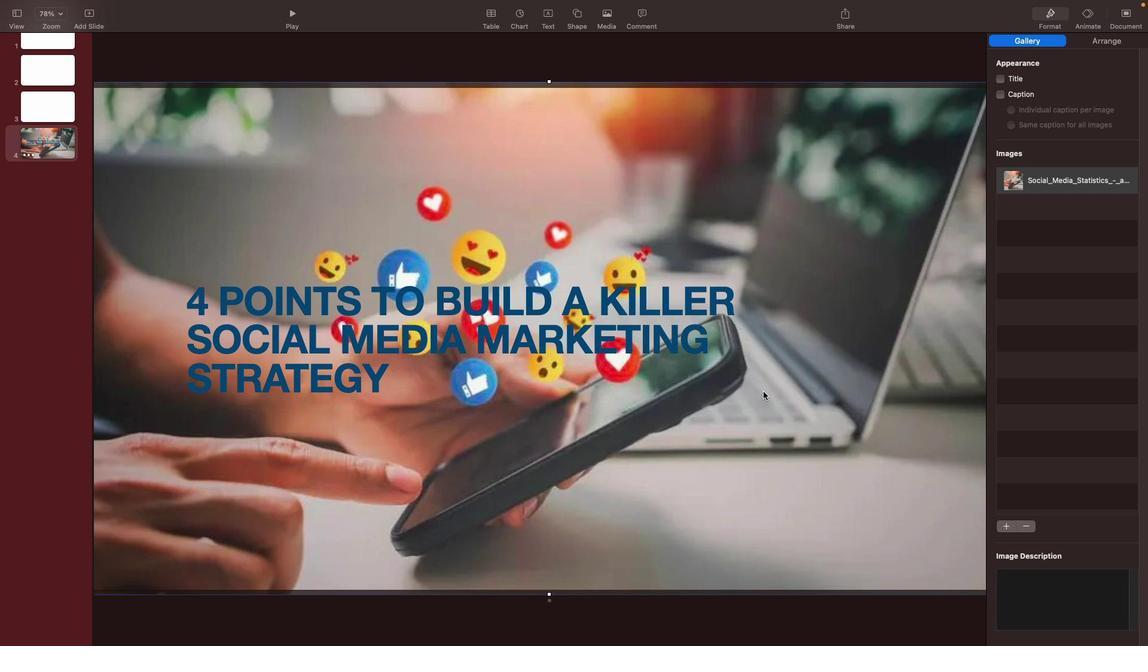 
Action: Mouse pressed left at (764, 391)
Screenshot: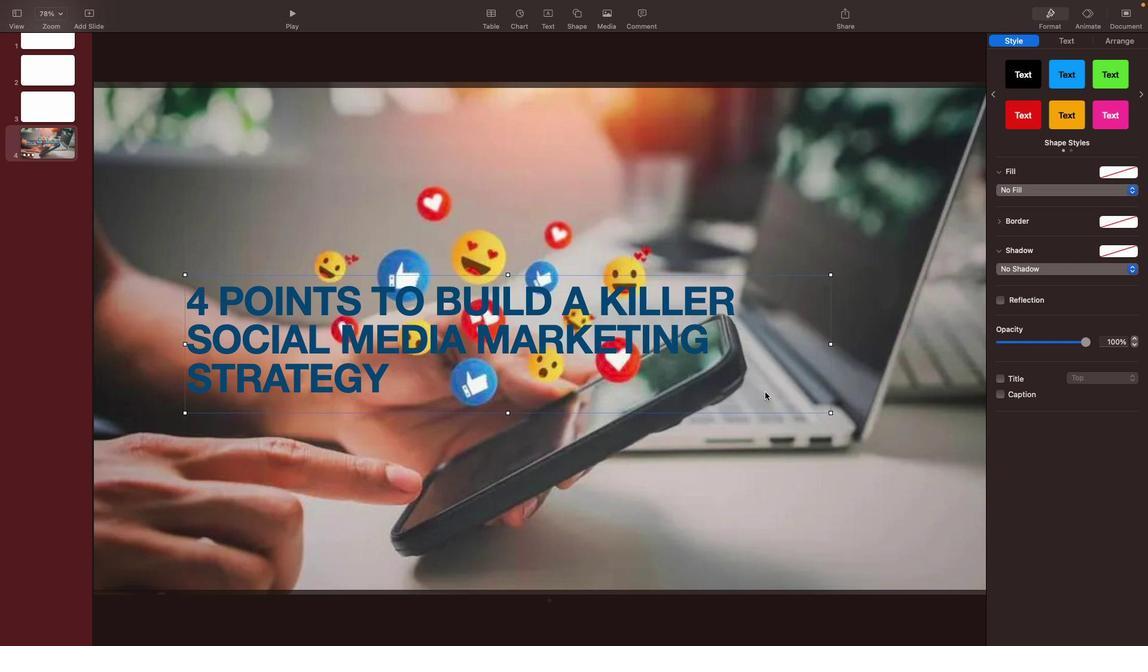 
Action: Mouse moved to (597, 325)
Screenshot: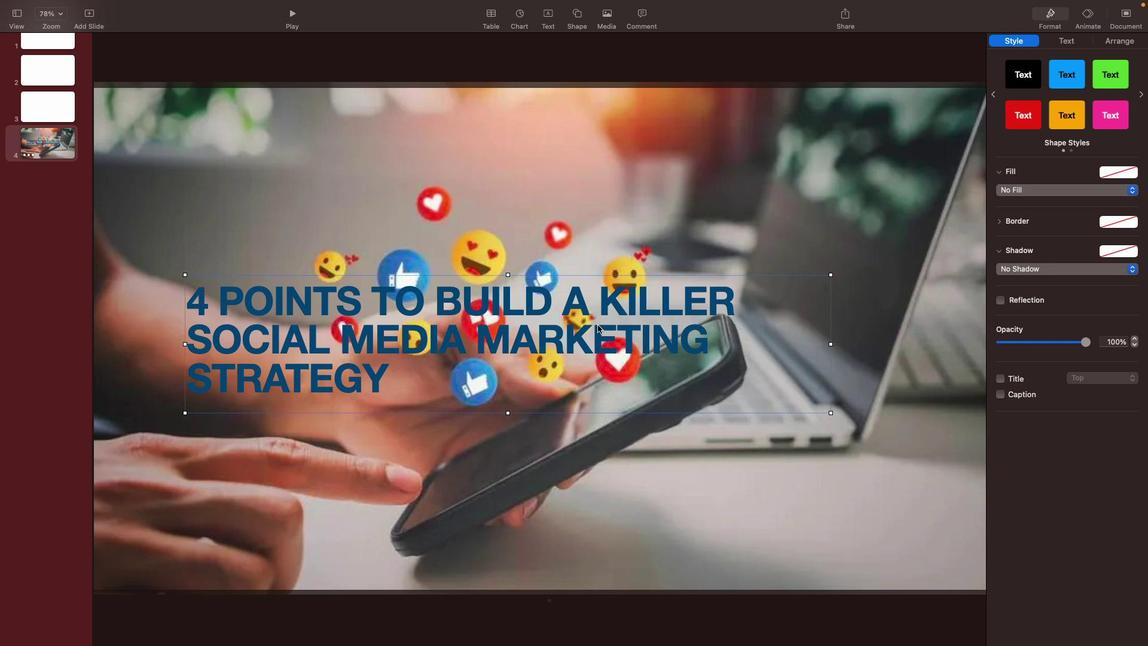 
Action: Mouse pressed left at (597, 325)
Screenshot: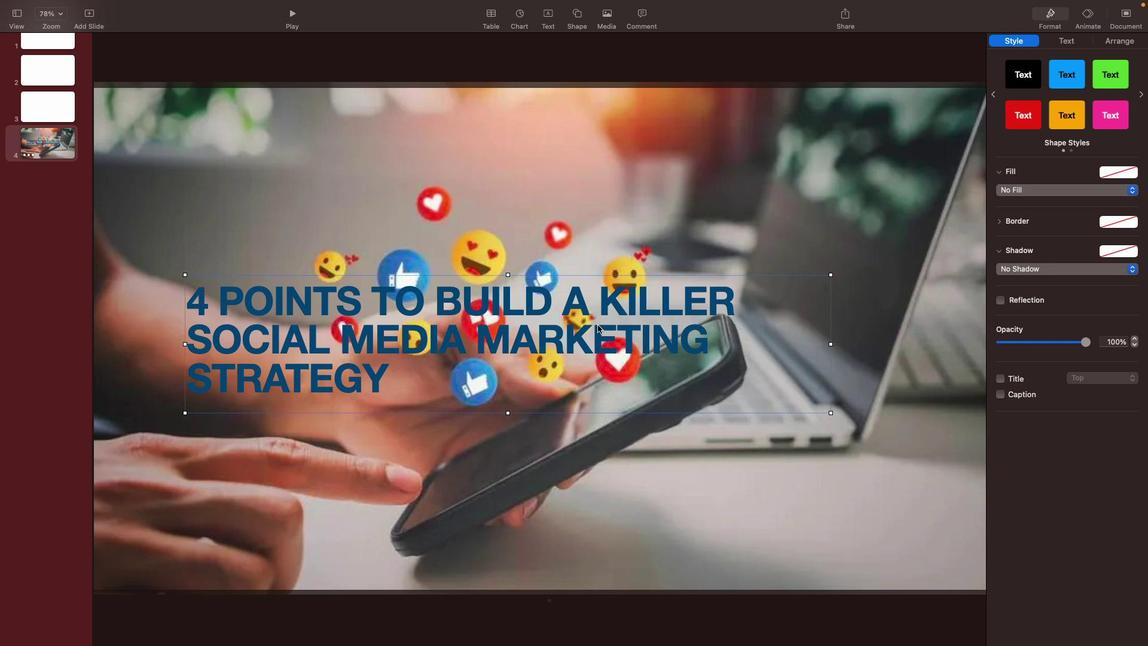 
Action: Mouse moved to (1133, 171)
Screenshot: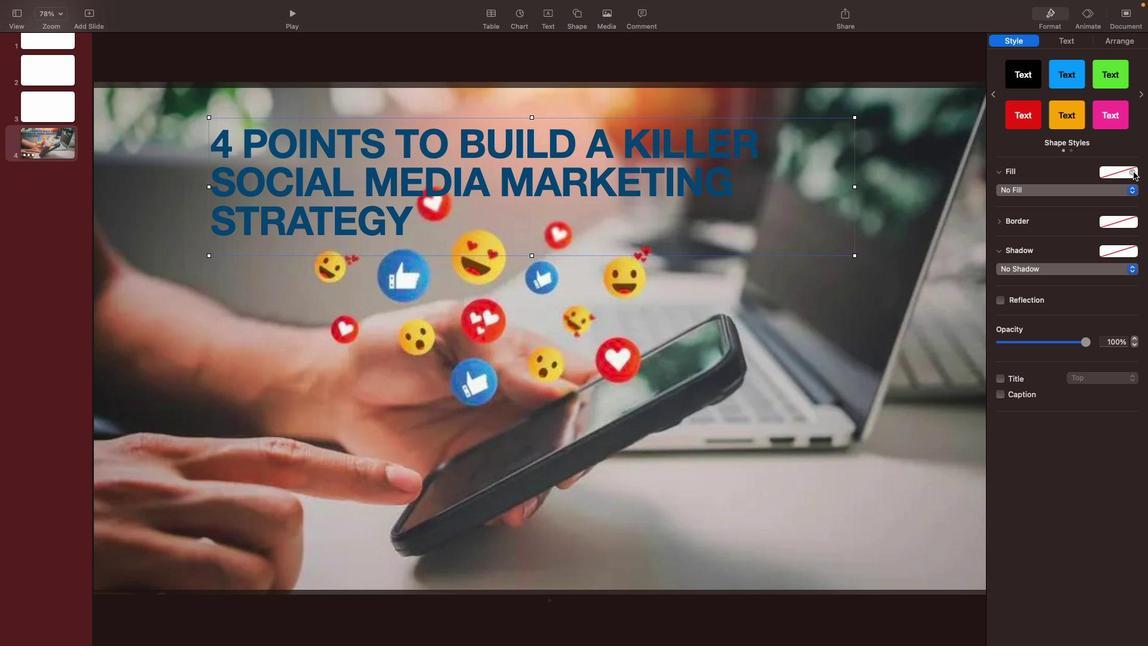 
Action: Mouse pressed left at (1133, 171)
Screenshot: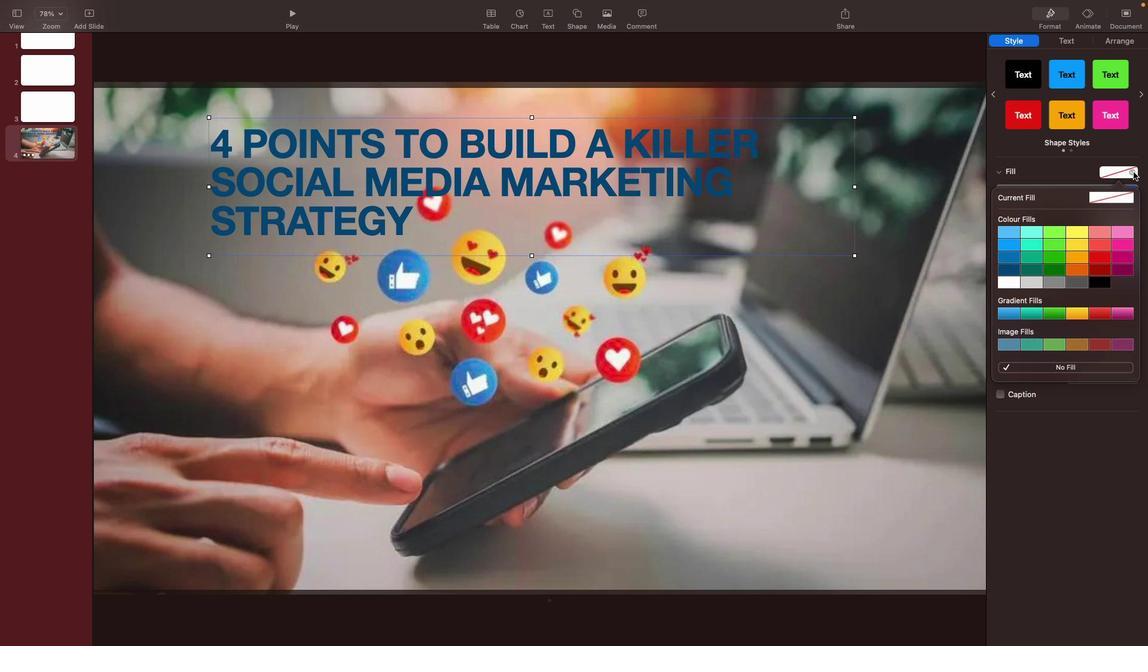 
Action: Mouse moved to (1012, 284)
Screenshot: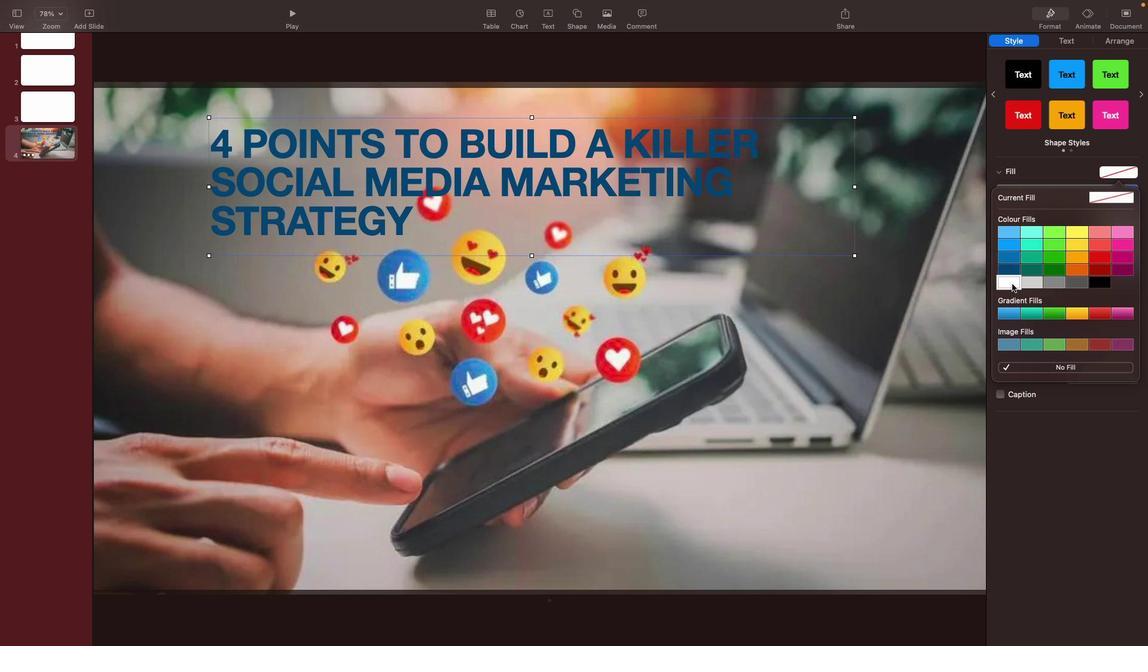 
Action: Mouse pressed left at (1012, 284)
Screenshot: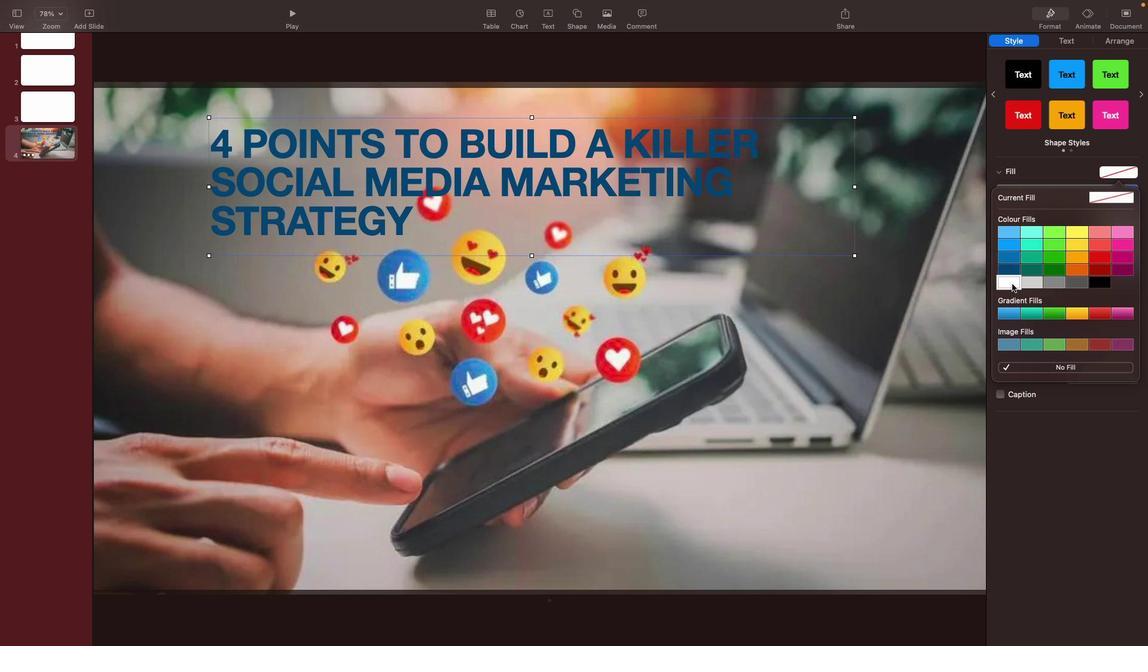 
Action: Mouse moved to (800, 300)
Screenshot: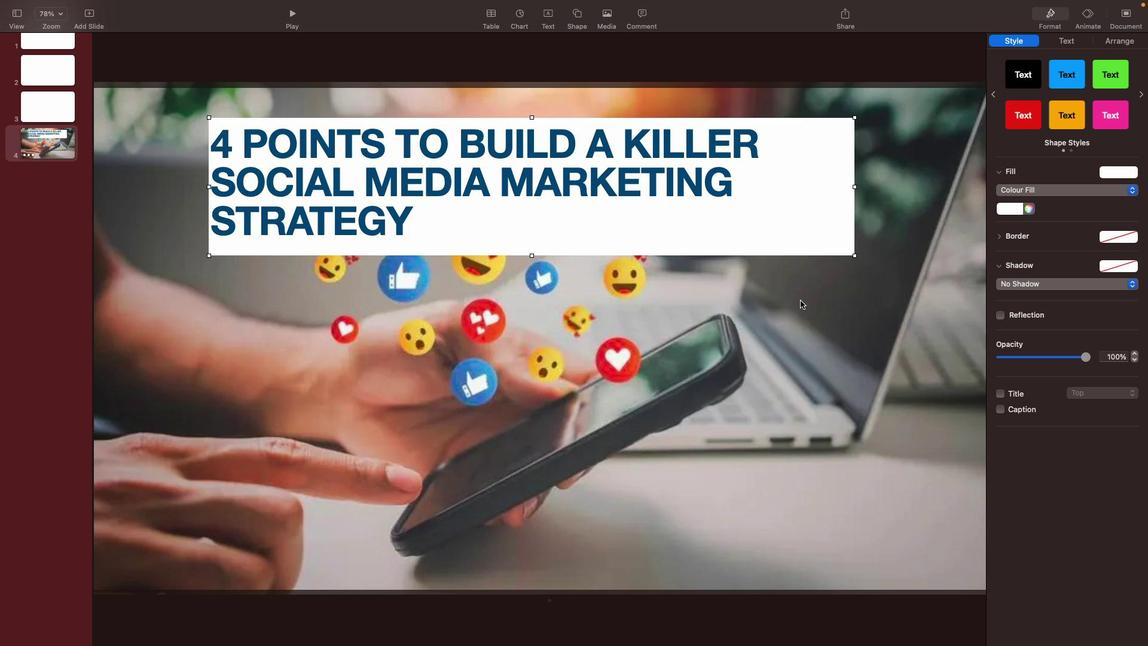 
Action: Mouse pressed left at (800, 300)
Screenshot: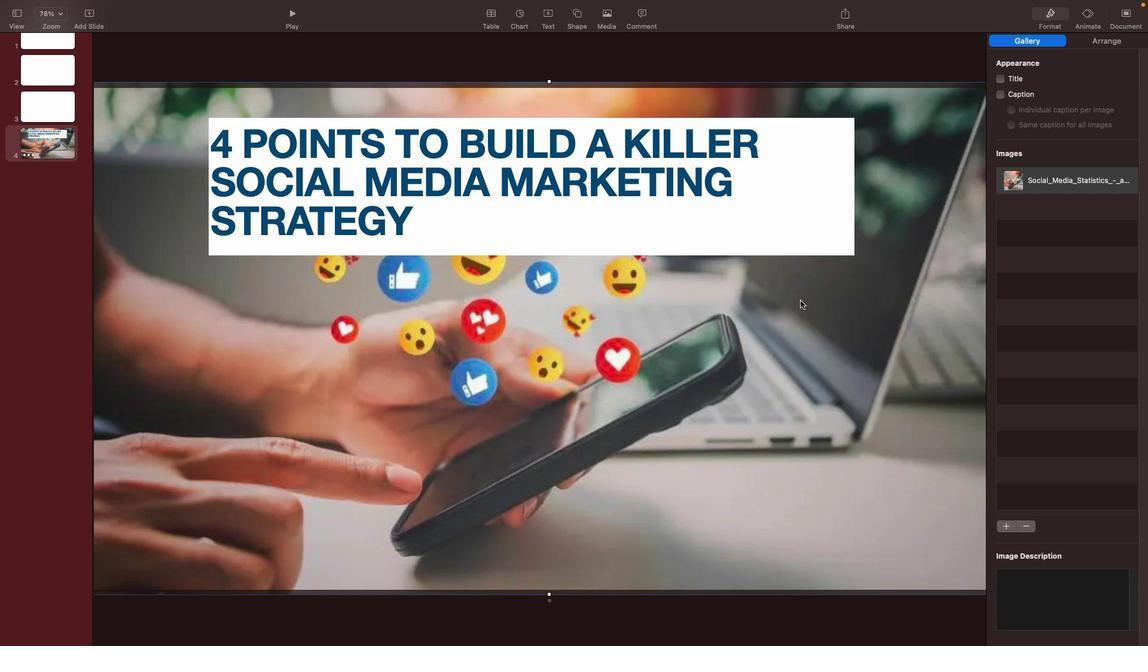 
Action: Mouse moved to (823, 214)
Screenshot: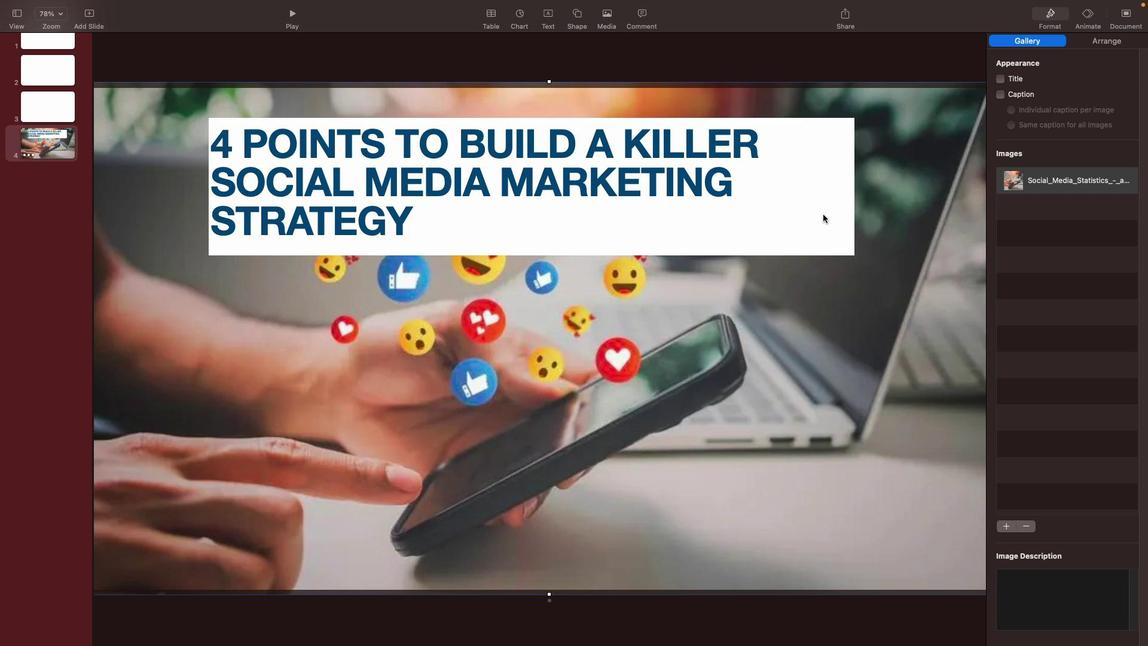 
Action: Mouse pressed left at (823, 214)
Screenshot: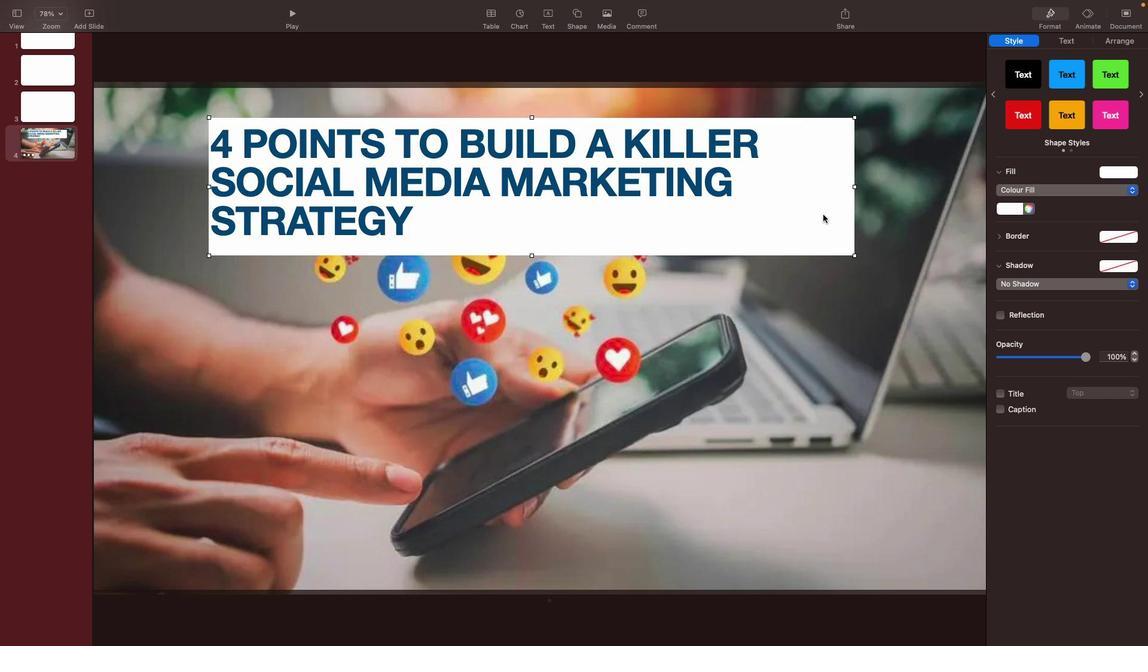 
Action: Mouse moved to (293, 330)
Screenshot: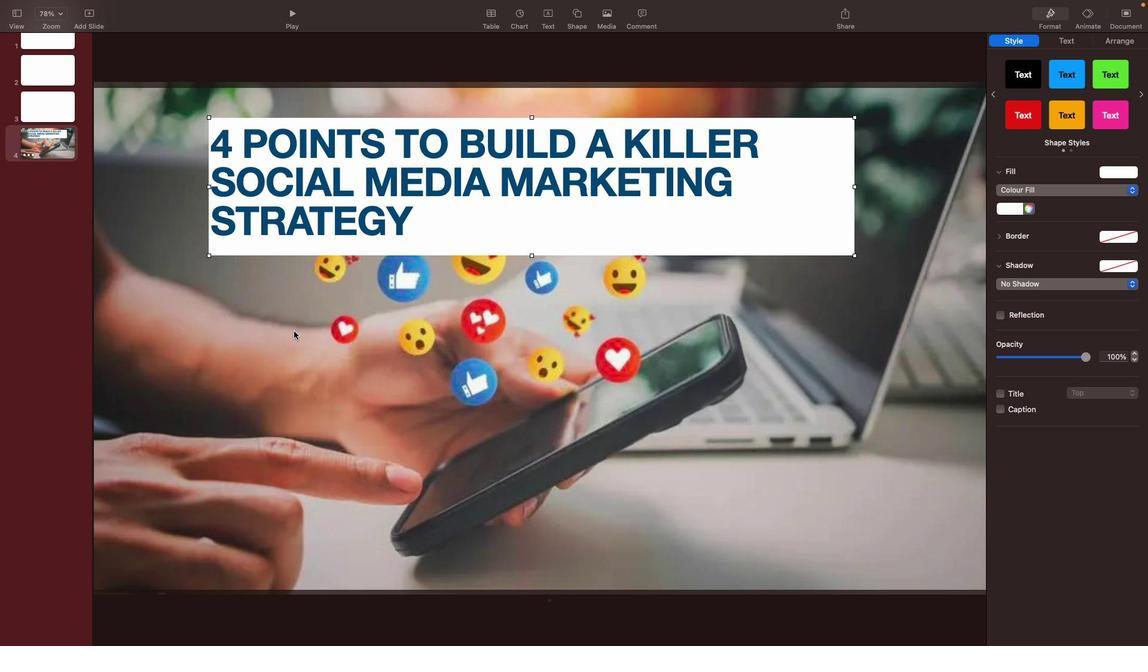 
Action: Mouse pressed left at (293, 330)
Screenshot: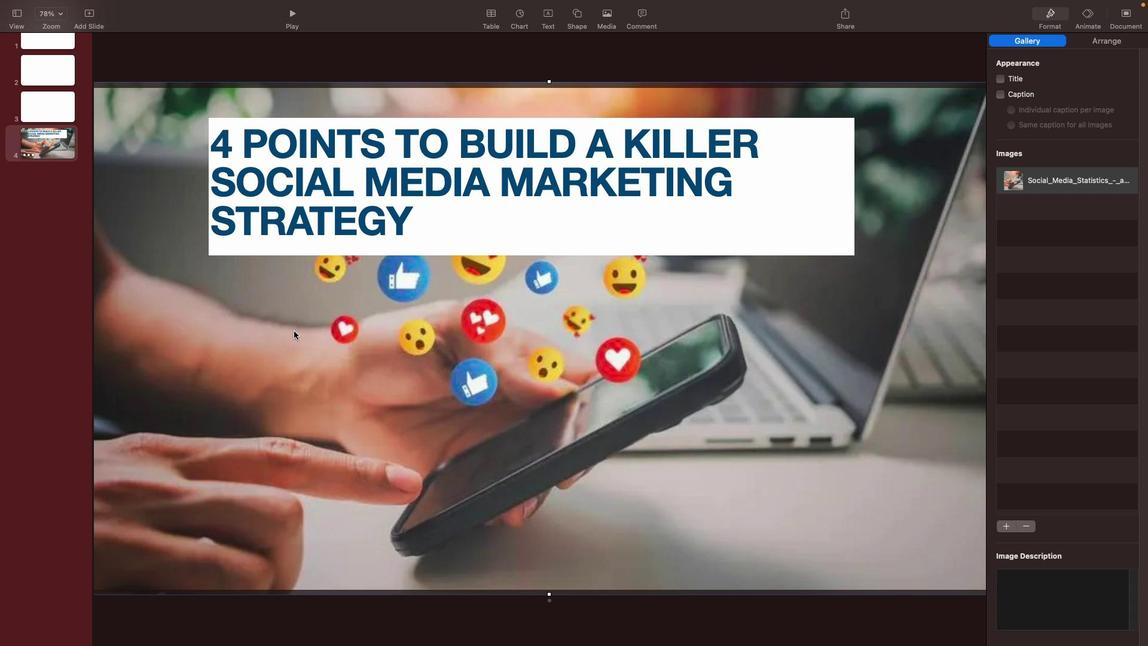 
Action: Mouse moved to (756, 175)
Screenshot: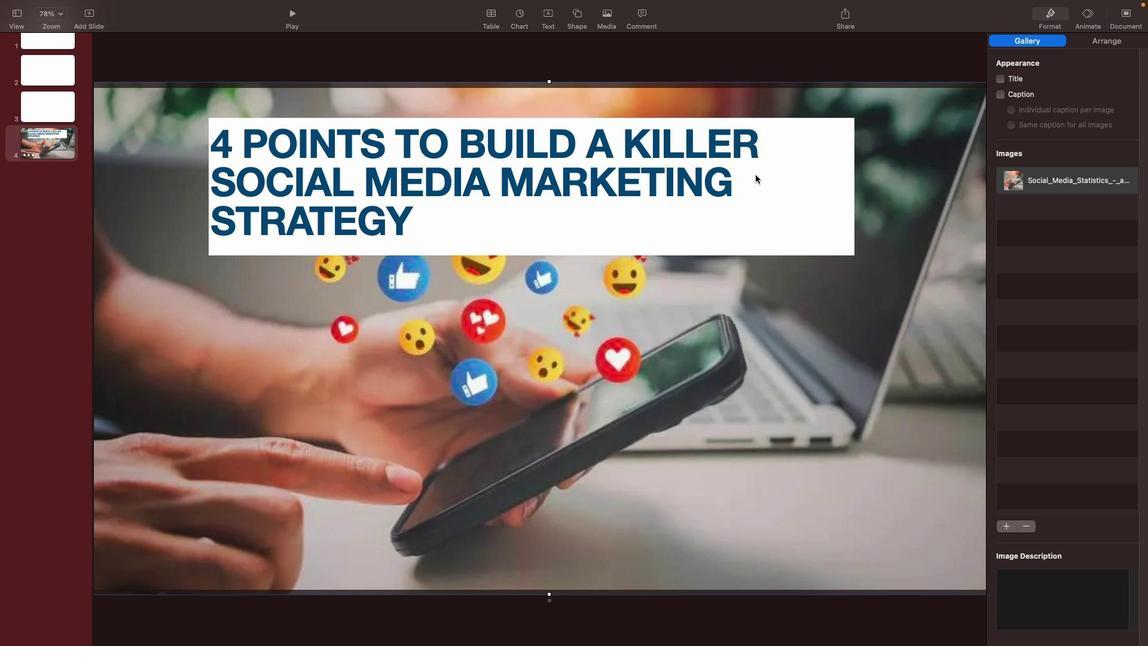 
Action: Mouse pressed left at (756, 175)
Screenshot: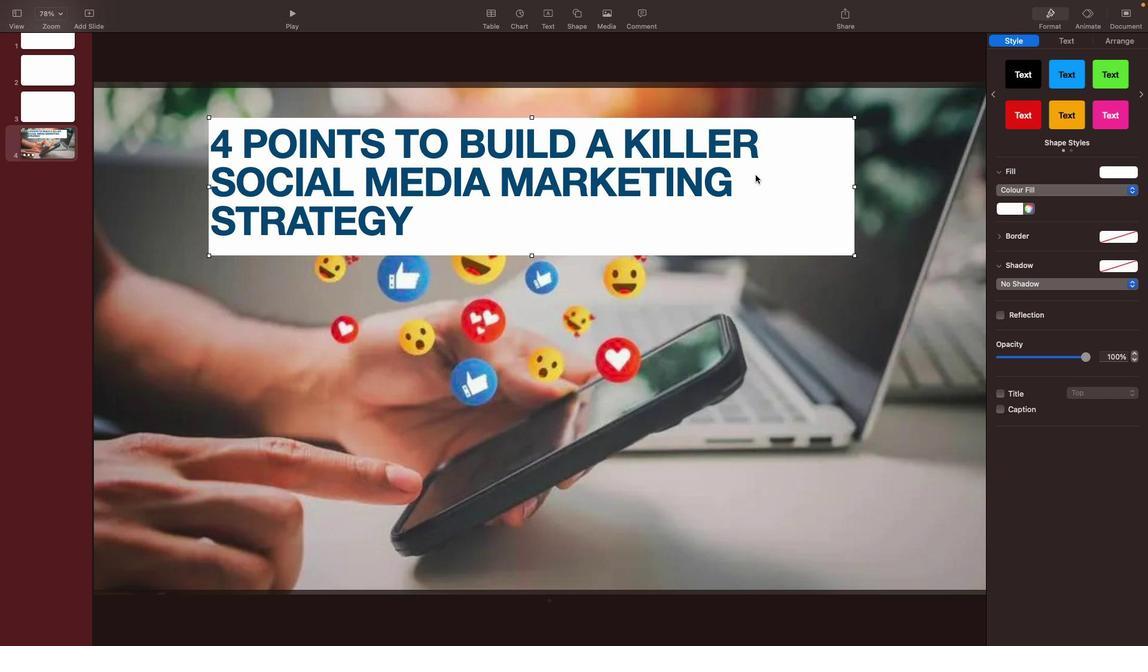 
Action: Mouse moved to (853, 186)
Screenshot: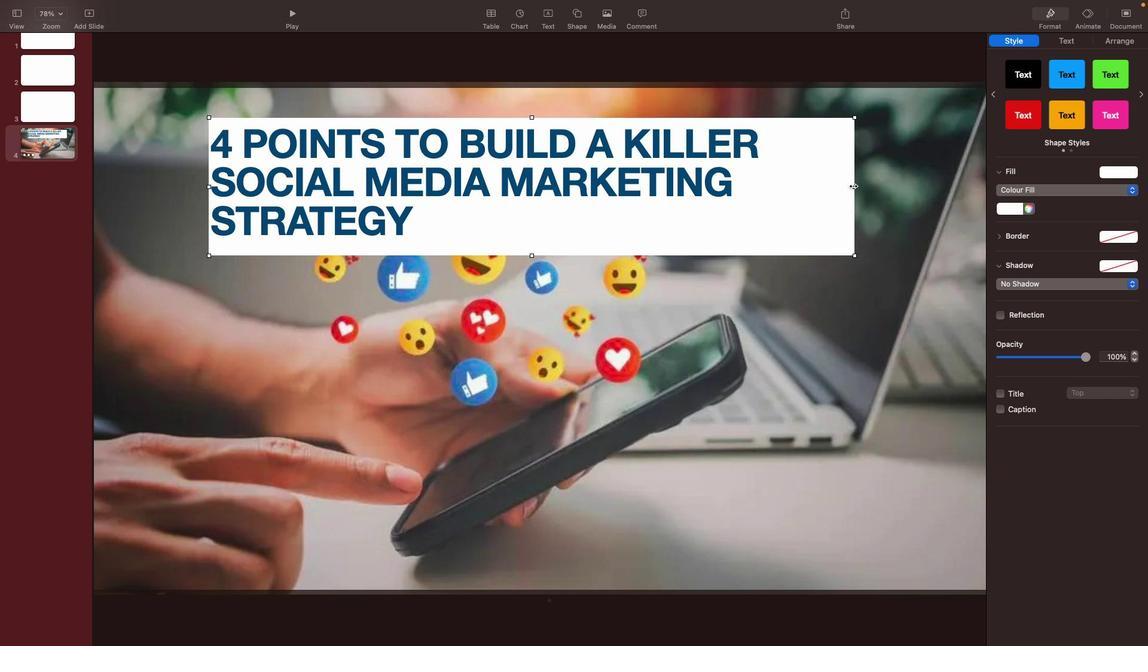 
Action: Mouse pressed left at (853, 186)
Screenshot: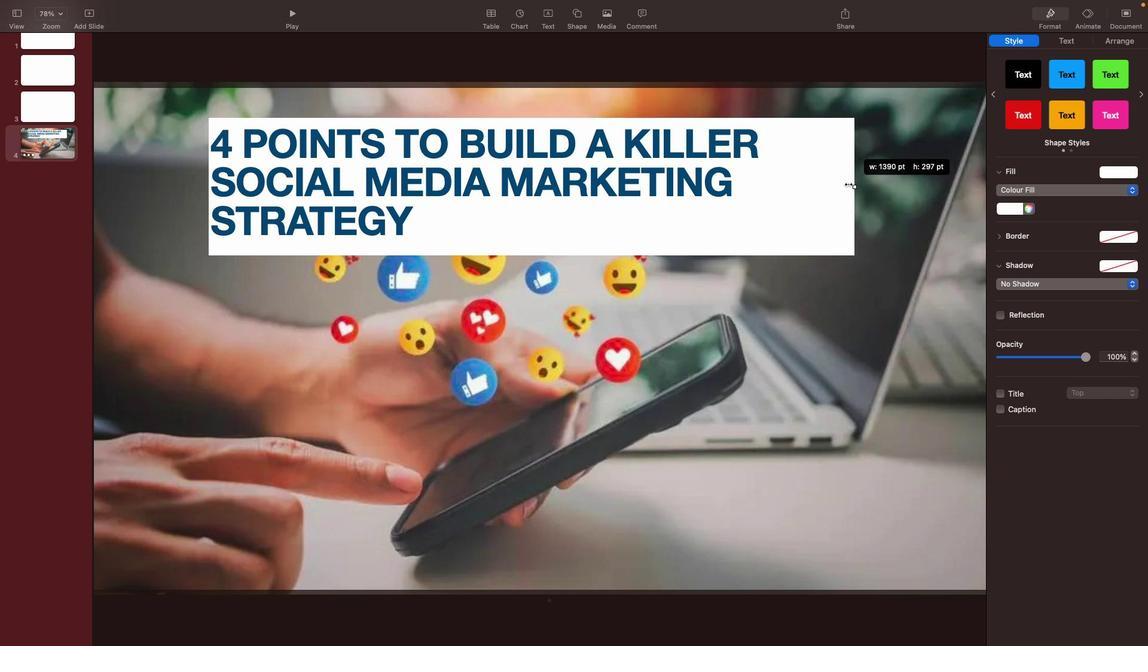 
Action: Mouse moved to (440, 257)
Screenshot: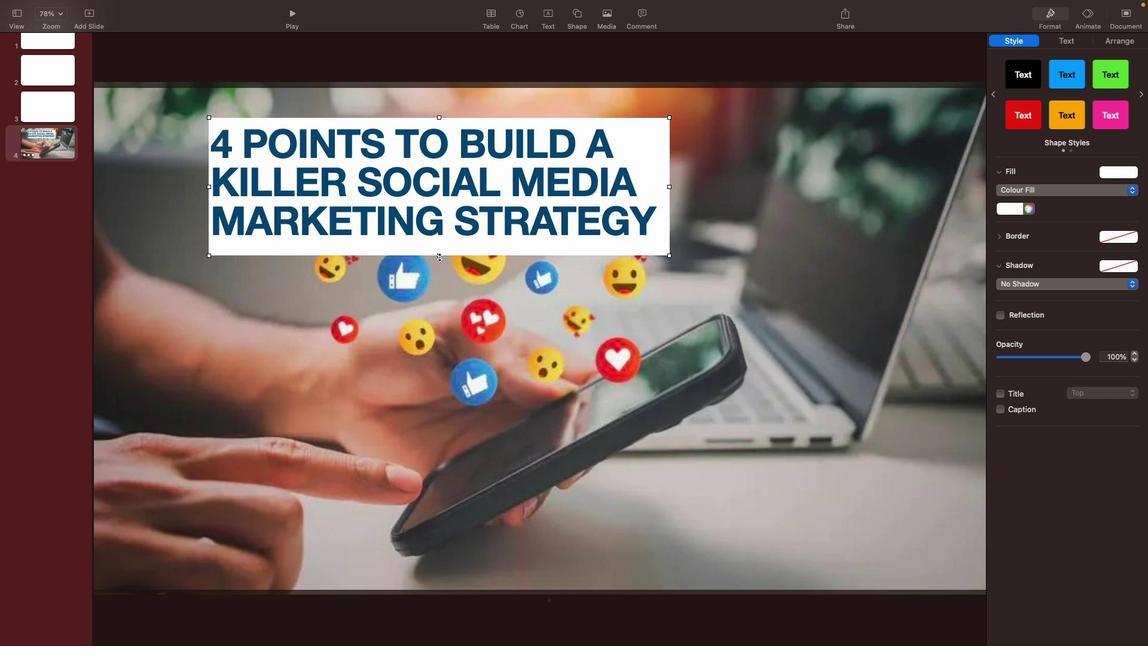 
Action: Mouse pressed left at (440, 257)
Screenshot: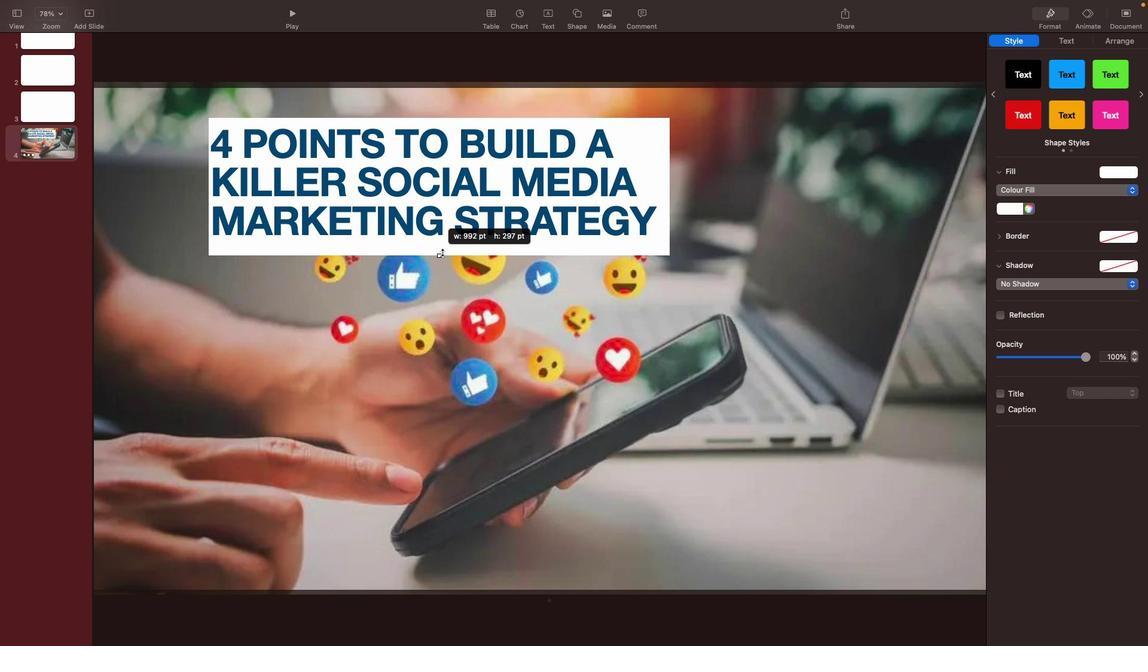 
Action: Mouse moved to (762, 159)
Screenshot: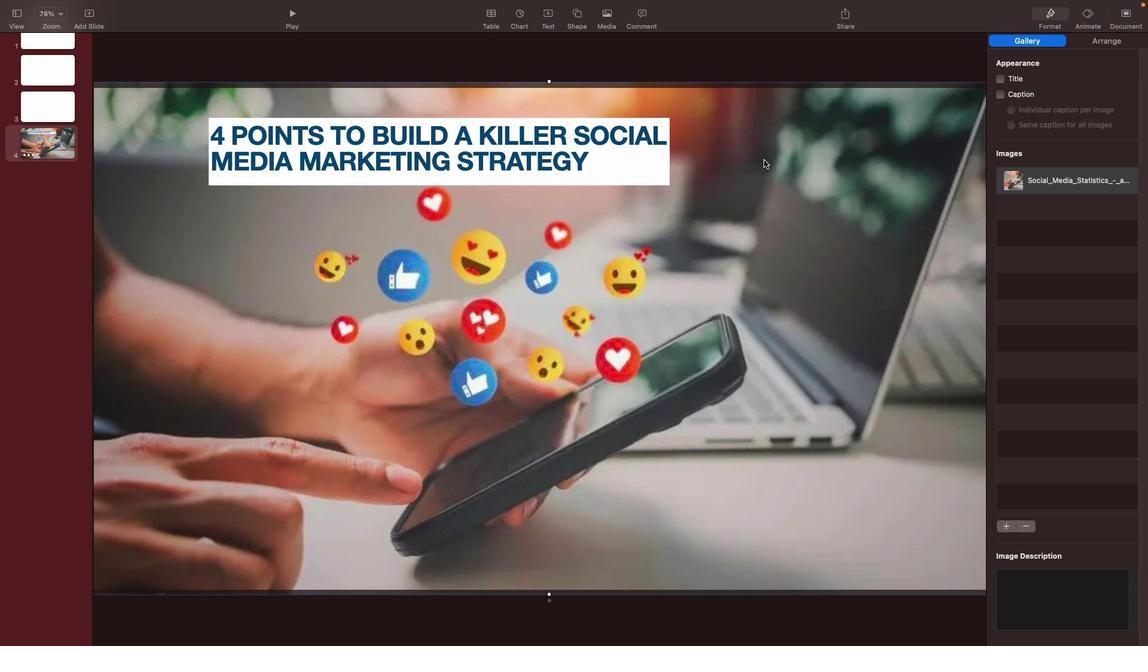 
Action: Mouse pressed left at (762, 159)
Screenshot: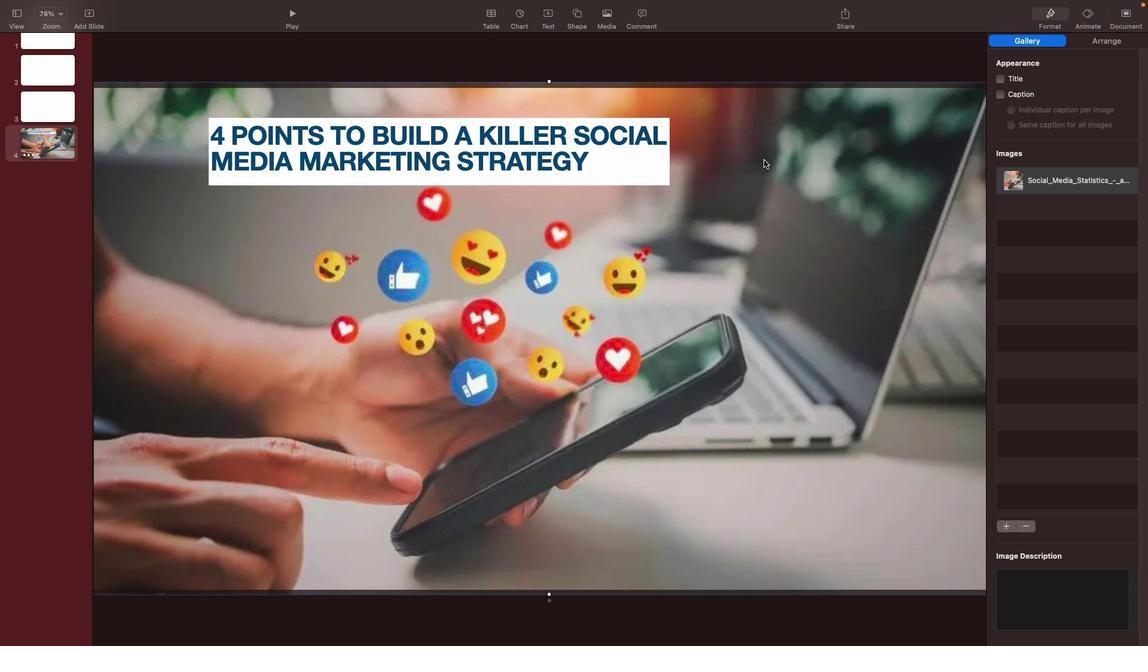 
Action: Mouse moved to (561, 174)
Screenshot: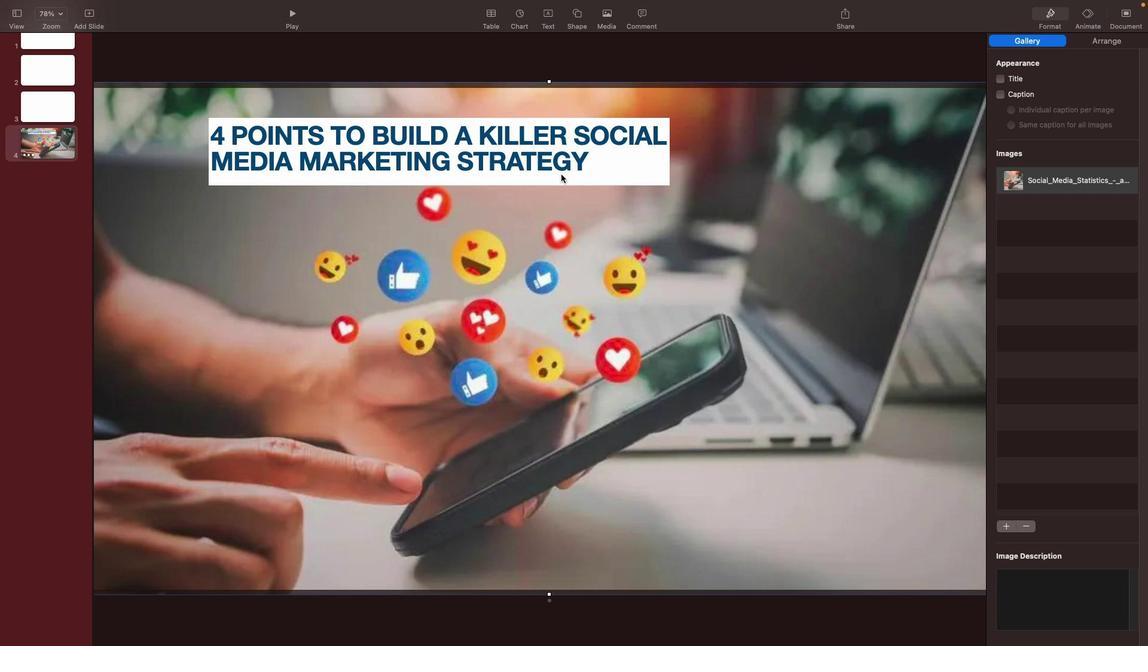 
Action: Mouse pressed left at (561, 174)
Screenshot: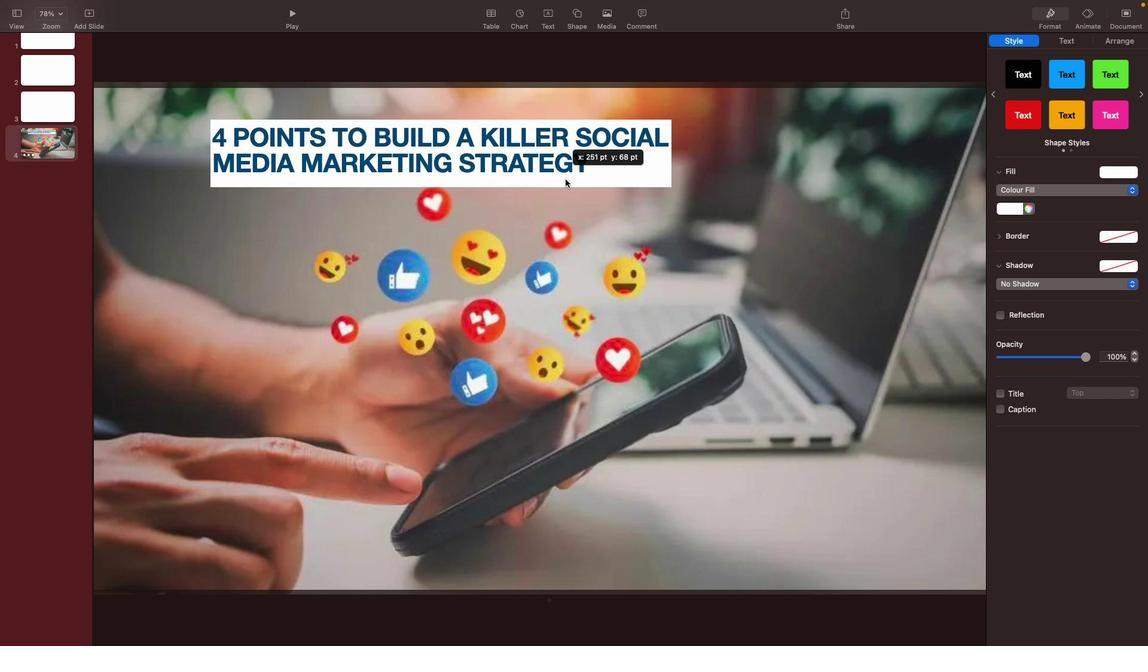 
Action: Mouse moved to (437, 380)
Screenshot: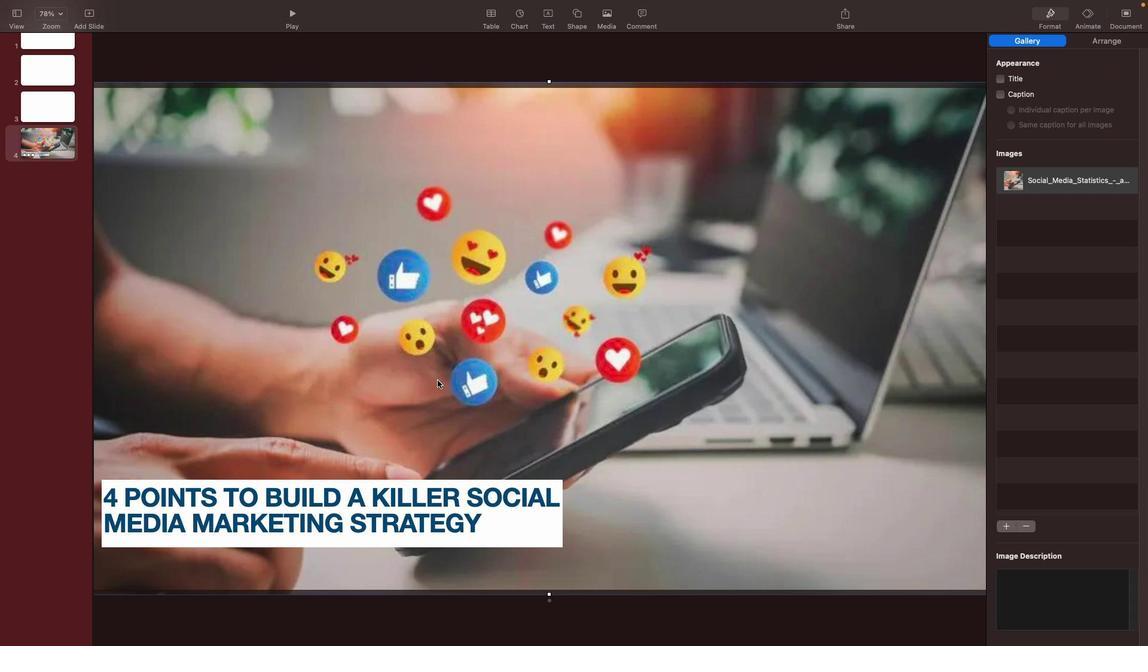 
Action: Mouse pressed left at (437, 380)
Screenshot: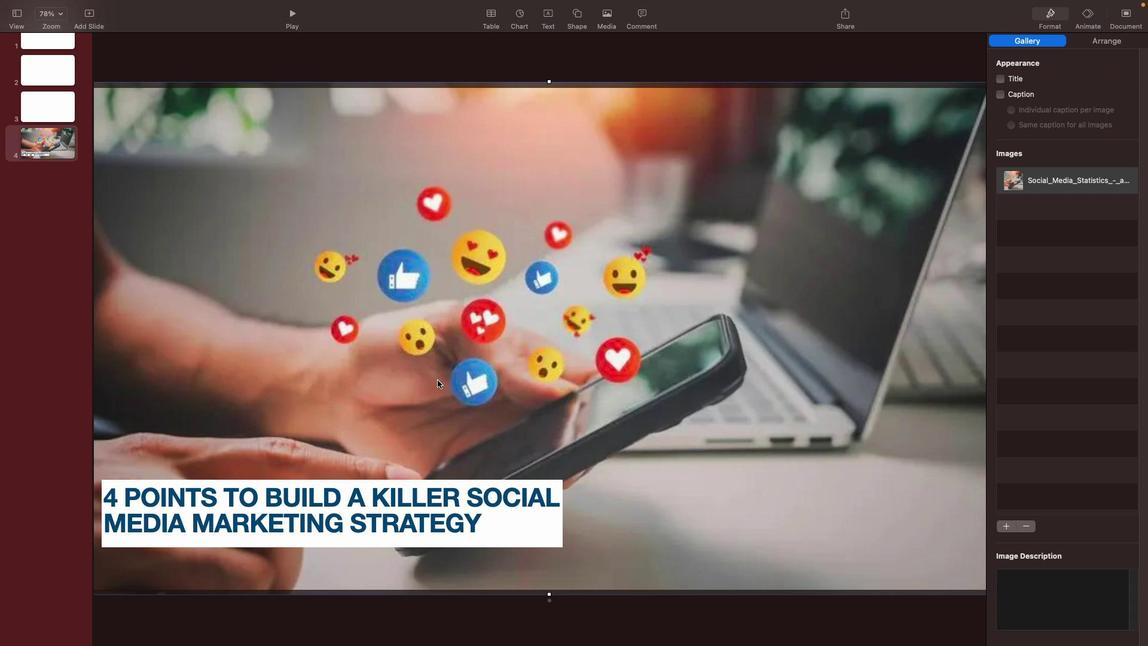 
Action: Mouse moved to (52, 99)
Screenshot: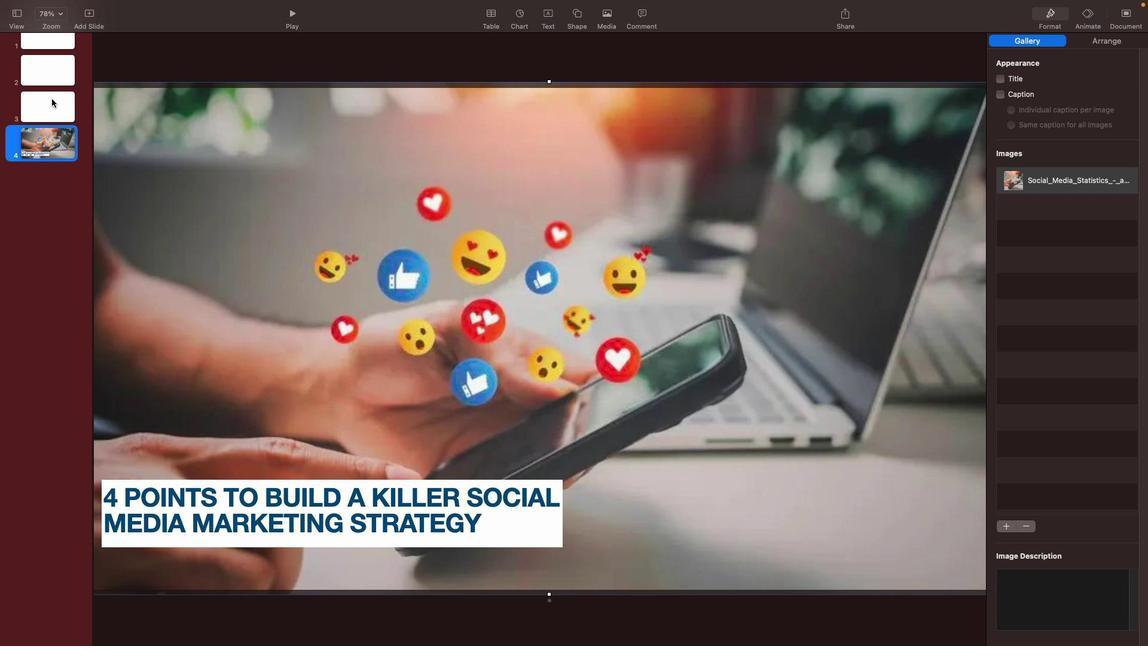 
Action: Mouse pressed left at (52, 99)
Screenshot: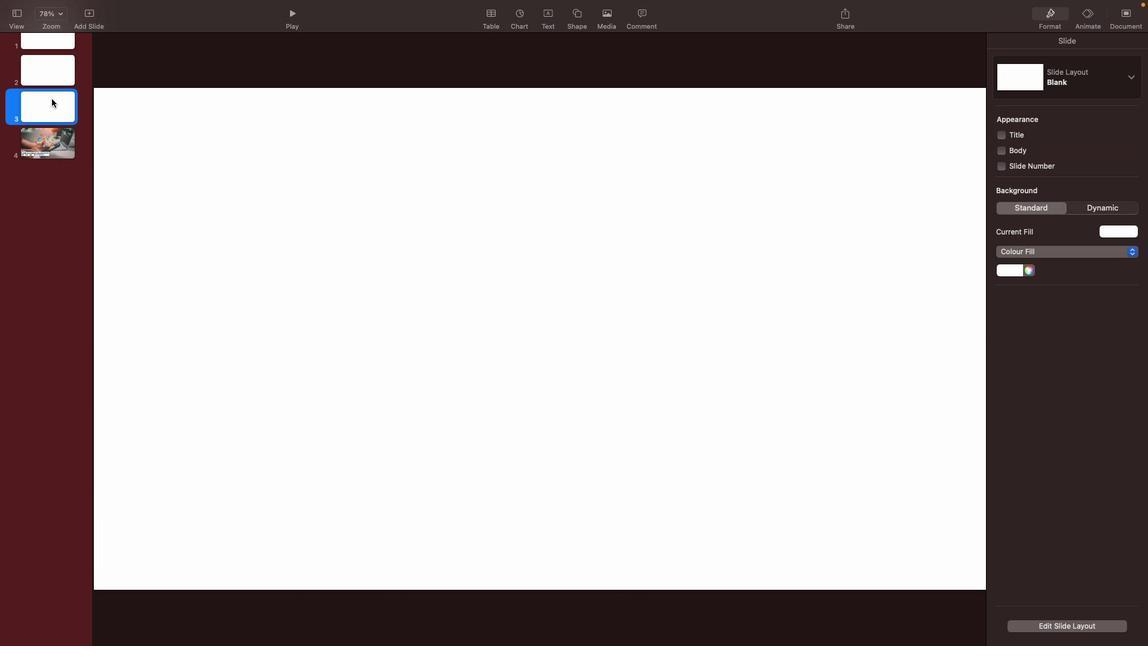 
Action: Mouse moved to (40, 147)
Screenshot: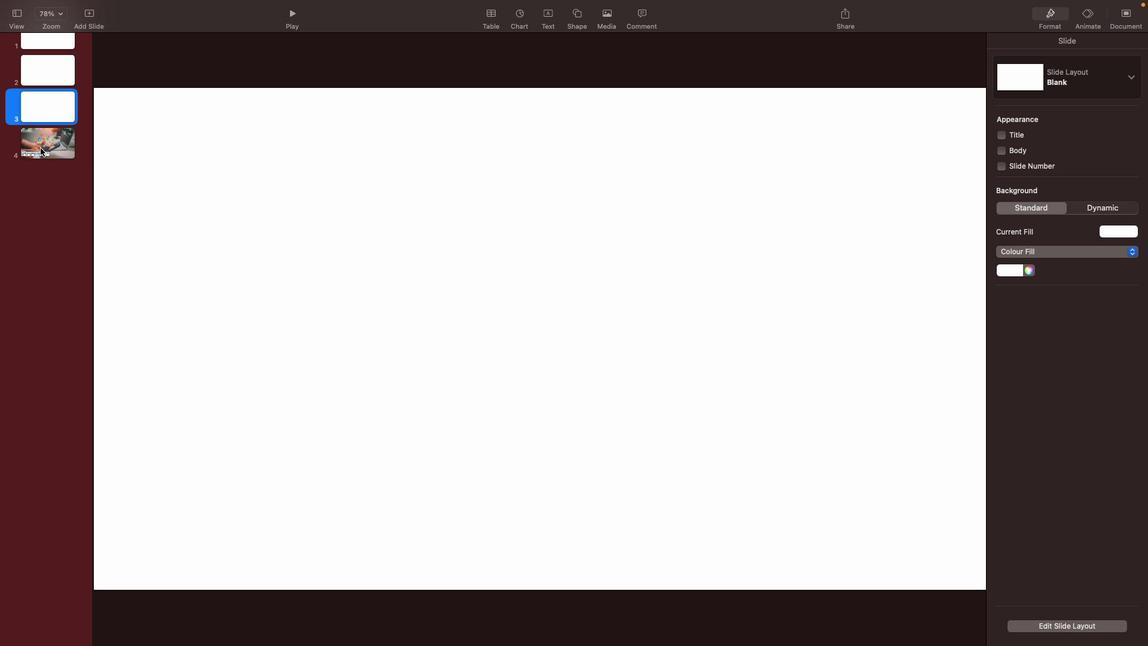 
Action: Mouse pressed left at (40, 147)
Screenshot: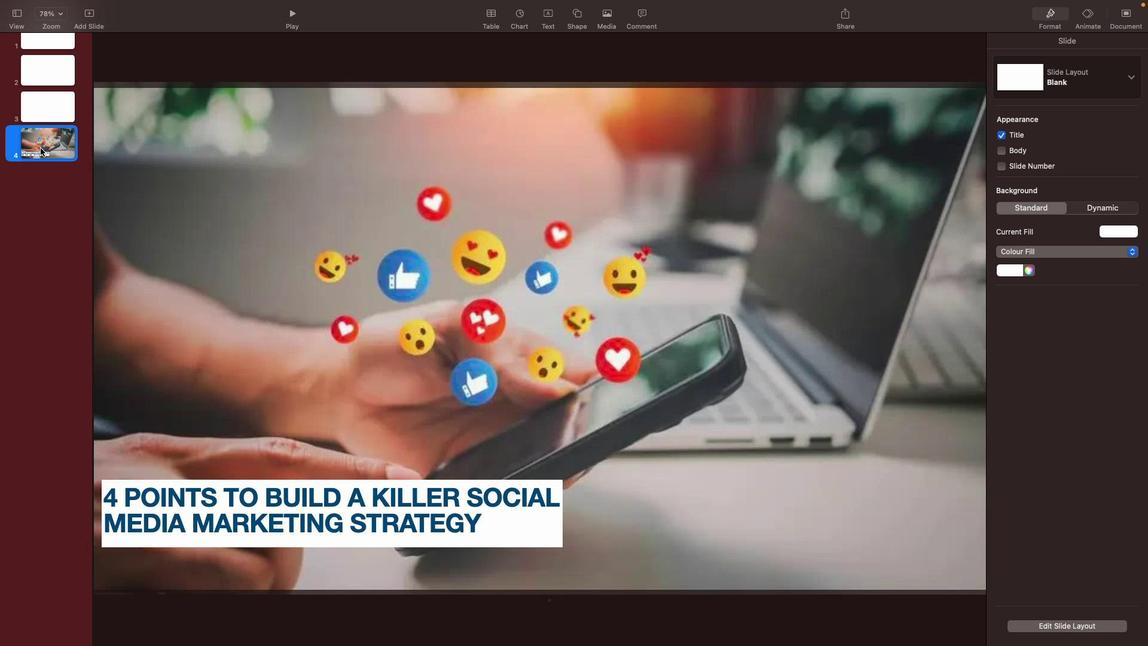 
Action: Mouse moved to (70, 75)
Screenshot: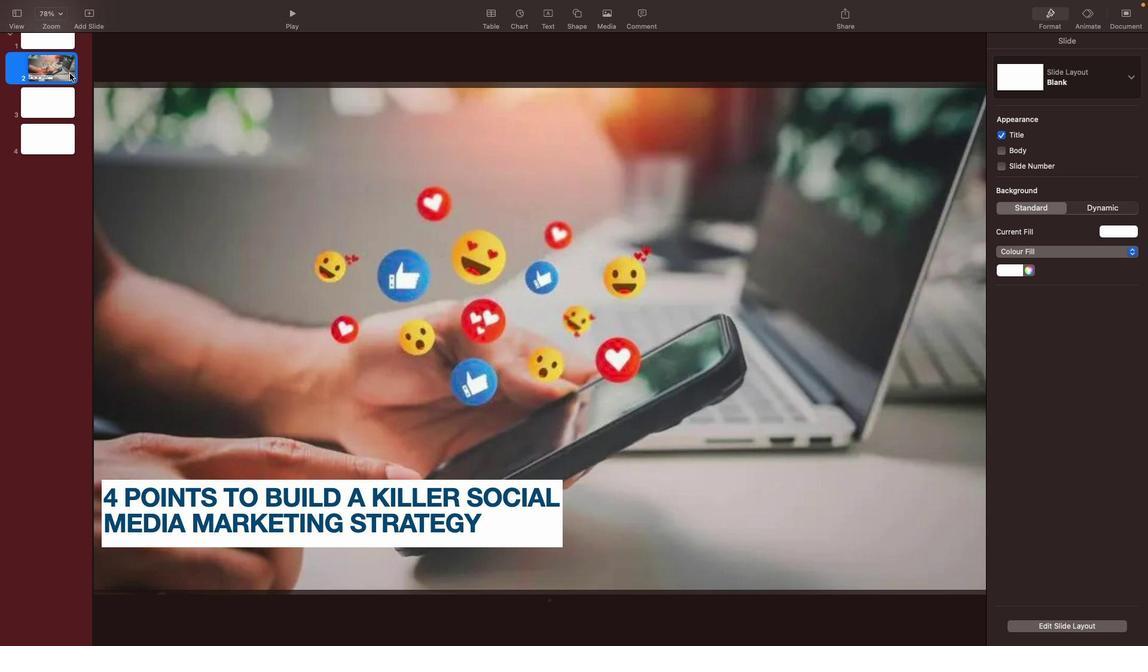 
Action: Mouse pressed left at (70, 75)
Screenshot: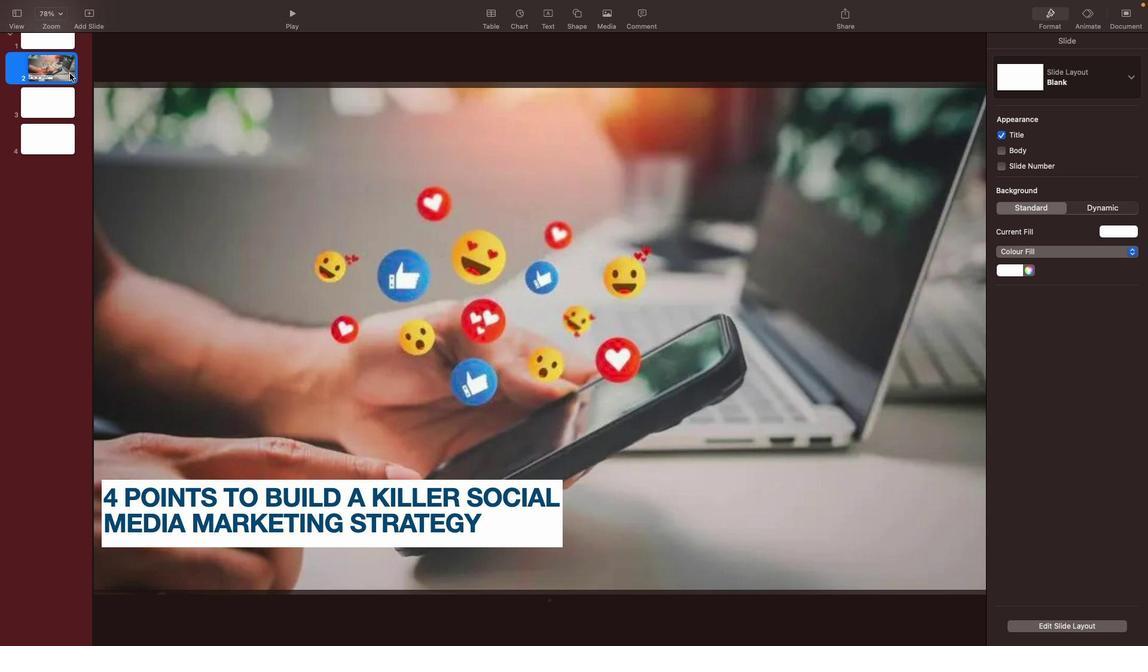 
Action: Mouse moved to (62, 71)
Screenshot: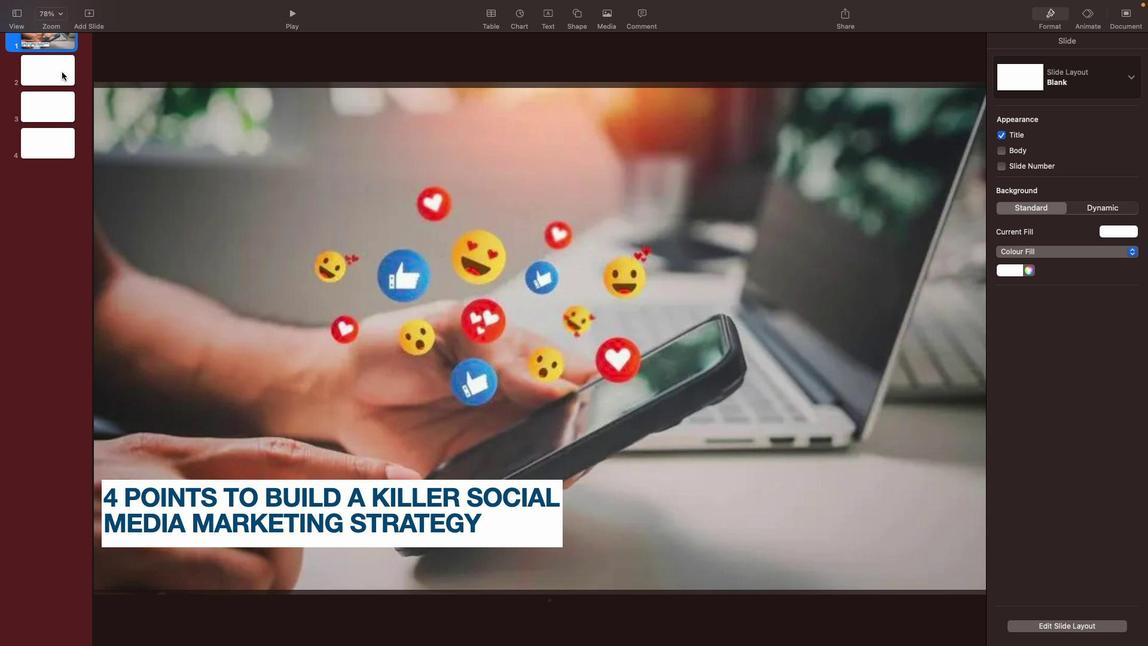 
Action: Mouse pressed left at (62, 71)
Screenshot: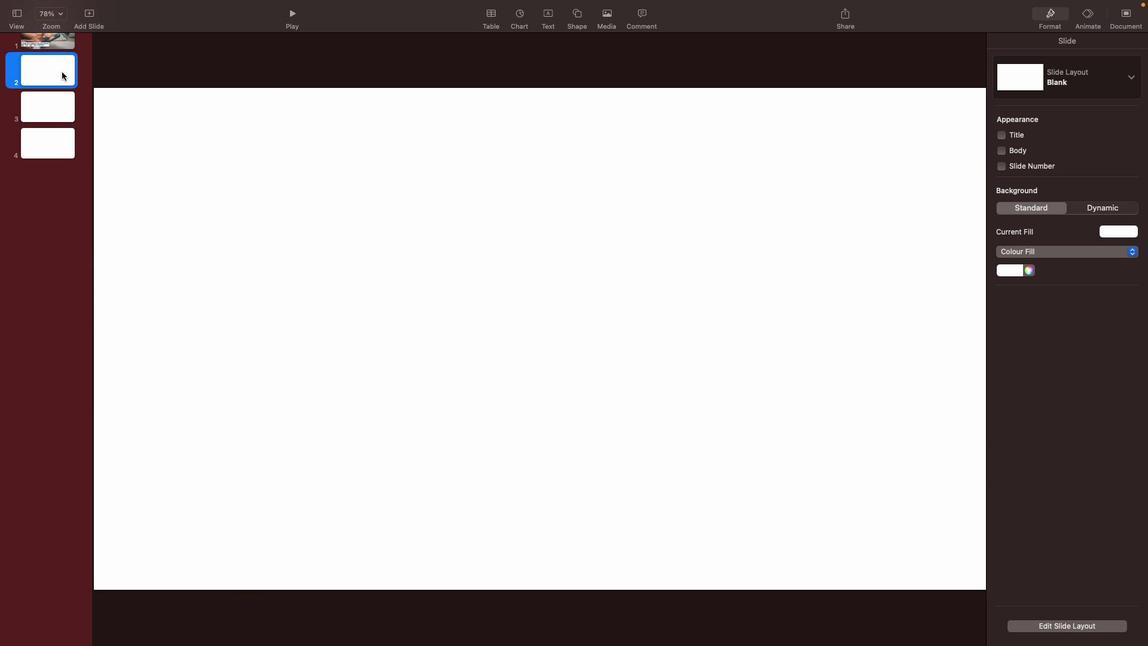
Action: Mouse moved to (609, 13)
Screenshot: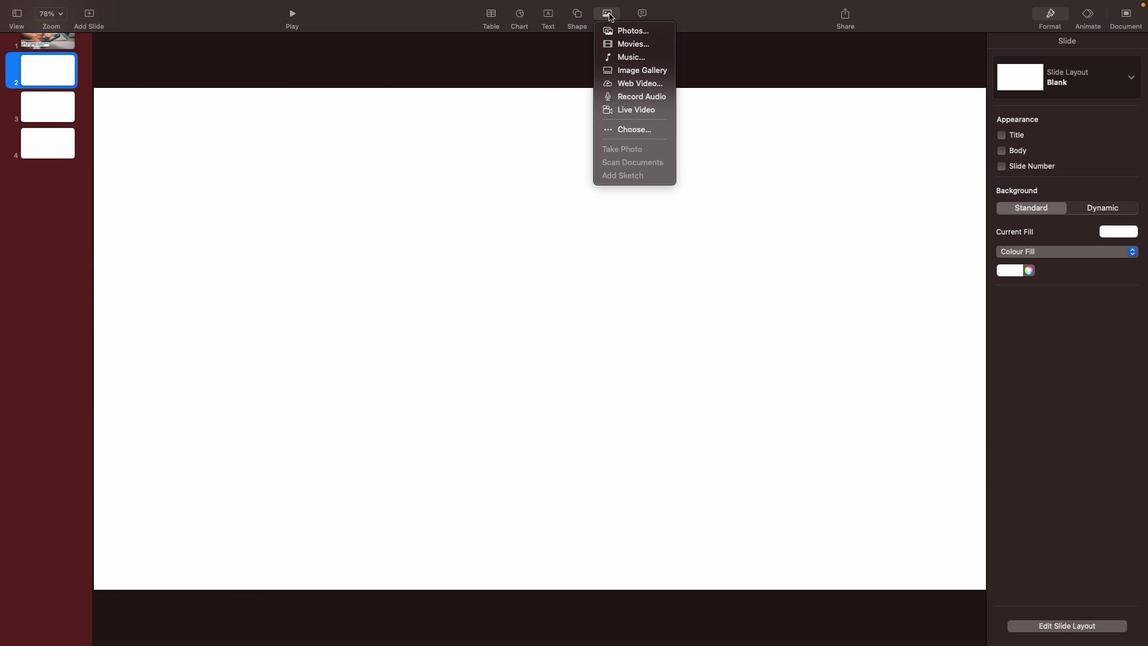 
Action: Mouse pressed left at (609, 13)
Screenshot: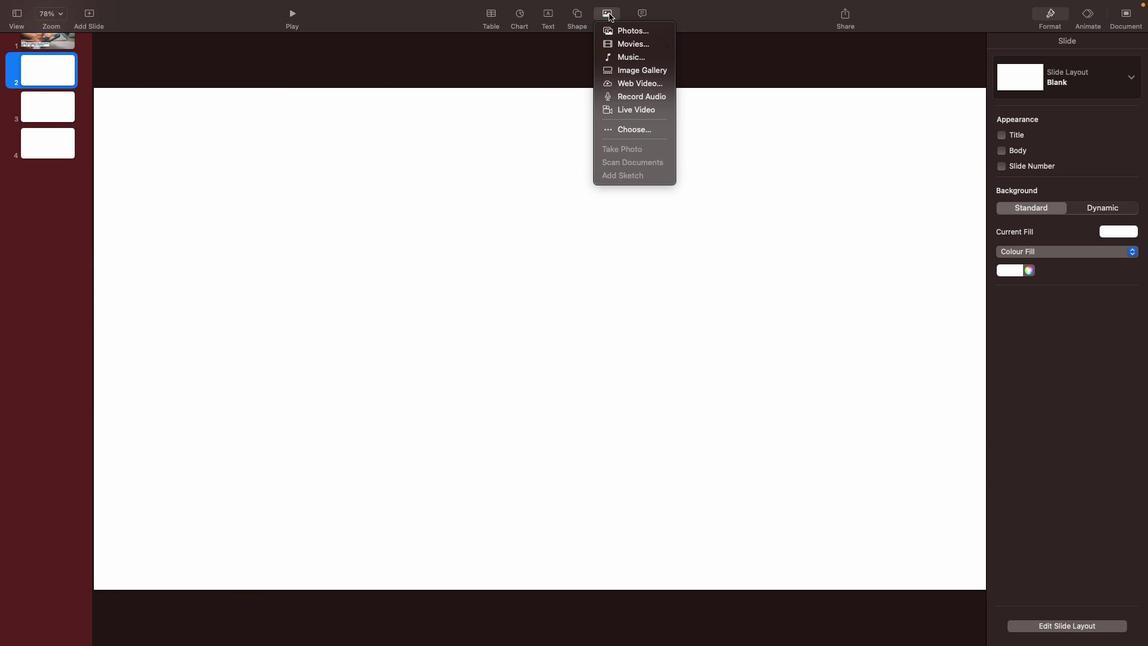 
Action: Mouse moved to (646, 71)
Screenshot: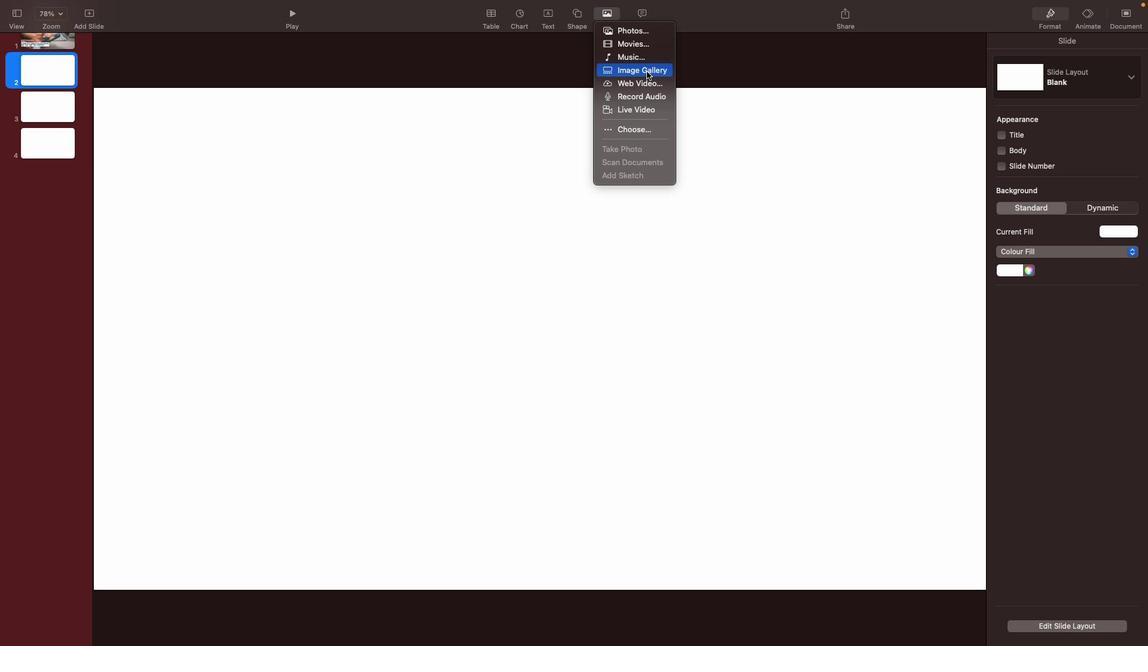 
Action: Mouse pressed left at (646, 71)
Screenshot: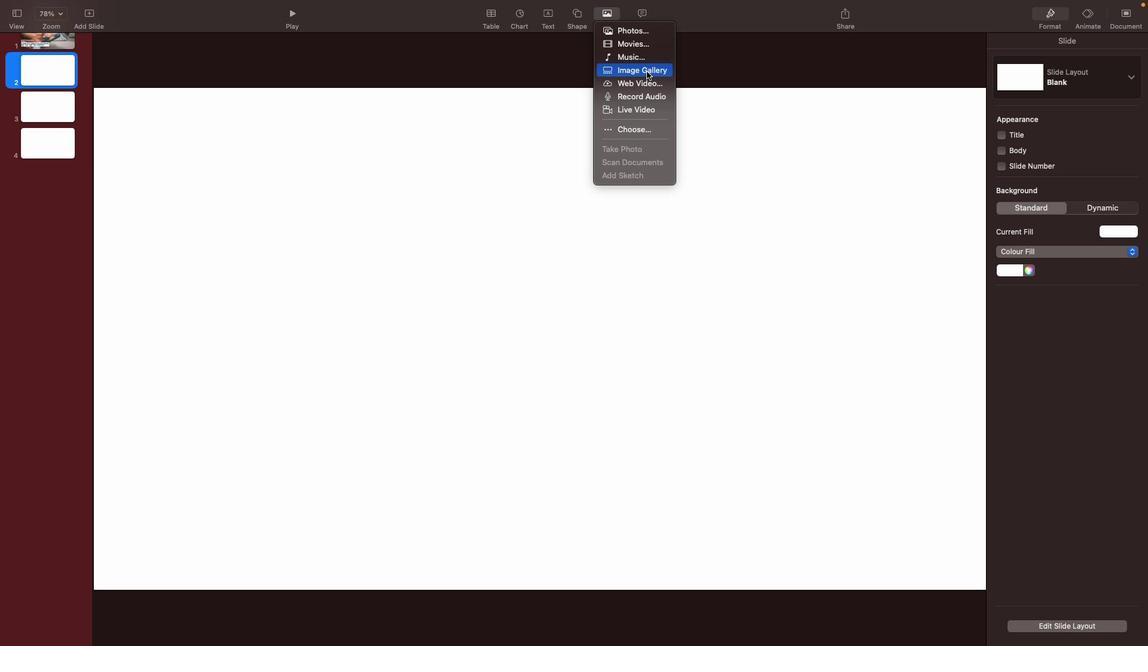
Action: Mouse moved to (929, 506)
Screenshot: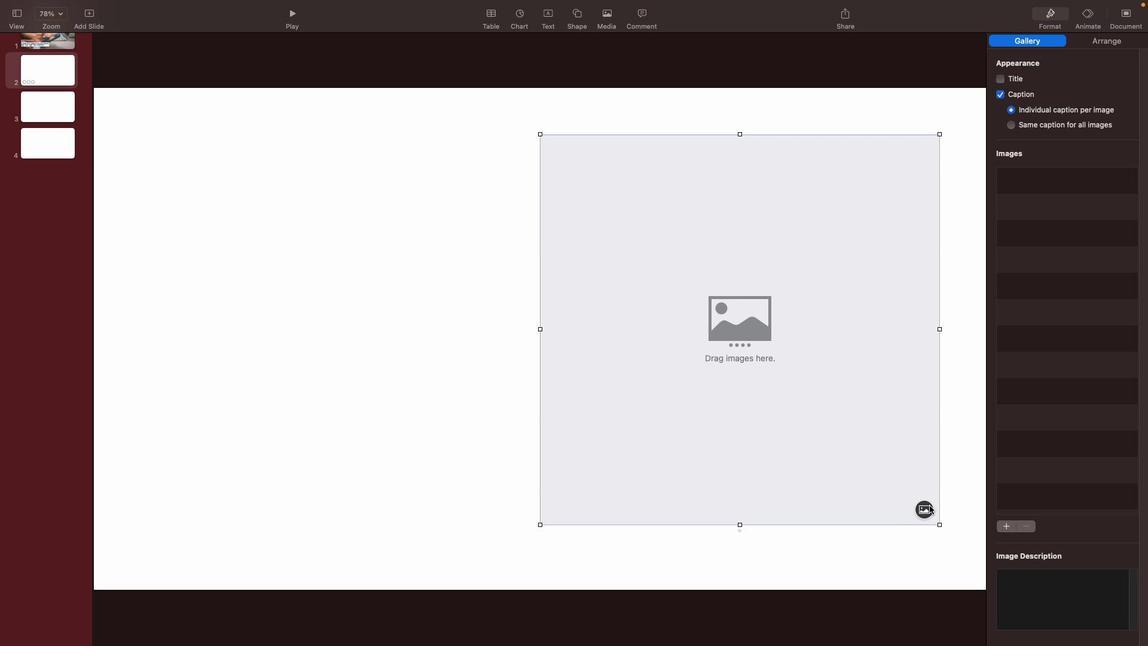 
Action: Mouse pressed left at (929, 506)
Screenshot: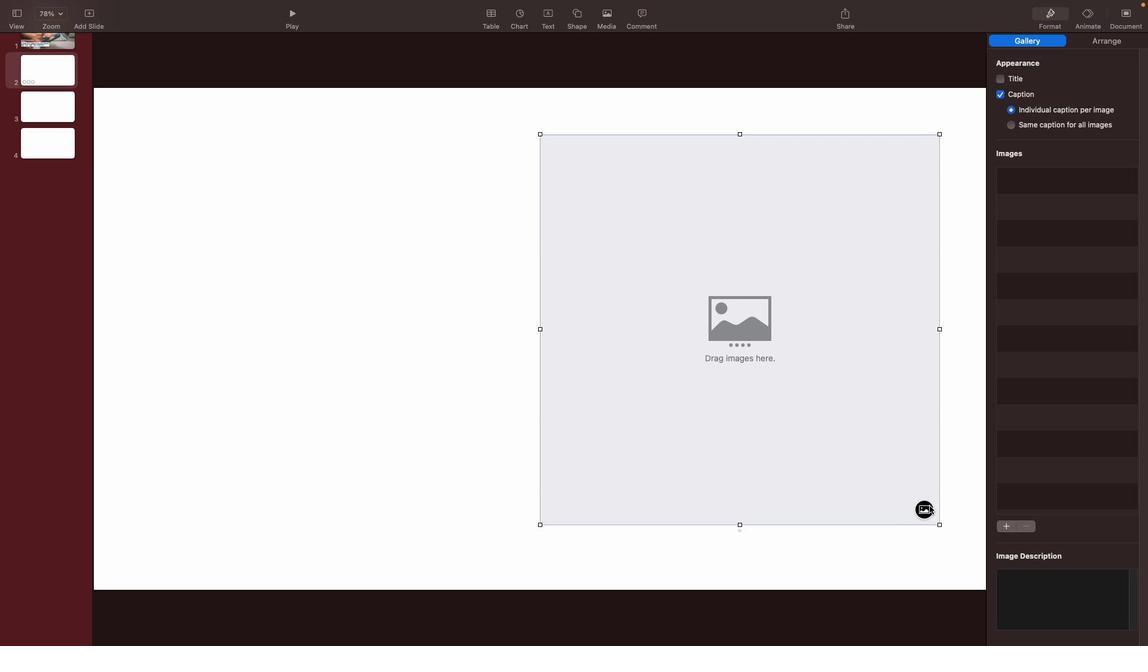 
Action: Mouse moved to (510, 283)
Screenshot: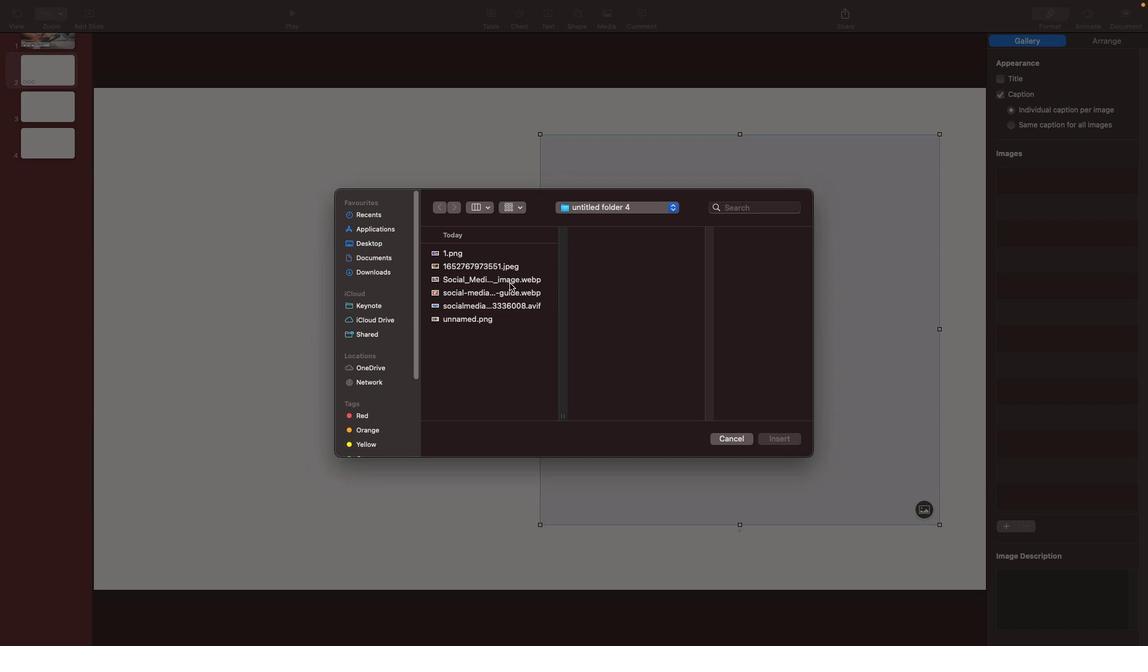 
Action: Mouse pressed left at (510, 283)
Screenshot: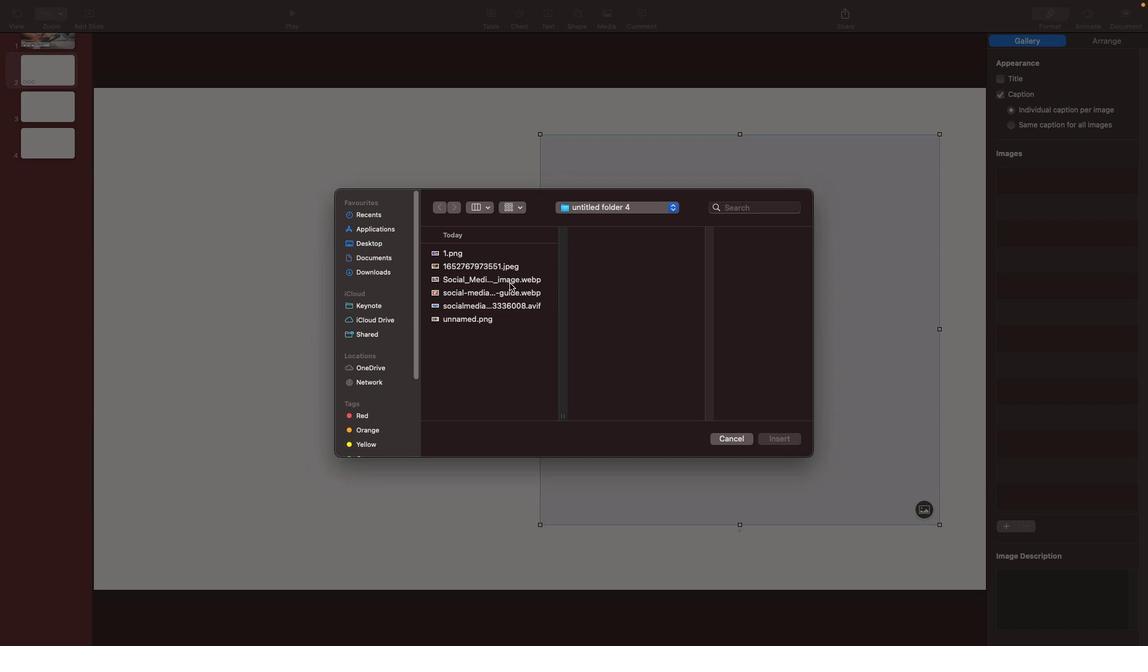 
Action: Mouse moved to (490, 293)
Screenshot: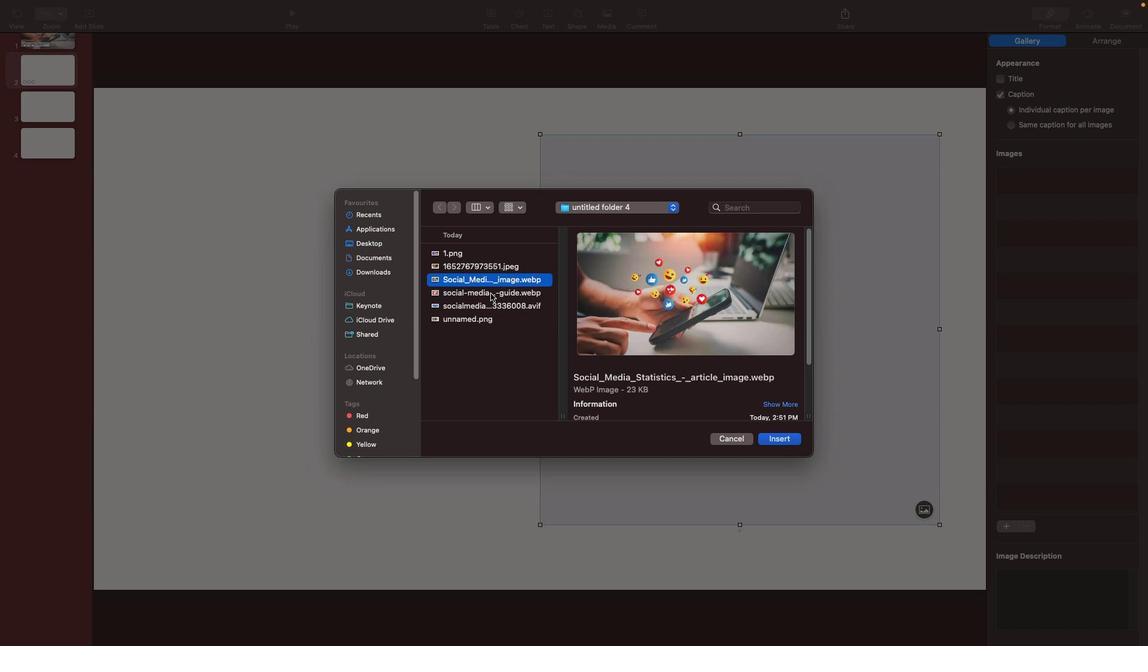 
Action: Mouse pressed left at (490, 293)
Screenshot: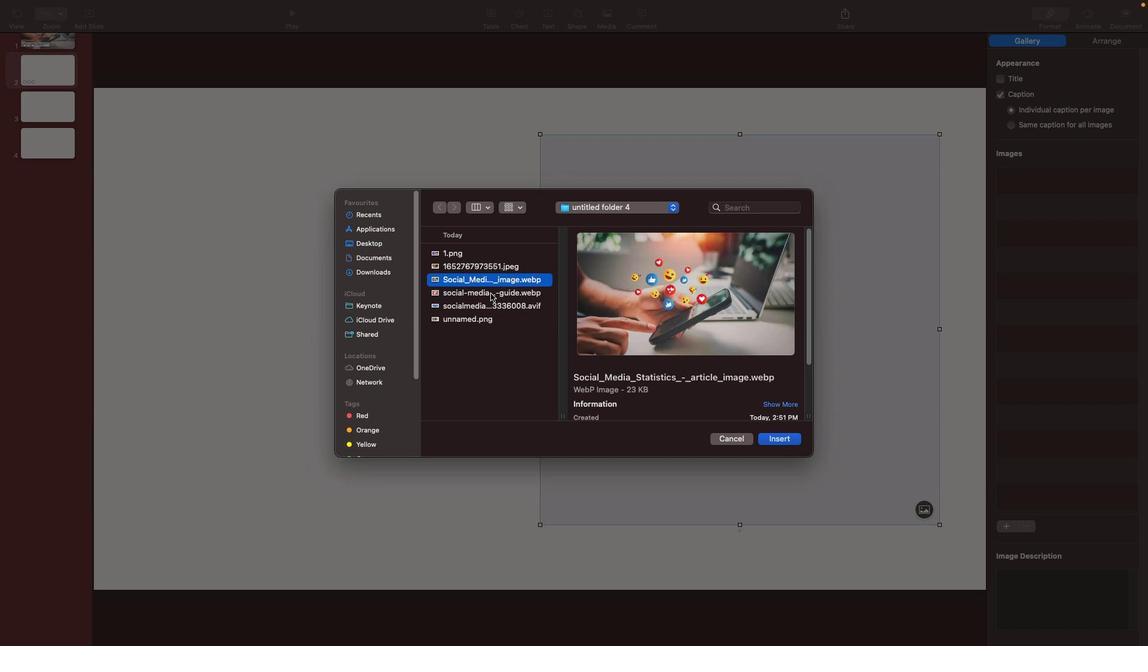 
Action: Mouse moved to (787, 442)
Screenshot: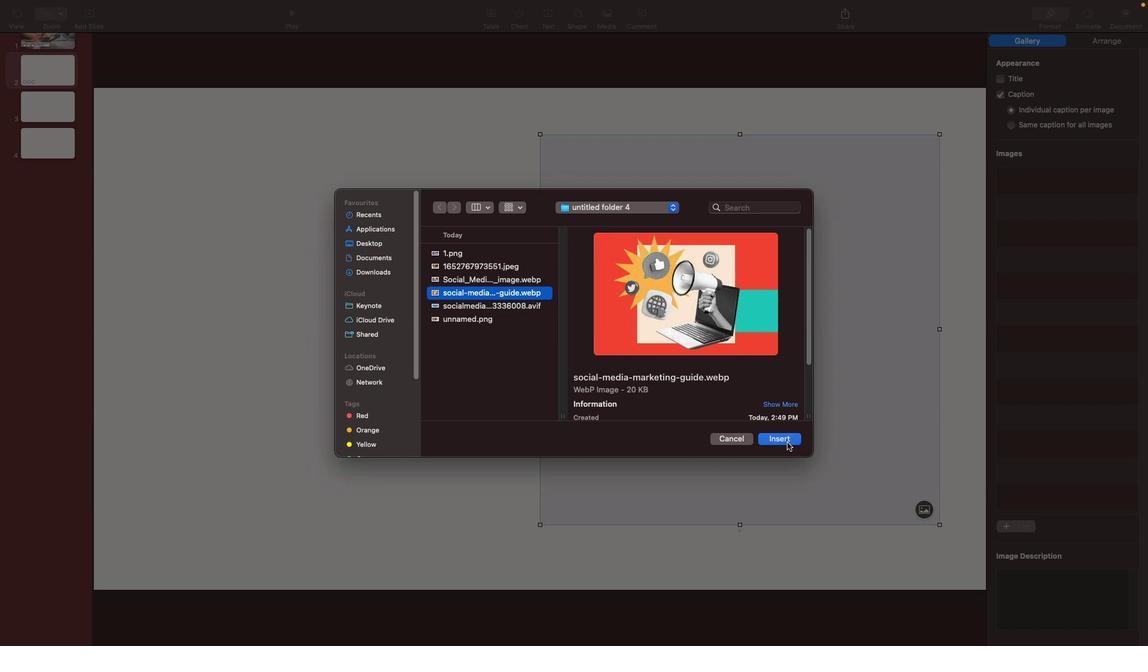 
Action: Mouse pressed left at (787, 442)
Screenshot: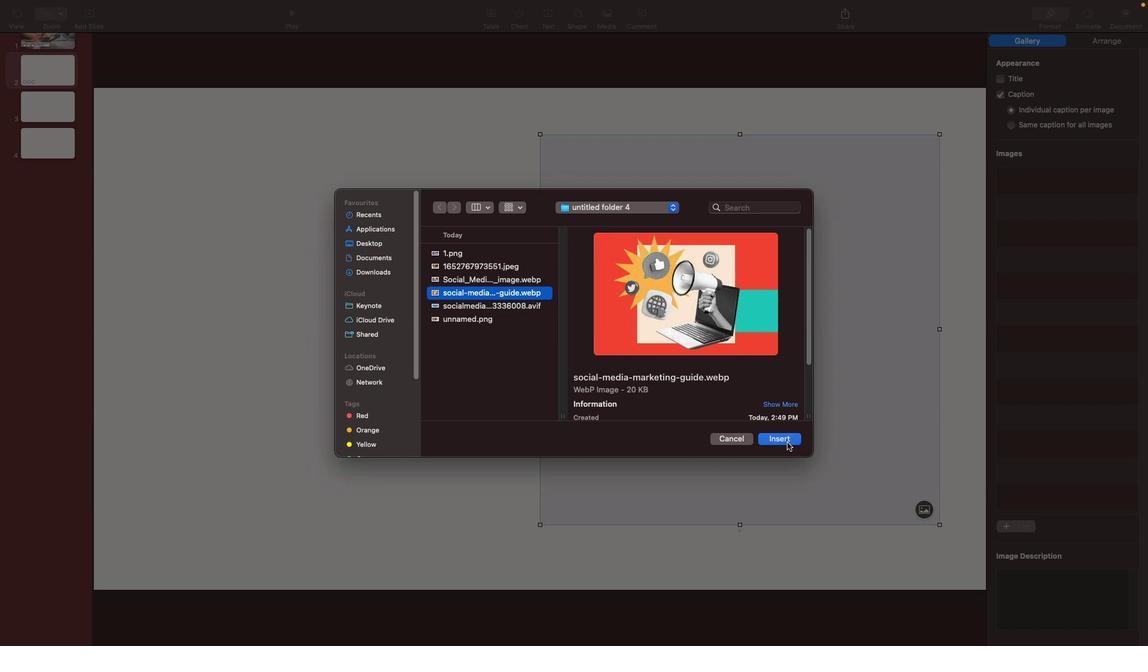 
Action: Mouse moved to (540, 134)
Screenshot: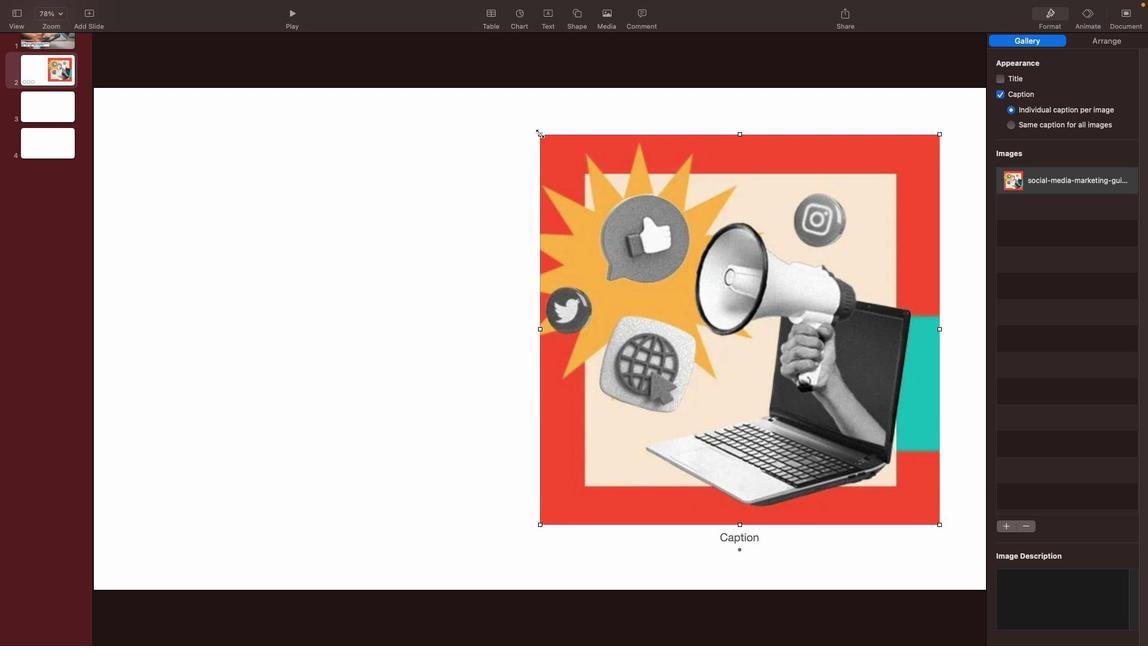 
Action: Mouse pressed left at (540, 134)
Screenshot: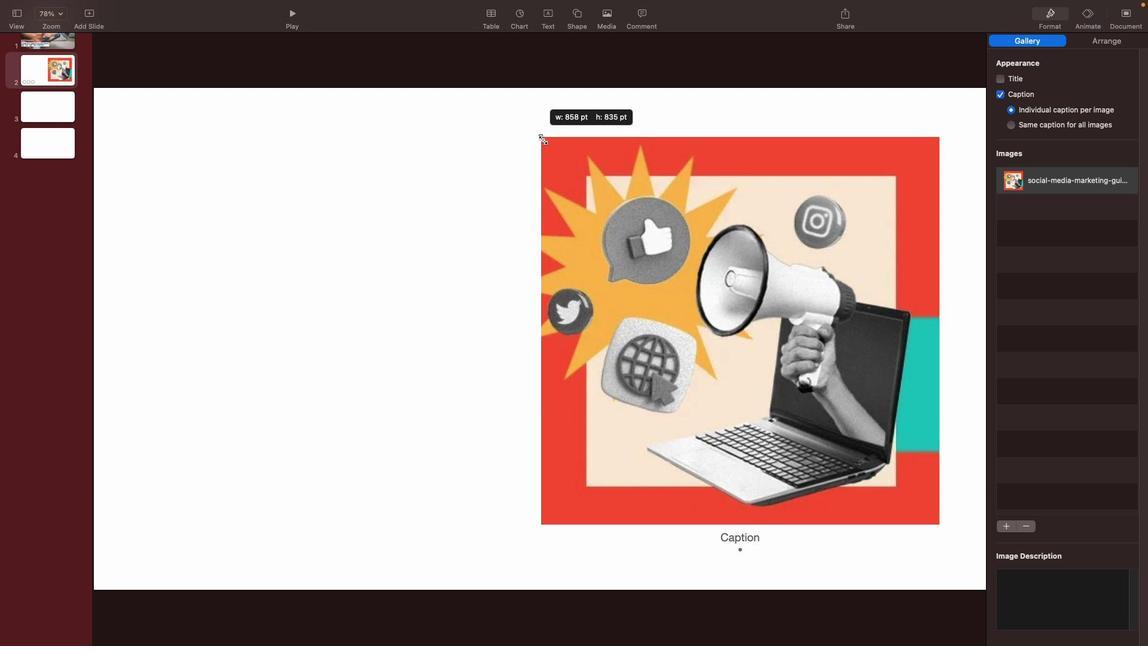 
Action: Mouse moved to (773, 373)
Screenshot: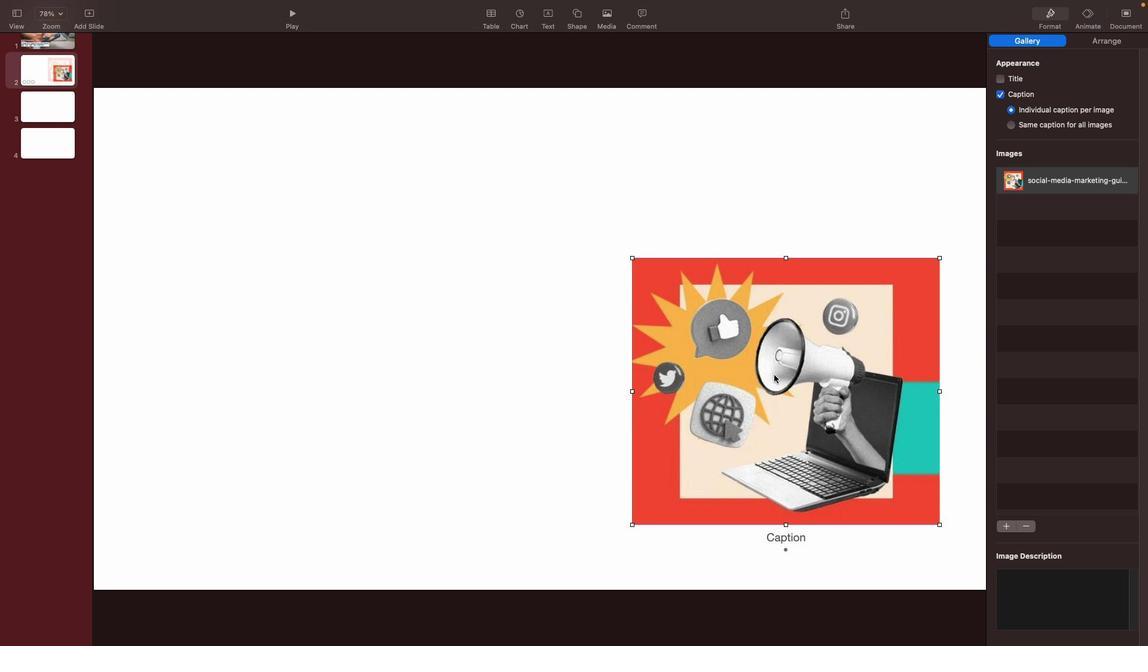 
Action: Mouse pressed left at (773, 373)
Screenshot: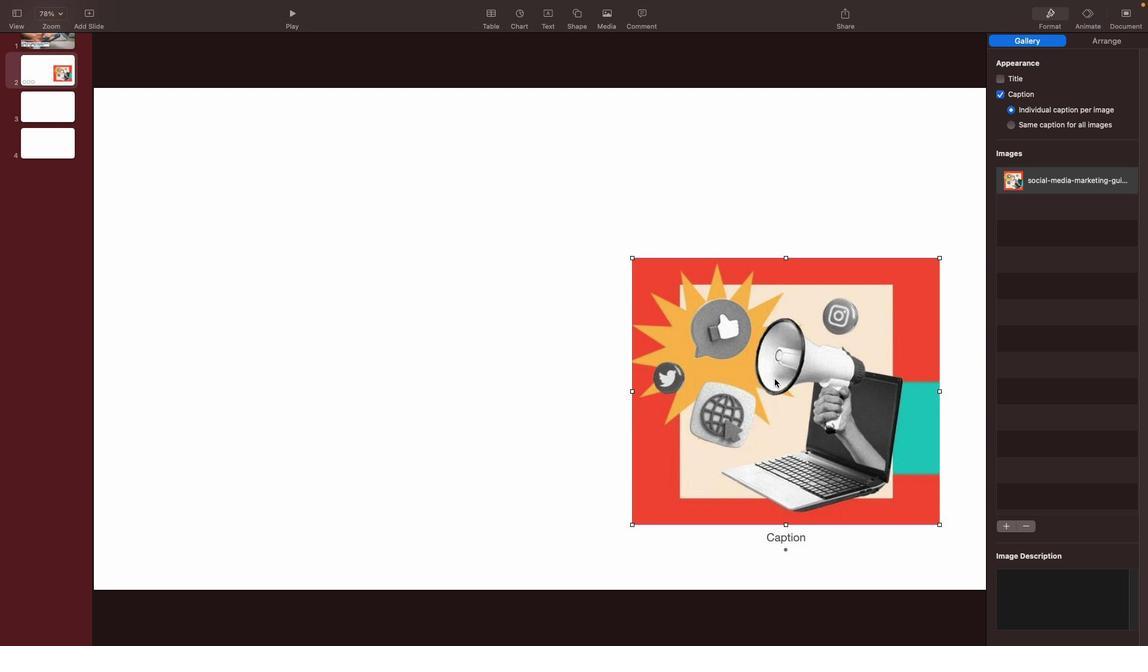 
Action: Mouse moved to (1000, 91)
Screenshot: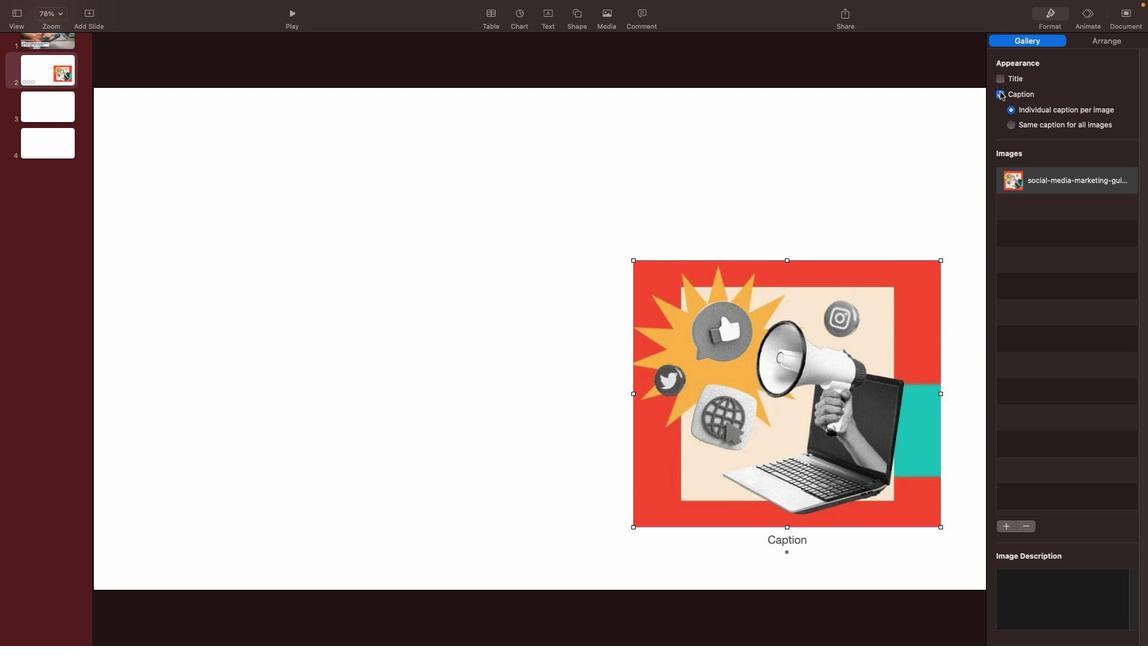 
Action: Mouse pressed left at (1000, 91)
Screenshot: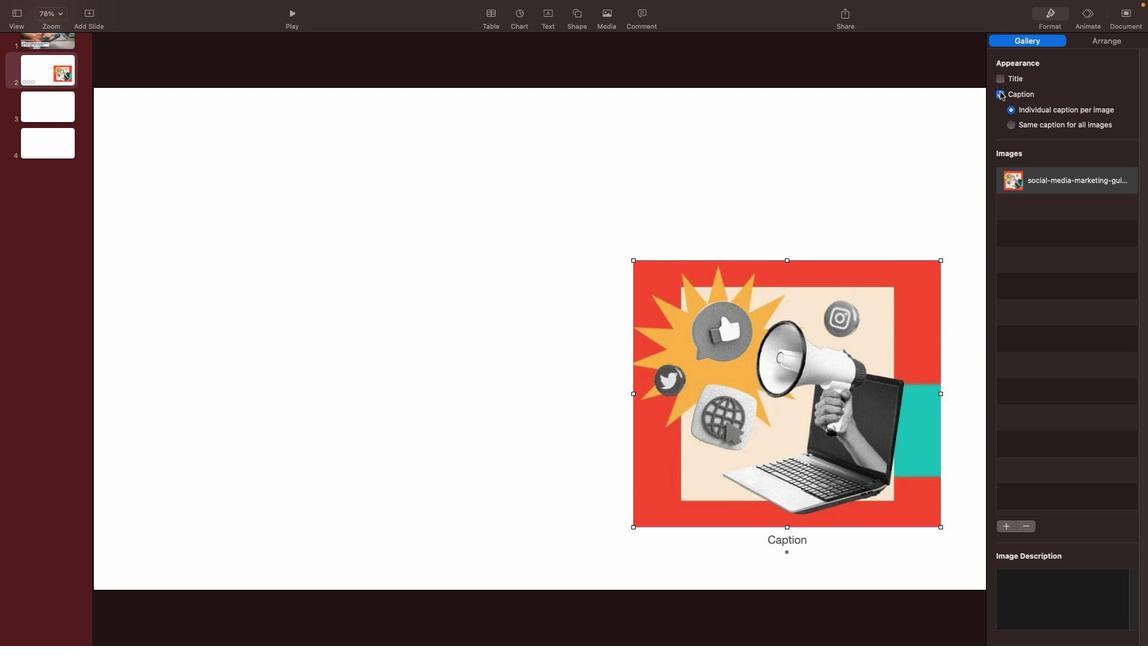 
Action: Mouse moved to (882, 74)
Screenshot: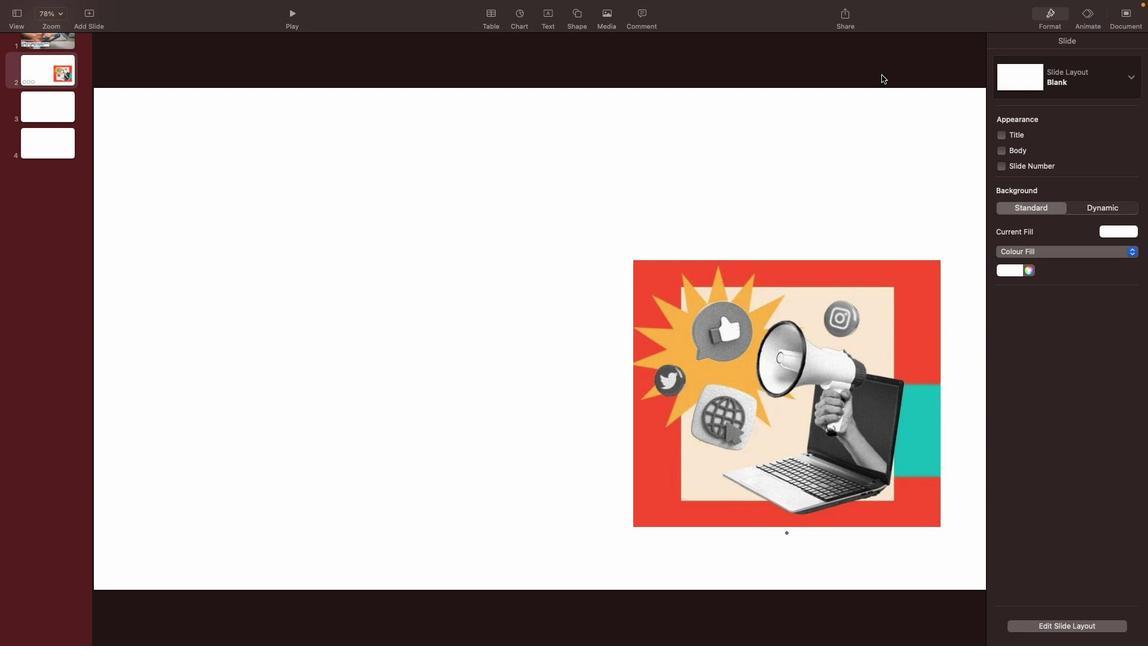 
Action: Mouse pressed left at (882, 74)
Screenshot: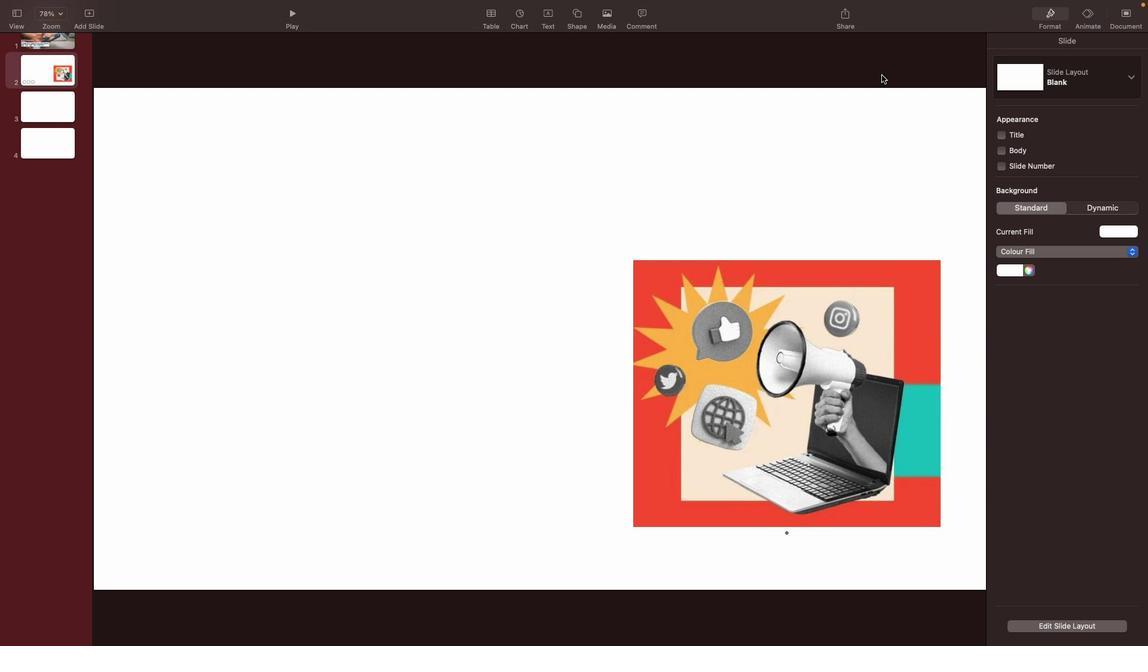 
Action: Mouse moved to (999, 132)
Screenshot: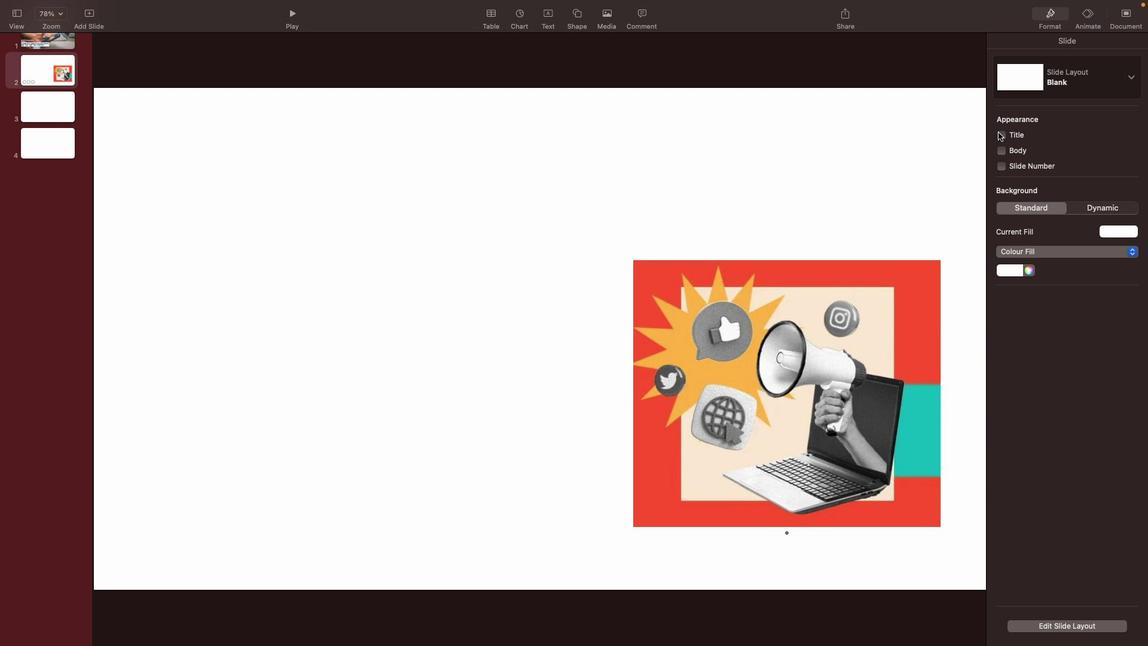 
Action: Mouse pressed left at (999, 132)
Screenshot: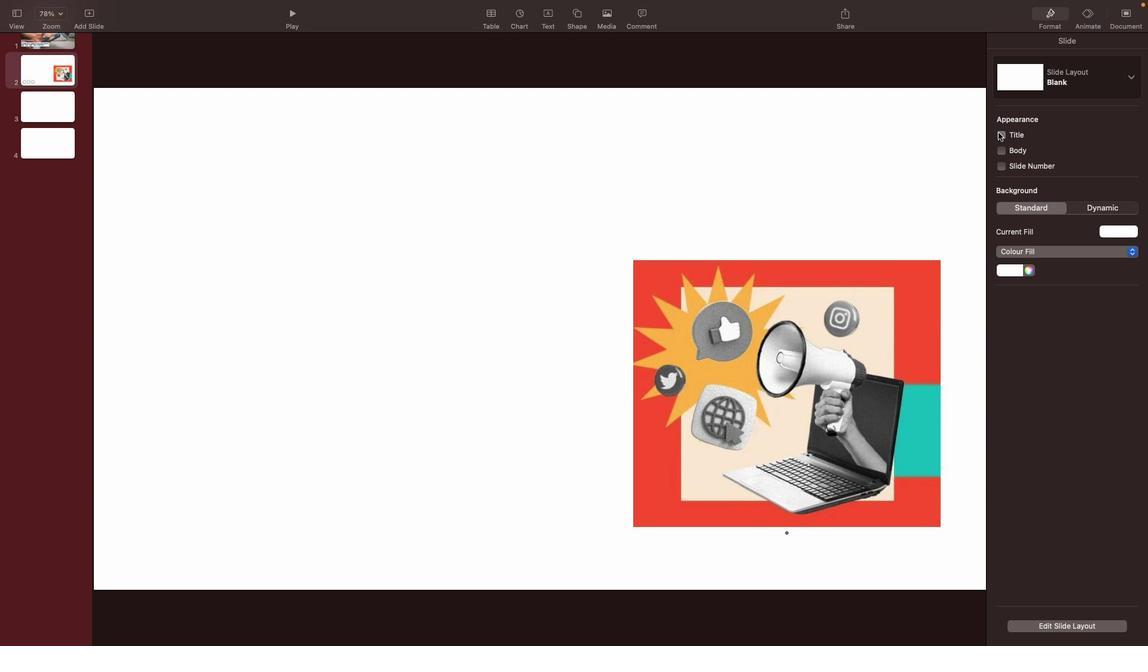 
Action: Mouse moved to (1004, 151)
Screenshot: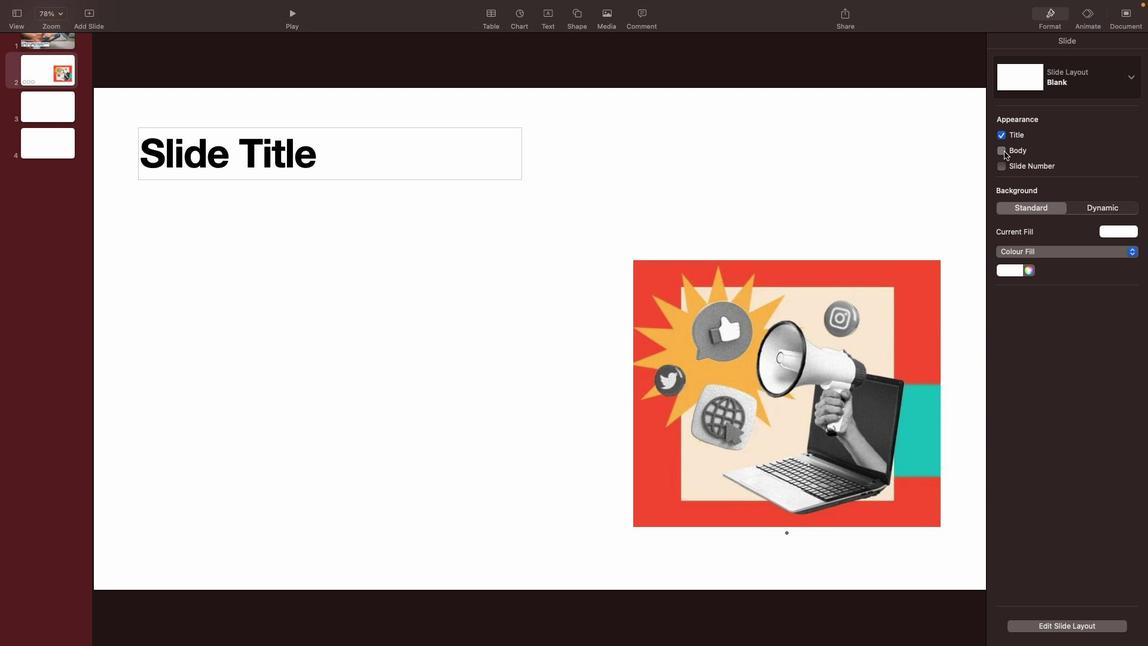 
Action: Mouse pressed left at (1004, 151)
Screenshot: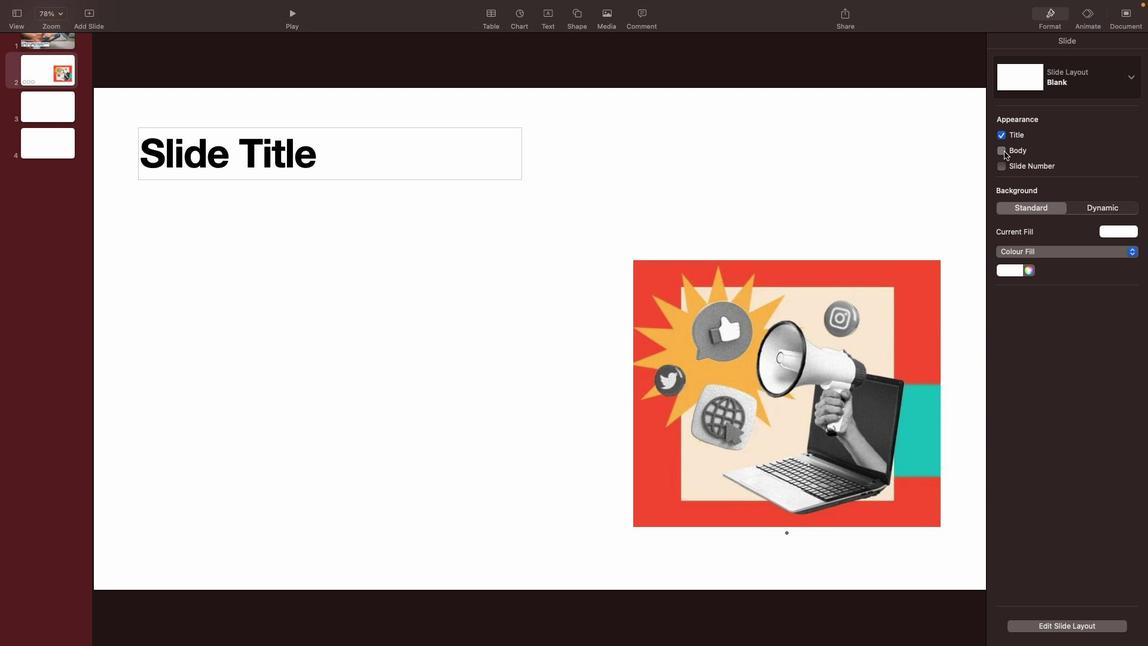 
Action: Mouse moved to (513, 287)
Screenshot: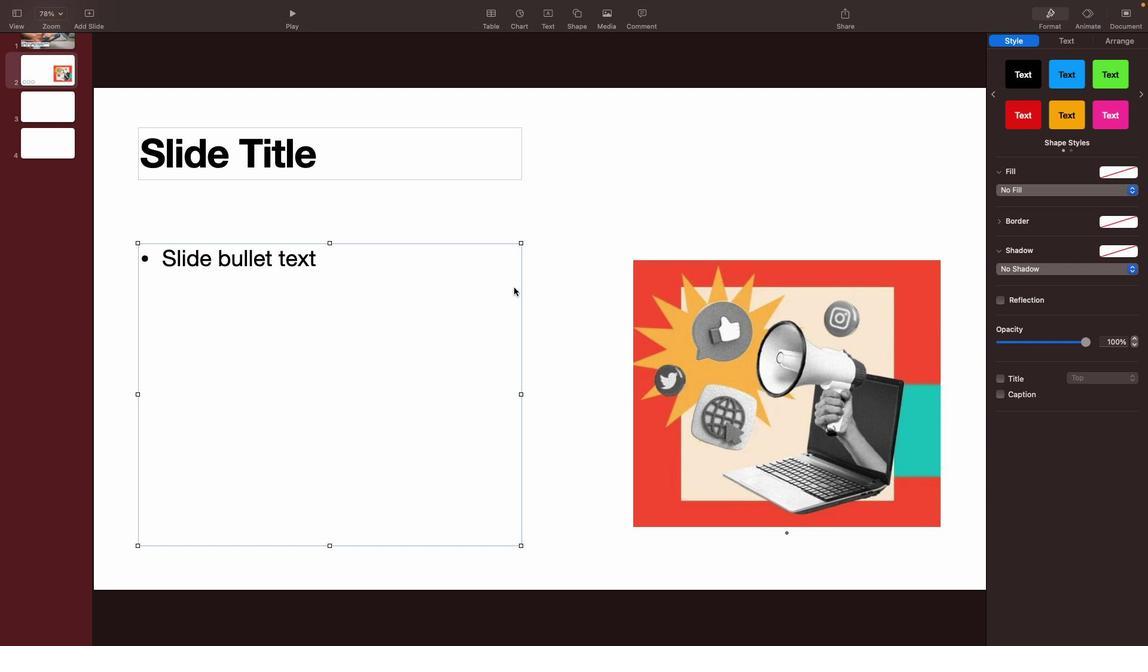 
Action: Mouse pressed left at (513, 287)
Screenshot: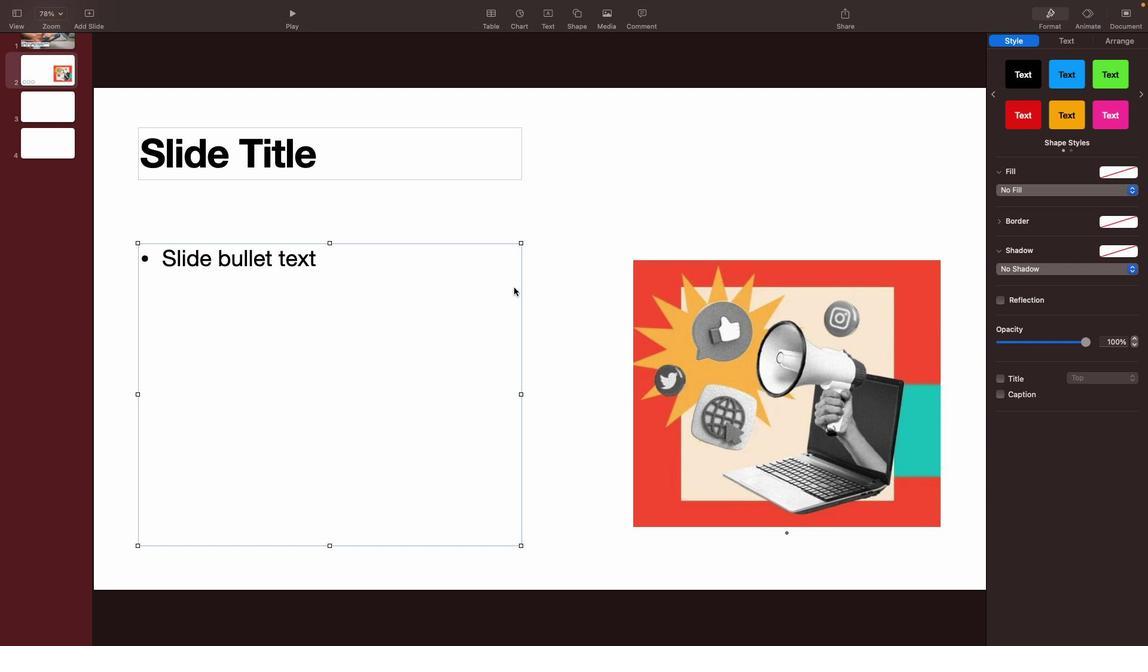 
Action: Mouse moved to (522, 243)
Screenshot: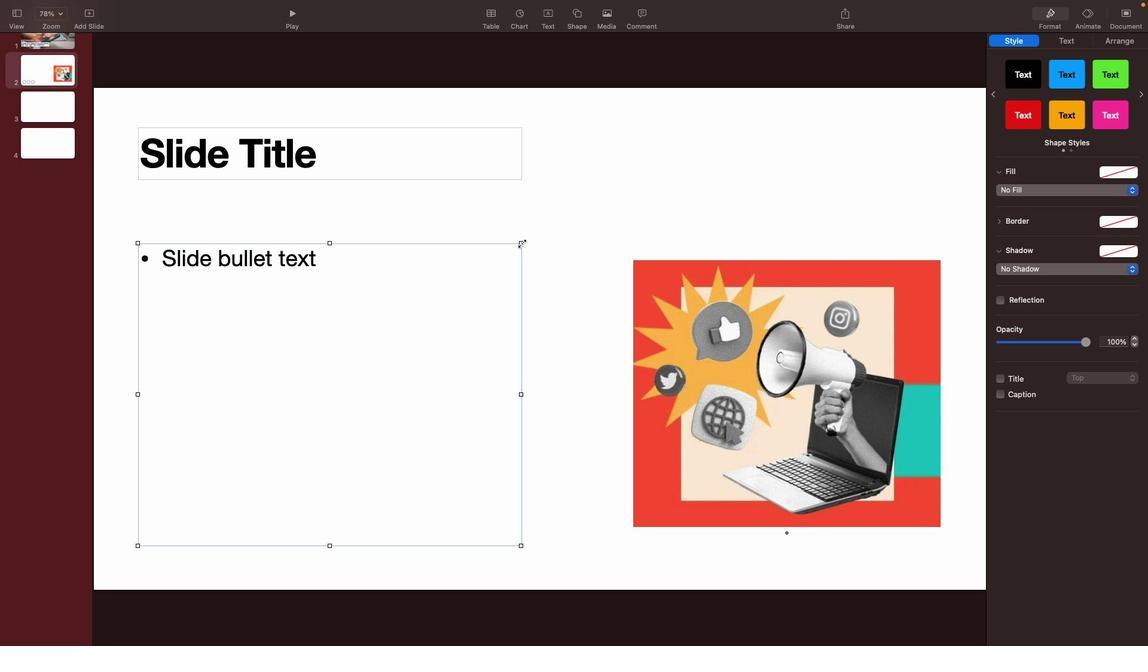
Action: Mouse pressed left at (522, 243)
Screenshot: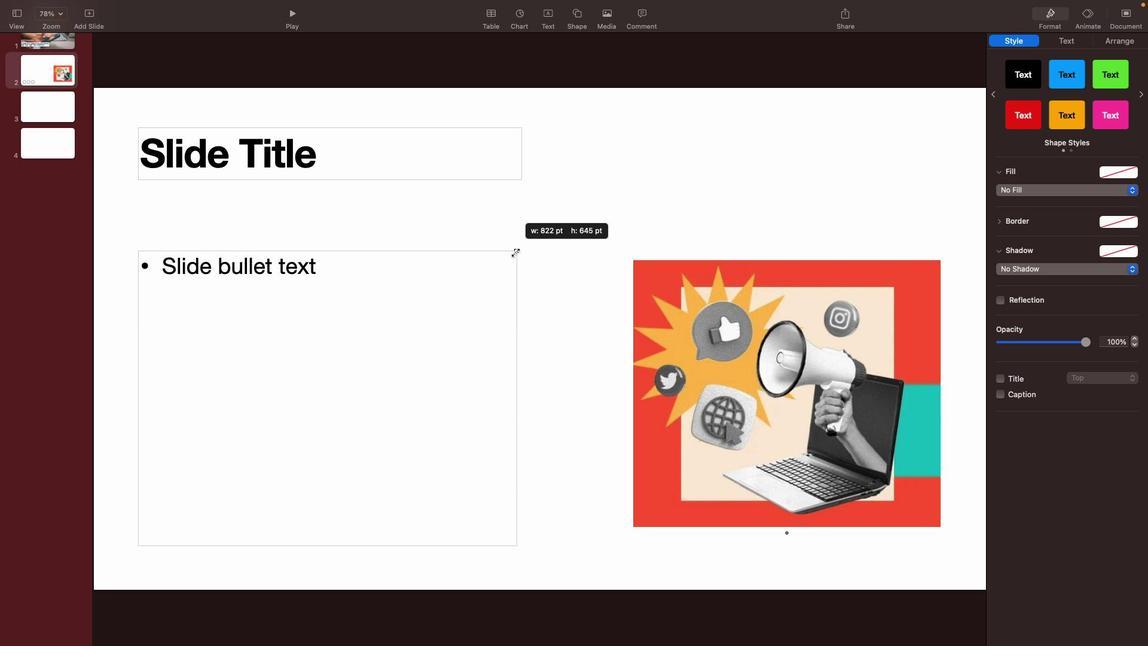 
Action: Mouse moved to (423, 319)
Screenshot: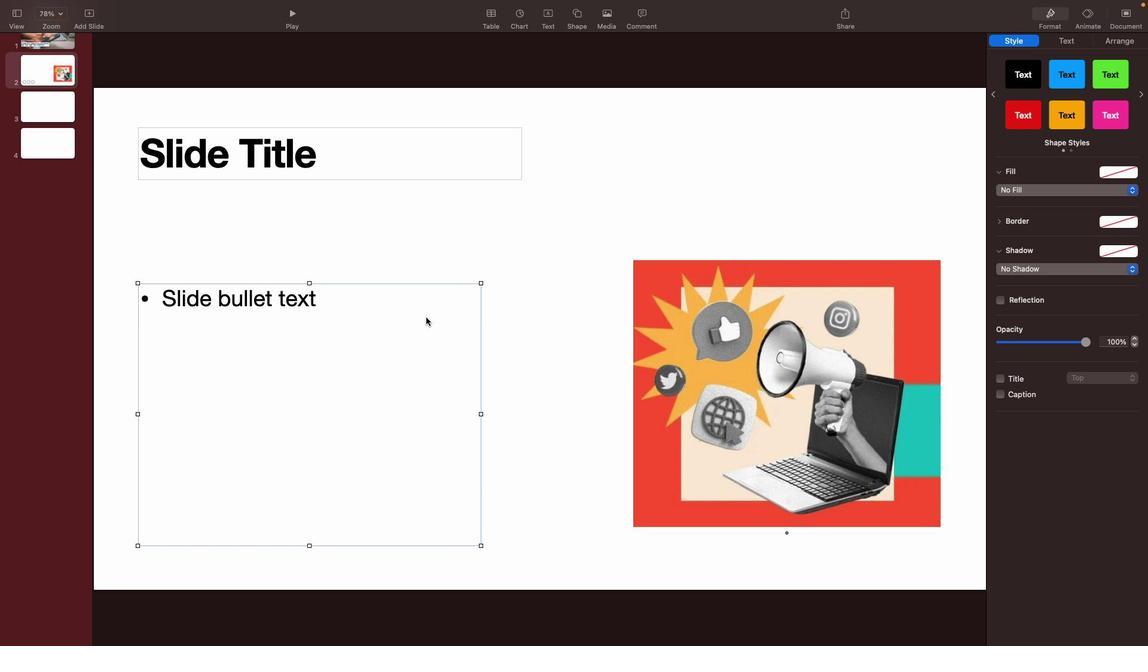 
Action: Mouse pressed left at (423, 319)
Screenshot: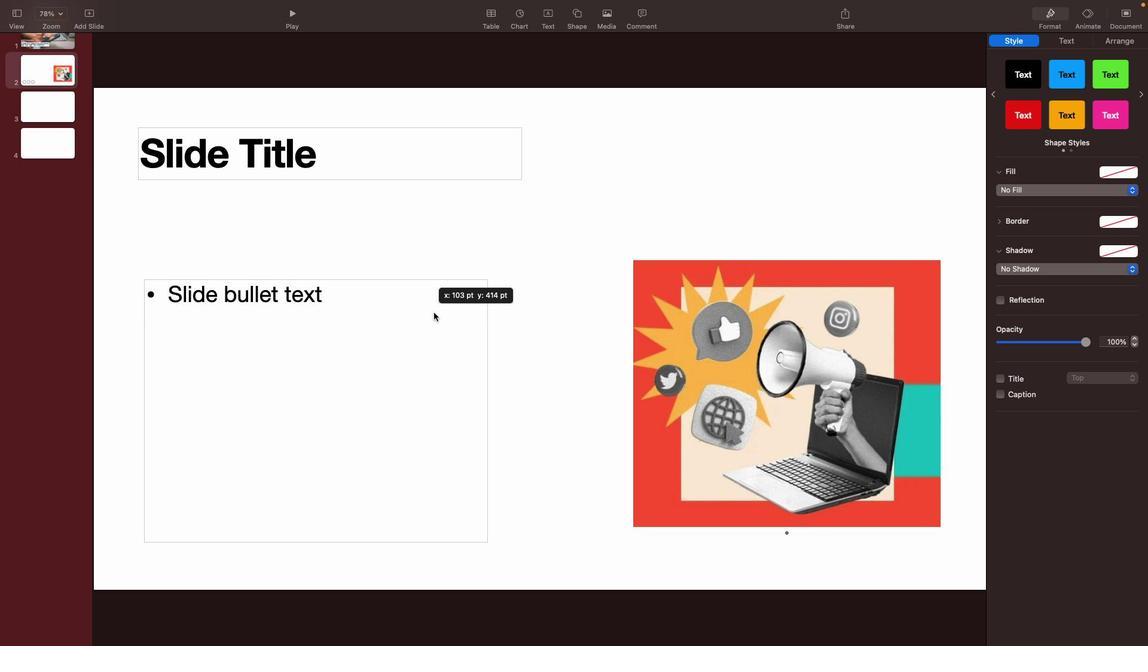 
Action: Mouse moved to (460, 297)
Screenshot: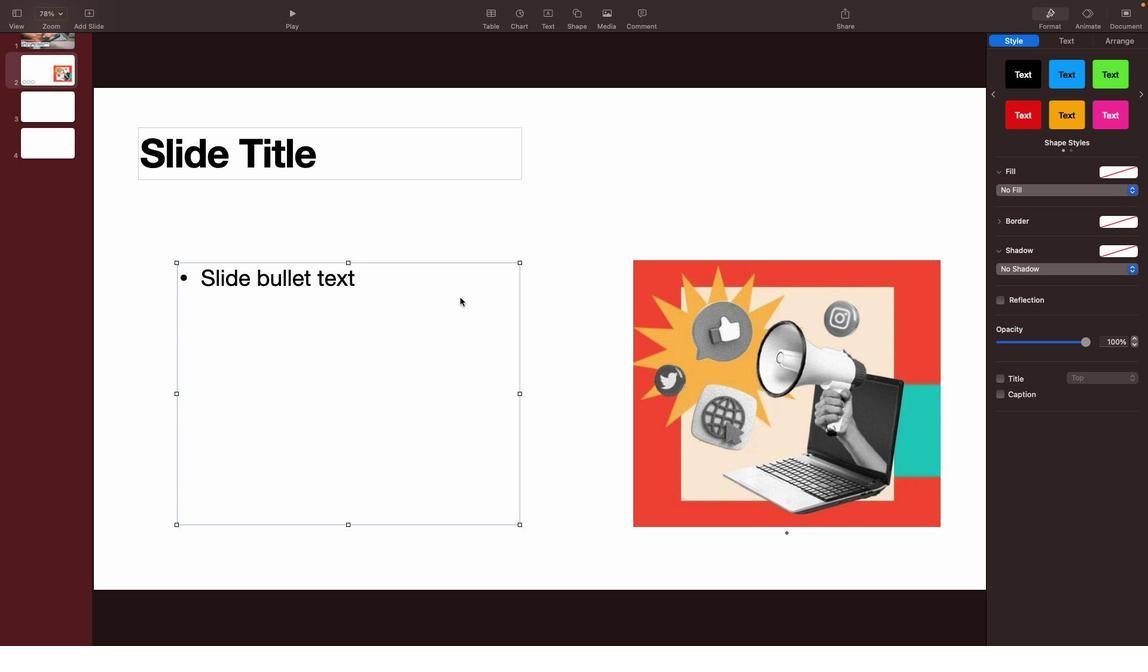 
Action: Mouse pressed left at (460, 297)
Screenshot: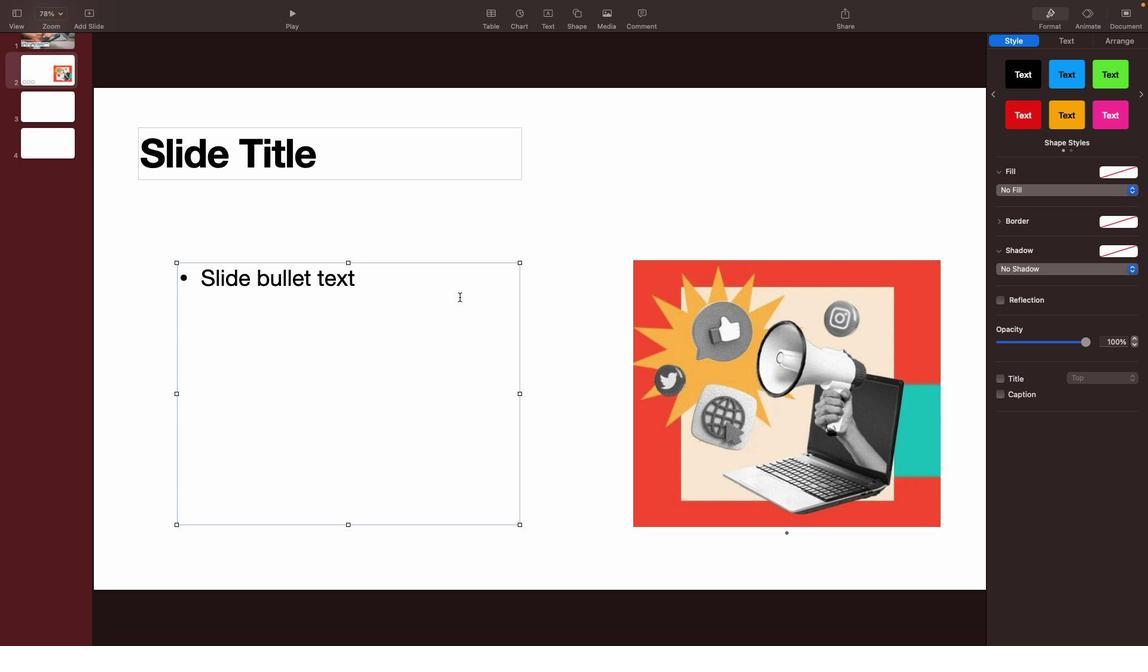
Action: Mouse moved to (460, 297)
Screenshot: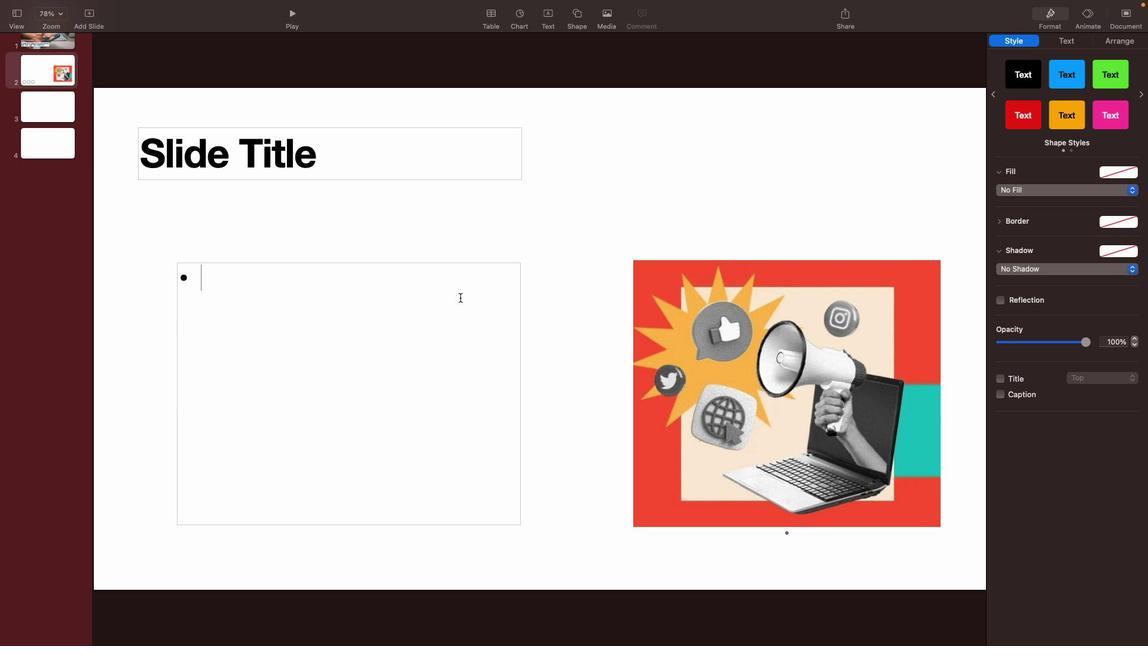 
Action: Key pressed Key.spaceKey.spaceKey.enterKey.spaceKey.spaceKey.spaceKey.enterKey.spaceKey.spaceKey.enter
Screenshot: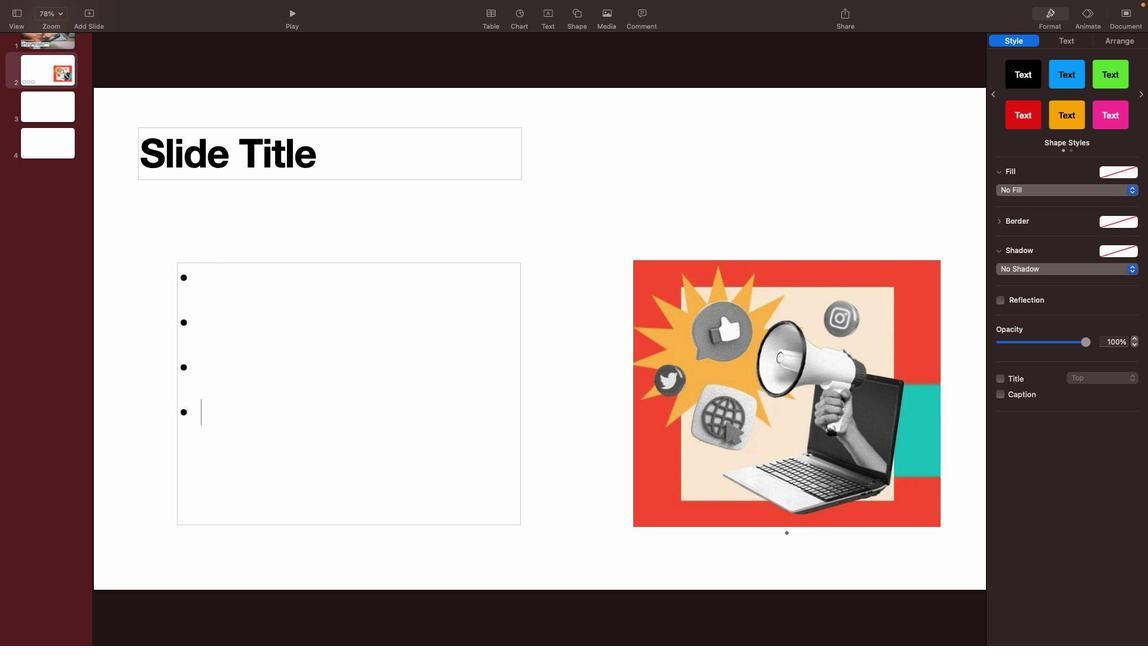 
Action: Mouse moved to (452, 329)
Screenshot: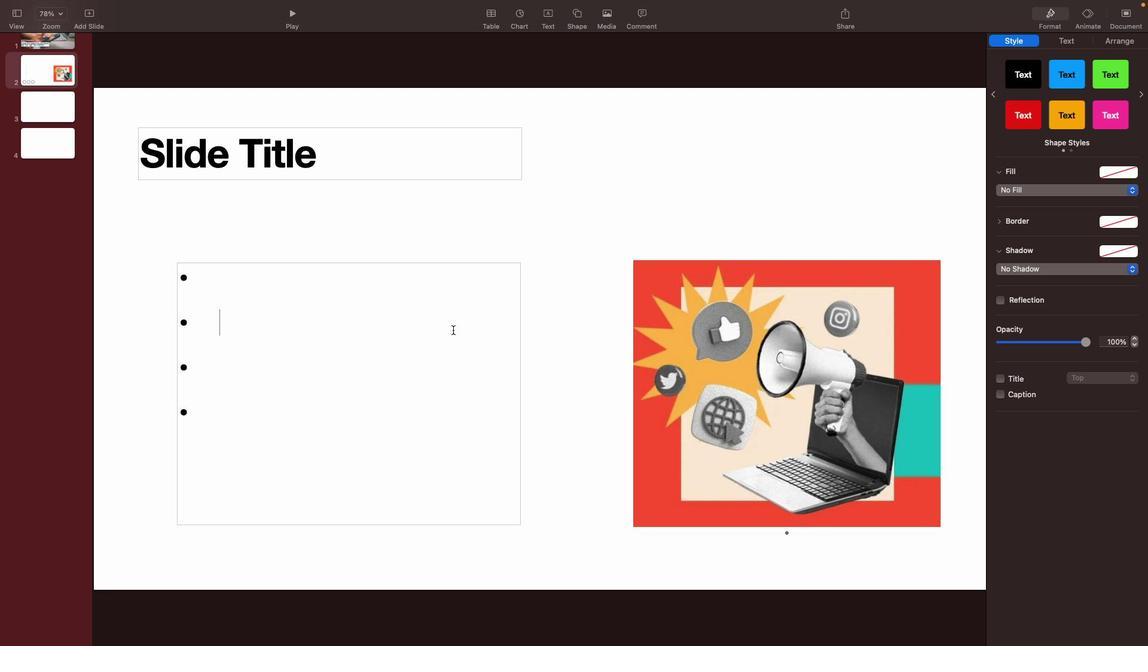 
Action: Mouse pressed left at (452, 329)
Screenshot: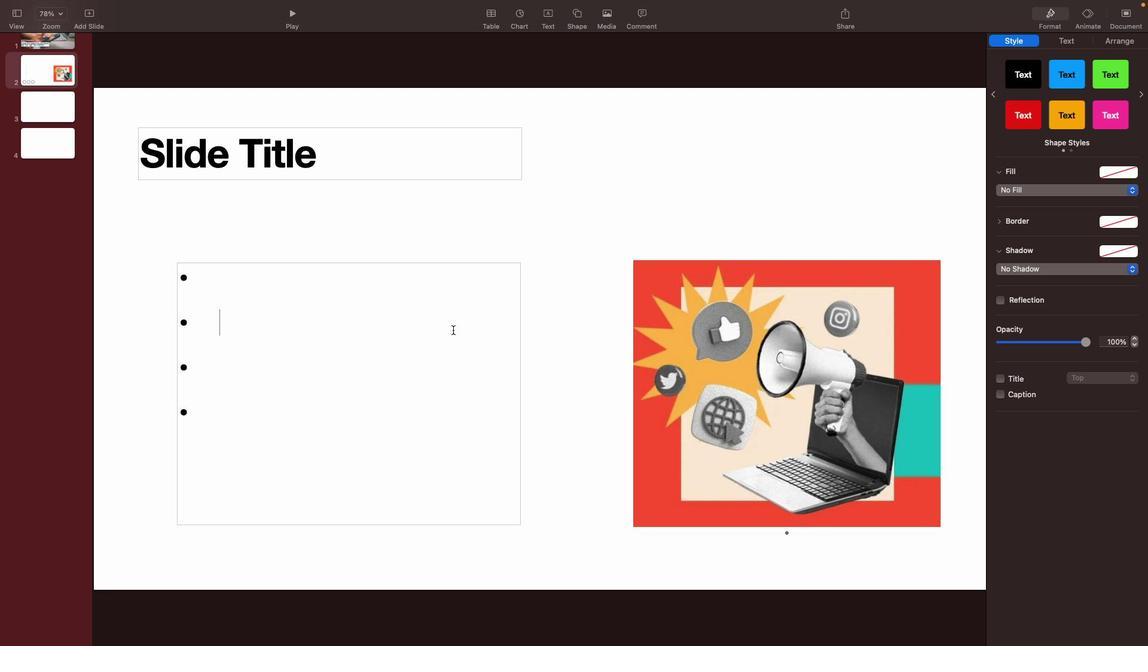 
Action: Mouse moved to (1135, 221)
Screenshot: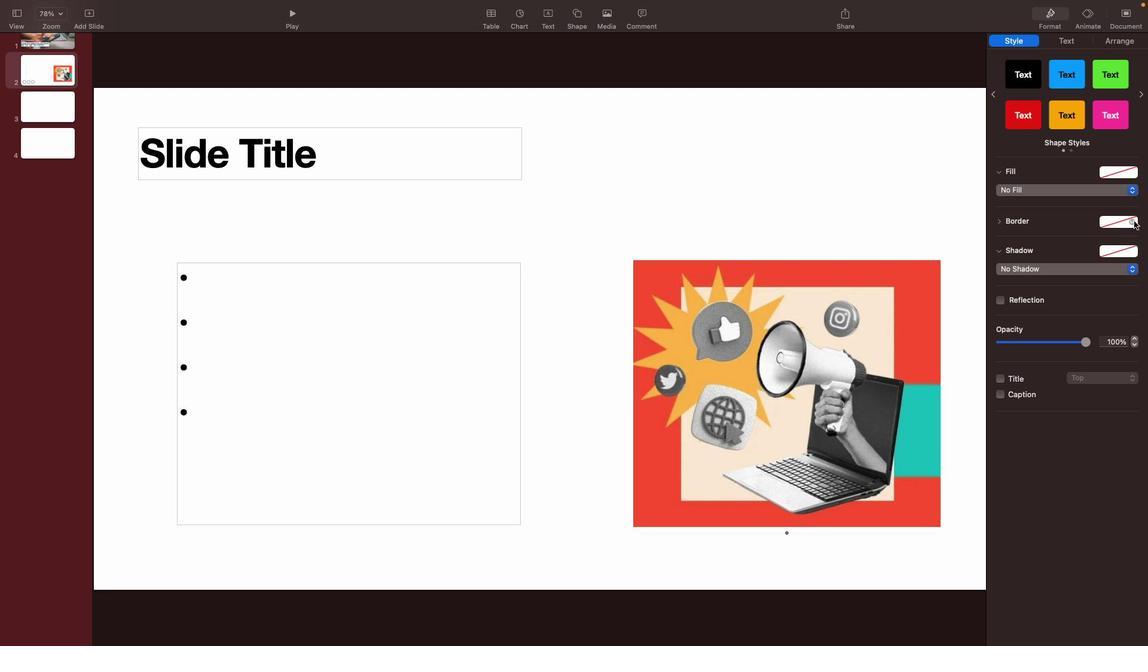 
Action: Mouse pressed left at (1135, 221)
Screenshot: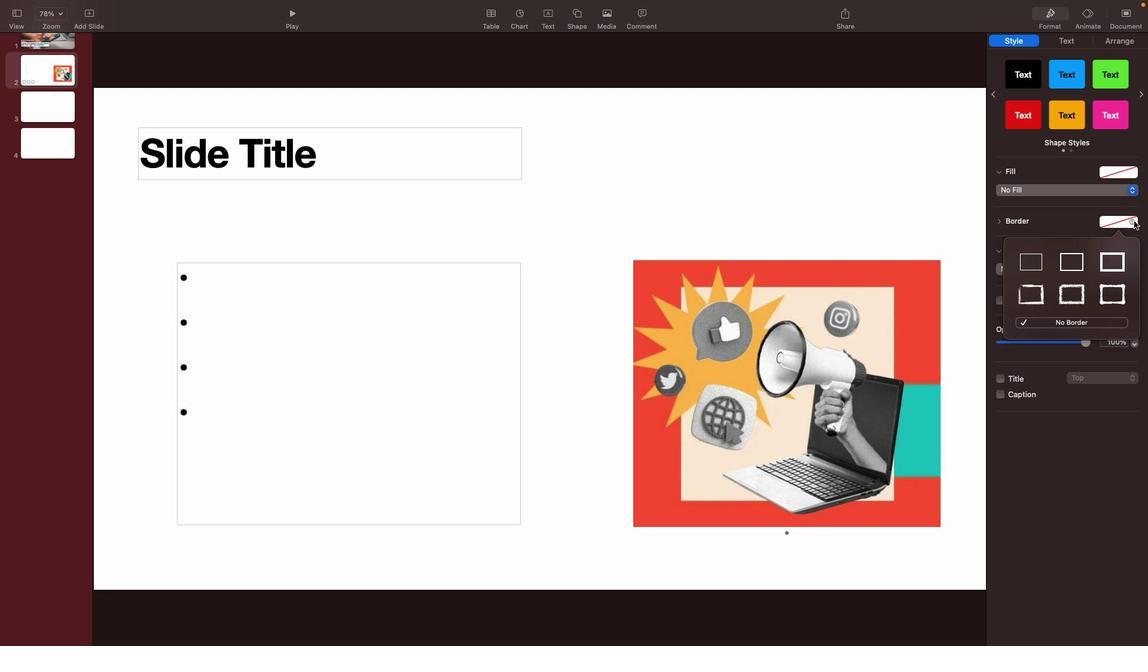 
Action: Mouse moved to (1035, 265)
Screenshot: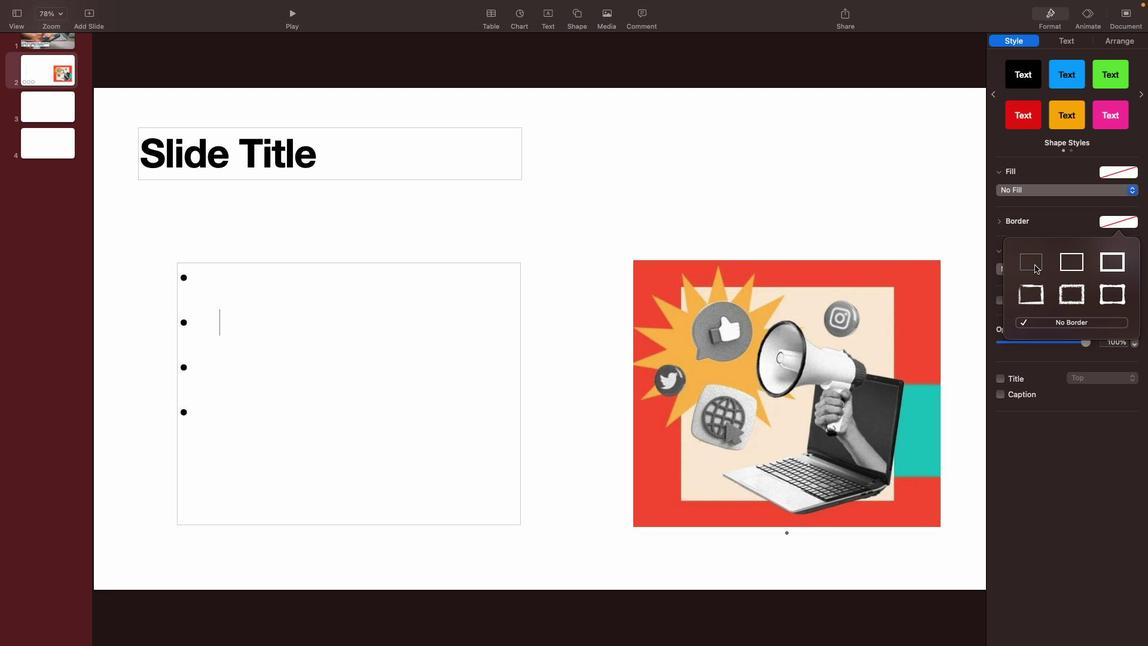 
Action: Mouse pressed left at (1035, 265)
Screenshot: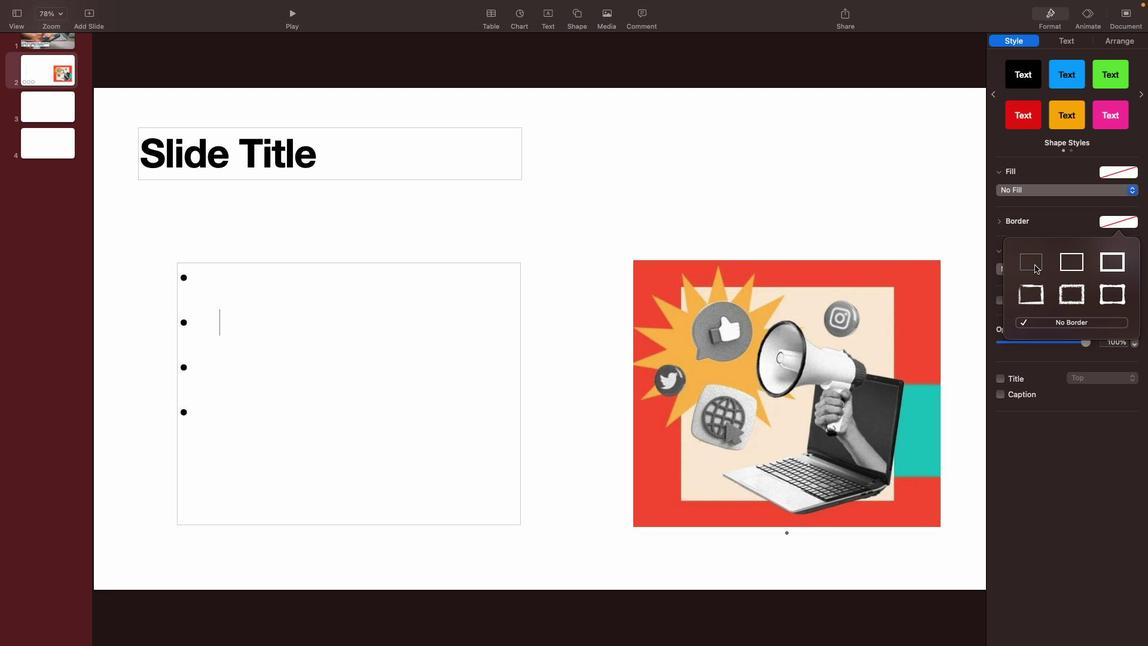 
Action: Mouse moved to (1132, 172)
Screenshot: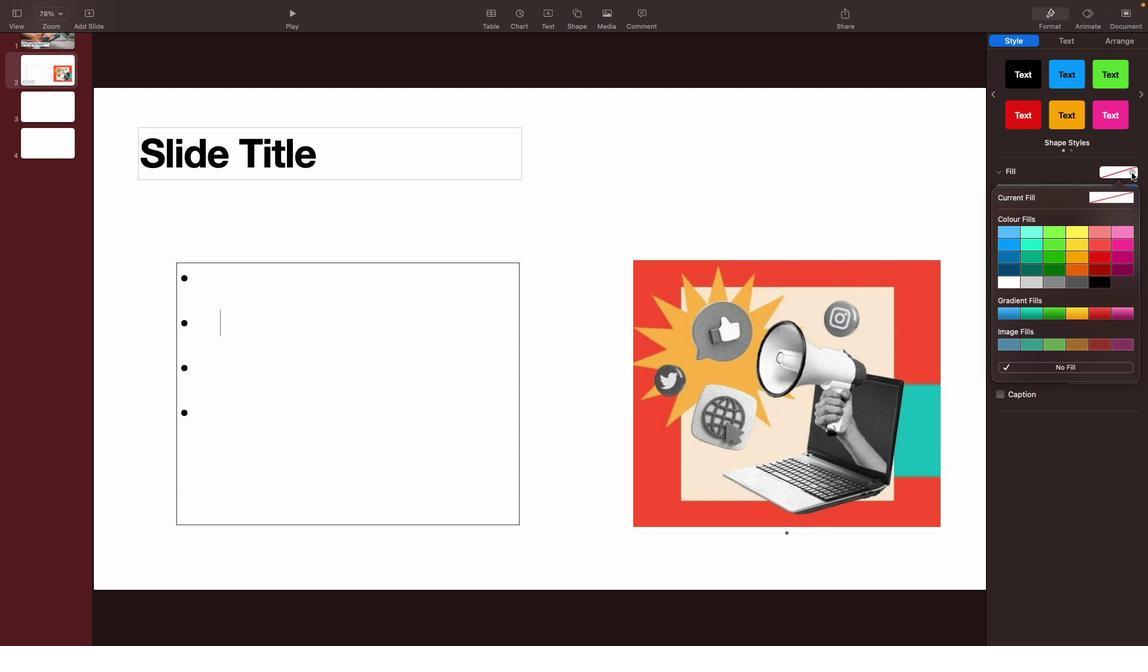 
Action: Mouse pressed left at (1132, 172)
Screenshot: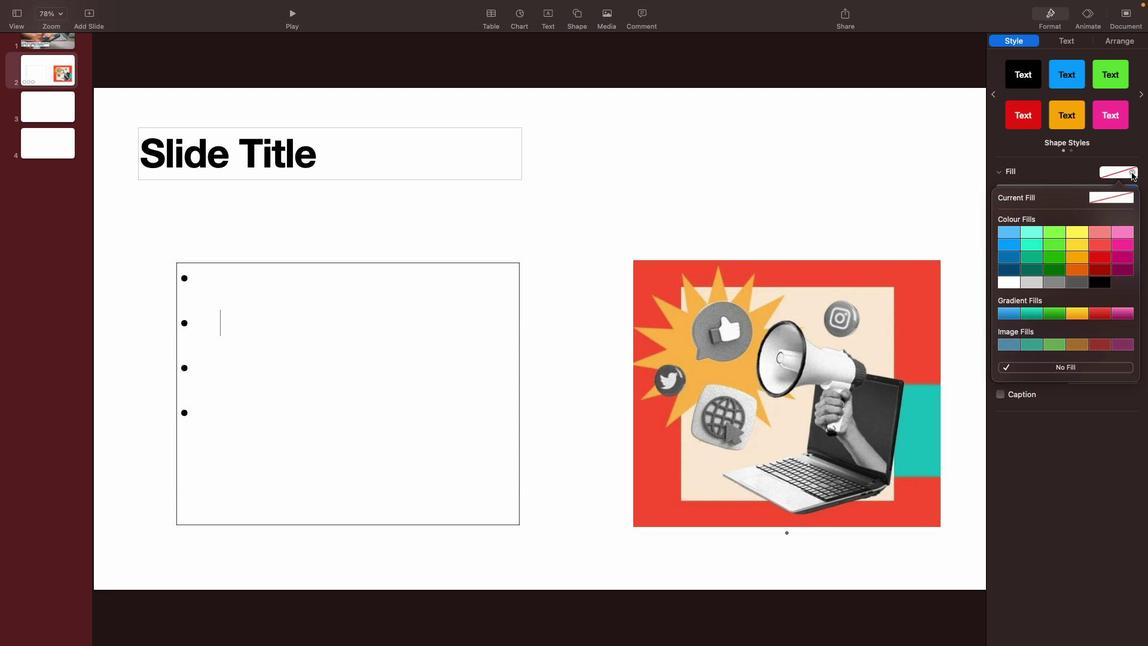 
Action: Mouse moved to (1033, 282)
Screenshot: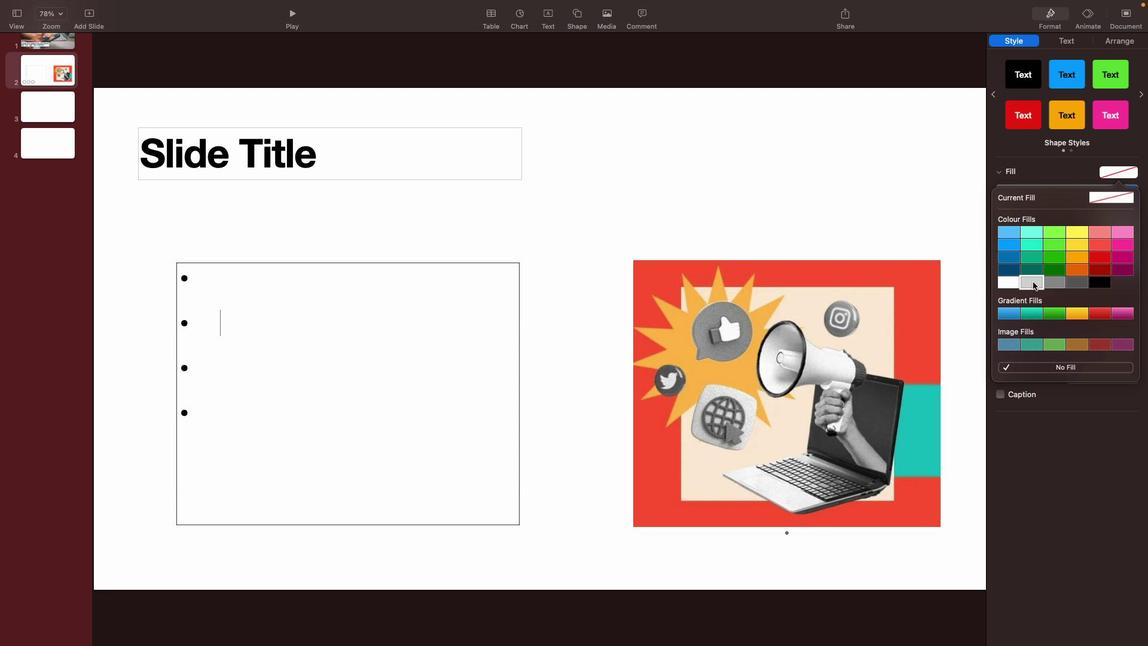 
Action: Mouse pressed left at (1033, 282)
Screenshot: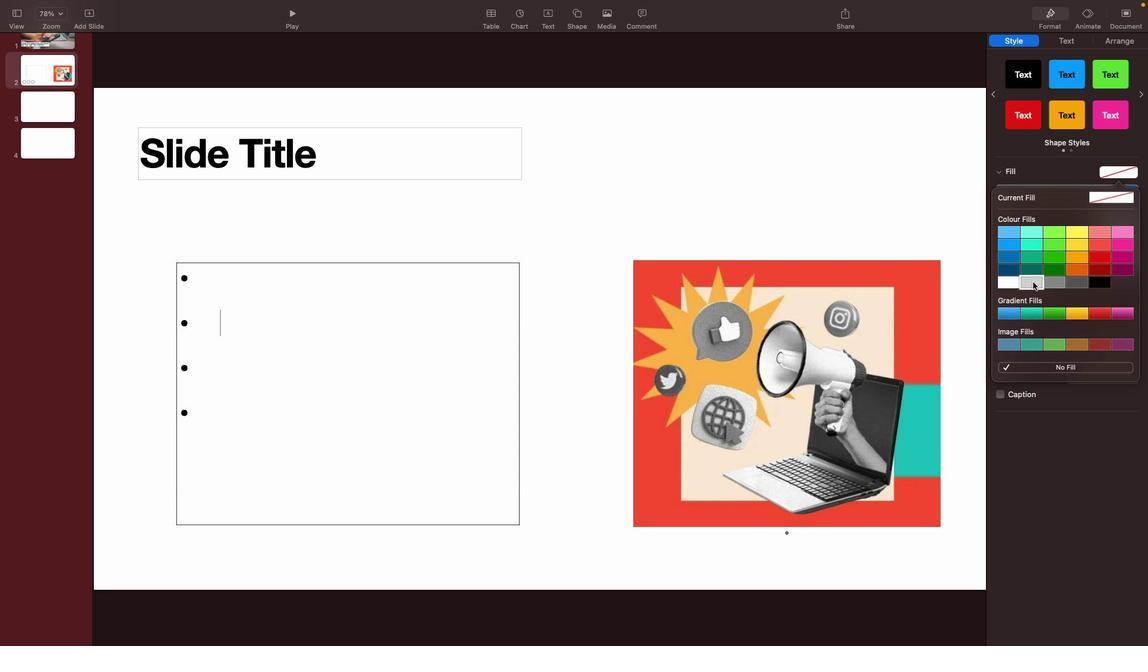 
Action: Mouse moved to (366, 350)
